 Task: Design a logo for a mobile fitness app.
Action: Mouse moved to (48, 127)
Screenshot: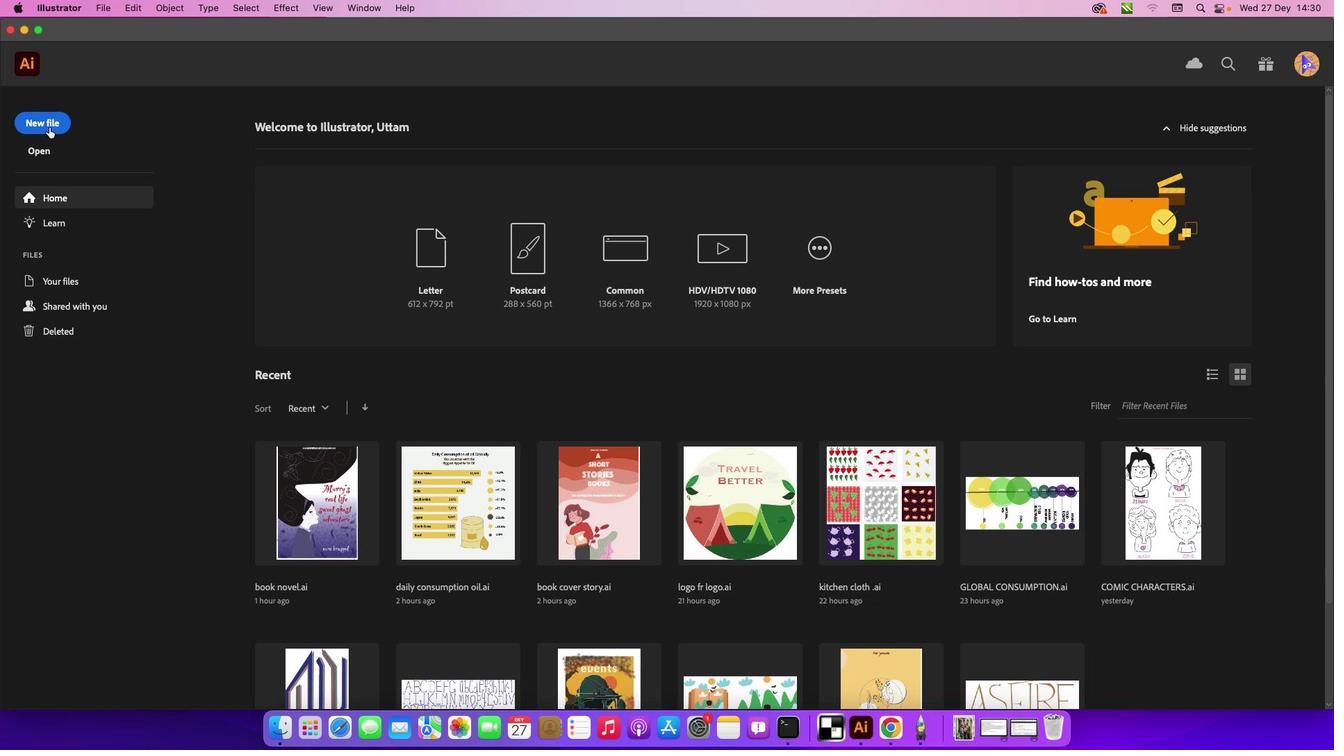 
Action: Mouse pressed left at (48, 127)
Screenshot: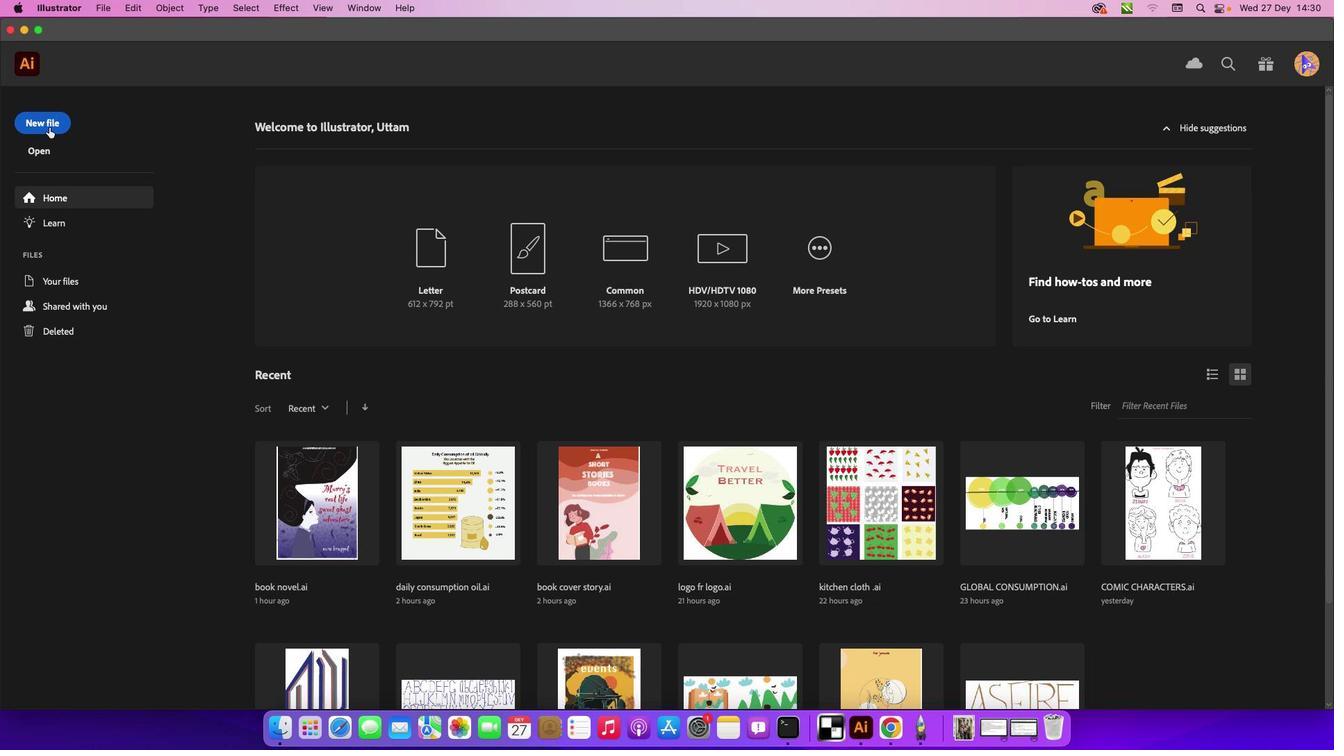 
Action: Mouse moved to (32, 120)
Screenshot: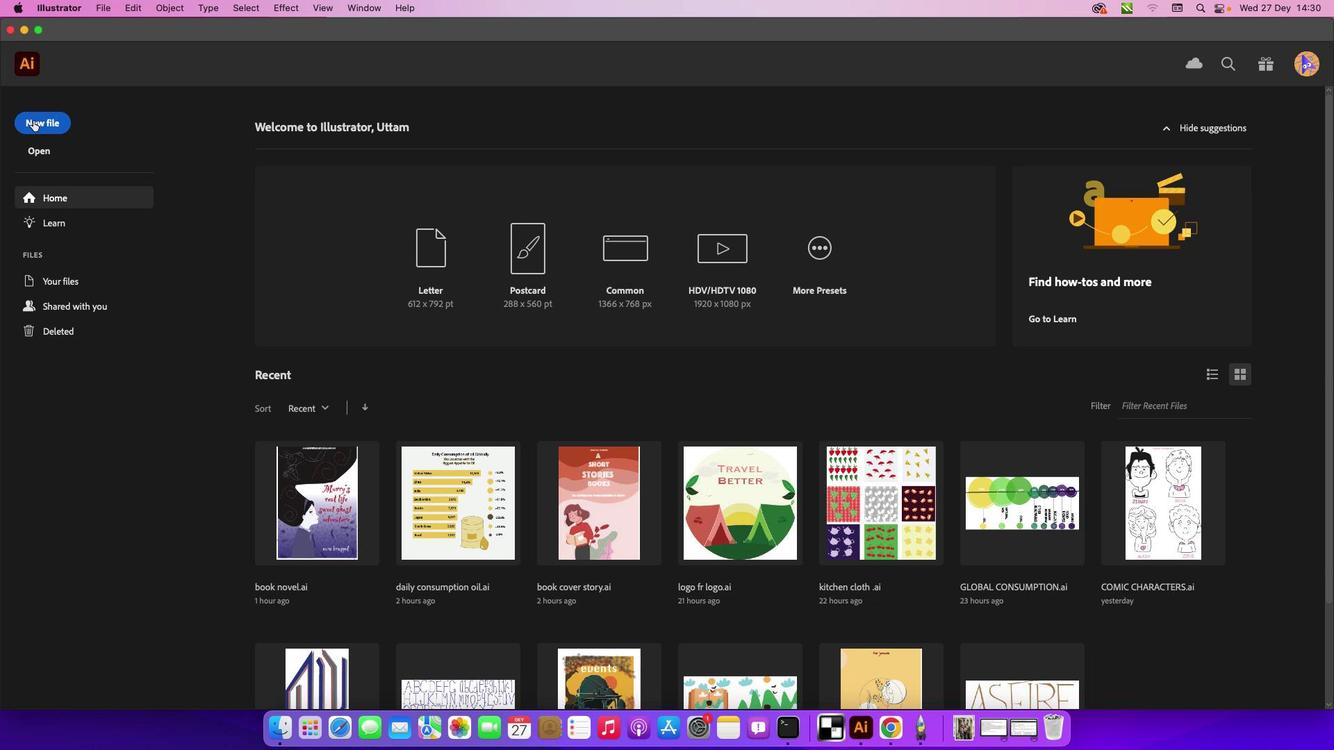 
Action: Mouse pressed left at (32, 120)
Screenshot: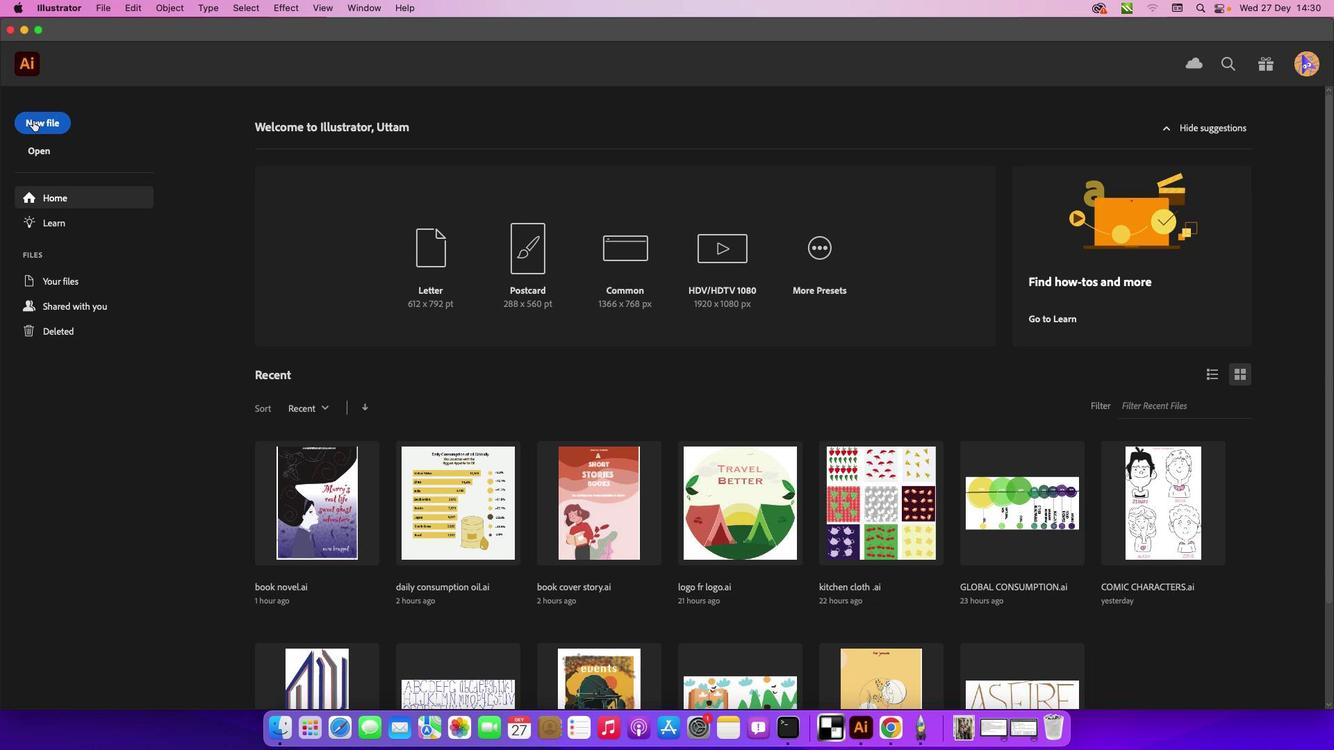 
Action: Mouse moved to (474, 284)
Screenshot: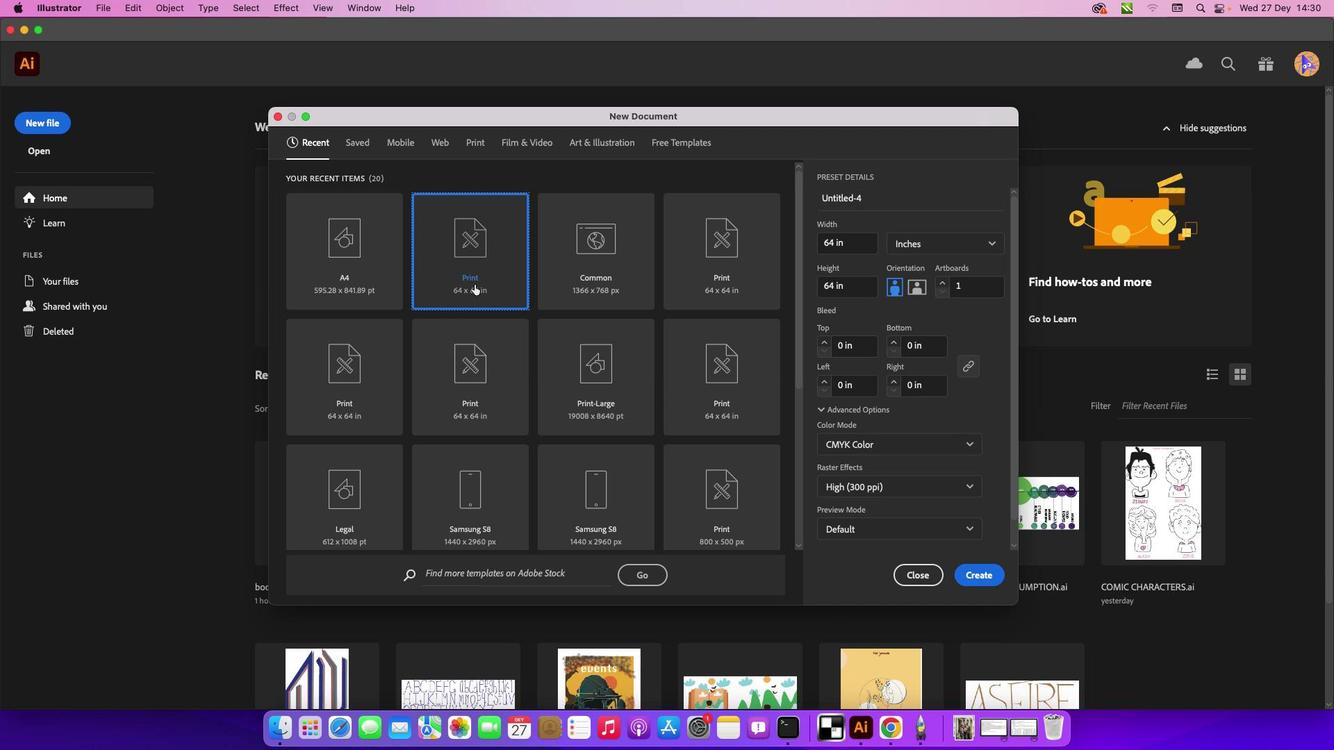 
Action: Mouse pressed left at (474, 284)
Screenshot: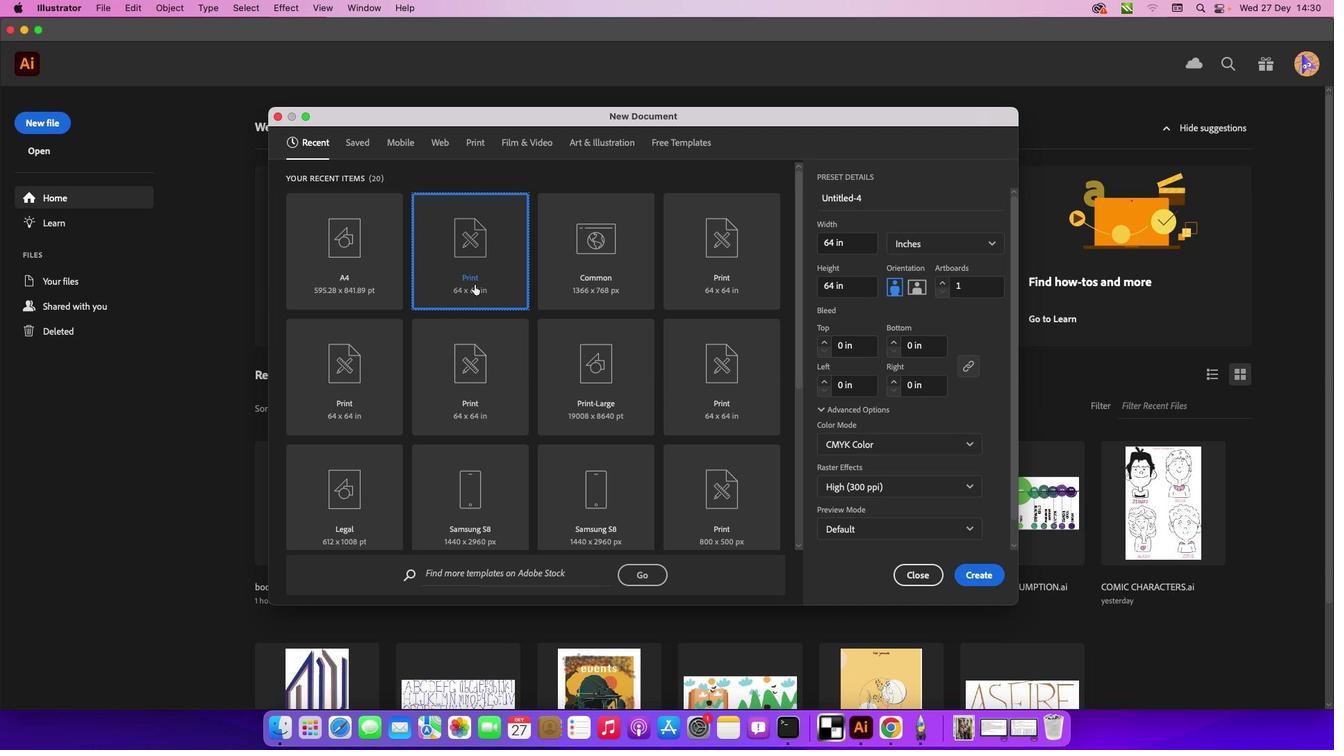 
Action: Mouse moved to (984, 574)
Screenshot: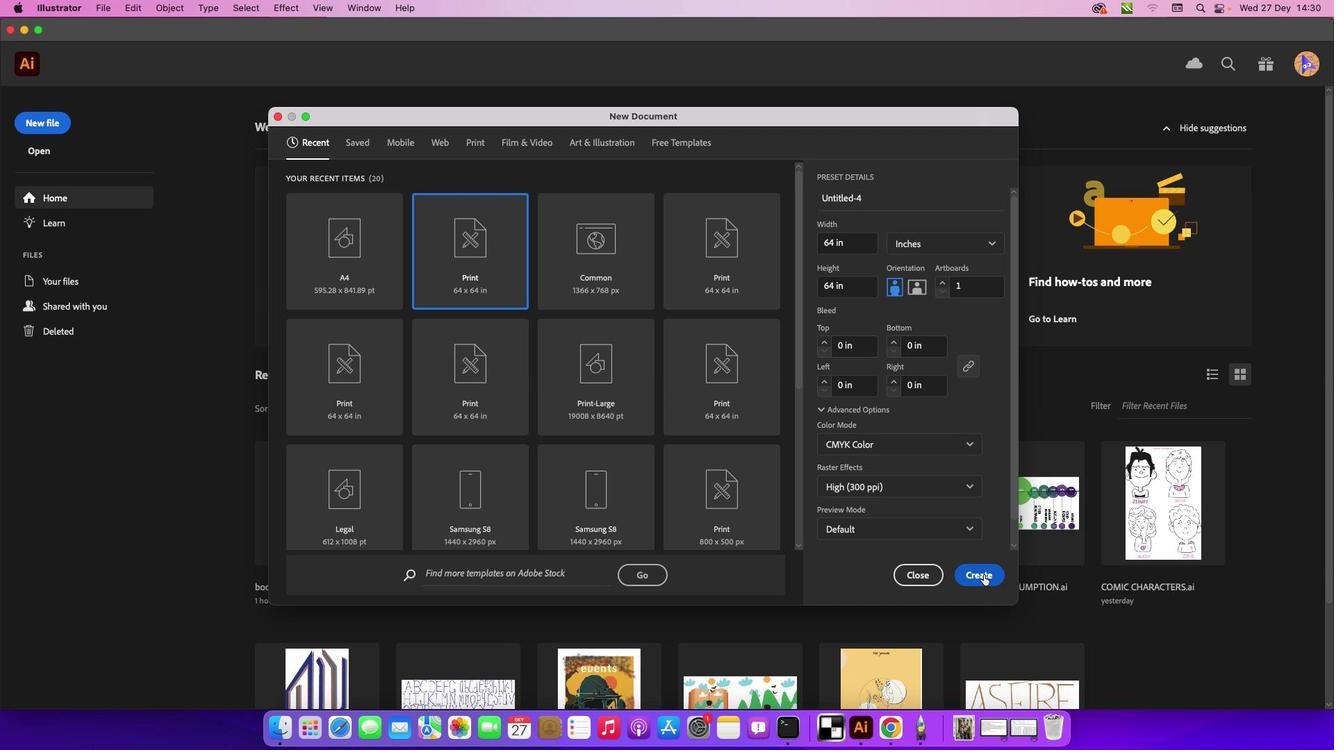 
Action: Mouse pressed left at (984, 574)
Screenshot: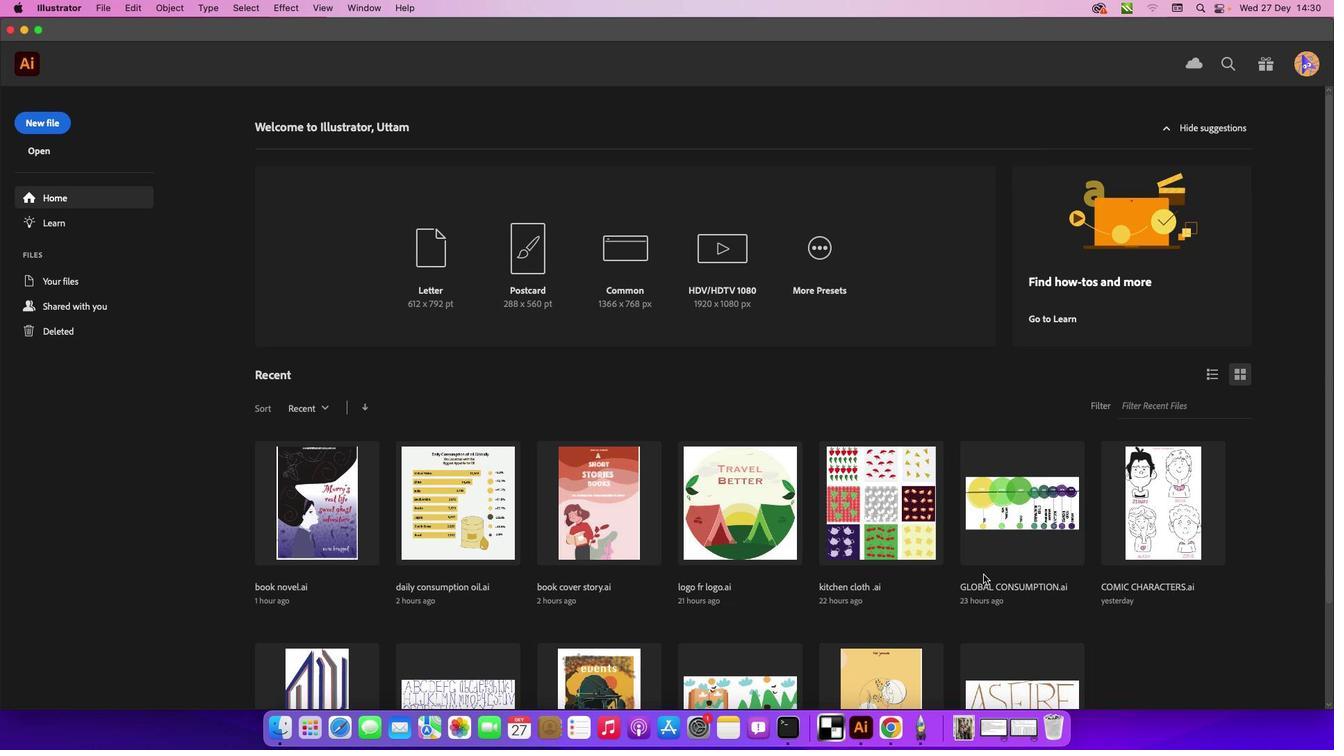 
Action: Mouse moved to (10, 155)
Screenshot: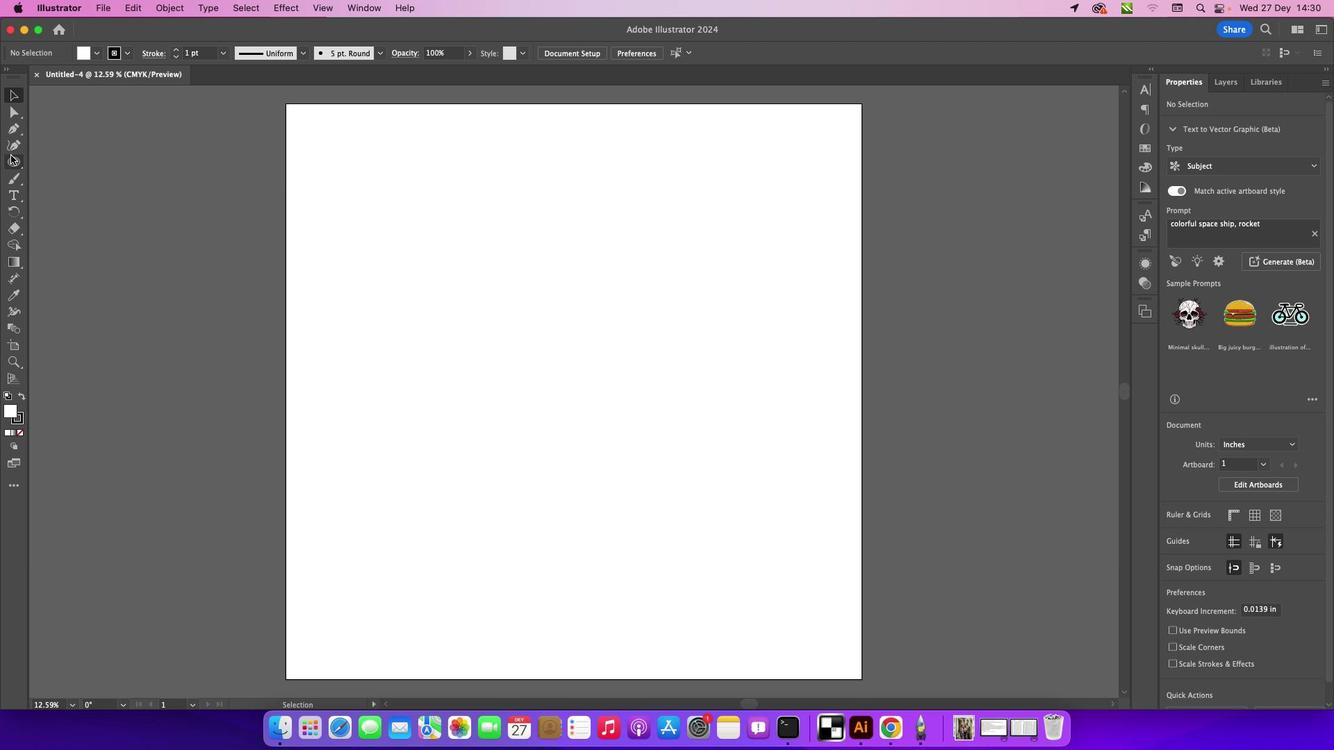 
Action: Mouse pressed left at (10, 155)
Screenshot: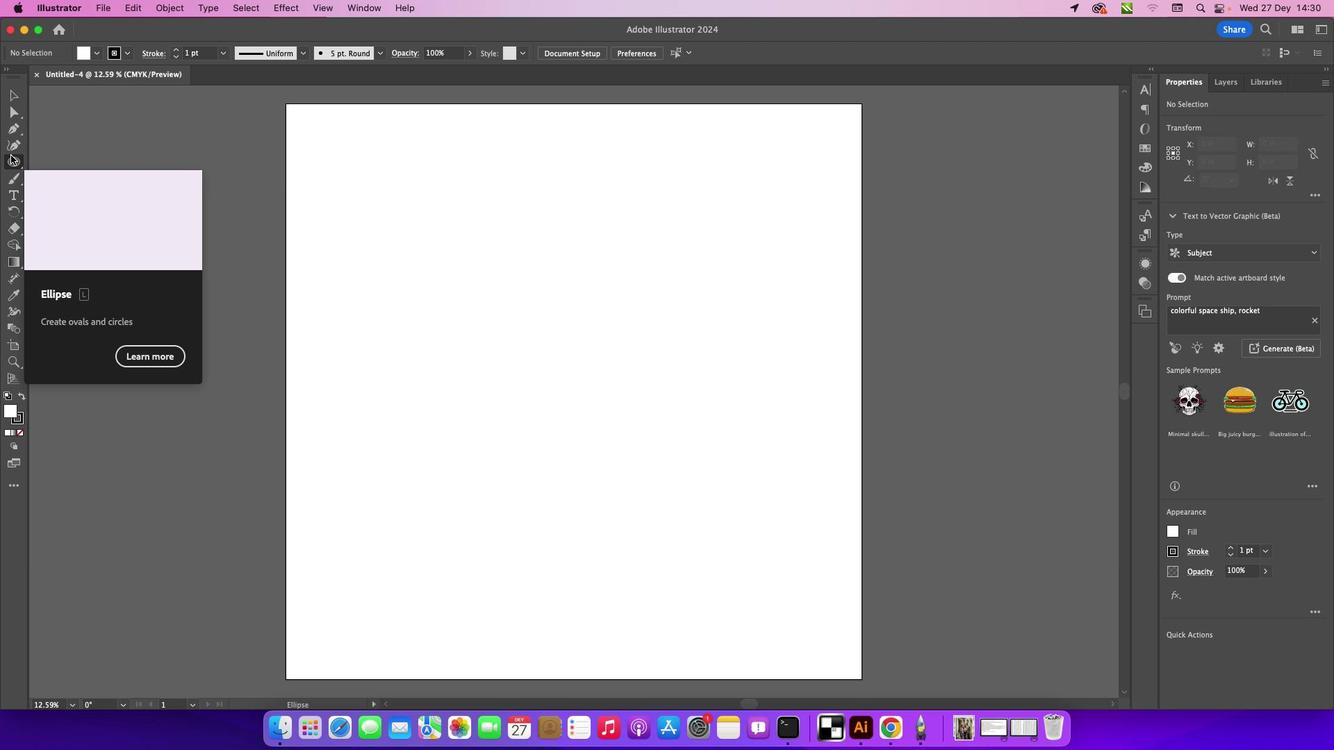 
Action: Mouse moved to (415, 565)
Screenshot: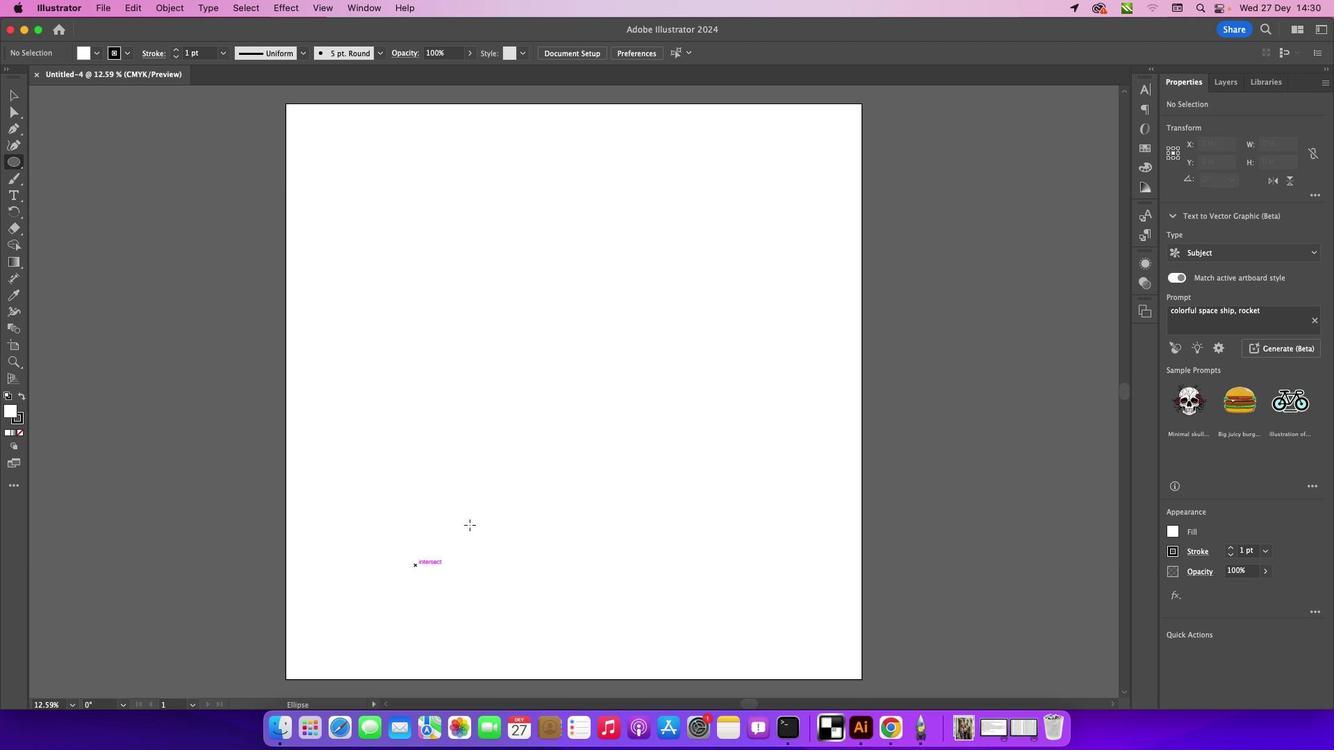 
Action: Mouse pressed left at (415, 565)
Screenshot: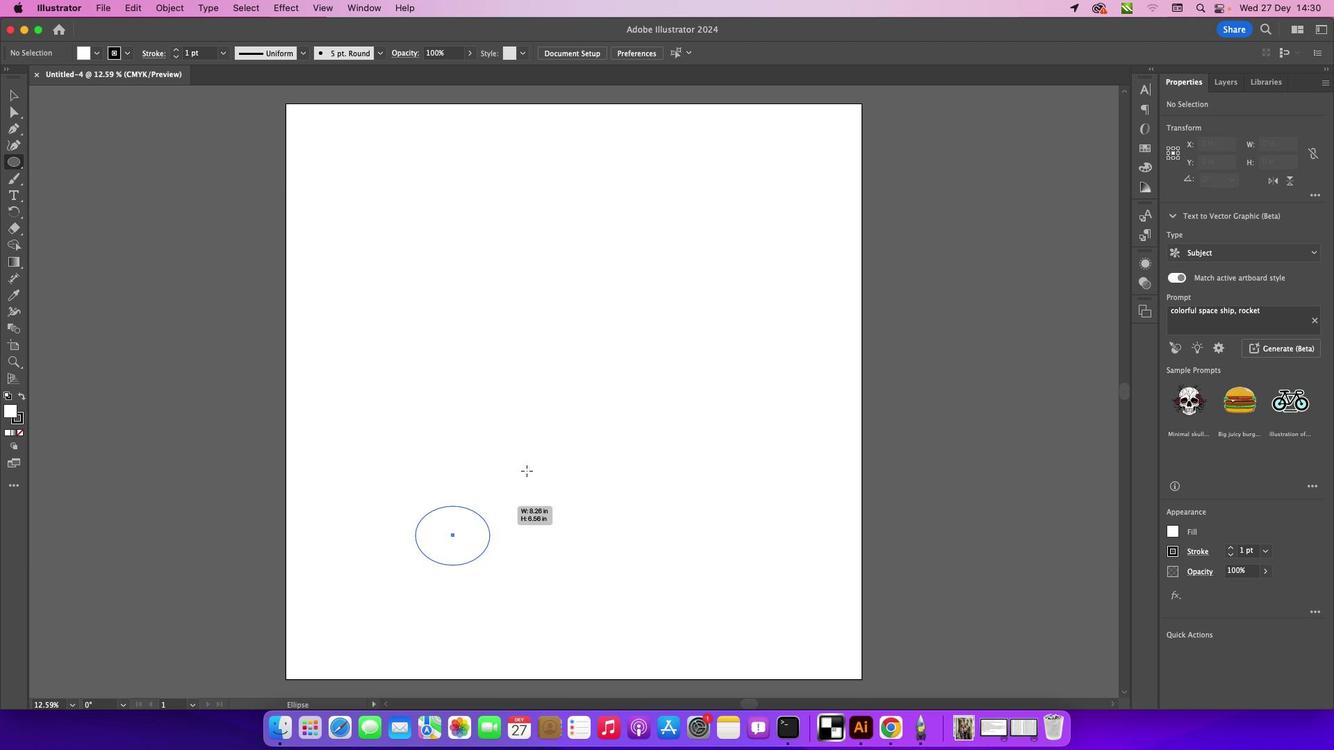 
Action: Mouse moved to (14, 99)
Screenshot: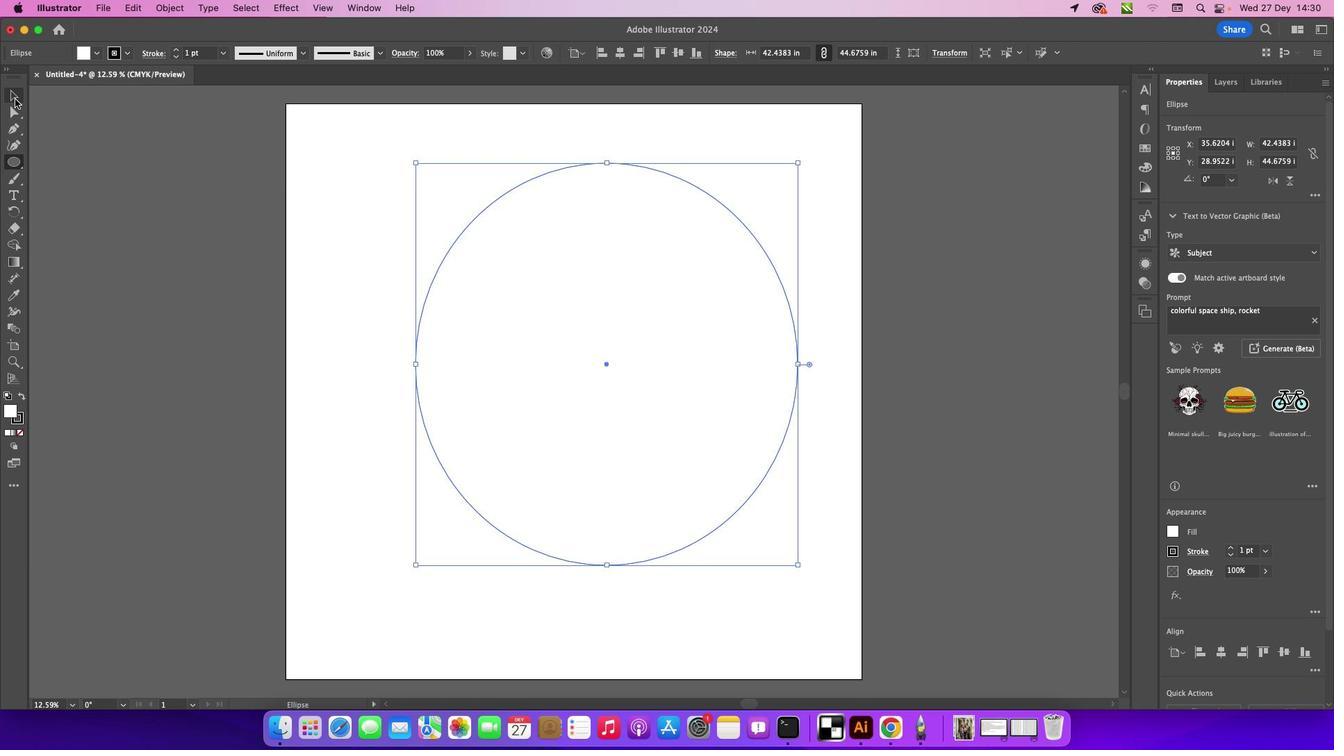 
Action: Mouse pressed left at (14, 99)
Screenshot: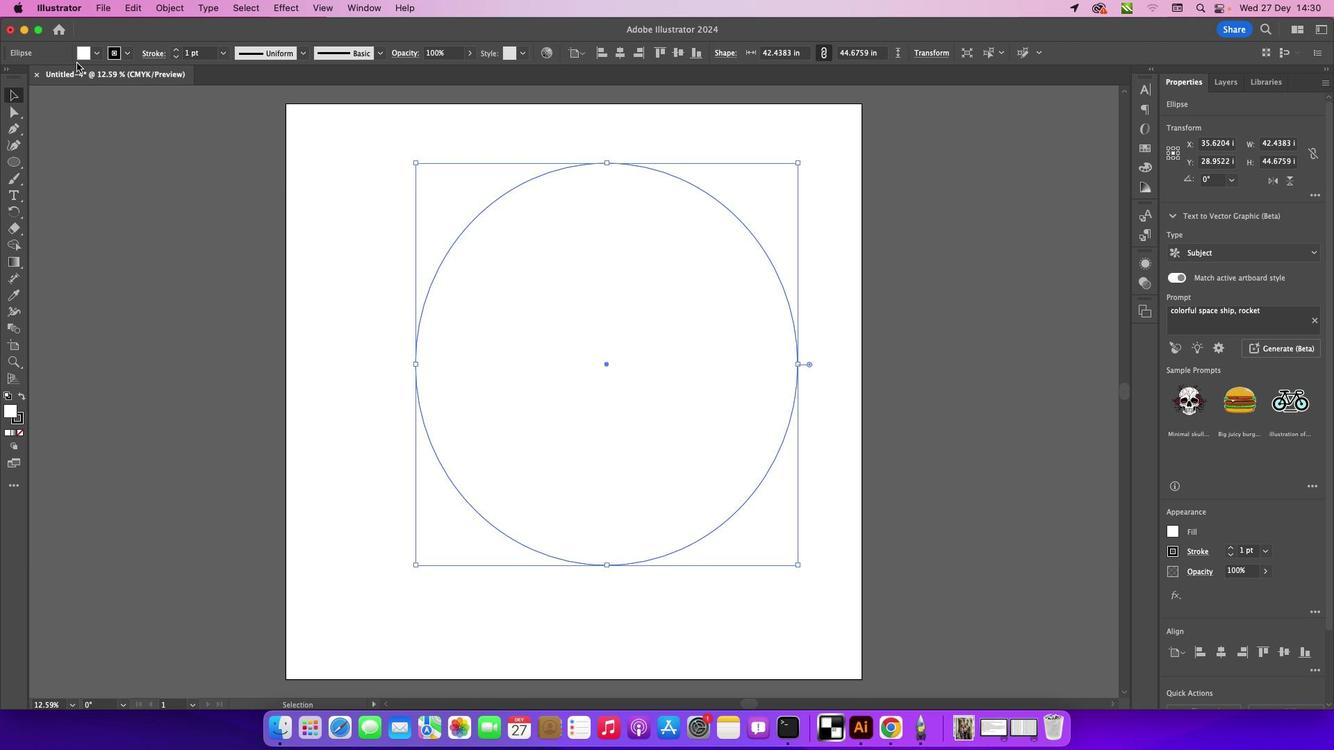 
Action: Mouse moved to (11, 433)
Screenshot: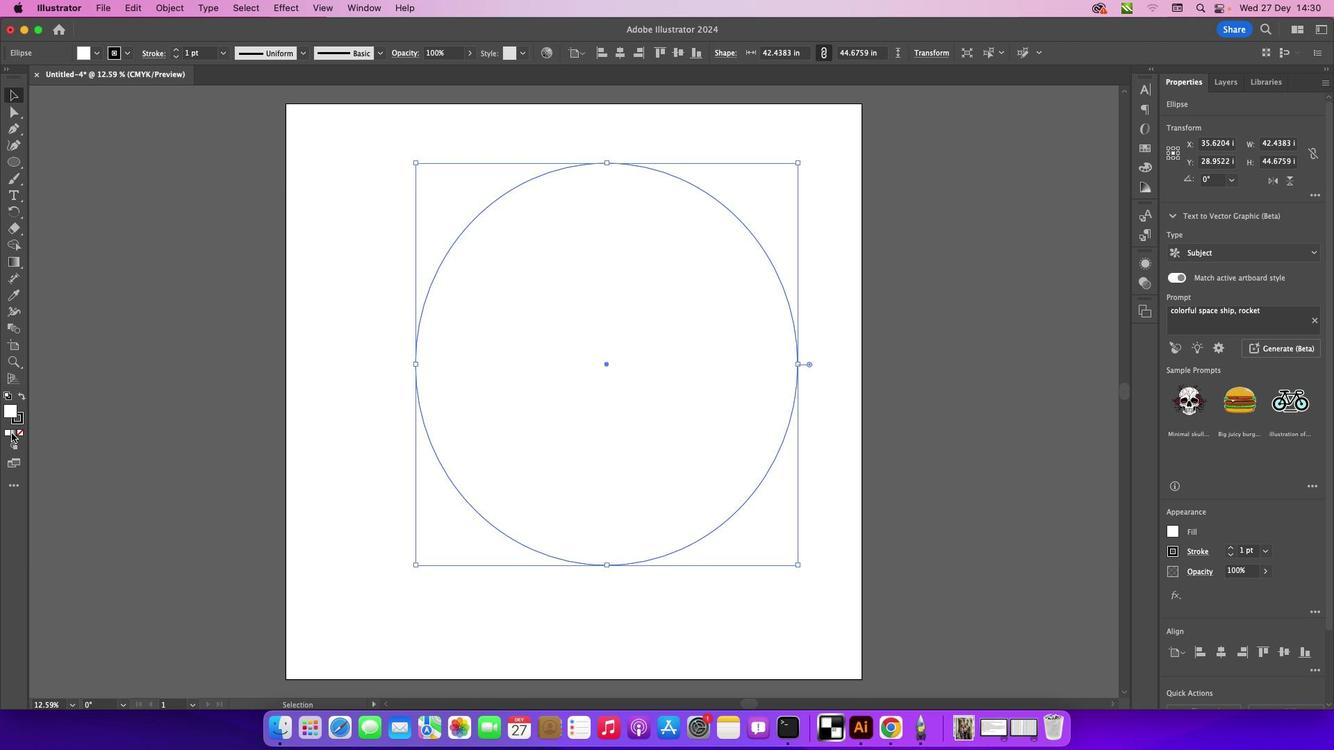 
Action: Mouse pressed left at (11, 433)
Screenshot: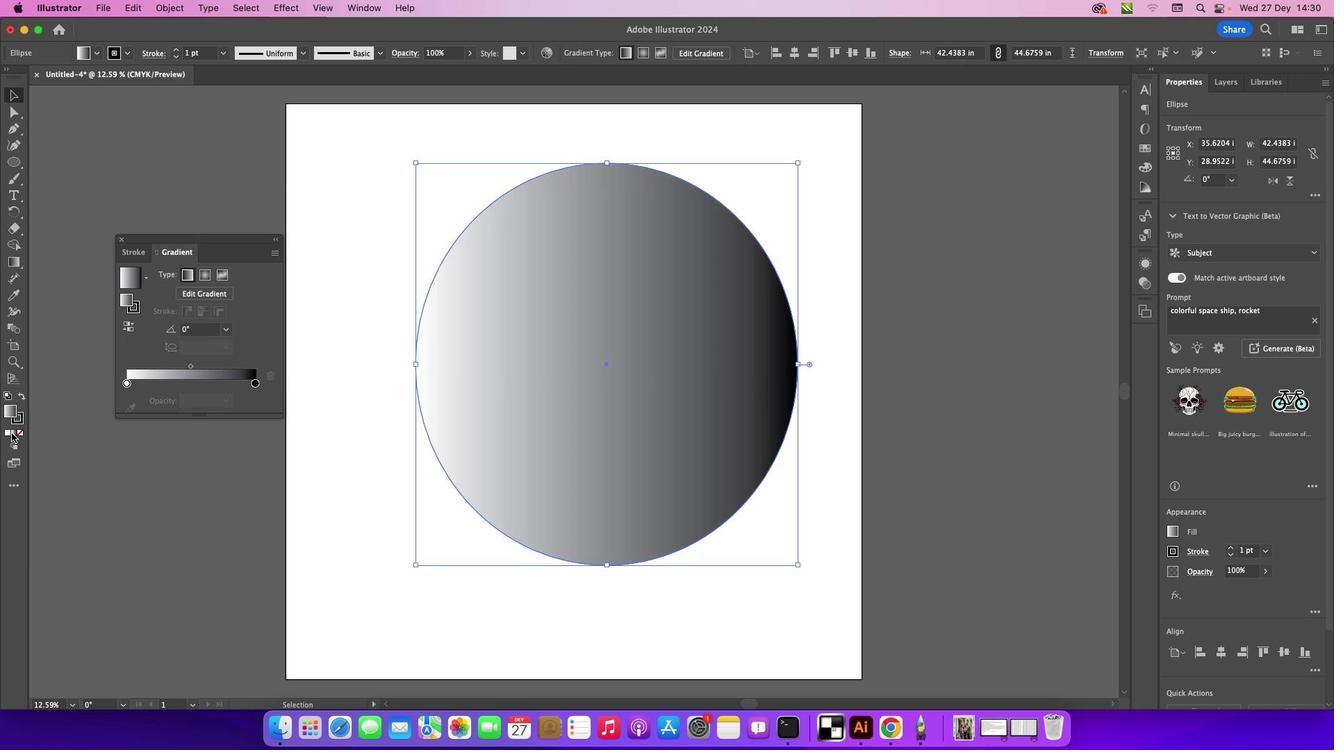
Action: Mouse moved to (126, 385)
Screenshot: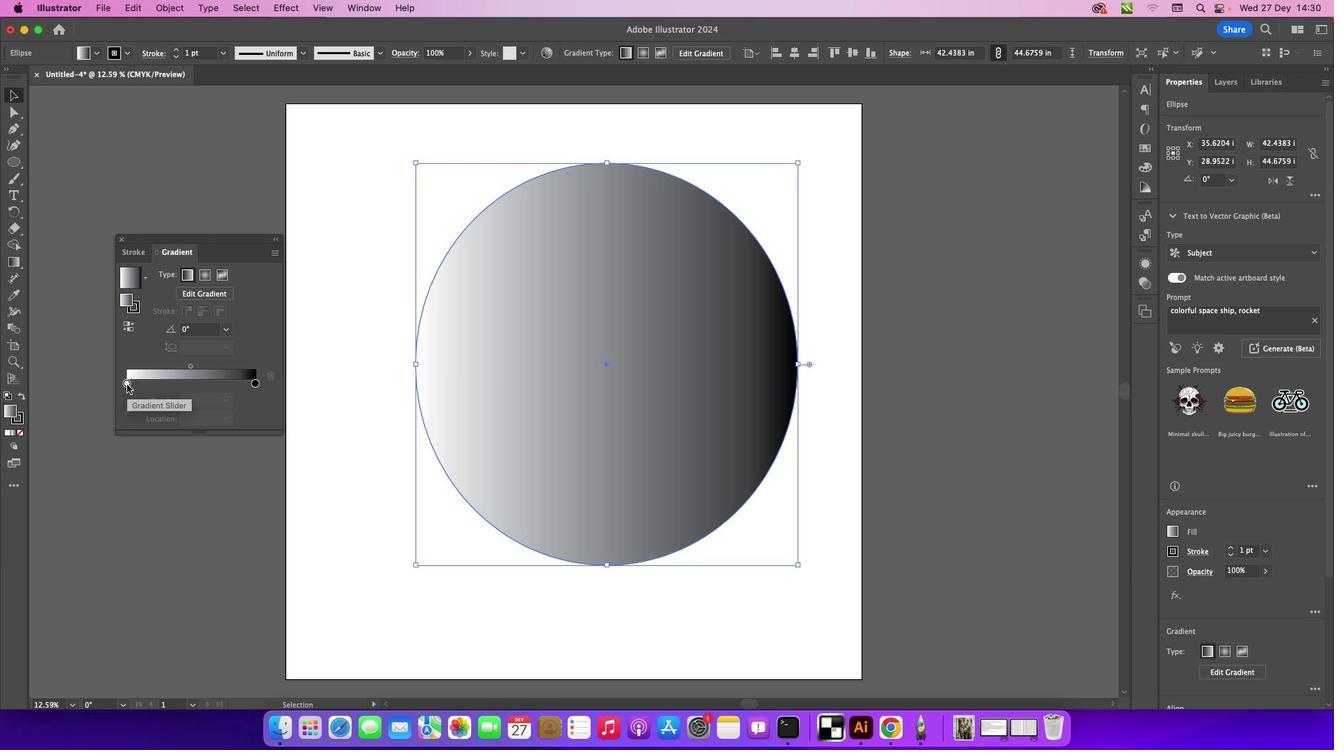 
Action: Mouse pressed left at (126, 385)
Screenshot: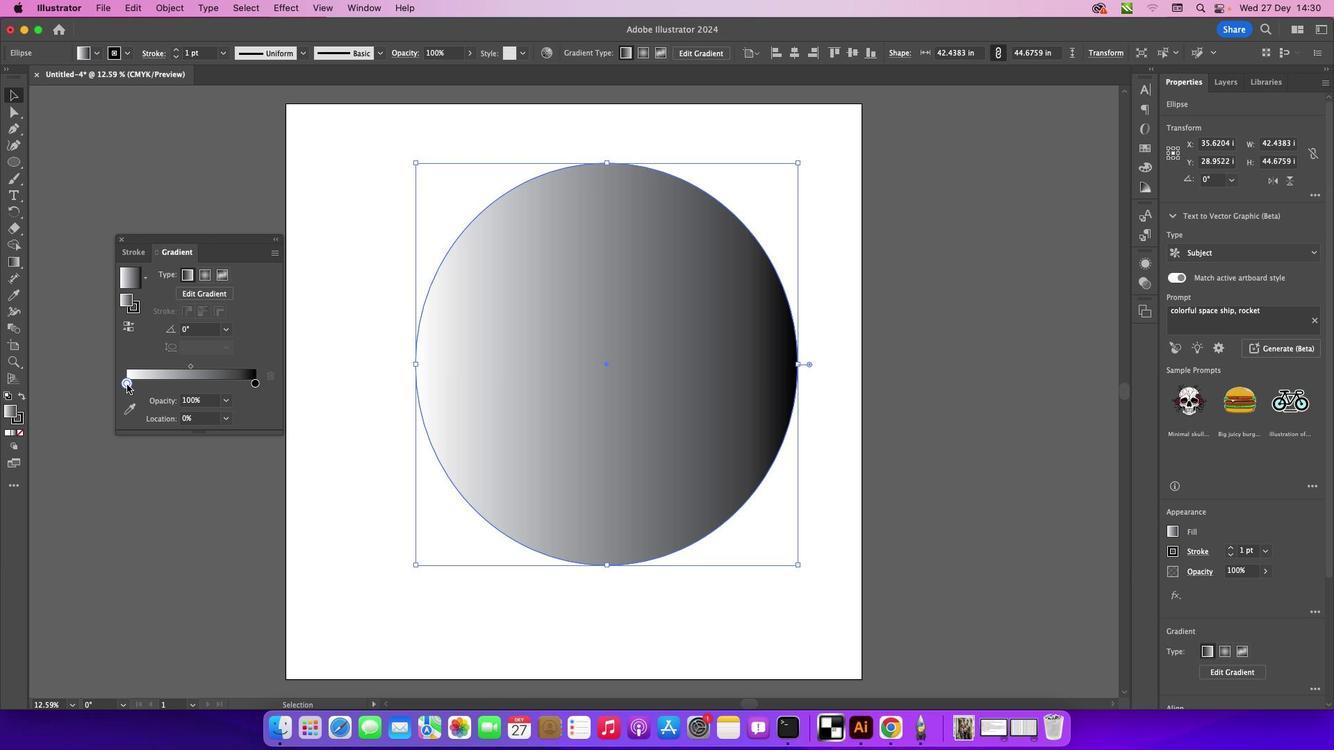 
Action: Mouse pressed left at (126, 385)
Screenshot: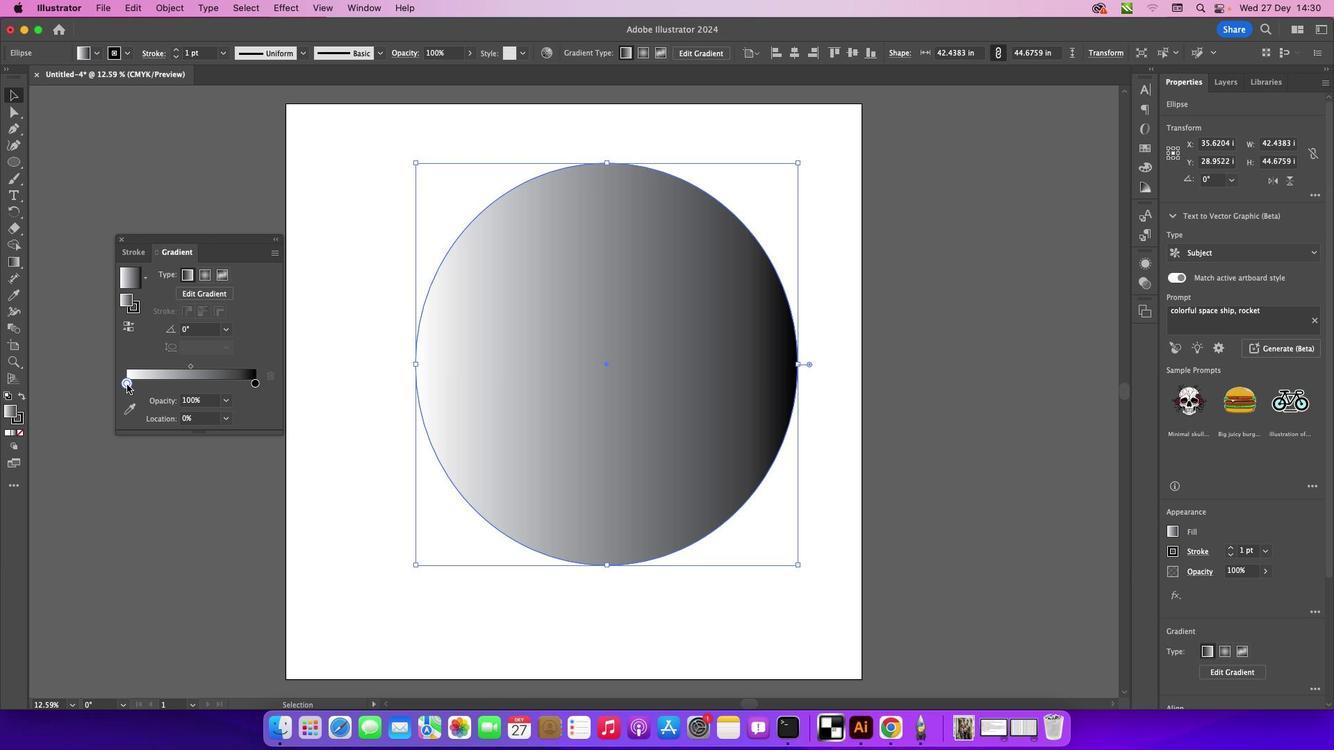 
Action: Mouse moved to (98, 524)
Screenshot: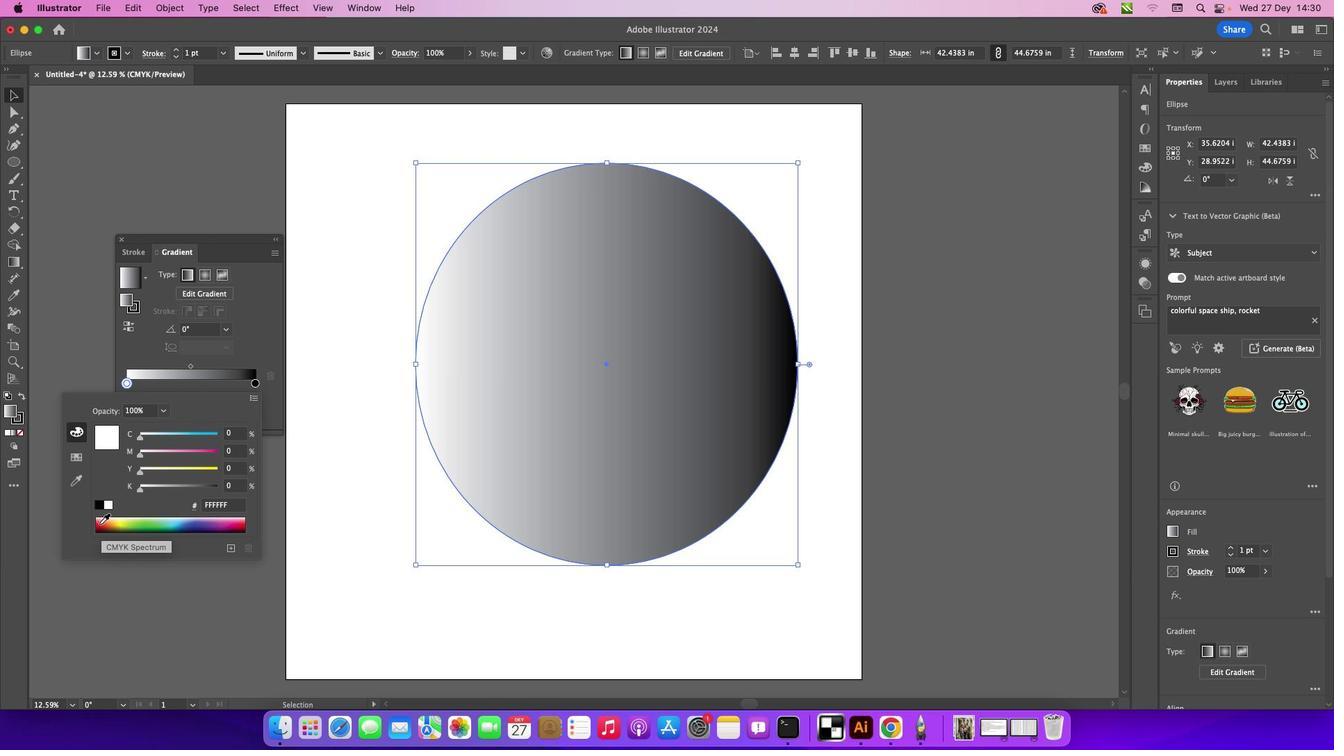 
Action: Mouse pressed left at (98, 524)
Screenshot: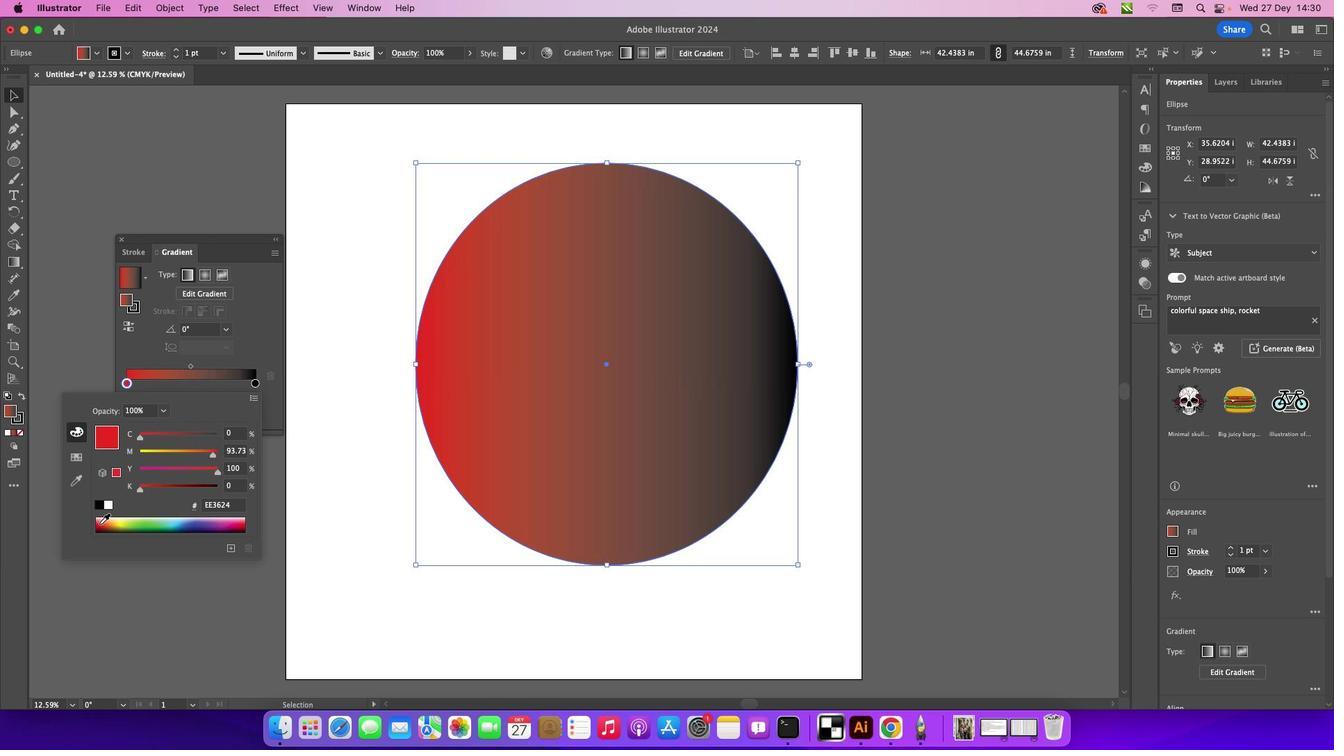 
Action: Mouse moved to (274, 348)
Screenshot: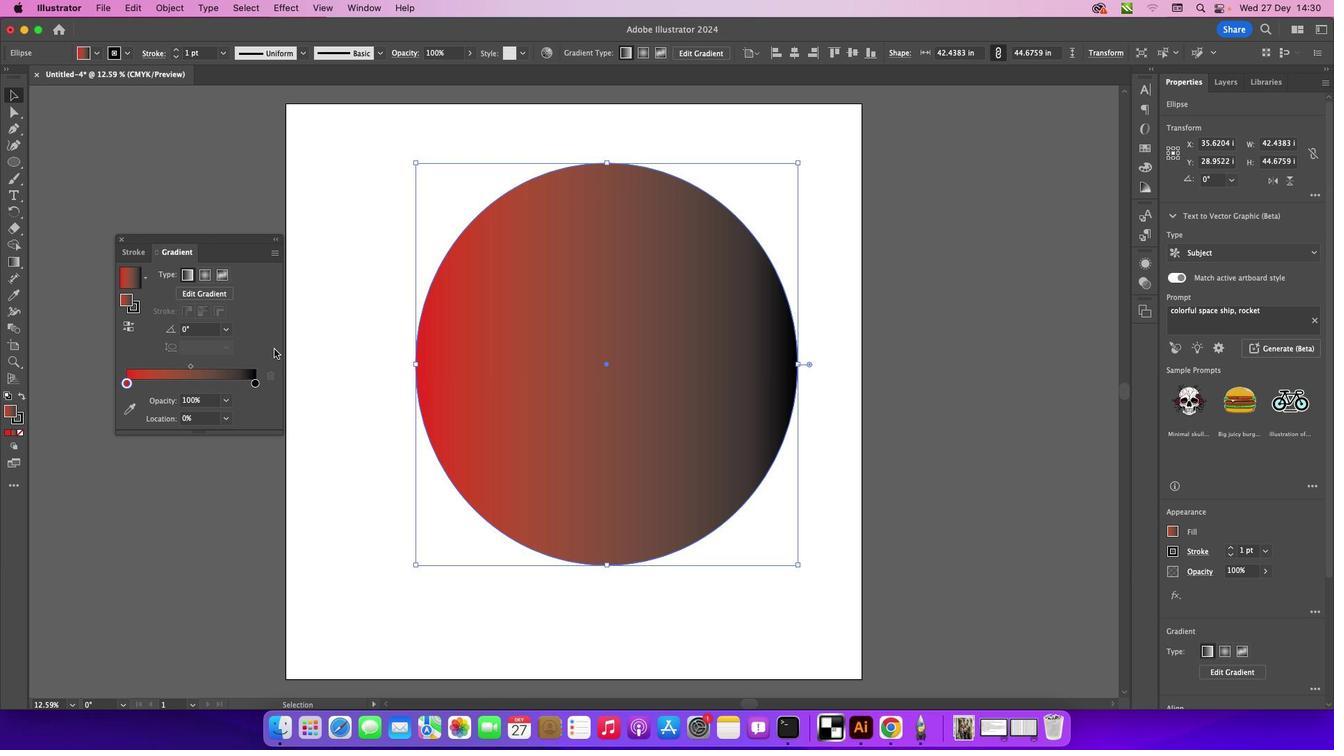 
Action: Mouse pressed left at (274, 348)
Screenshot: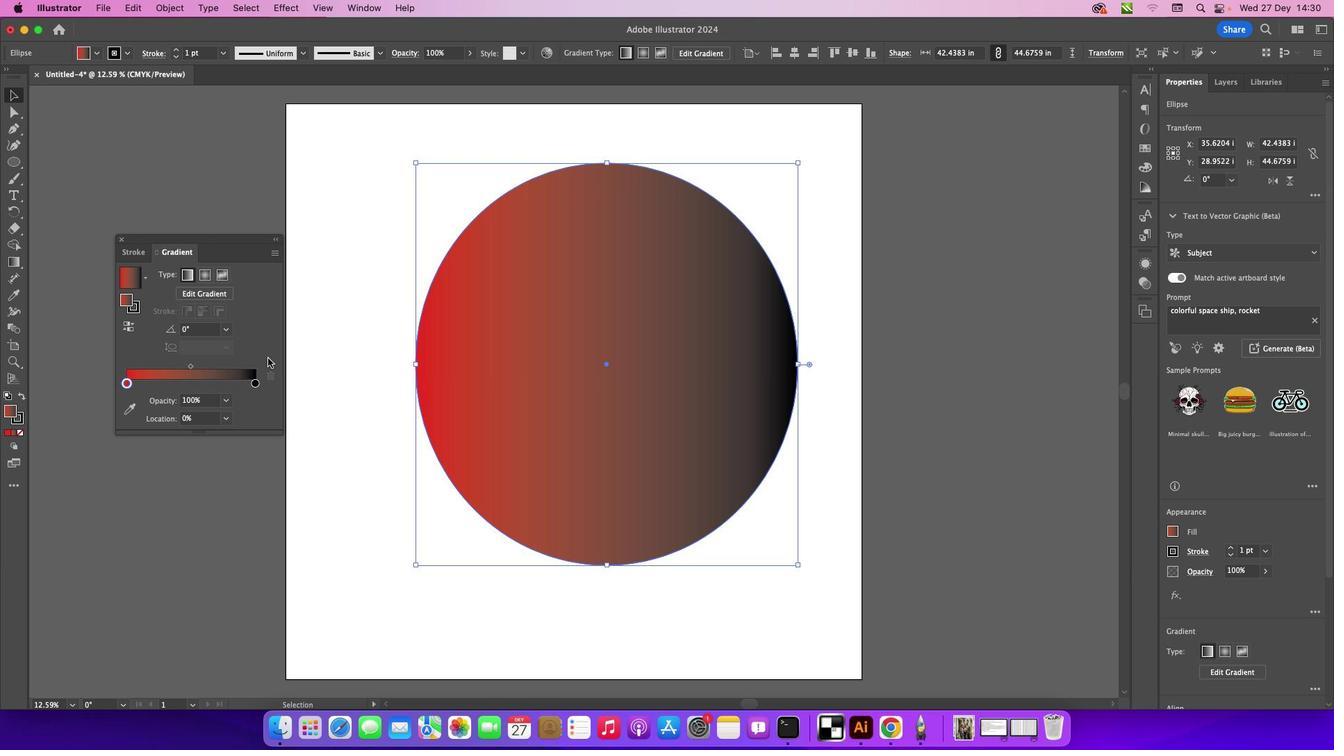 
Action: Mouse moved to (255, 382)
Screenshot: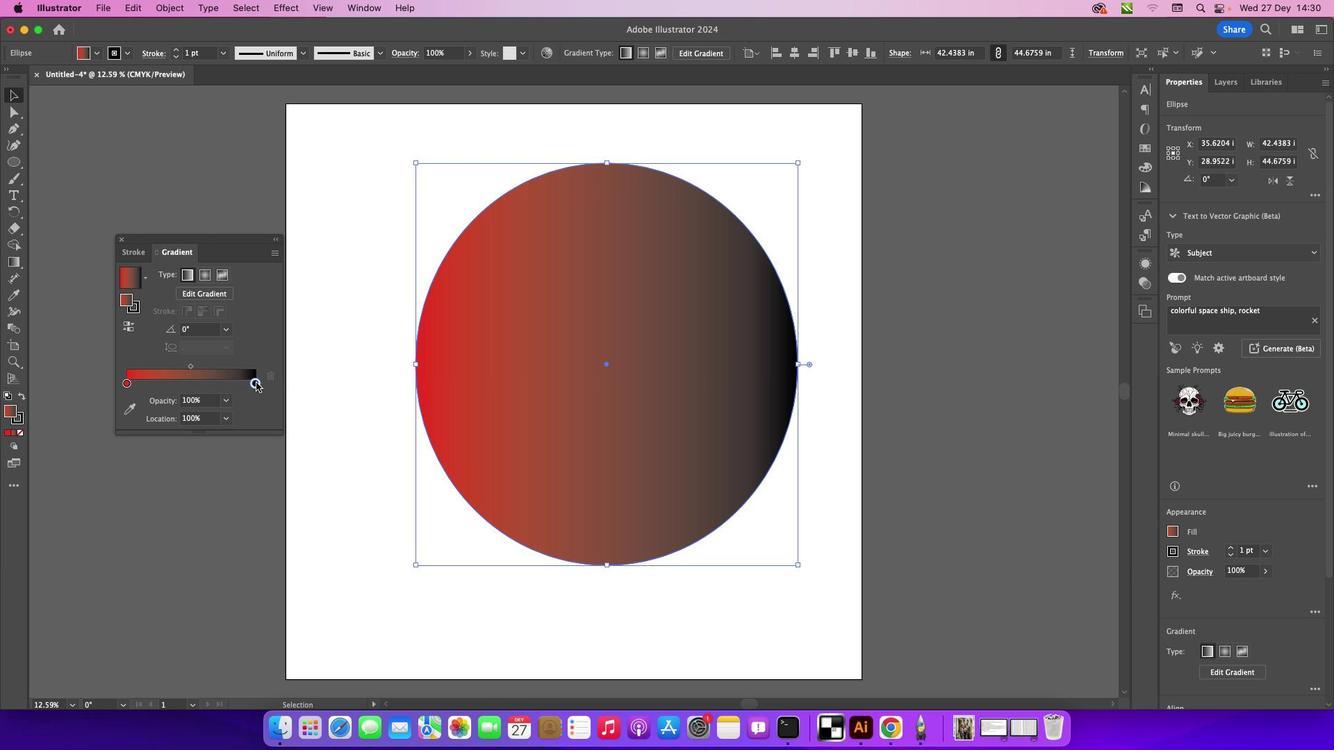 
Action: Mouse pressed left at (255, 382)
Screenshot: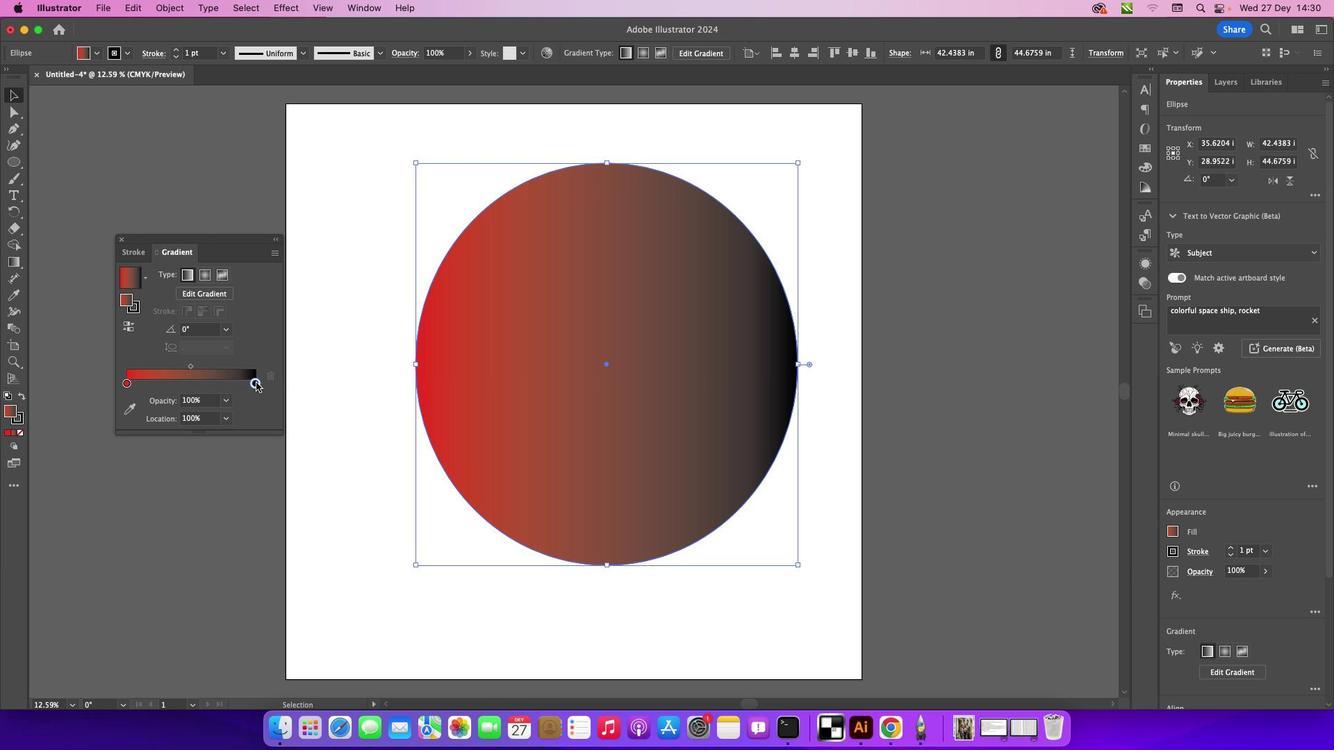 
Action: Mouse pressed left at (255, 382)
Screenshot: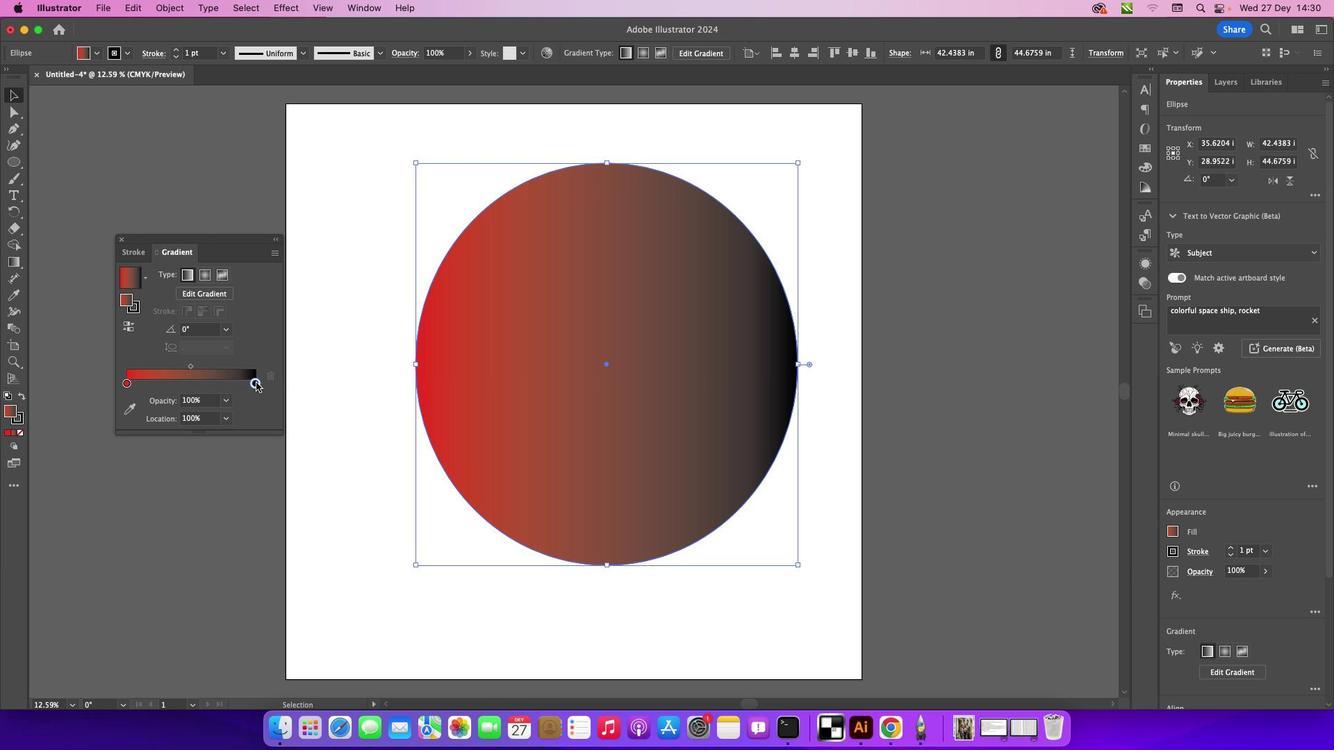 
Action: Mouse moved to (118, 524)
Screenshot: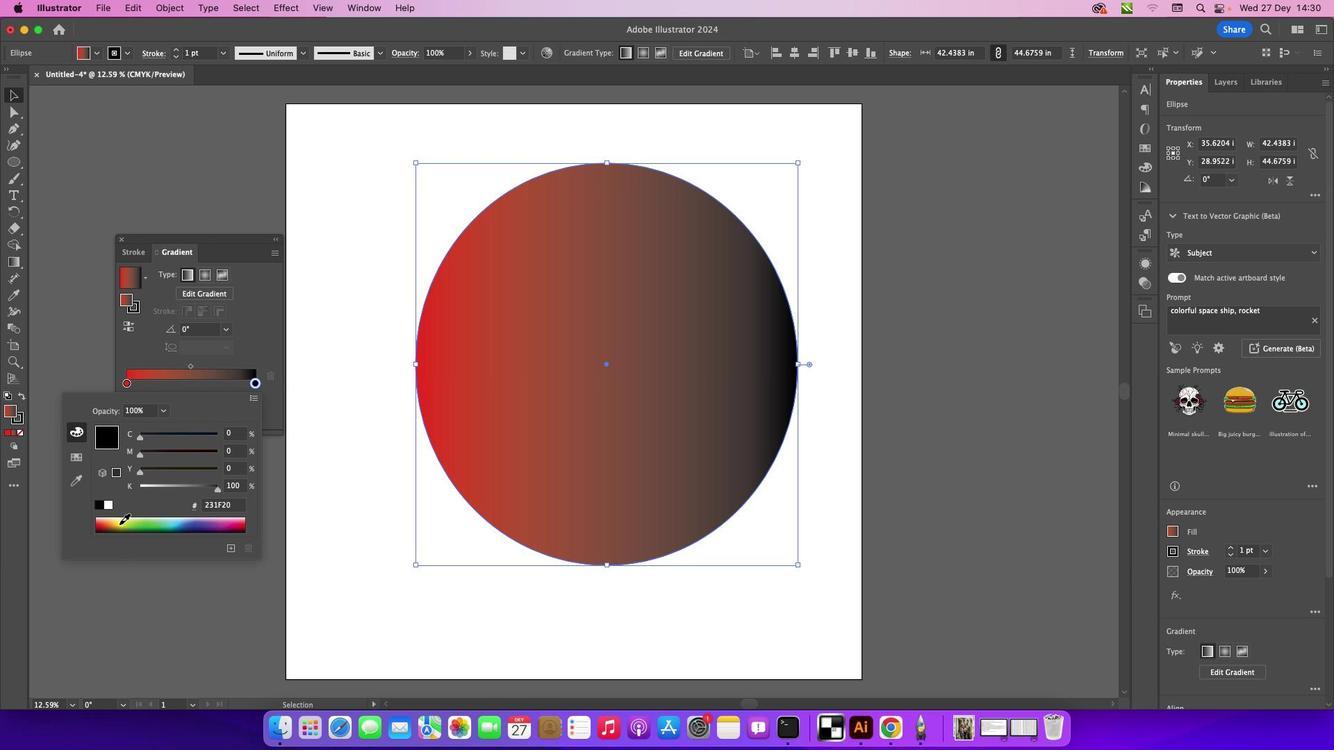 
Action: Mouse pressed left at (118, 524)
Screenshot: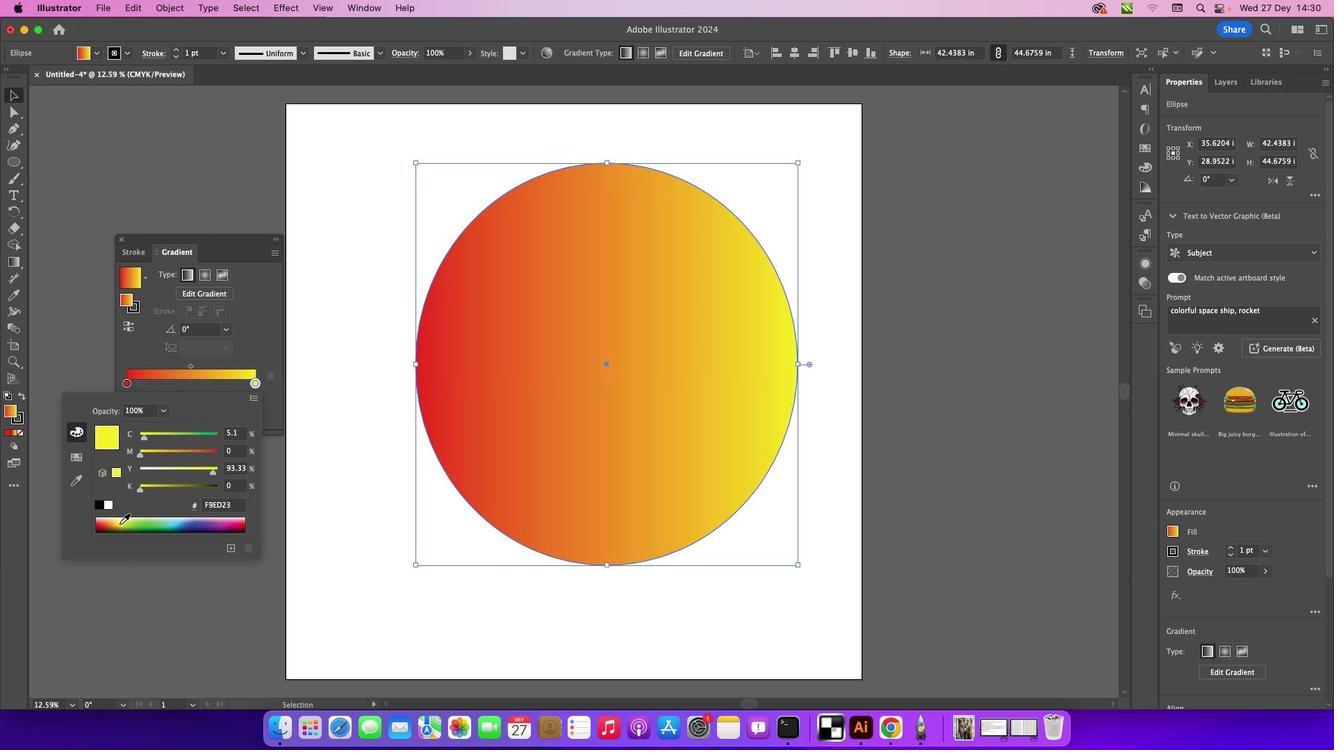 
Action: Mouse moved to (261, 318)
Screenshot: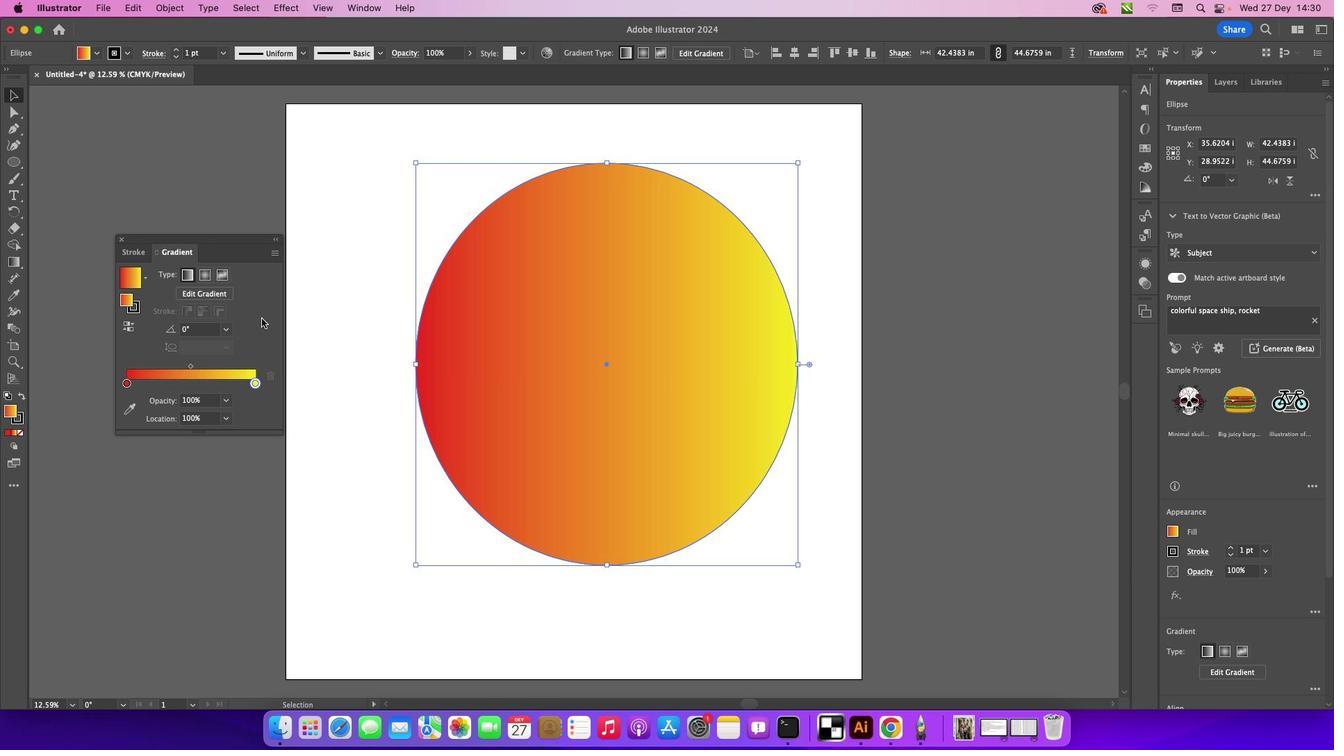 
Action: Mouse pressed left at (261, 318)
Screenshot: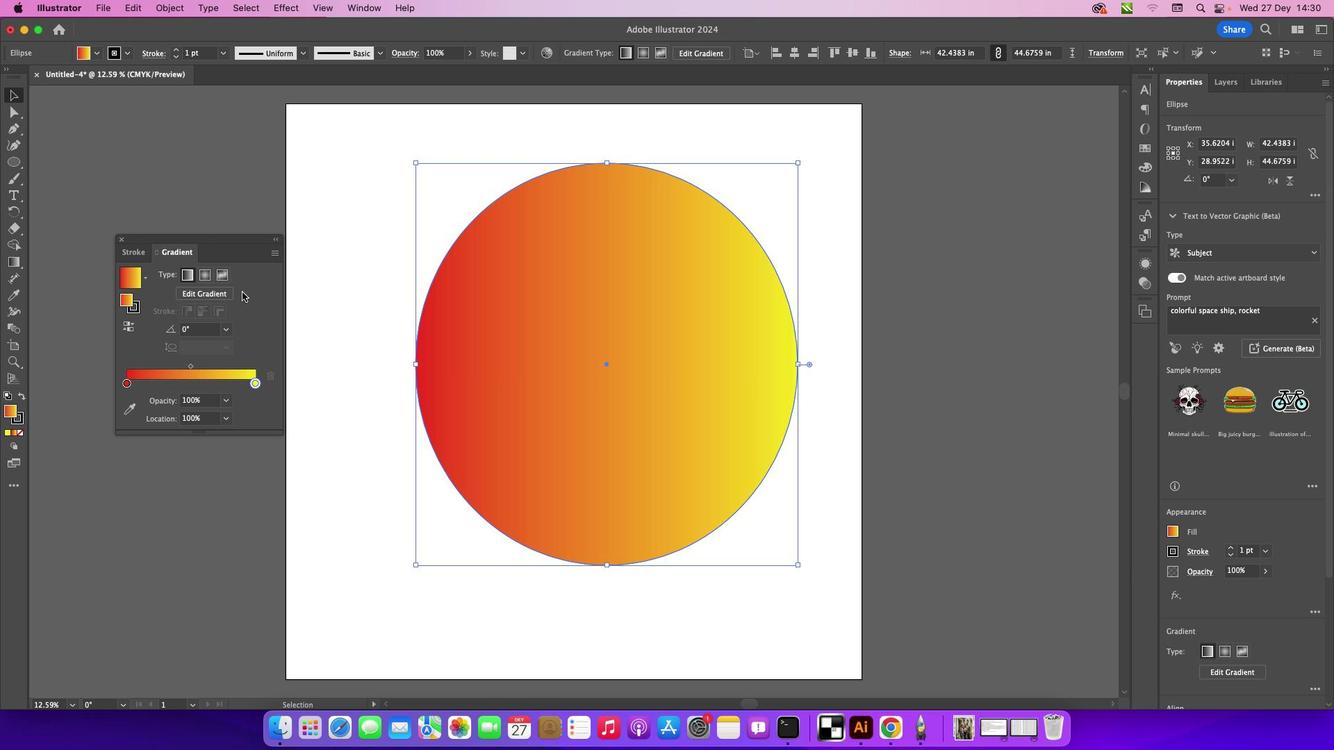
Action: Mouse moved to (202, 279)
Screenshot: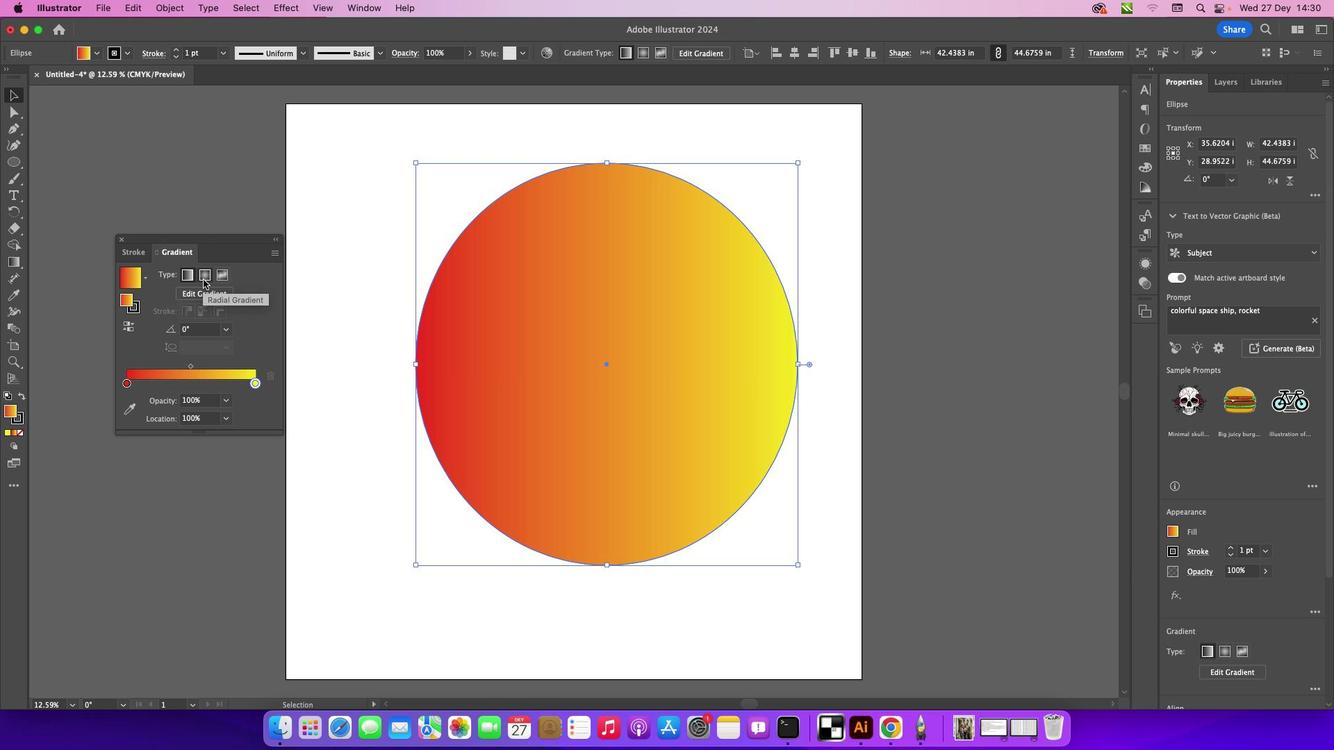 
Action: Mouse pressed left at (202, 279)
Screenshot: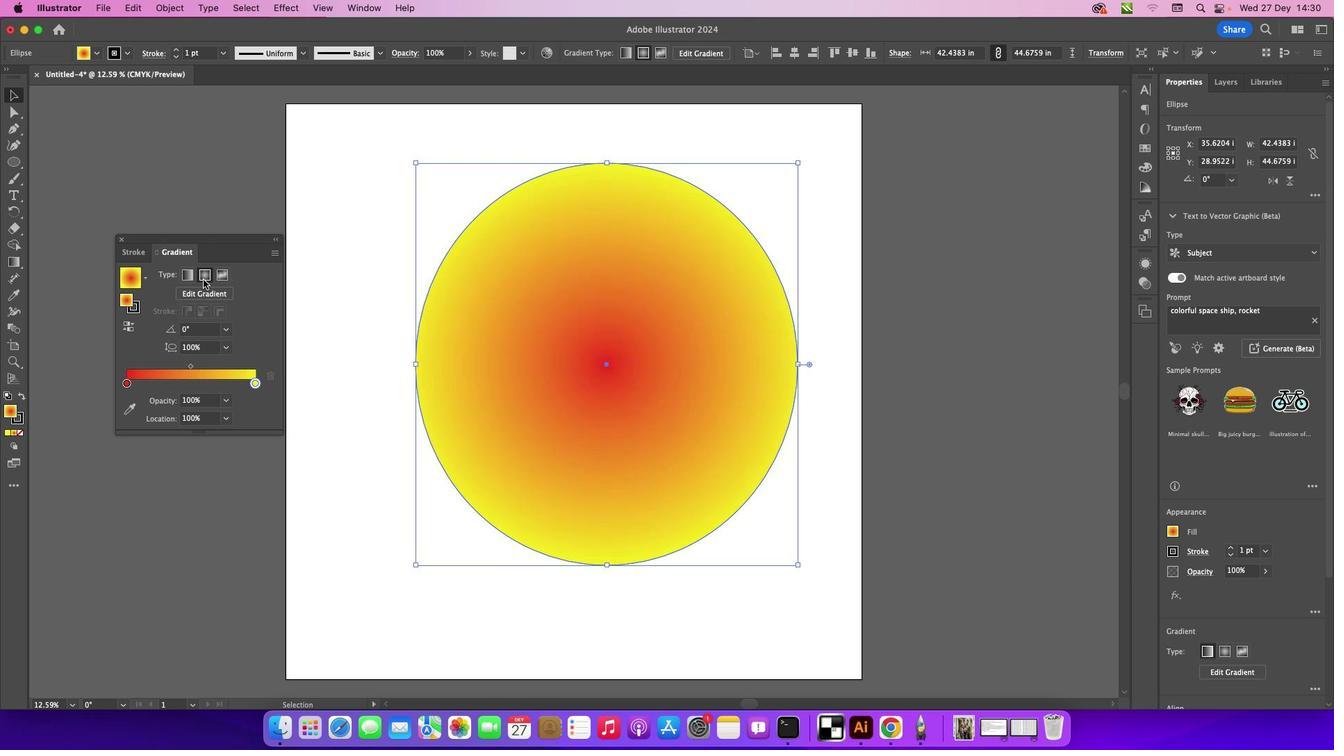 
Action: Mouse moved to (189, 276)
Screenshot: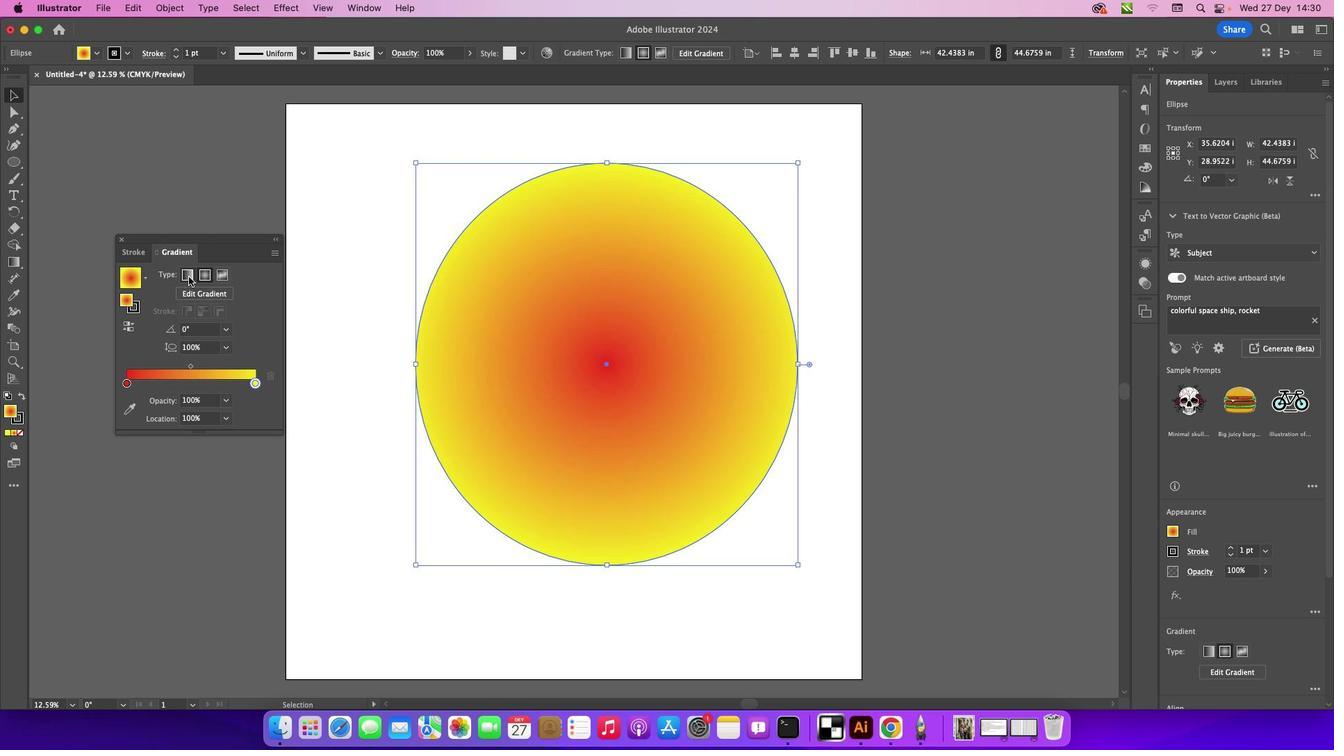 
Action: Mouse pressed left at (189, 276)
Screenshot: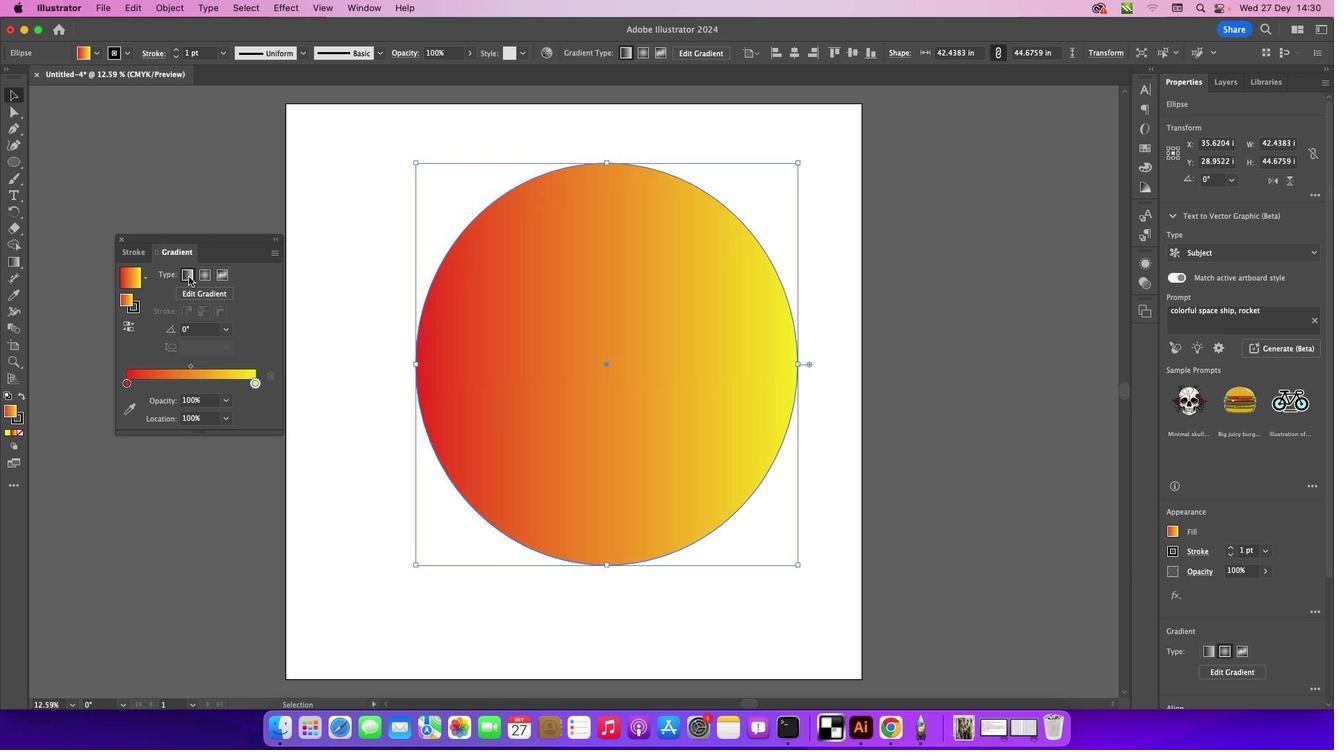 
Action: Mouse moved to (123, 241)
Screenshot: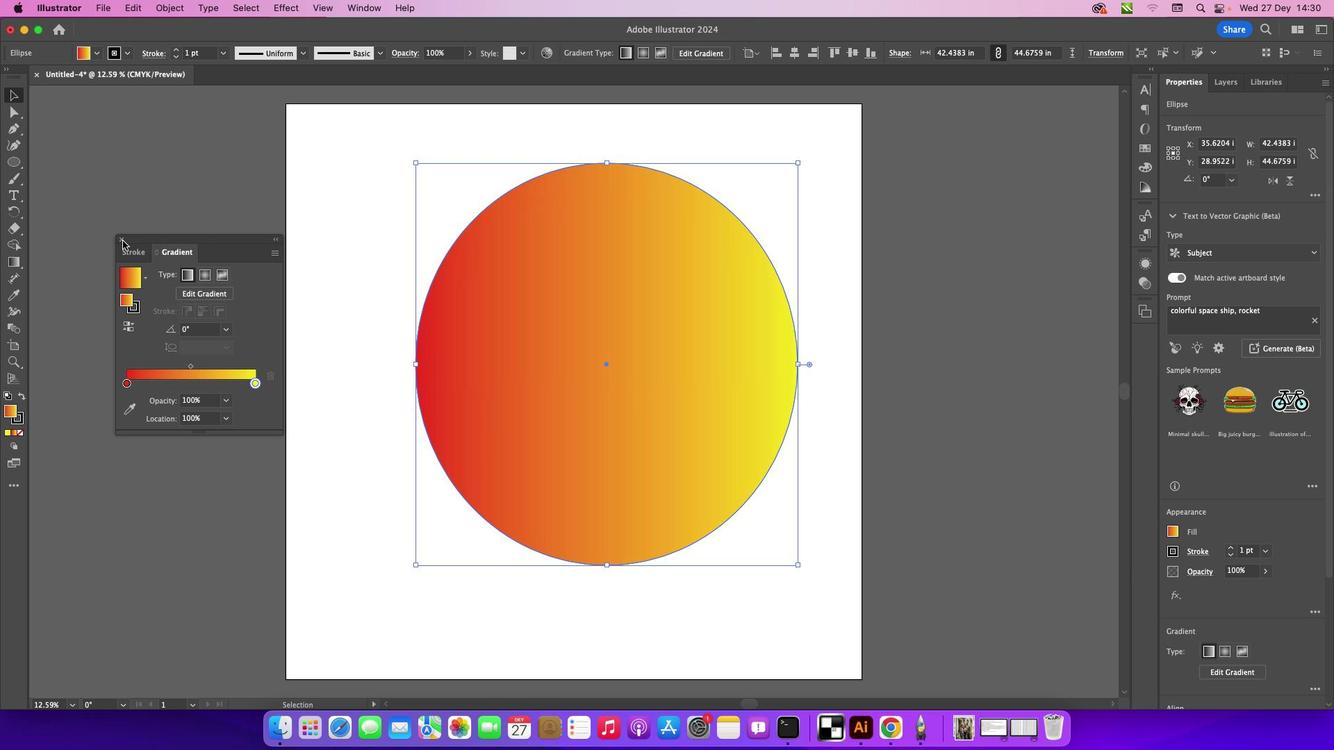 
Action: Mouse pressed left at (123, 241)
Screenshot: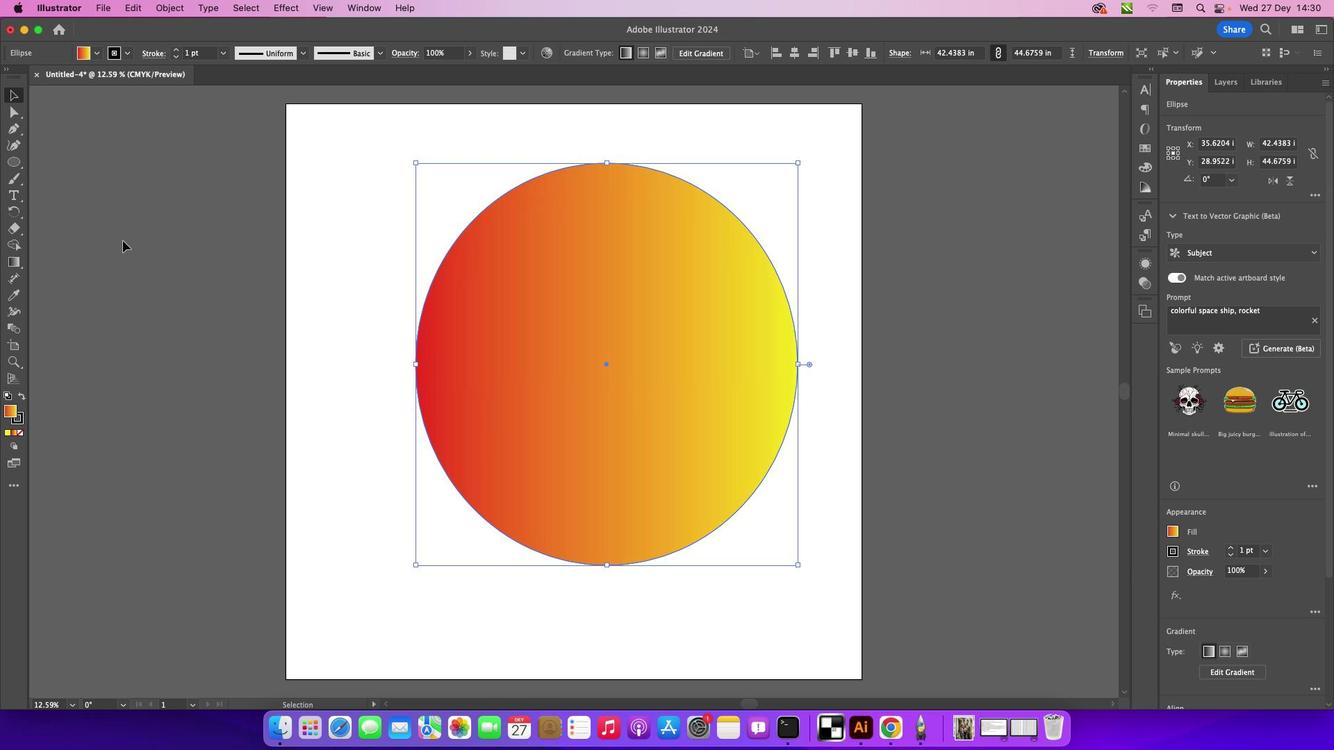 
Action: Mouse moved to (24, 396)
Screenshot: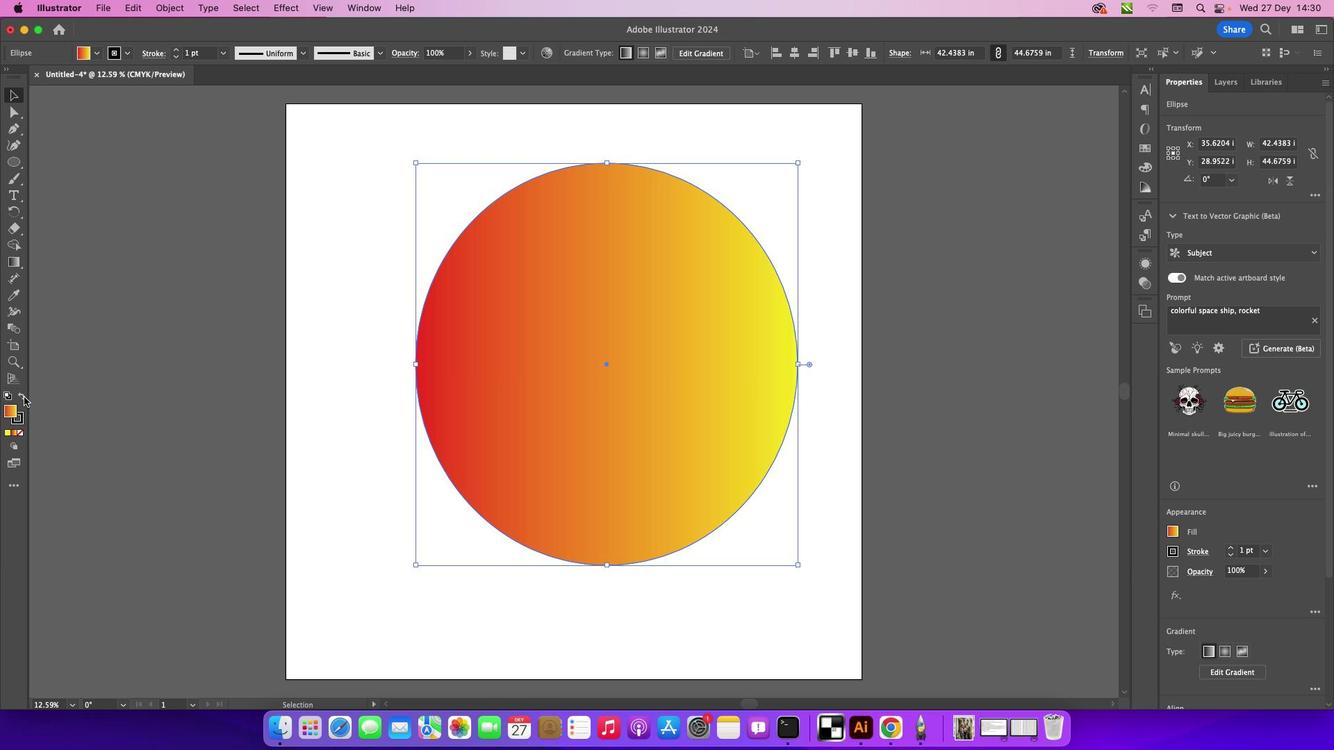 
Action: Mouse pressed left at (24, 396)
Screenshot: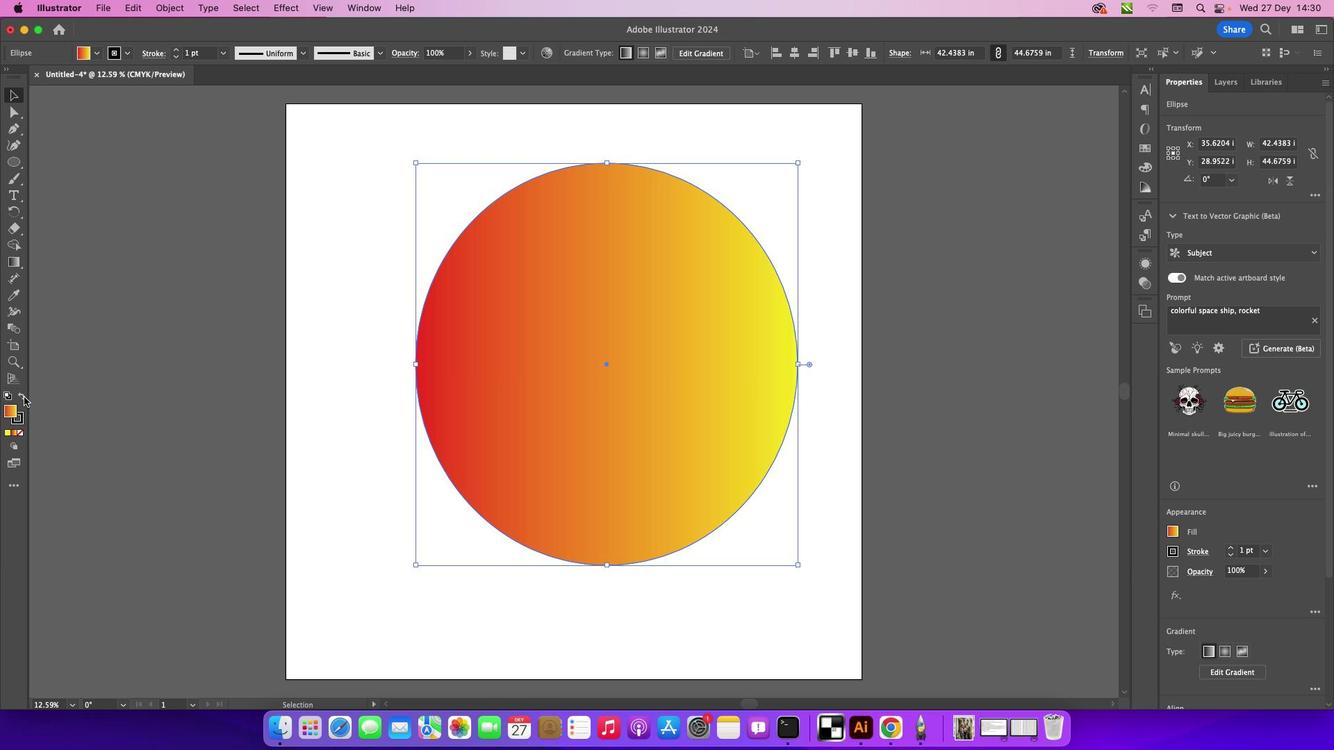 
Action: Mouse moved to (20, 397)
Screenshot: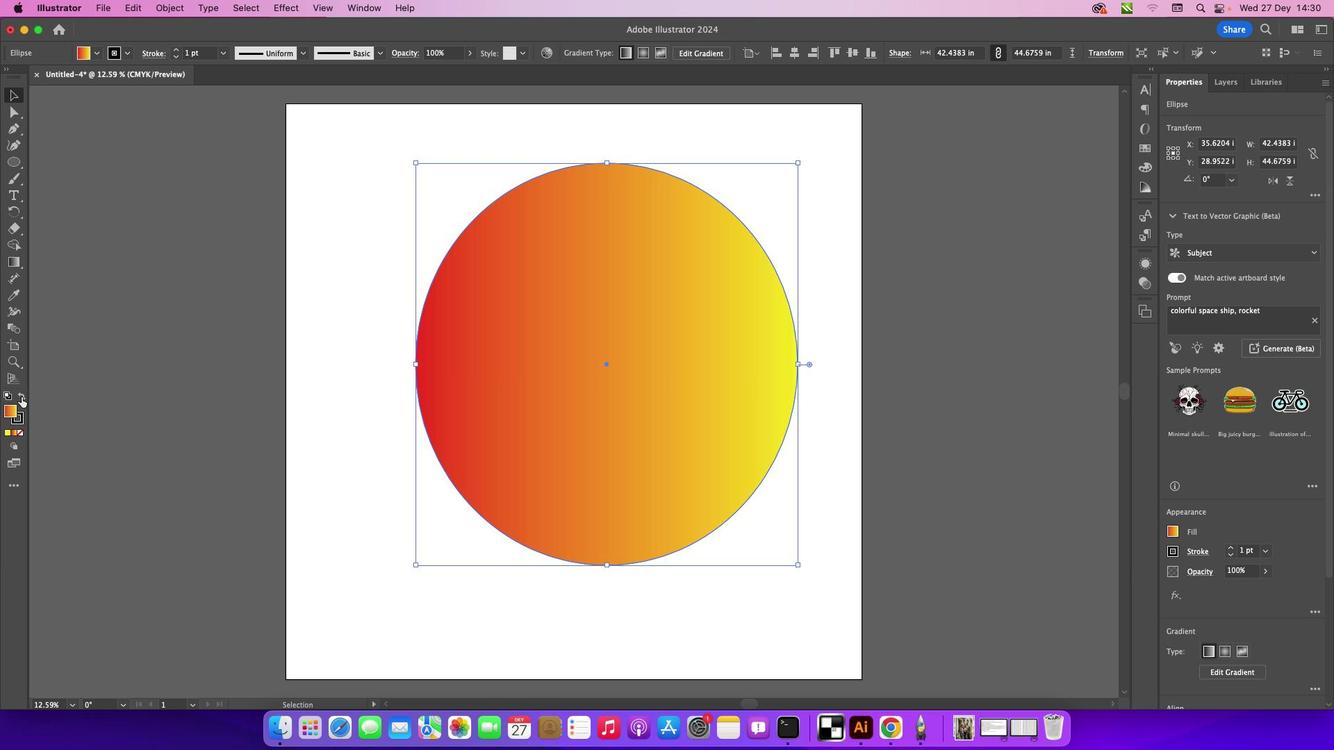 
Action: Mouse pressed left at (20, 397)
Screenshot: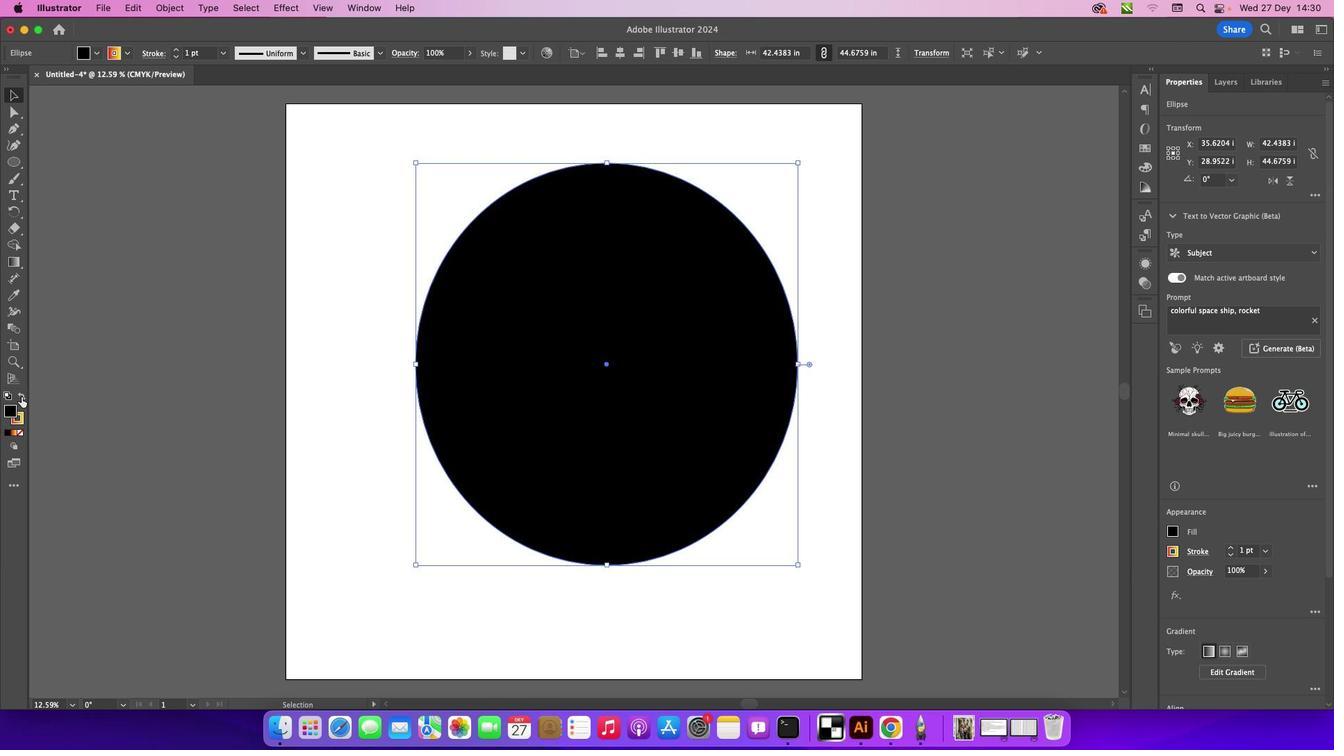 
Action: Mouse moved to (20, 433)
Screenshot: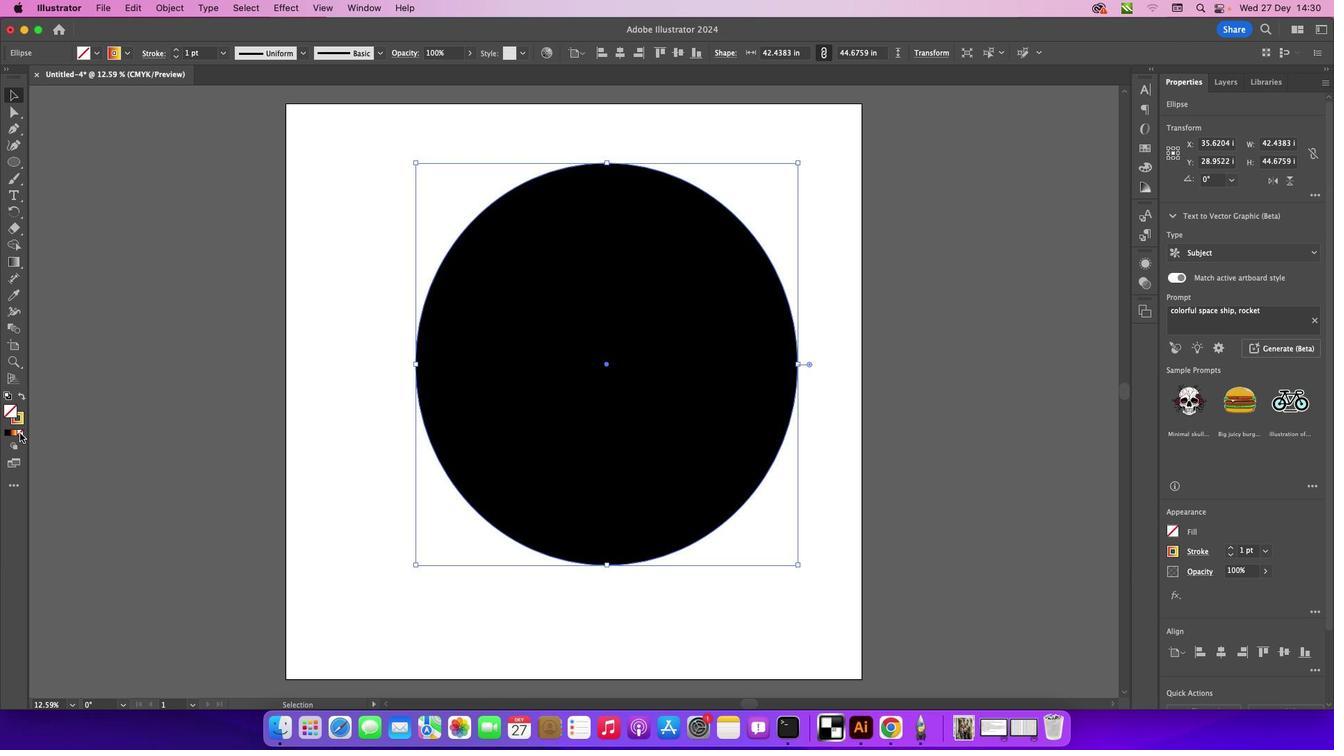 
Action: Mouse pressed left at (20, 433)
Screenshot: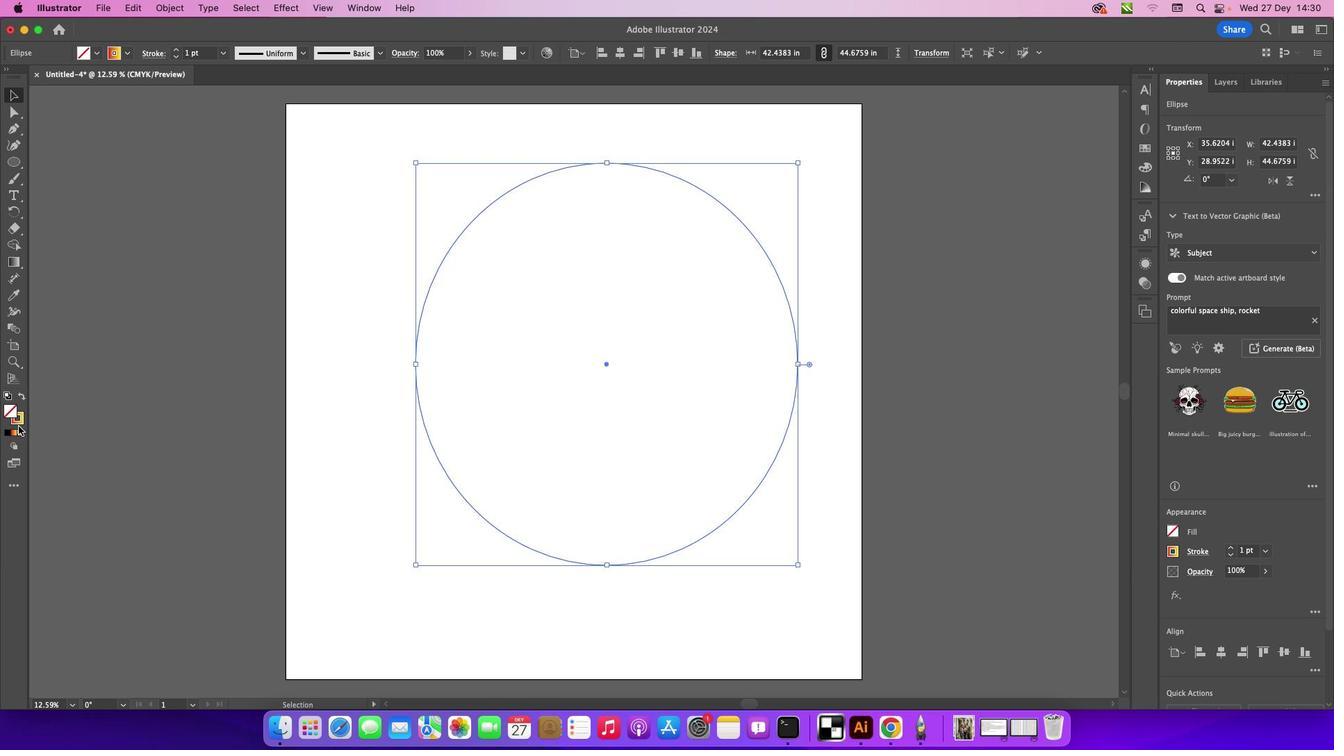 
Action: Mouse moved to (18, 419)
Screenshot: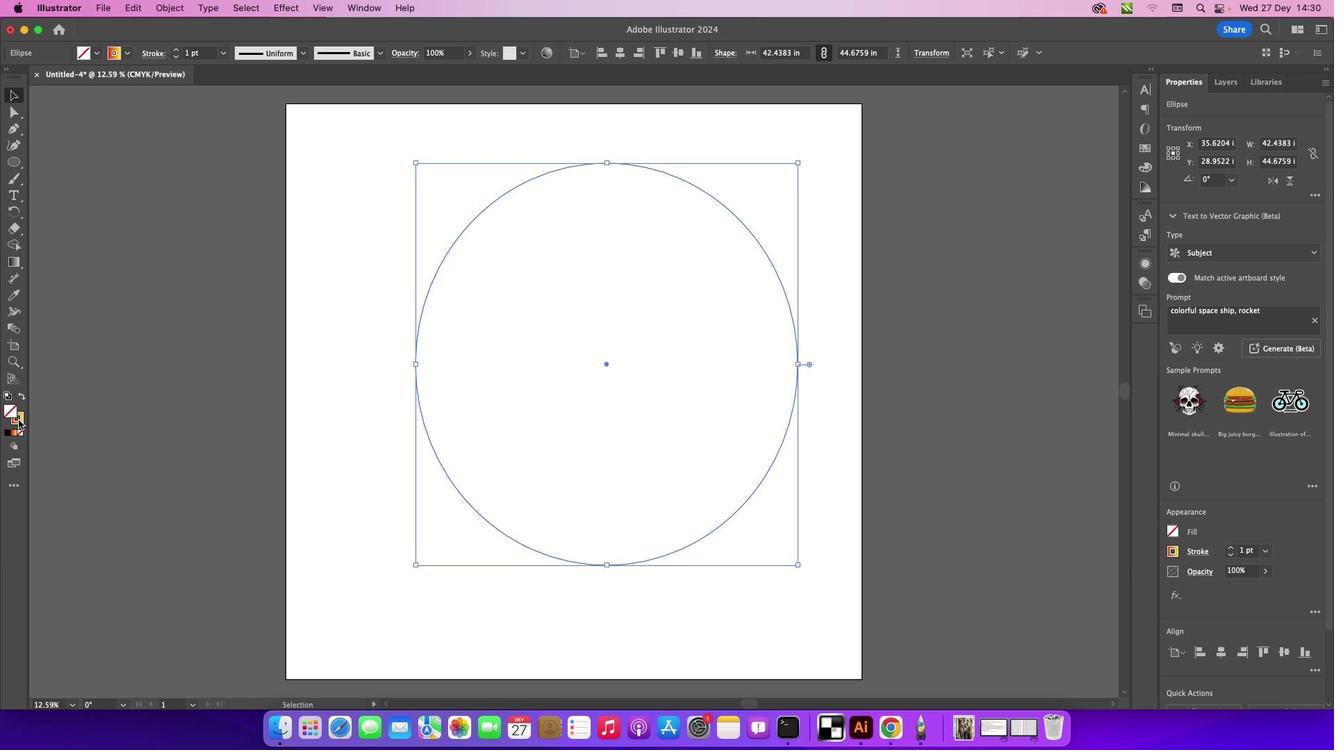 
Action: Mouse pressed left at (18, 419)
Screenshot: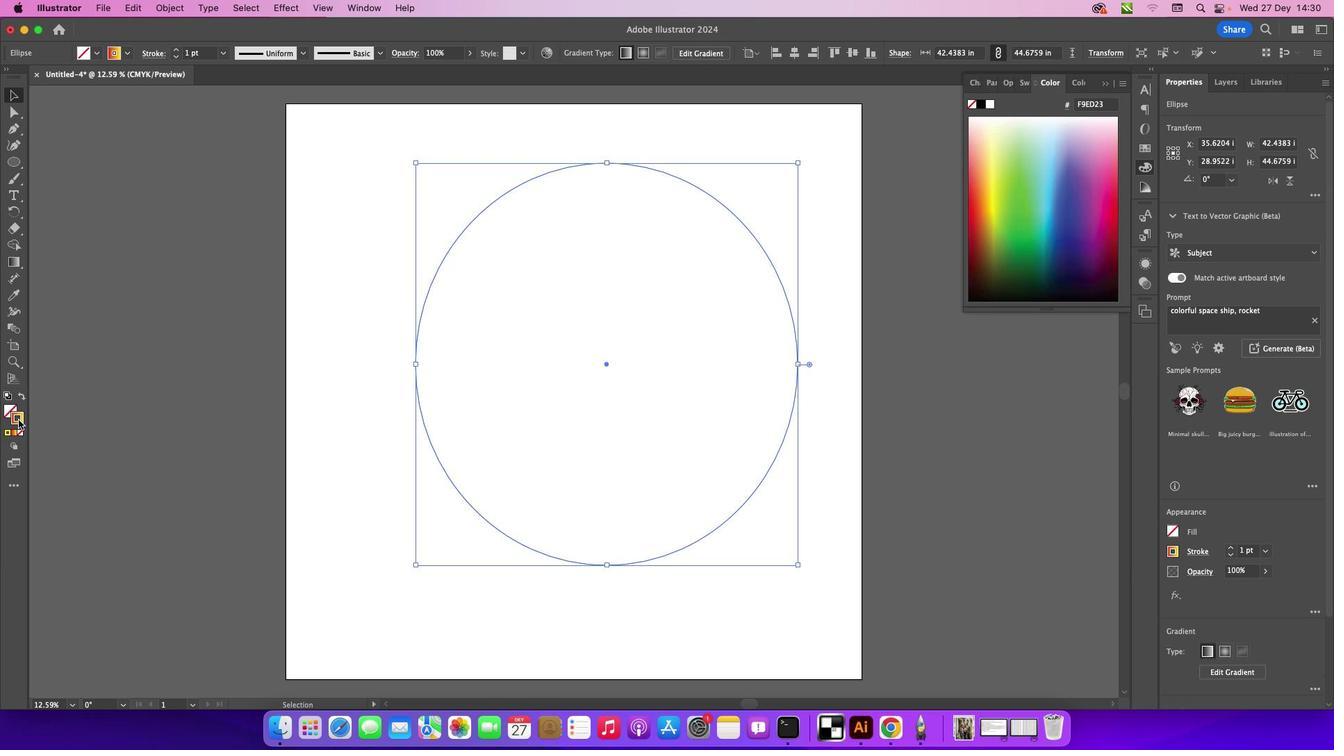 
Action: Mouse moved to (202, 159)
Screenshot: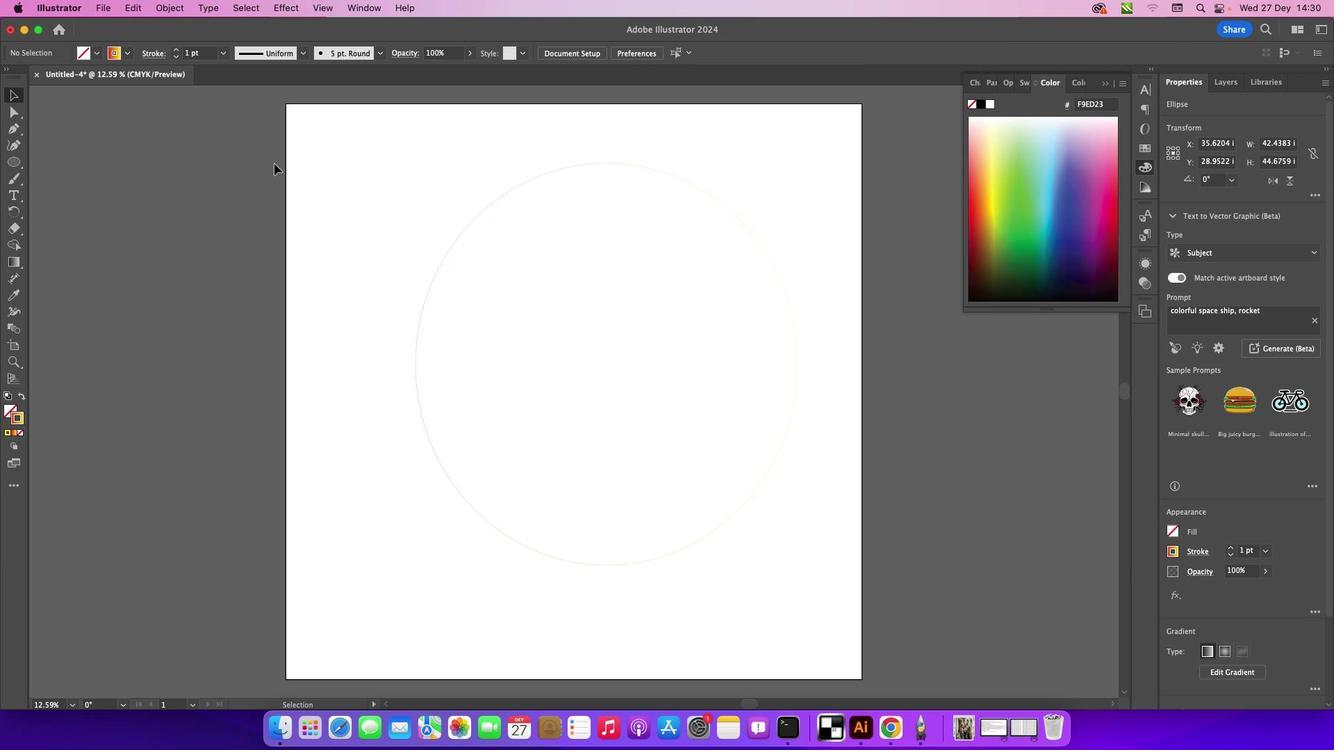 
Action: Mouse pressed left at (202, 159)
Screenshot: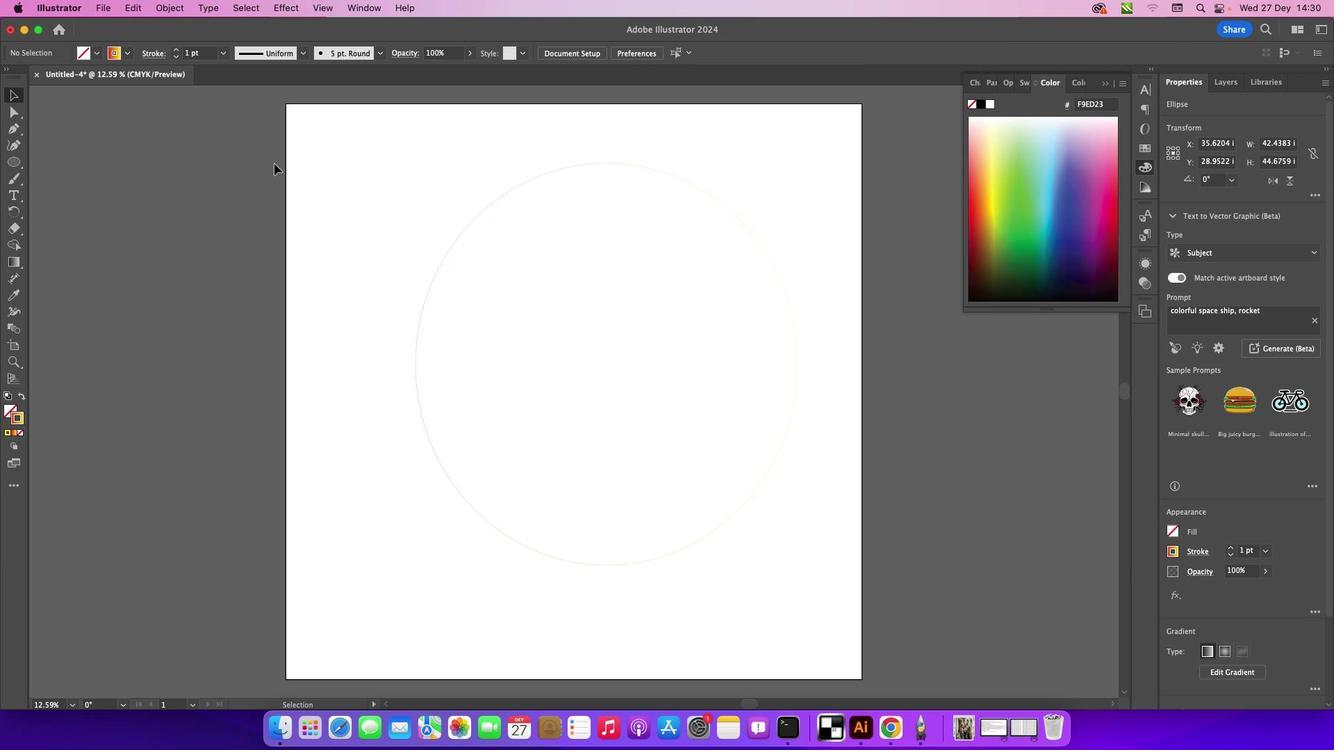 
Action: Mouse moved to (1103, 87)
Screenshot: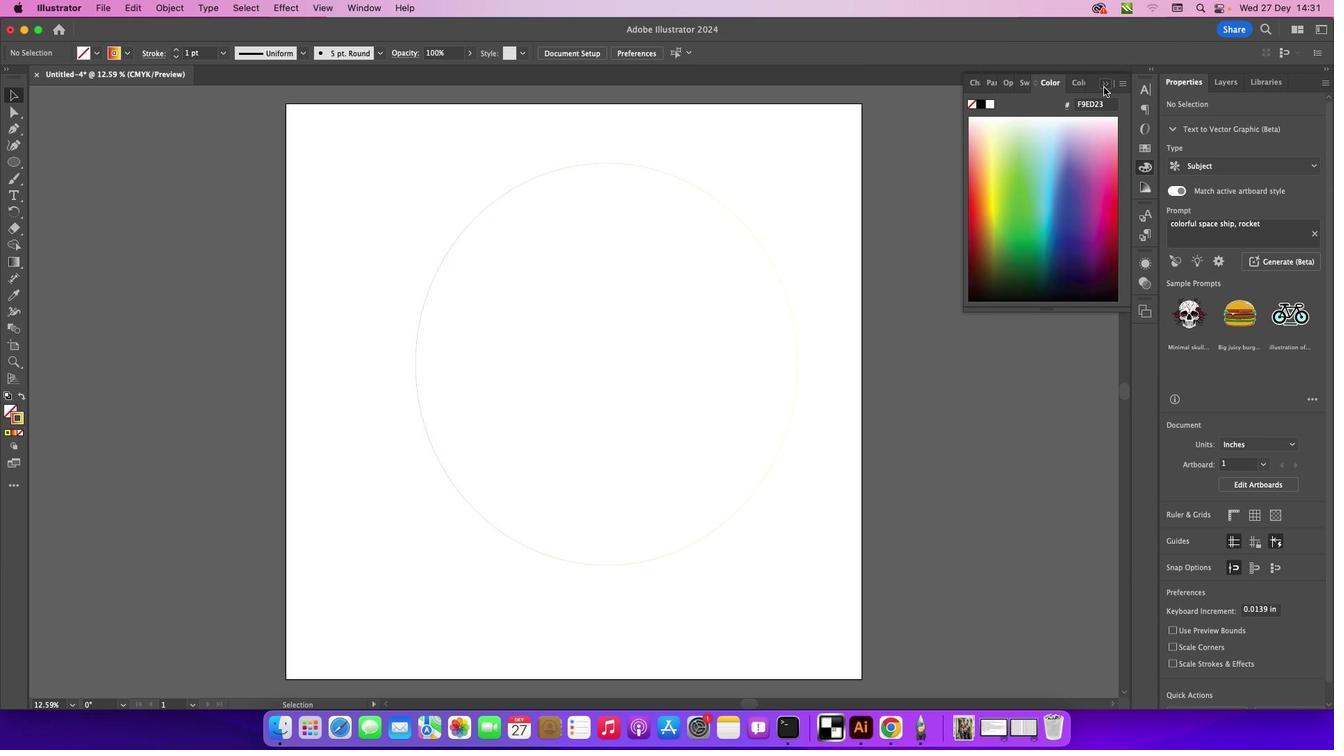 
Action: Mouse pressed left at (1103, 87)
Screenshot: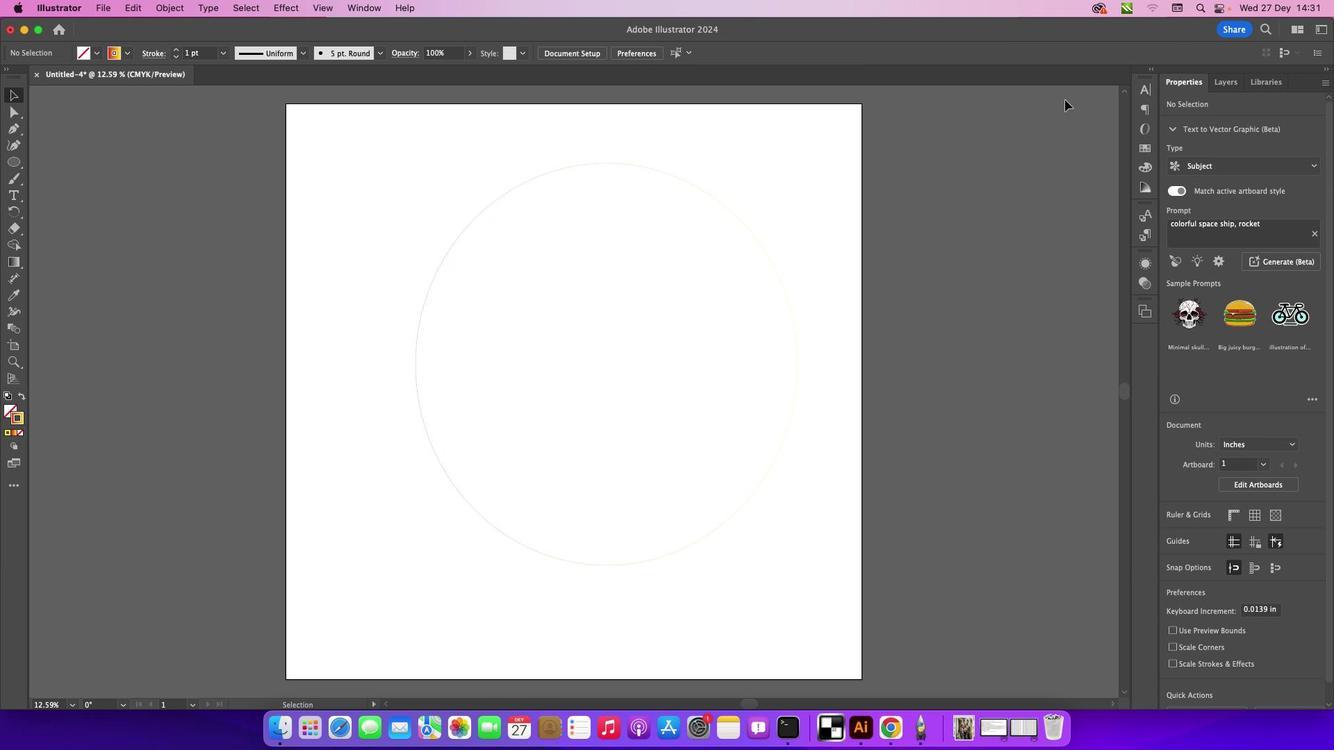 
Action: Mouse moved to (617, 162)
Screenshot: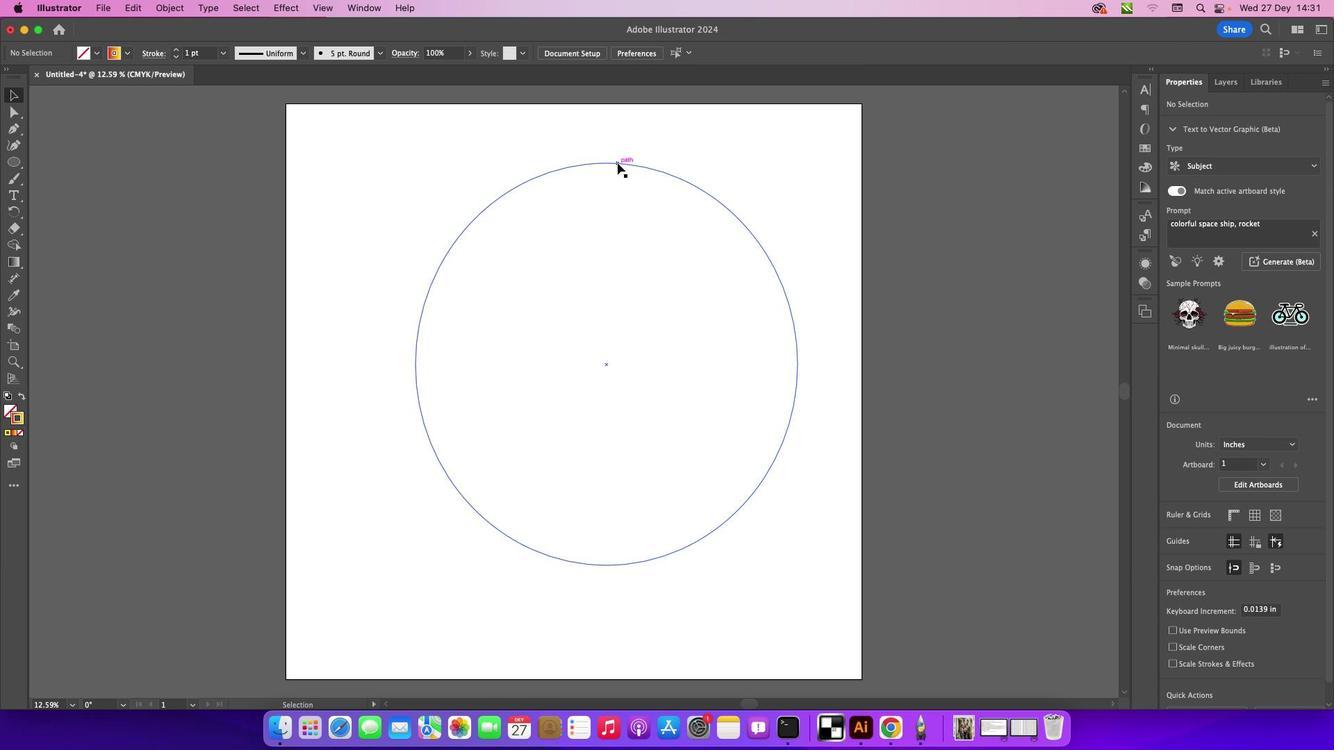 
Action: Mouse pressed left at (617, 162)
Screenshot: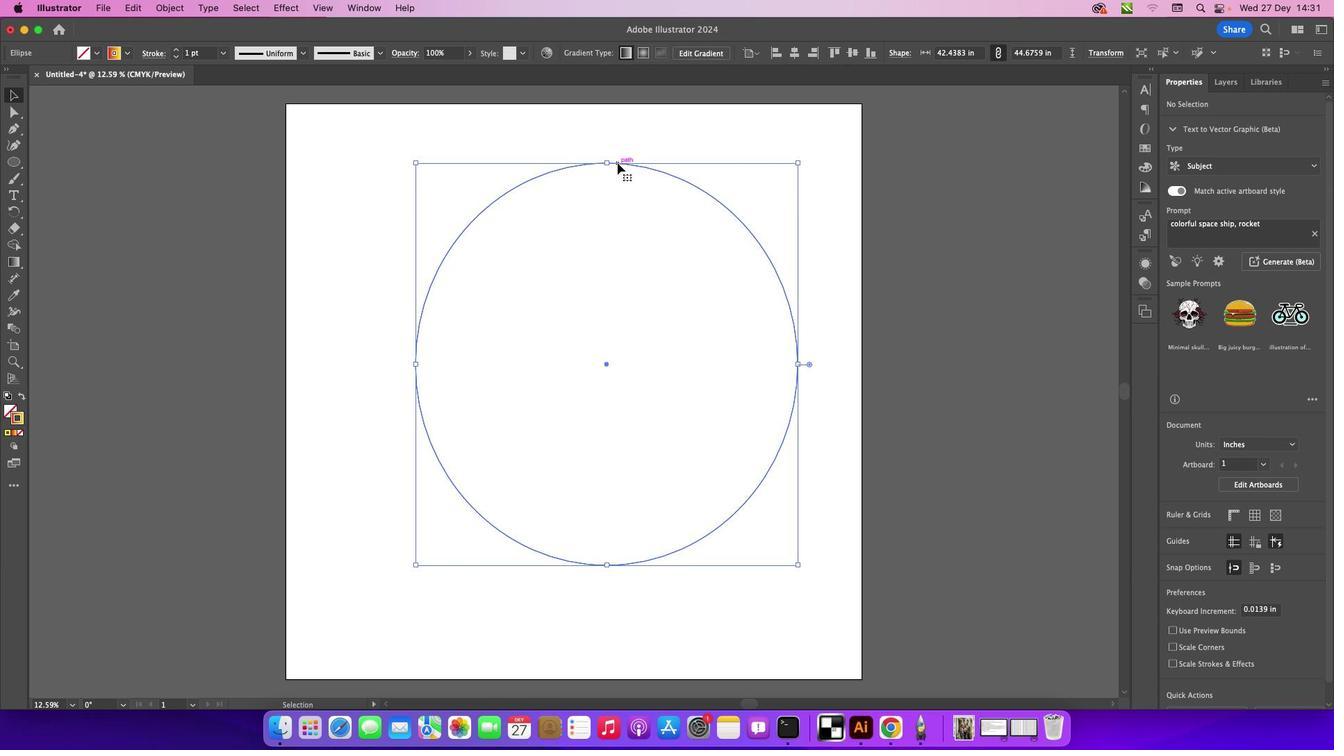 
Action: Mouse moved to (222, 50)
Screenshot: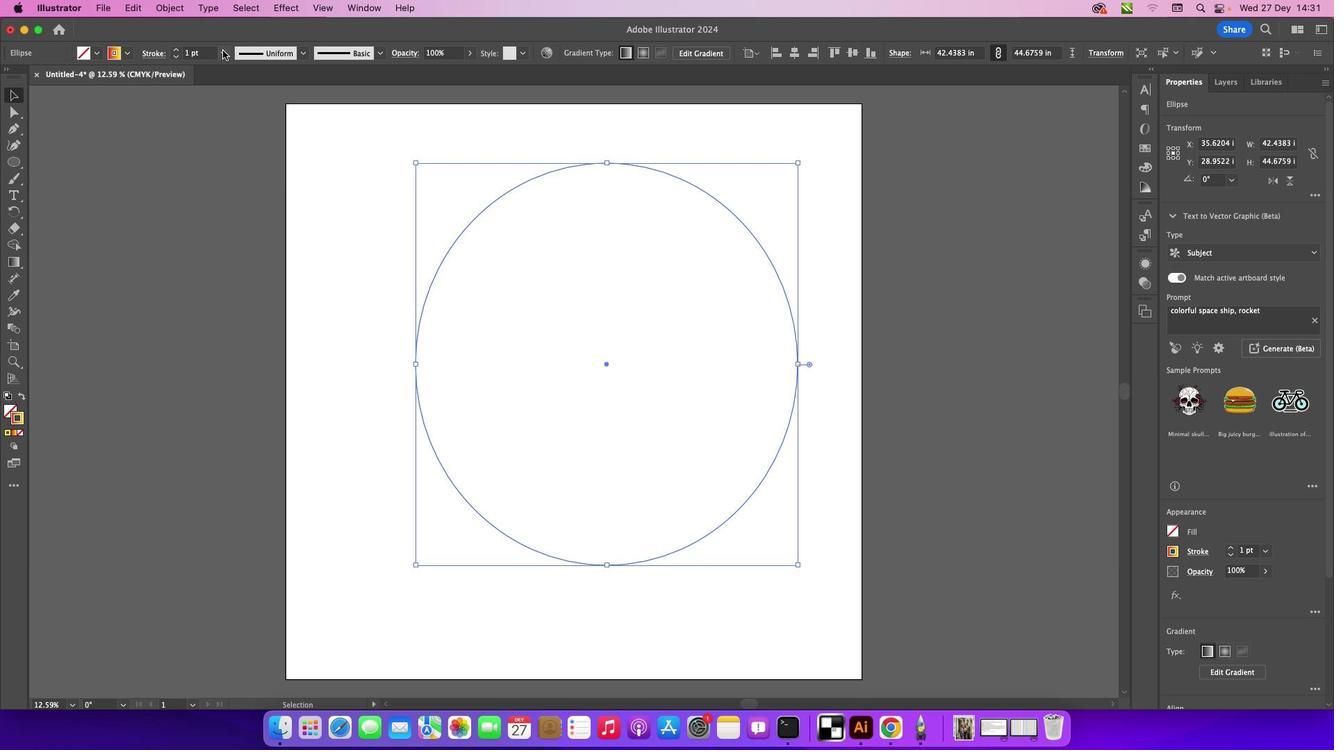 
Action: Mouse pressed left at (222, 50)
Screenshot: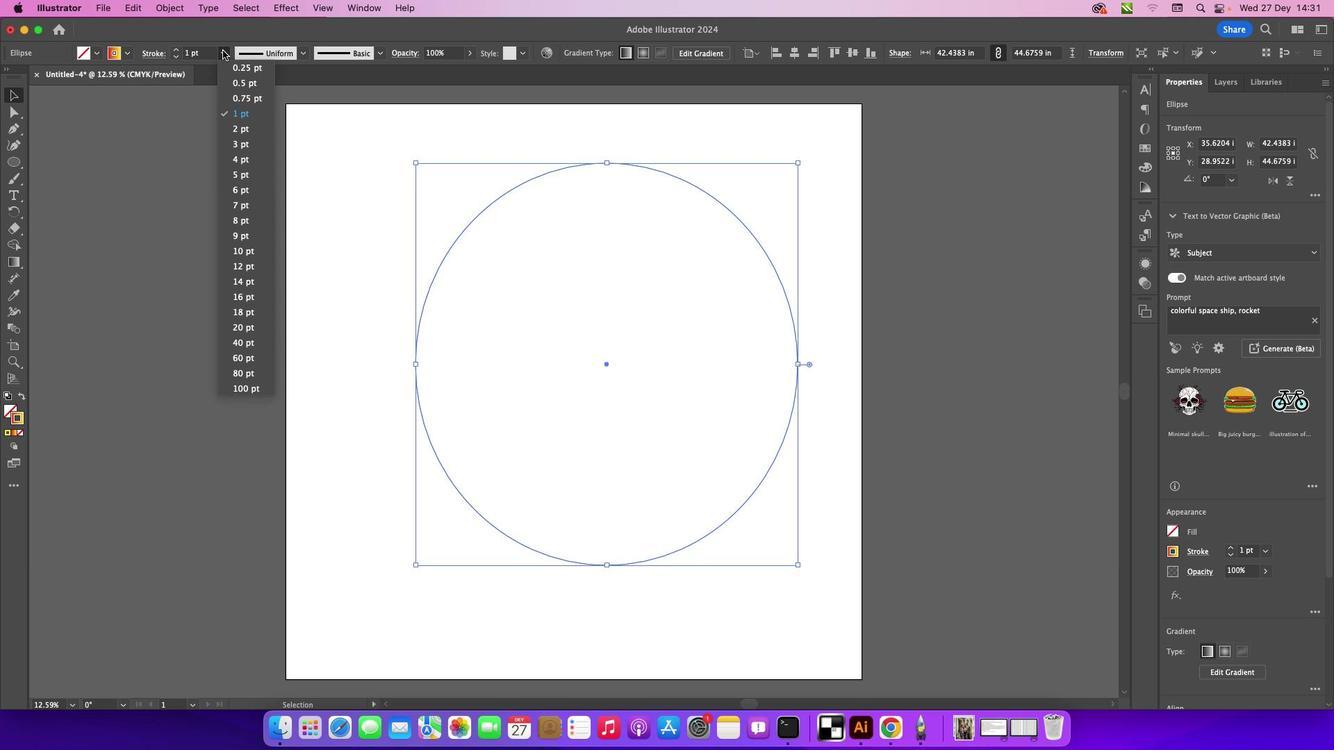 
Action: Mouse moved to (253, 251)
Screenshot: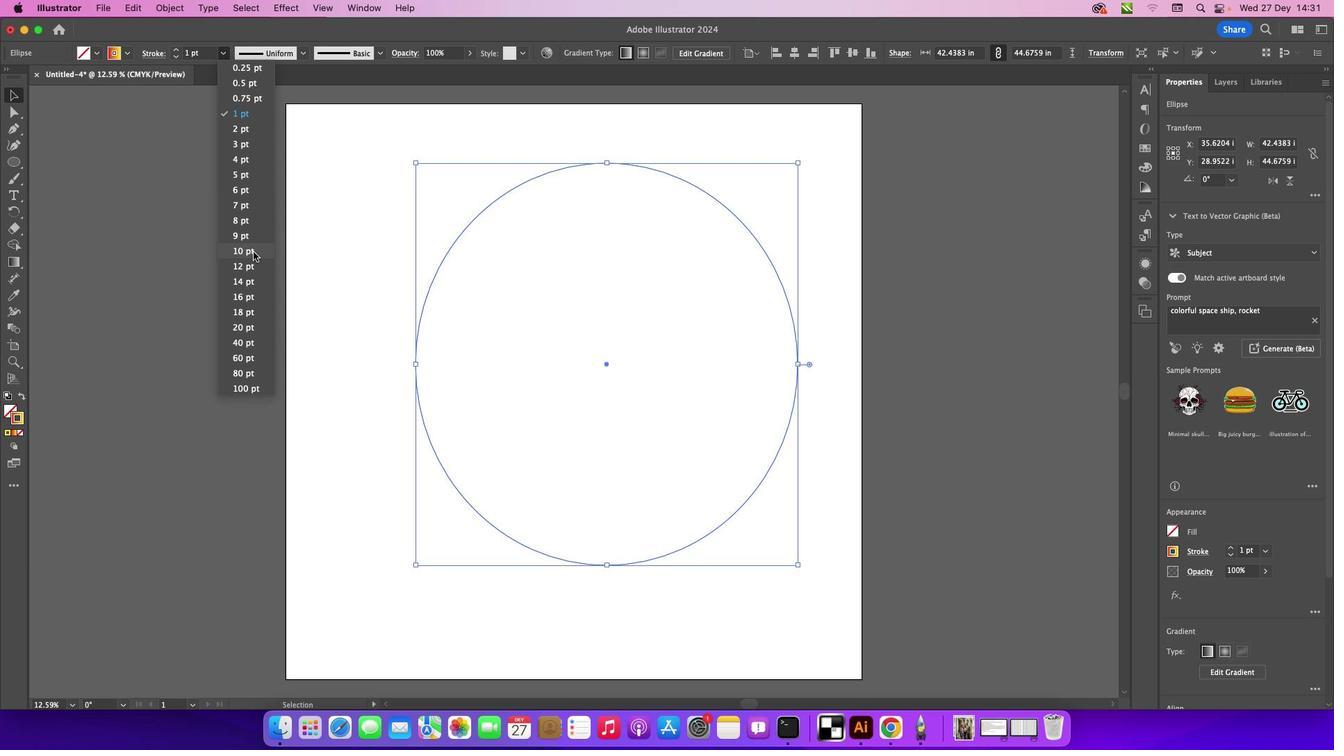 
Action: Mouse pressed left at (253, 251)
Screenshot: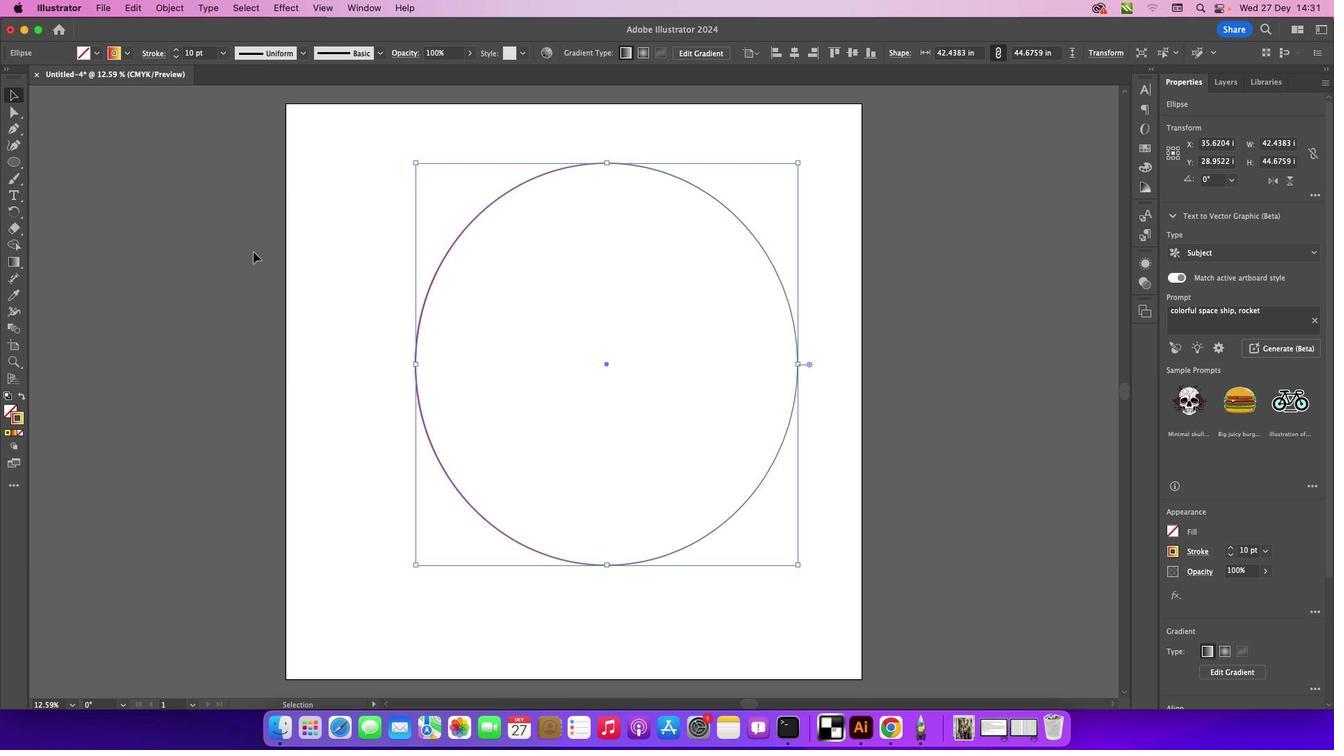 
Action: Mouse moved to (224, 52)
Screenshot: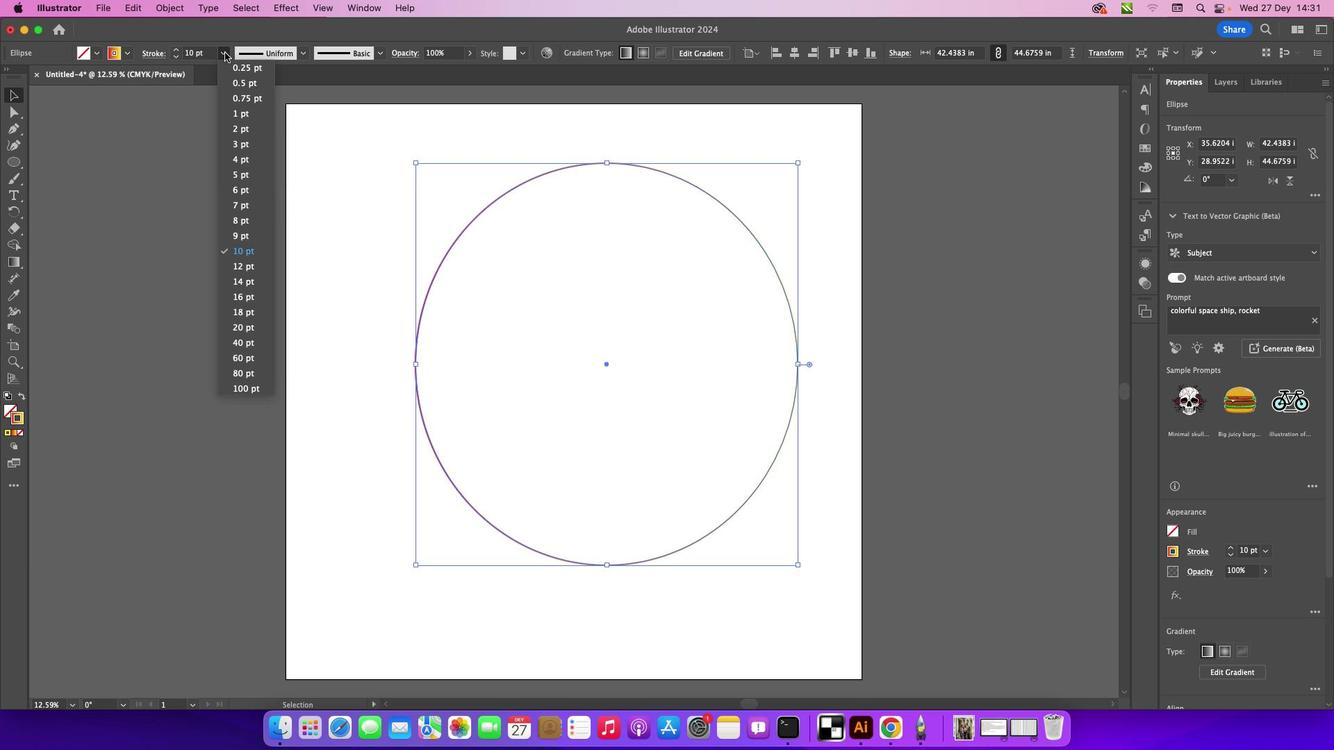 
Action: Mouse pressed left at (224, 52)
Screenshot: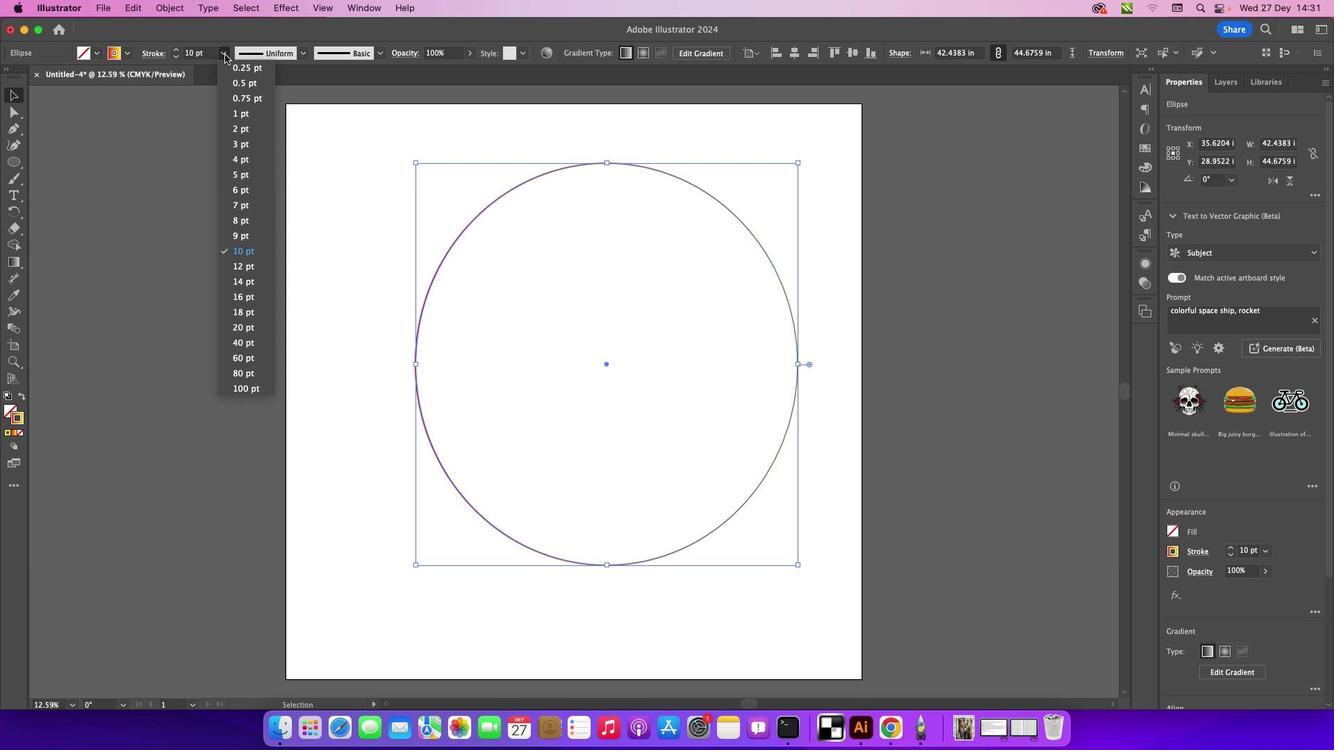 
Action: Mouse moved to (230, 331)
Screenshot: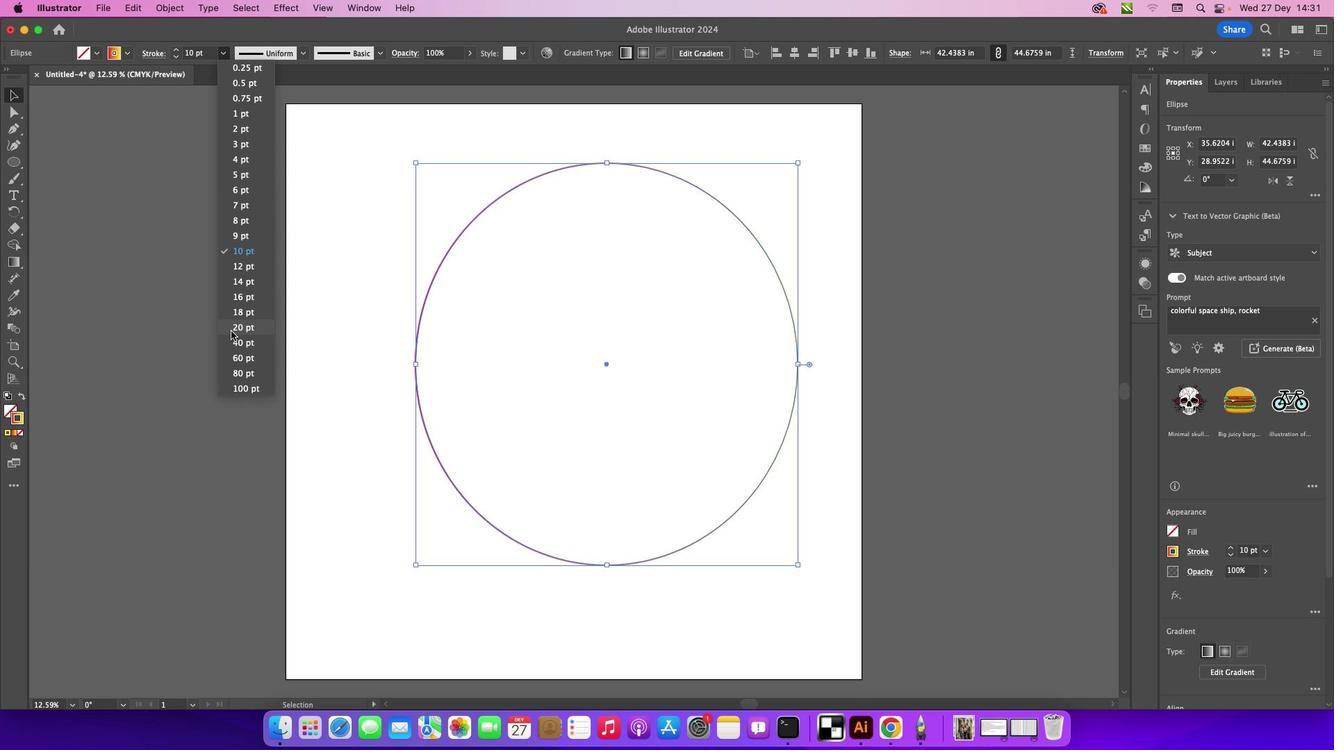 
Action: Mouse pressed left at (230, 331)
Screenshot: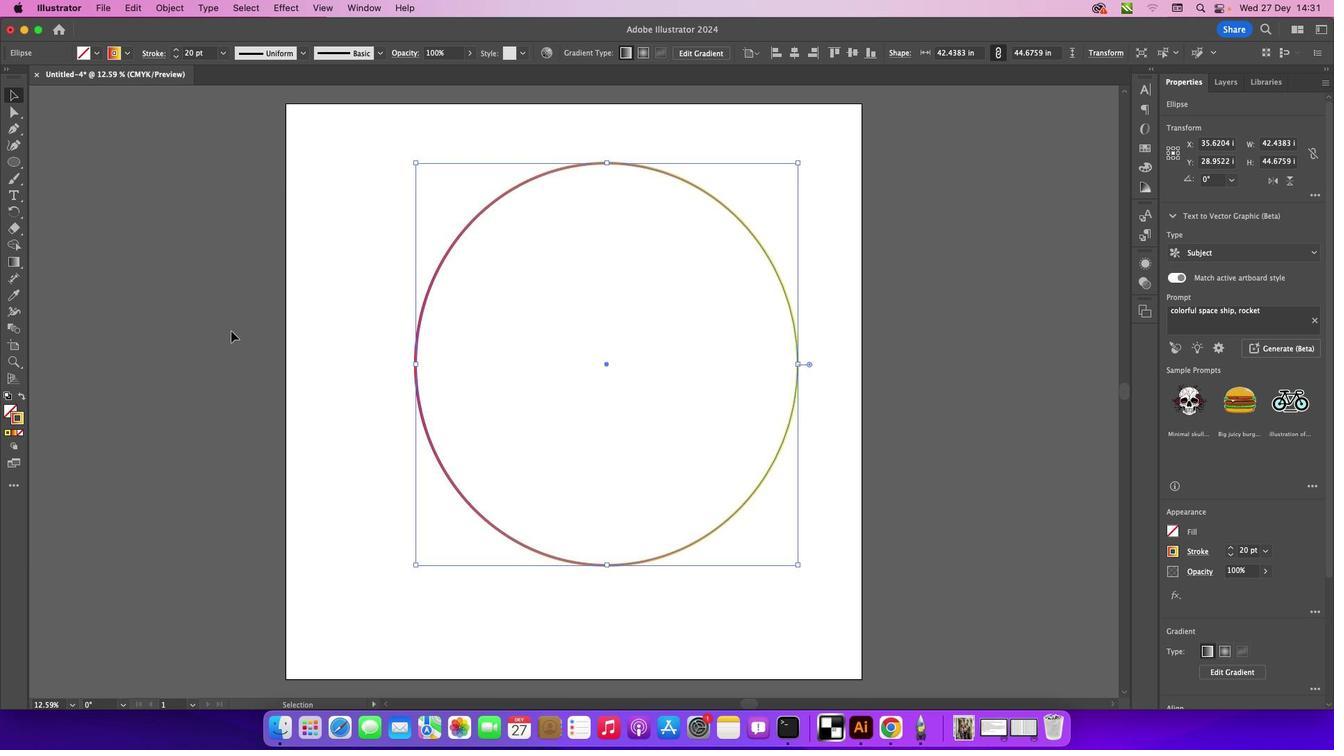 
Action: Mouse moved to (186, 281)
Screenshot: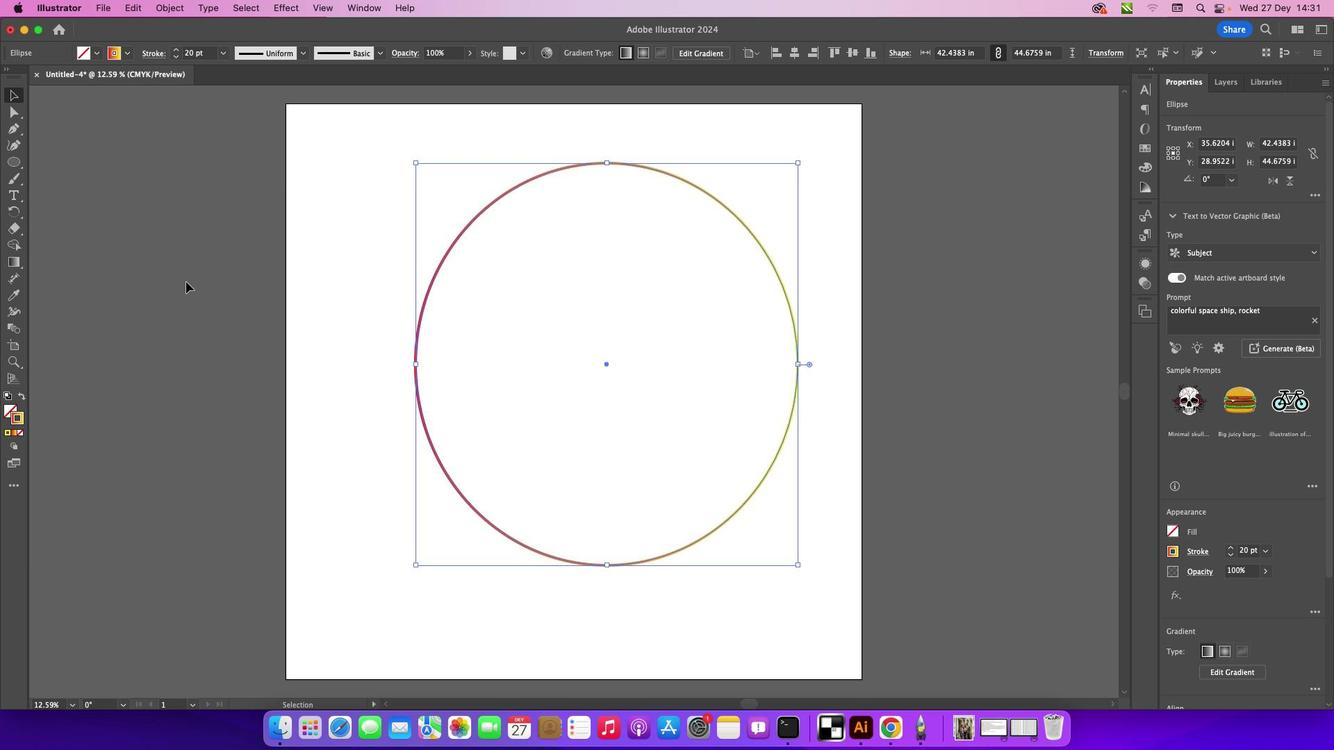 
Action: Mouse pressed left at (186, 281)
Screenshot: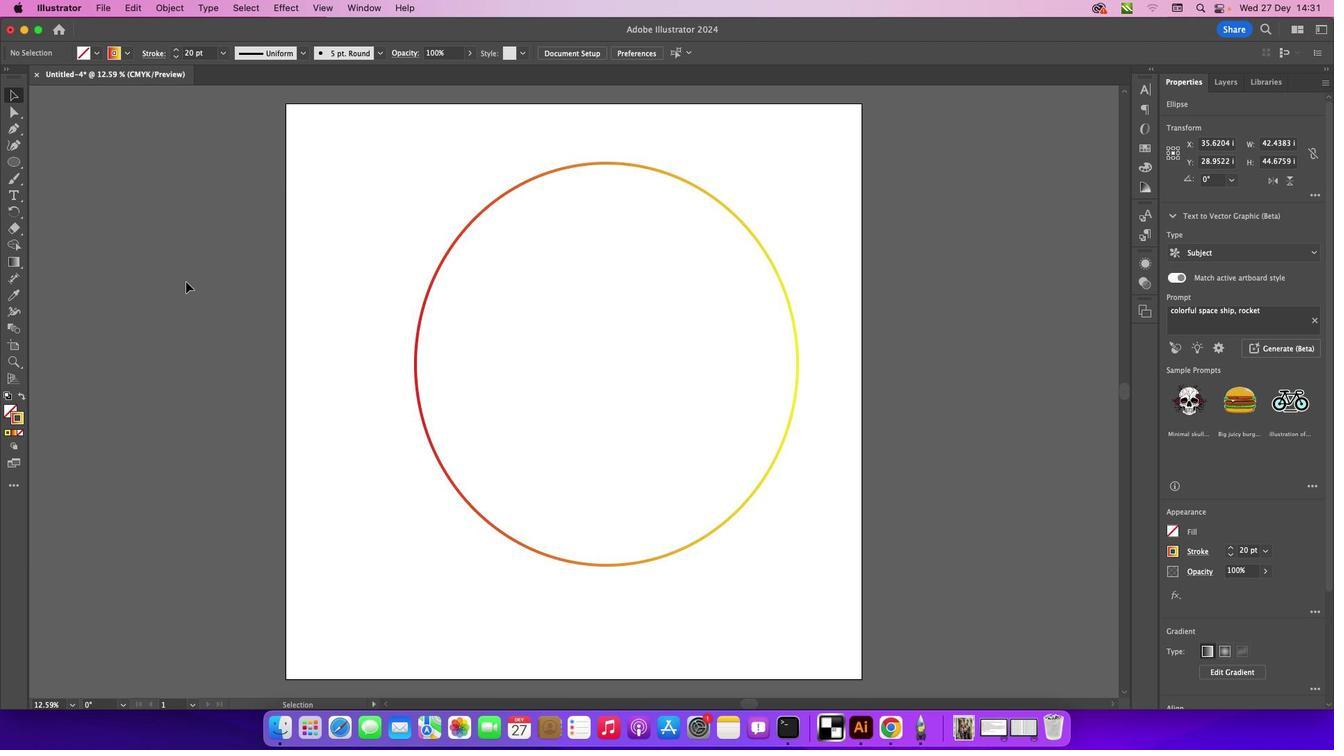
Action: Mouse moved to (750, 232)
Screenshot: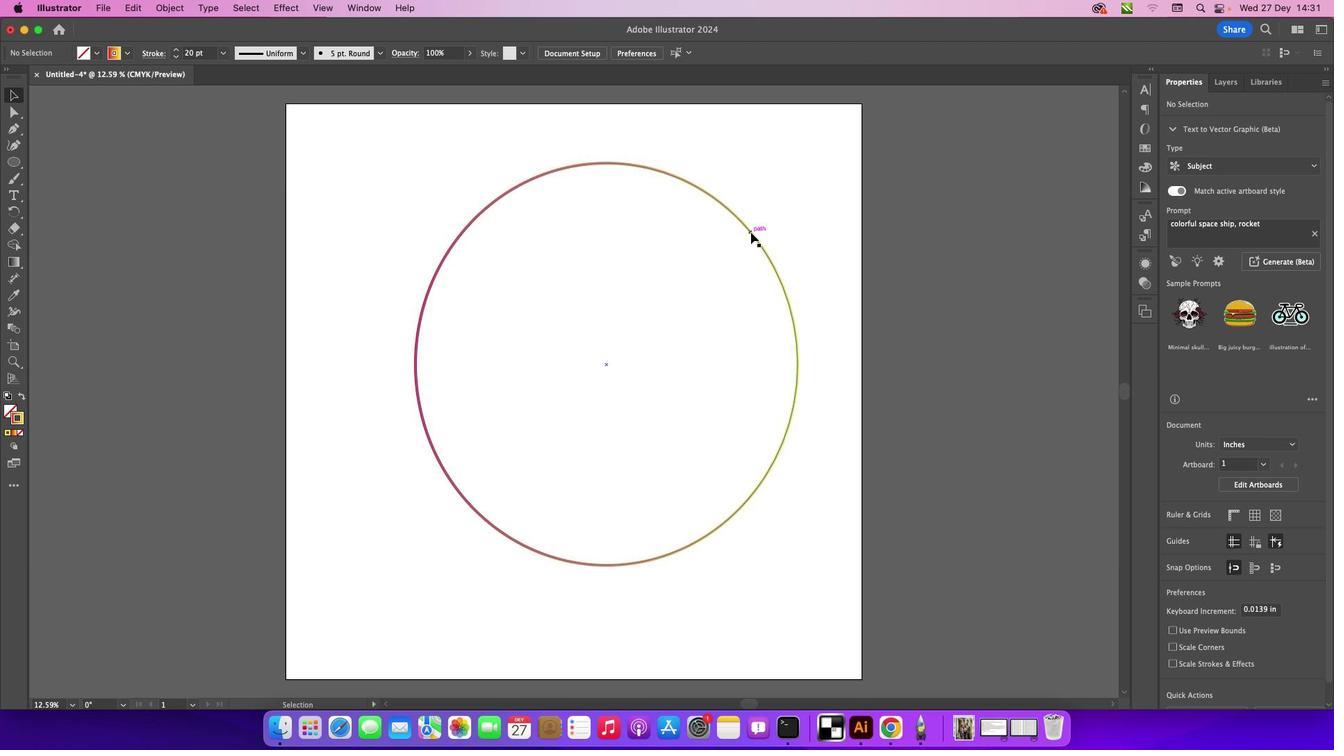 
Action: Mouse pressed left at (750, 232)
Screenshot: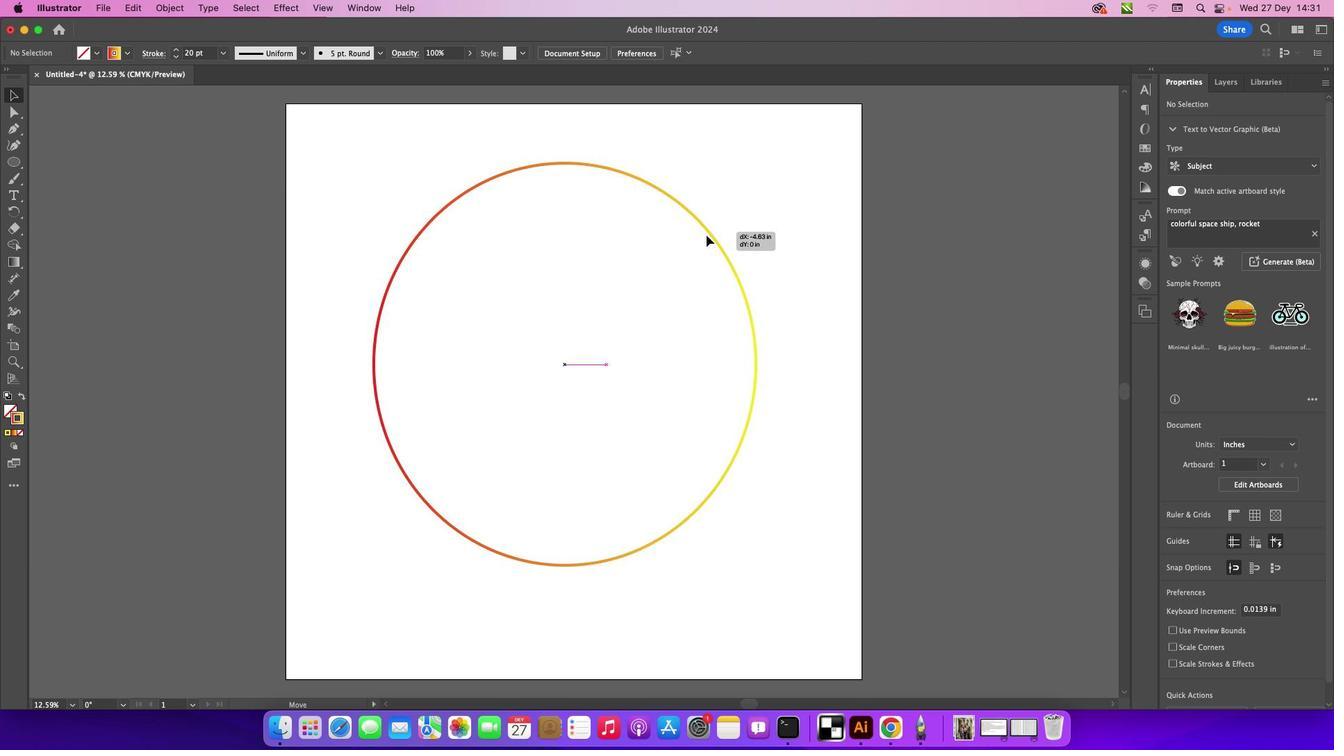 
Action: Mouse moved to (222, 50)
Screenshot: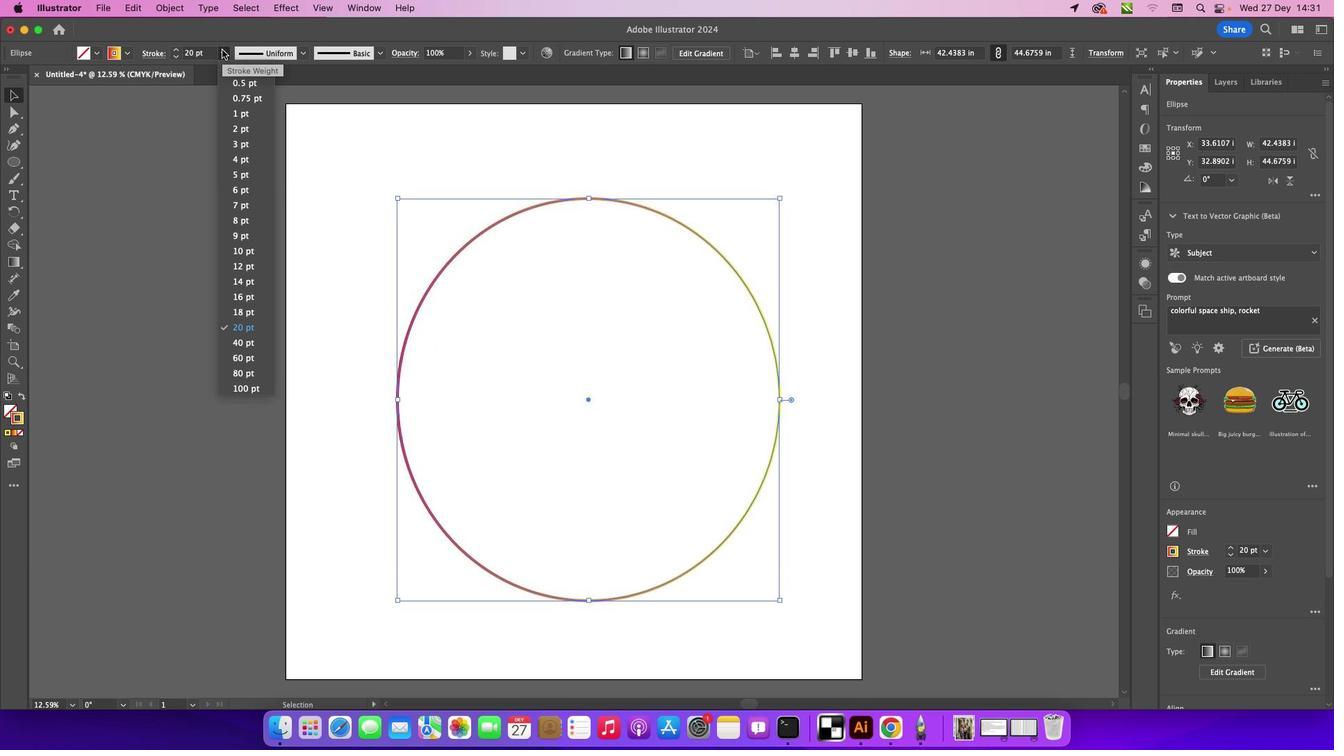 
Action: Mouse pressed left at (222, 50)
Screenshot: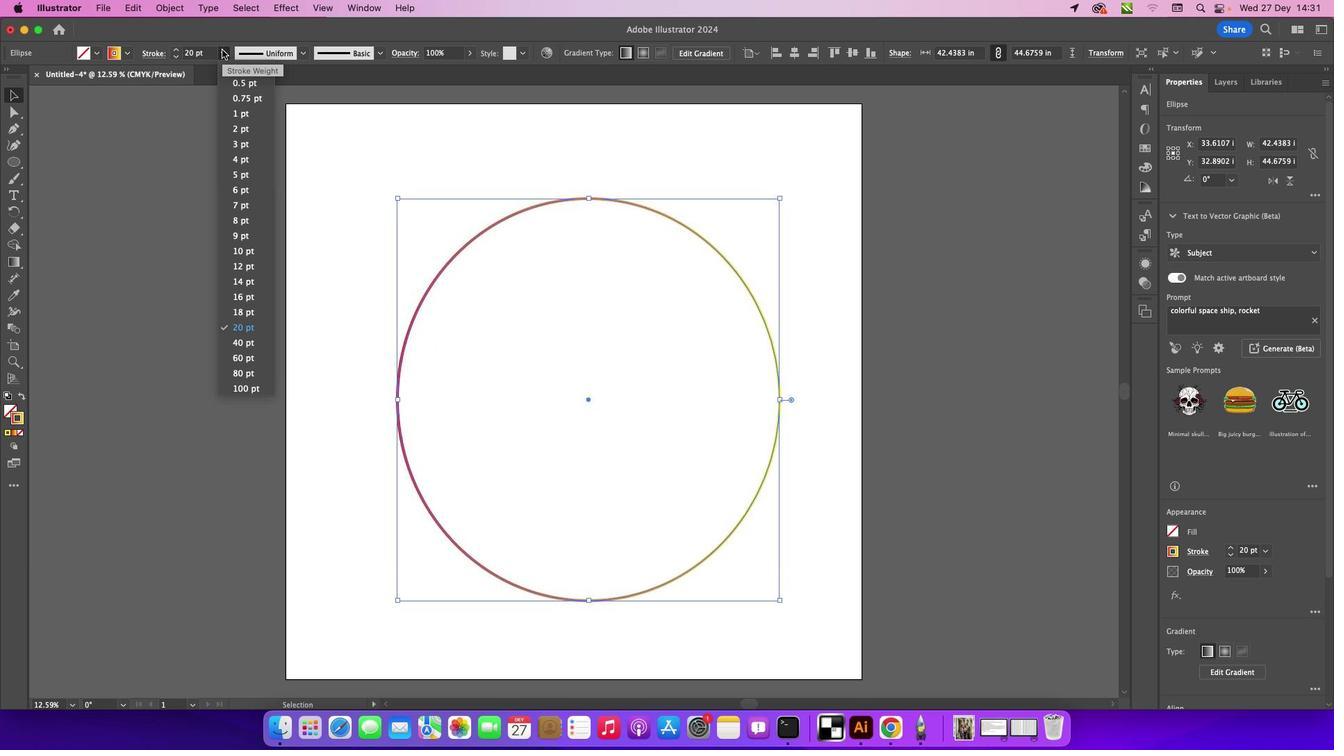 
Action: Mouse moved to (251, 344)
Screenshot: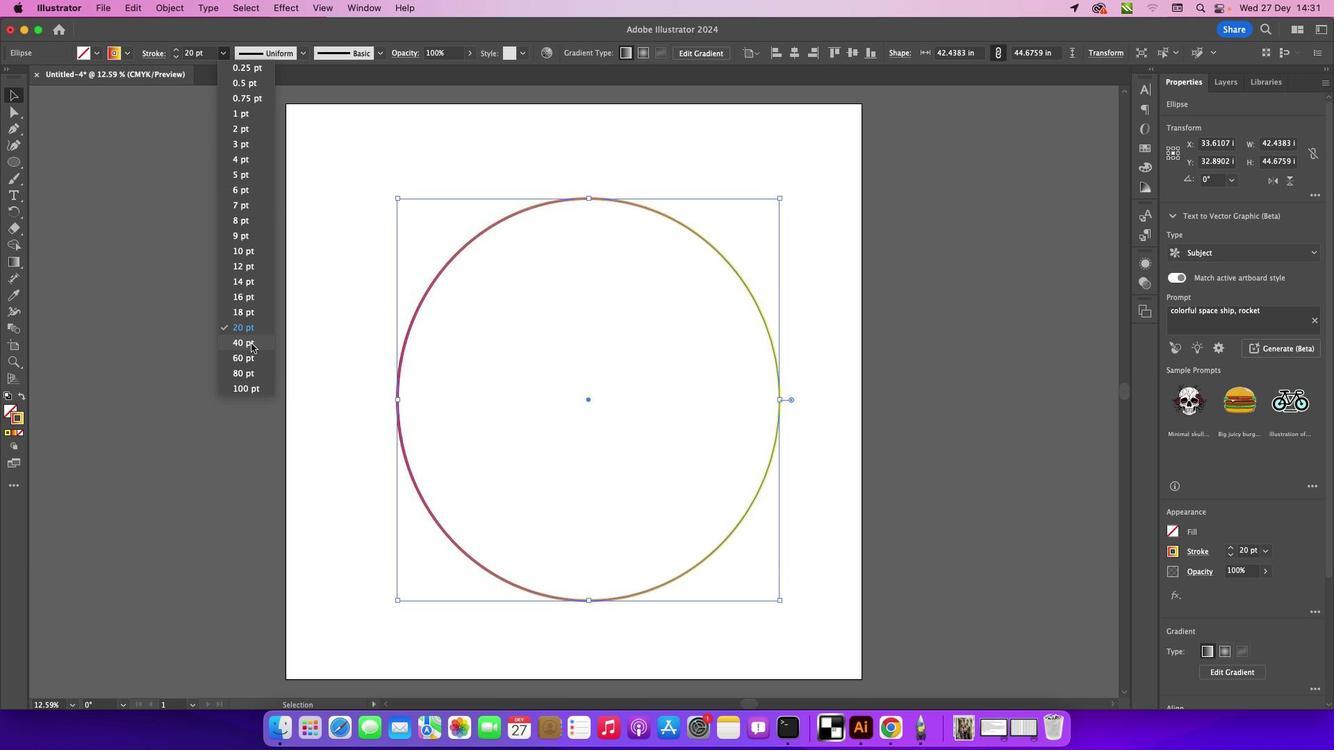 
Action: Mouse pressed left at (251, 344)
Screenshot: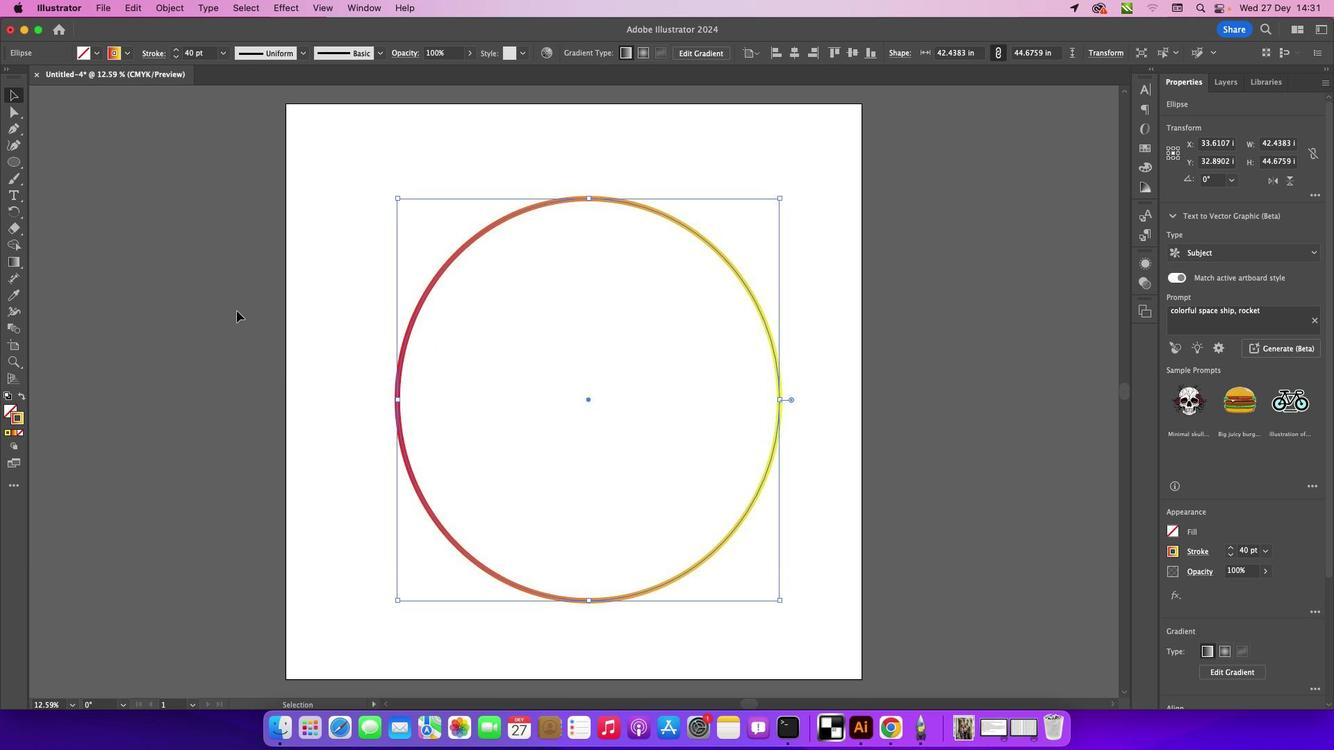 
Action: Mouse moved to (193, 243)
Screenshot: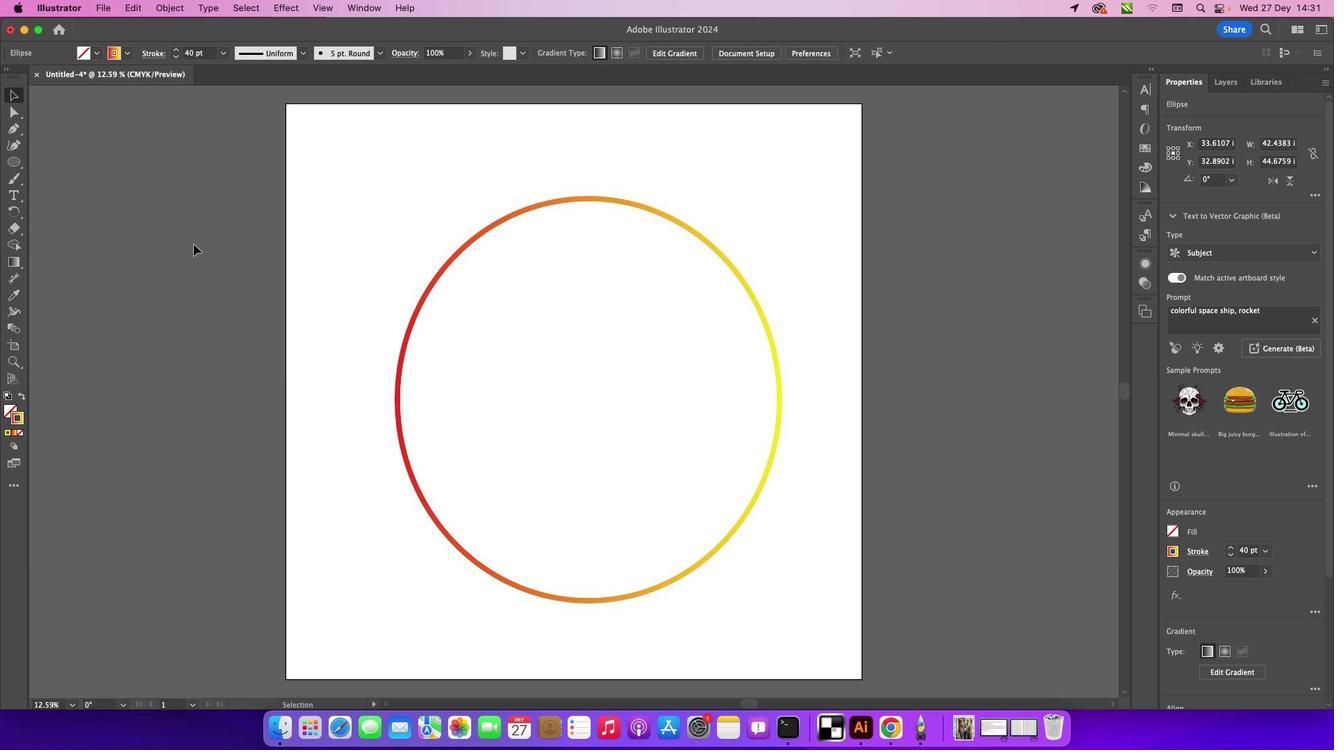 
Action: Mouse pressed left at (193, 243)
Screenshot: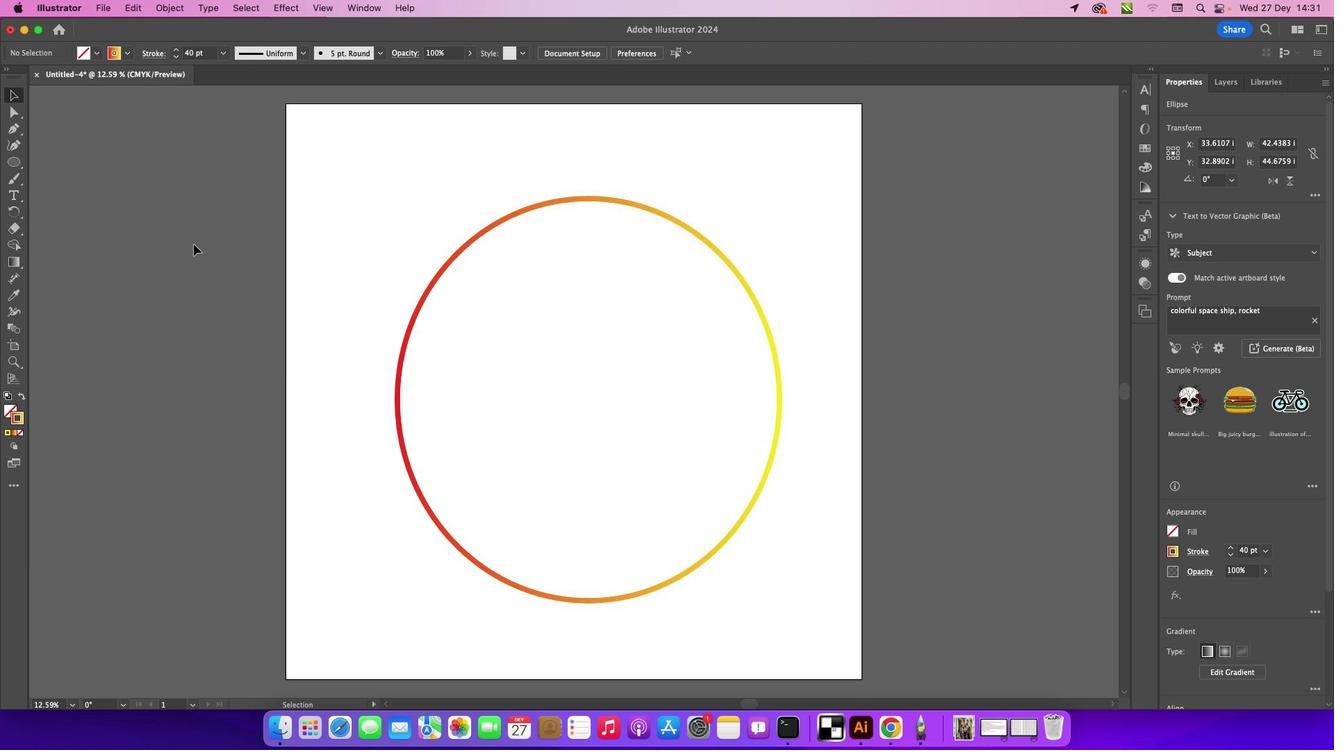 
Action: Mouse moved to (702, 239)
Screenshot: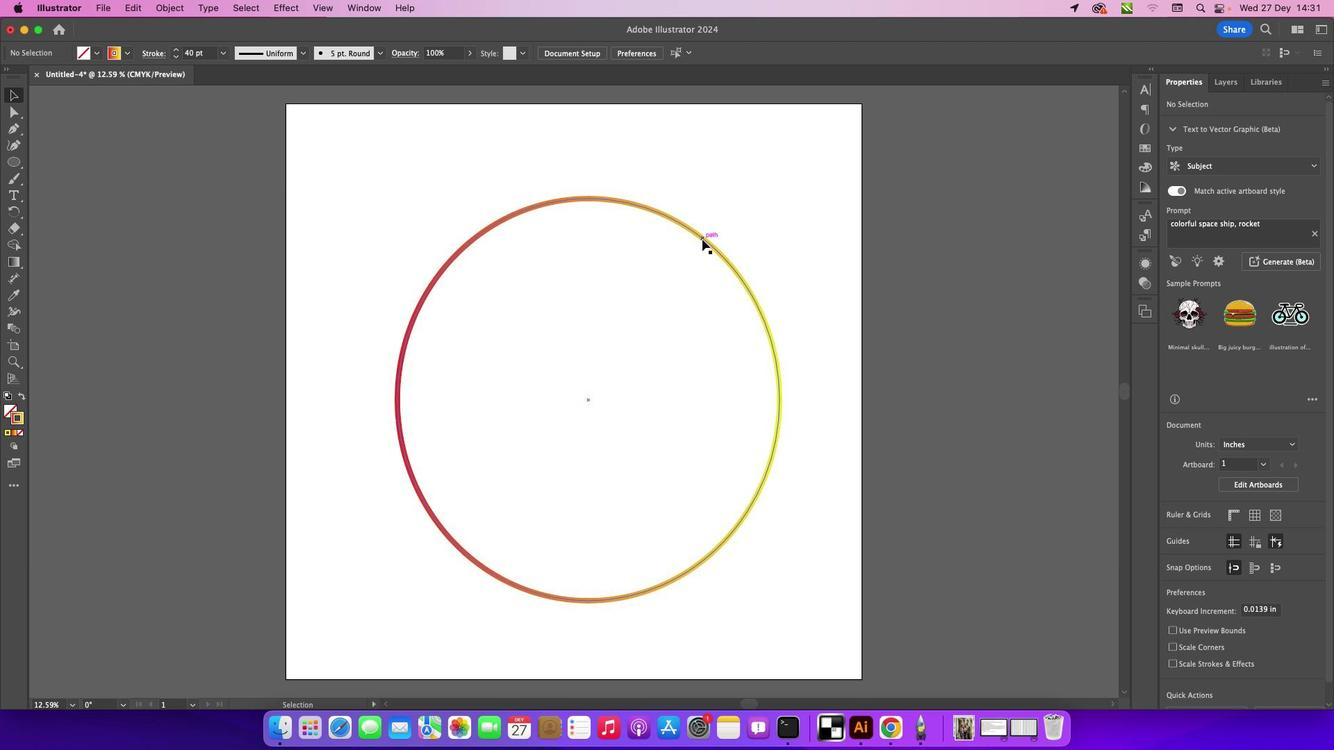 
Action: Mouse pressed left at (702, 239)
Screenshot: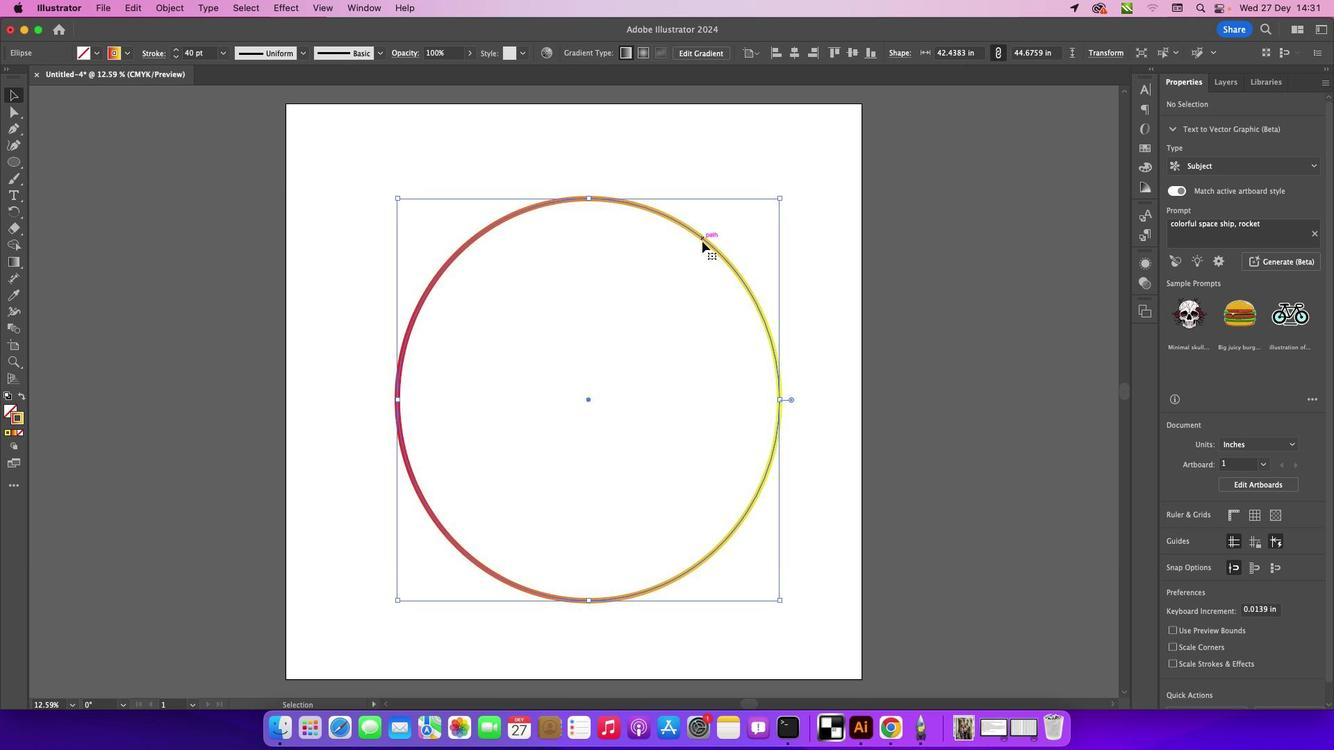 
Action: Mouse moved to (785, 191)
Screenshot: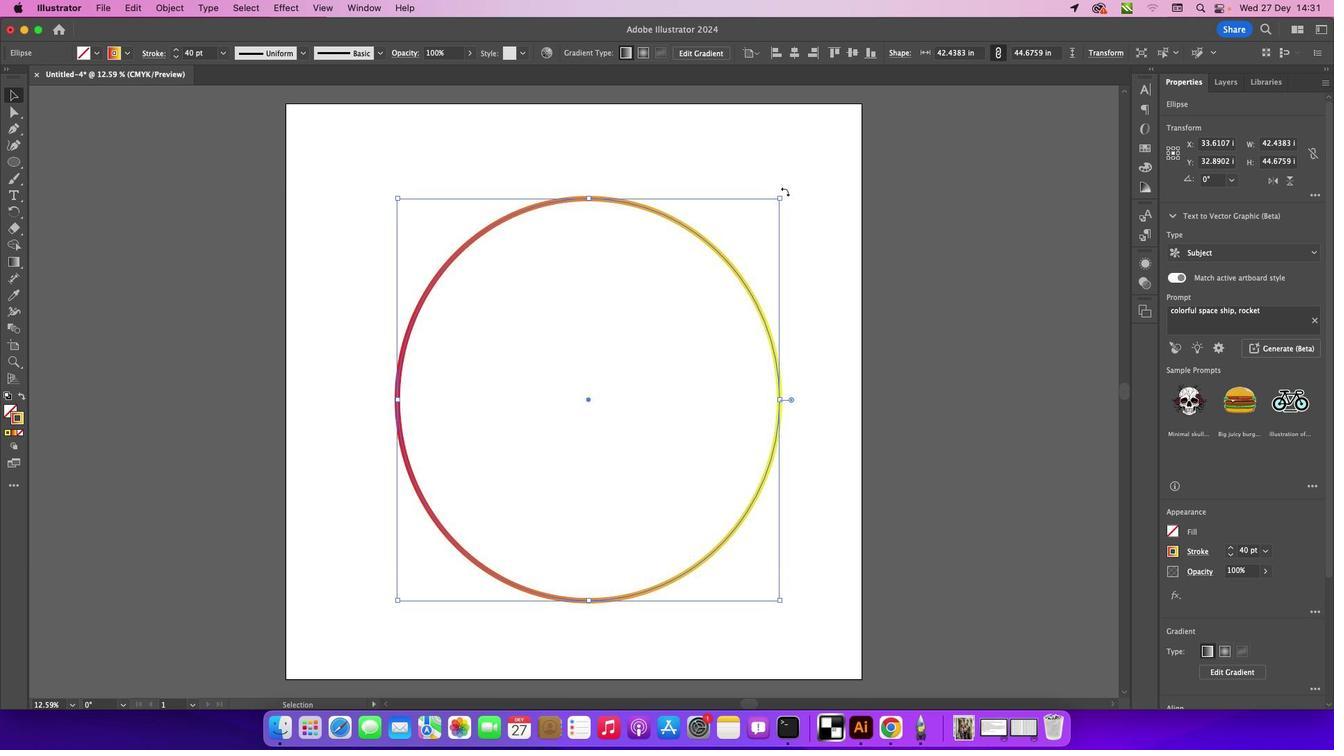 
Action: Mouse pressed left at (785, 191)
Screenshot: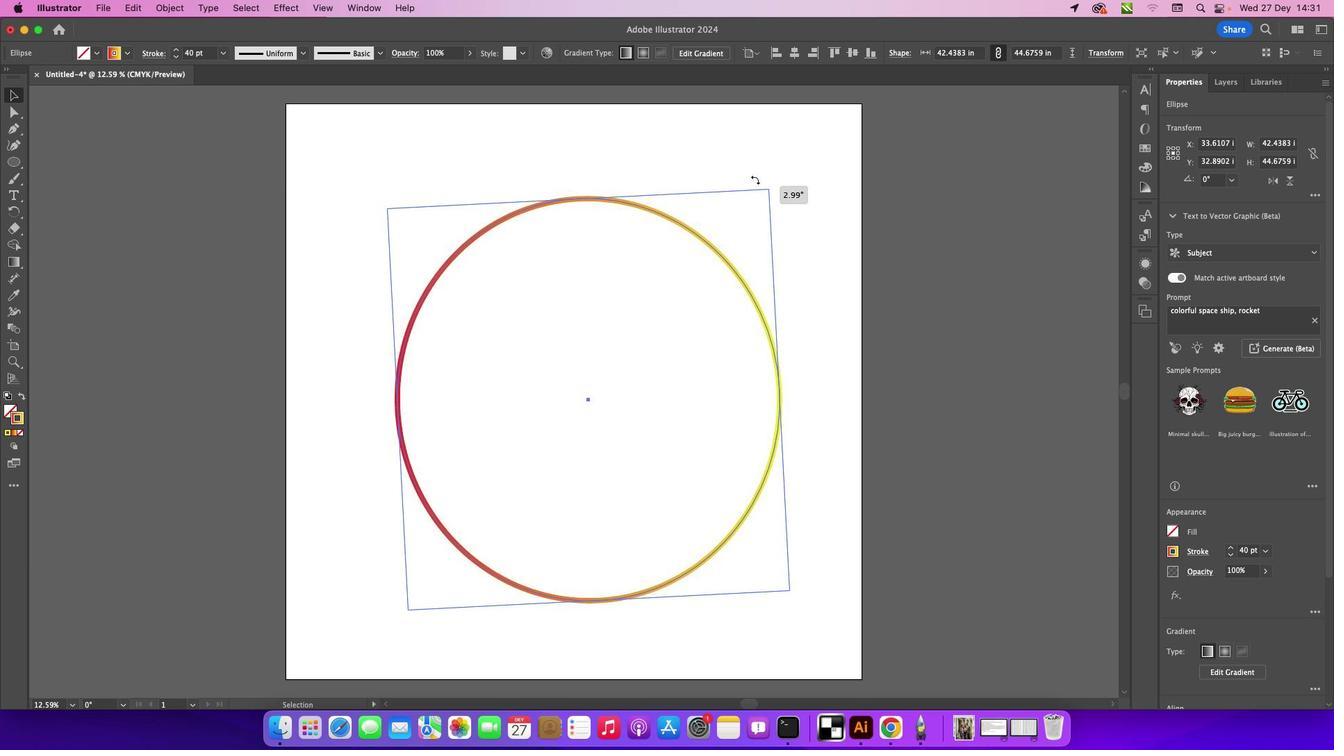 
Action: Mouse moved to (829, 184)
Screenshot: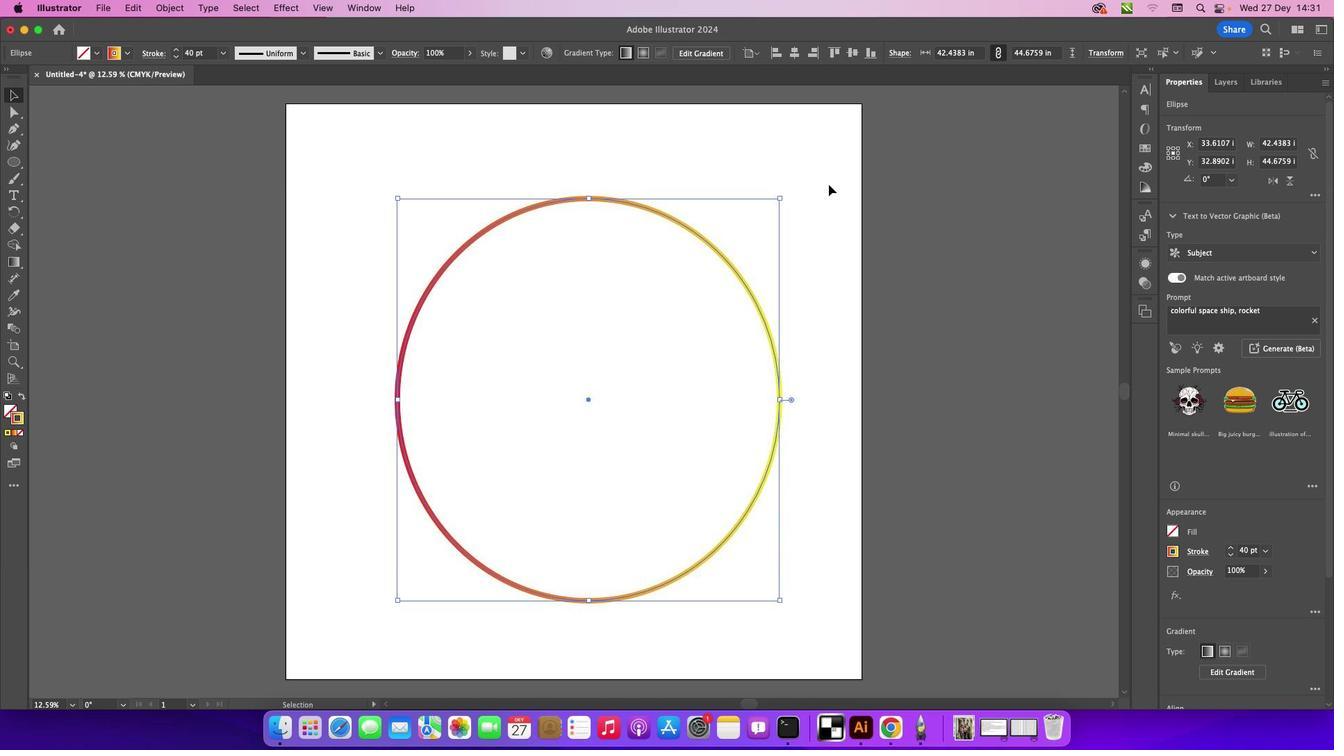
Action: Mouse pressed left at (829, 184)
Screenshot: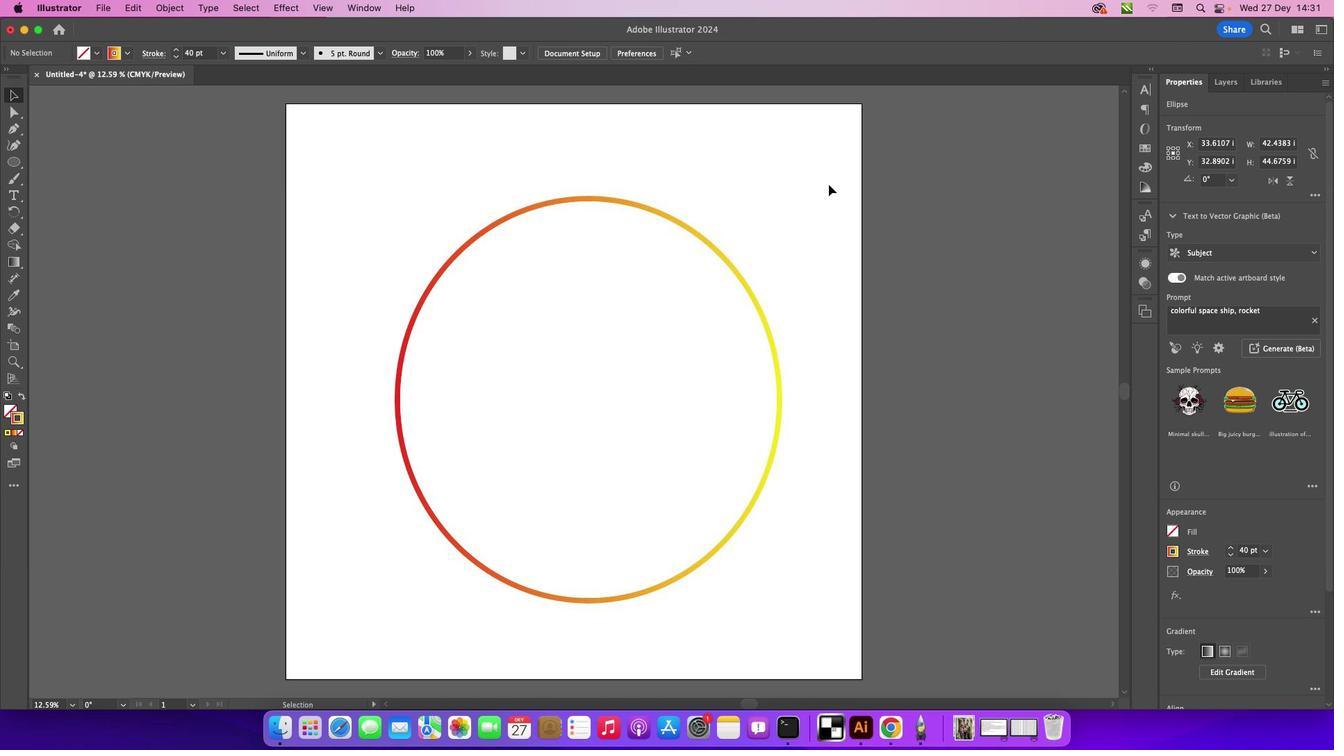 
Action: Mouse moved to (18, 163)
Screenshot: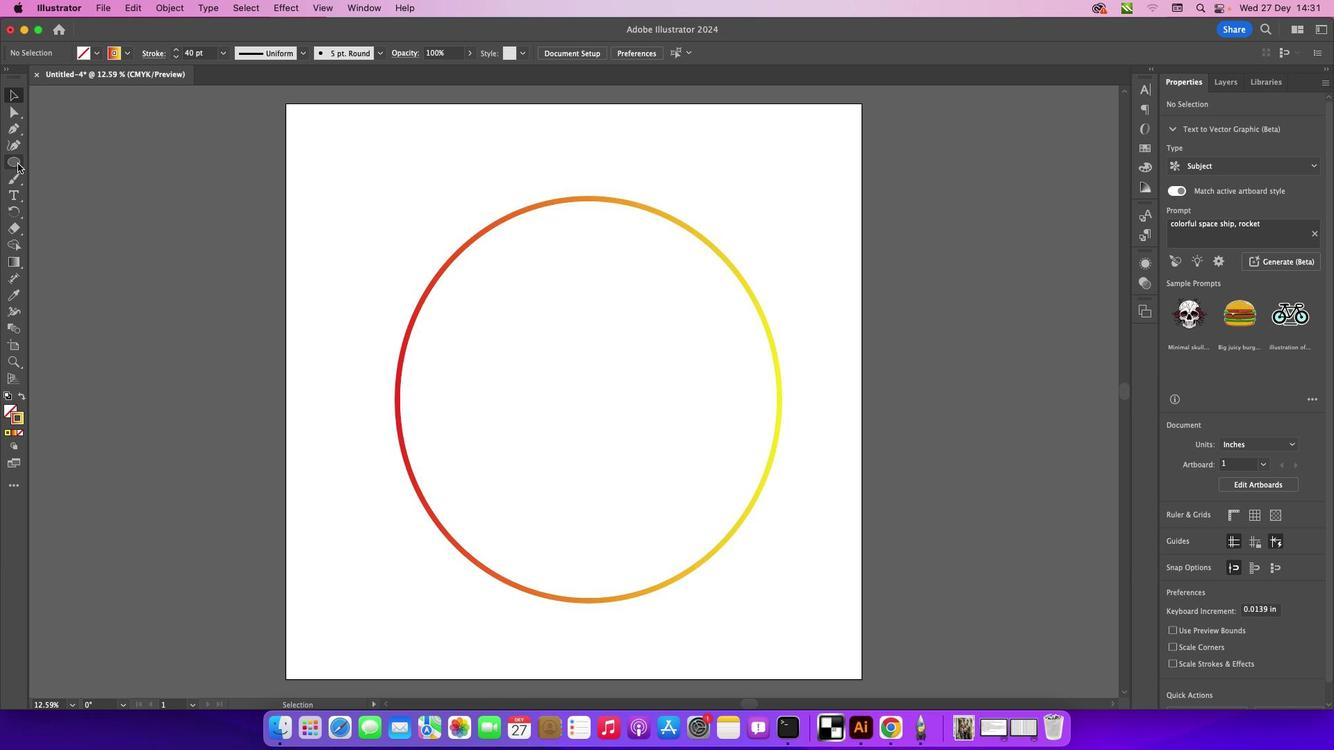 
Action: Mouse pressed left at (18, 163)
Screenshot: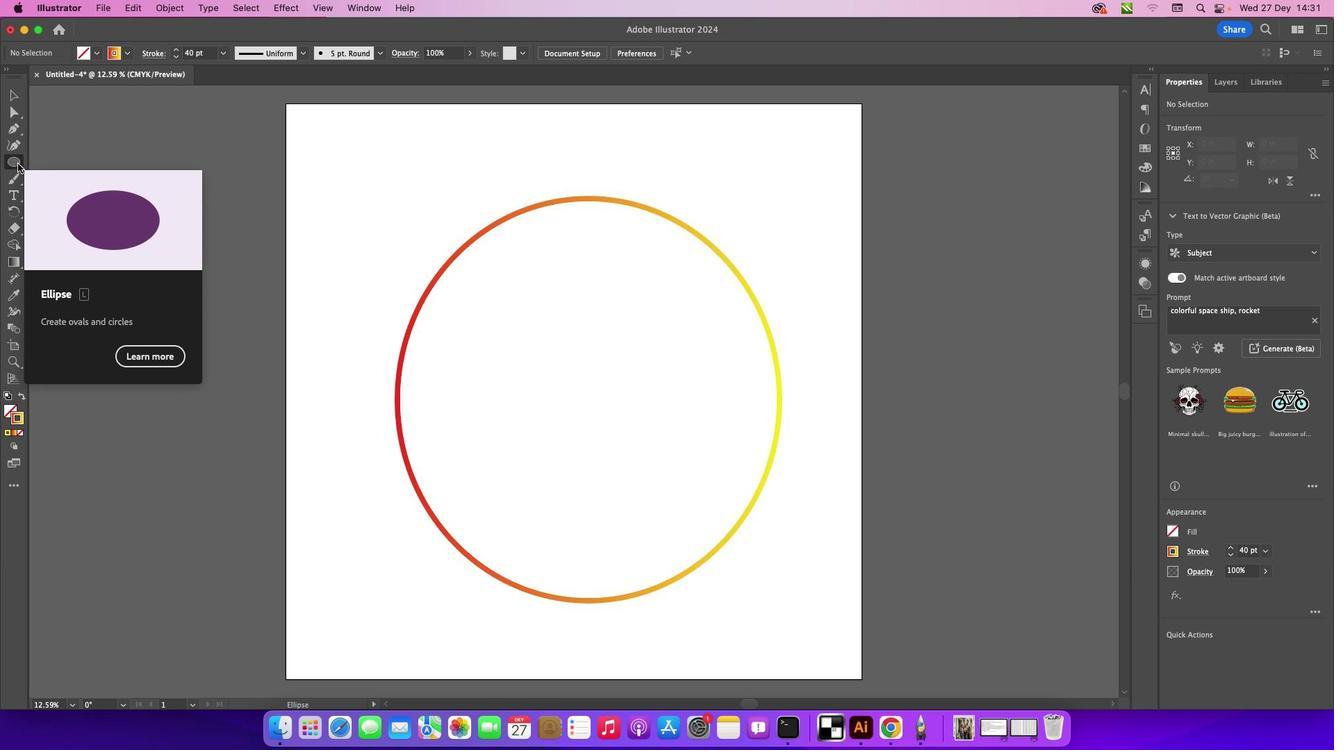 
Action: Mouse moved to (98, 225)
Screenshot: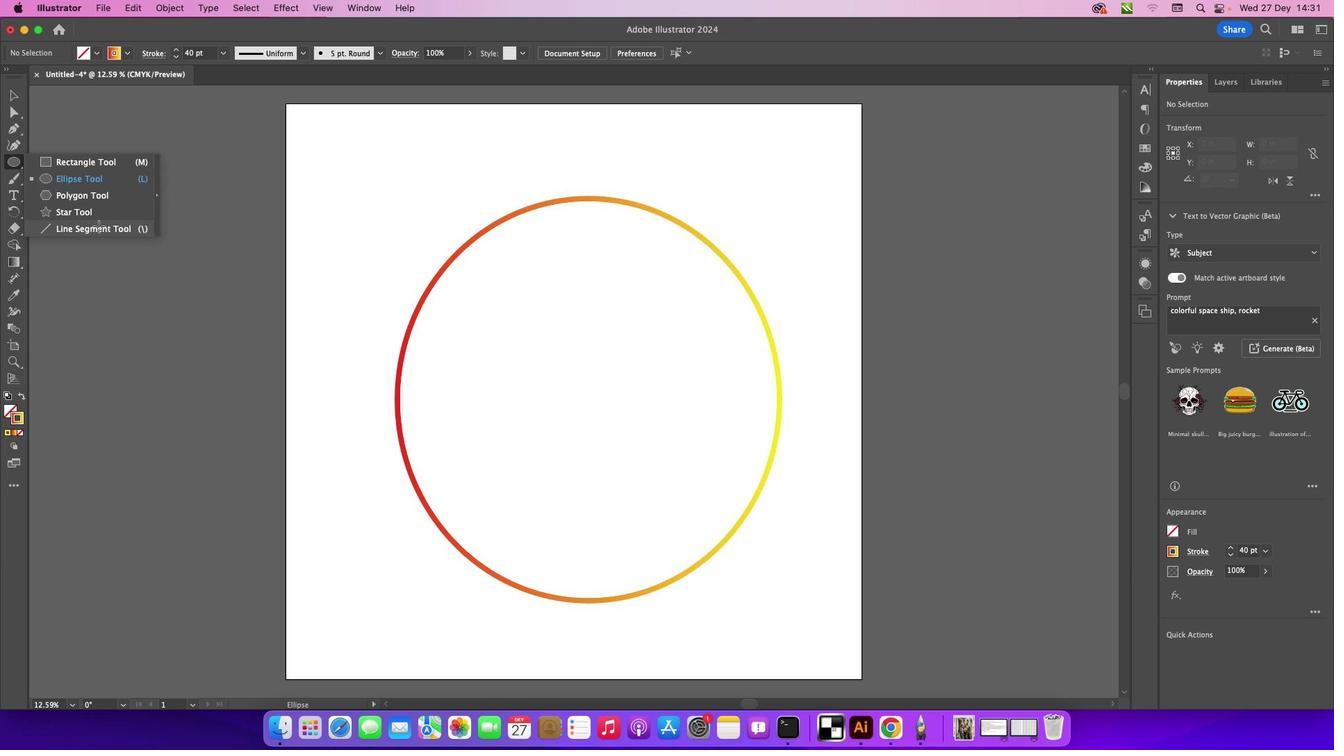 
Action: Mouse pressed left at (98, 225)
Screenshot: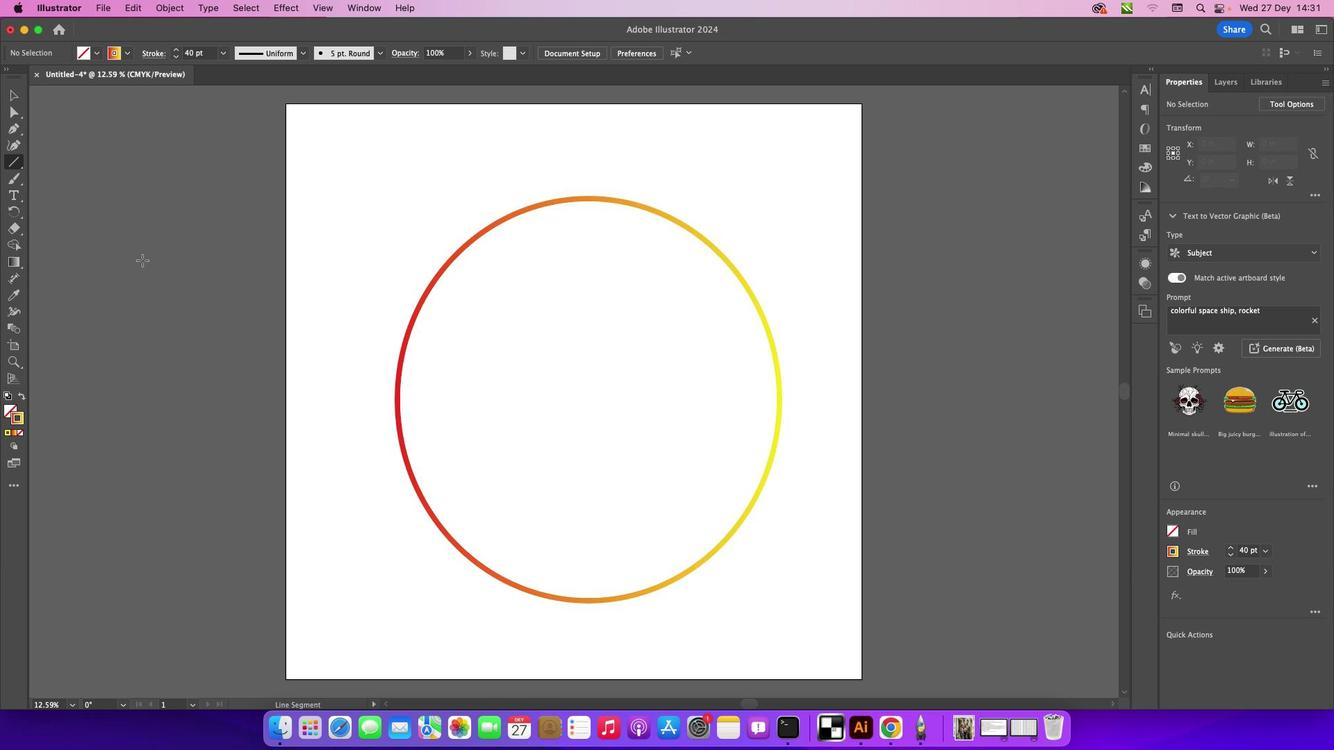 
Action: Mouse moved to (476, 407)
Screenshot: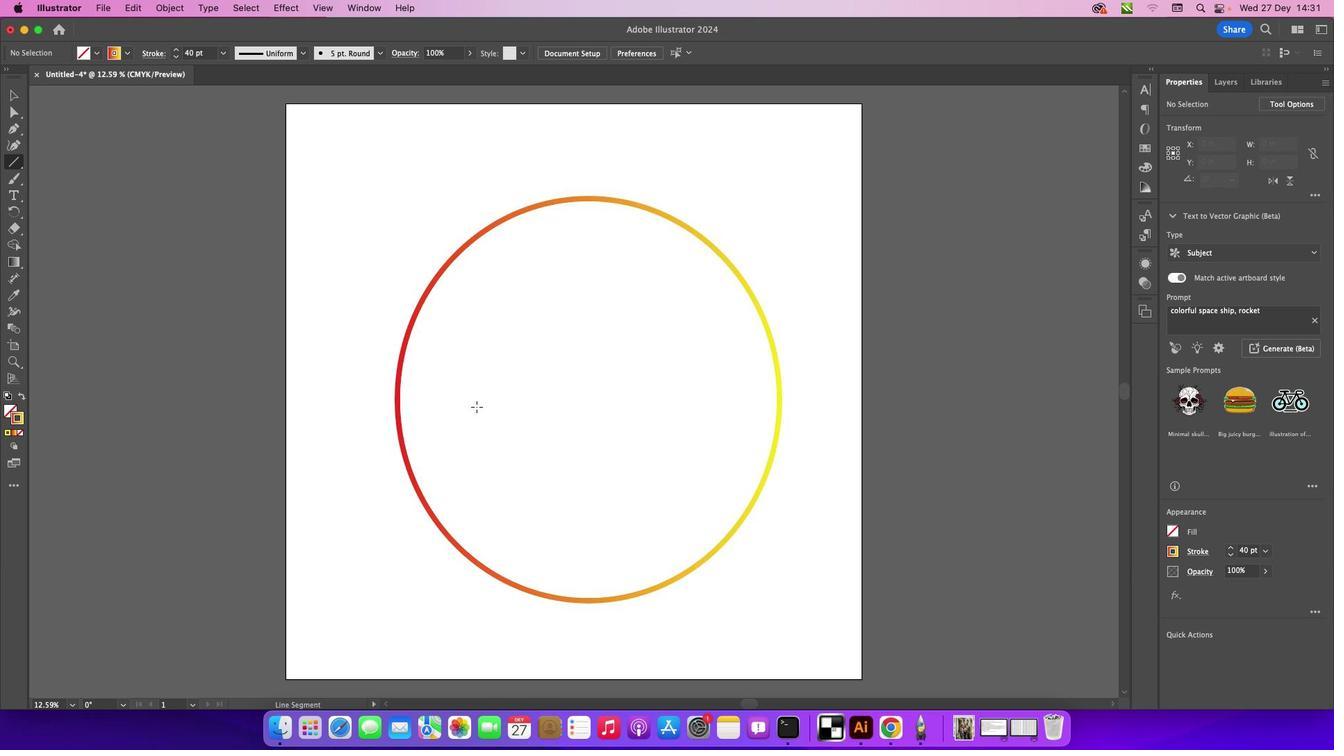 
Action: Mouse pressed left at (476, 407)
Screenshot: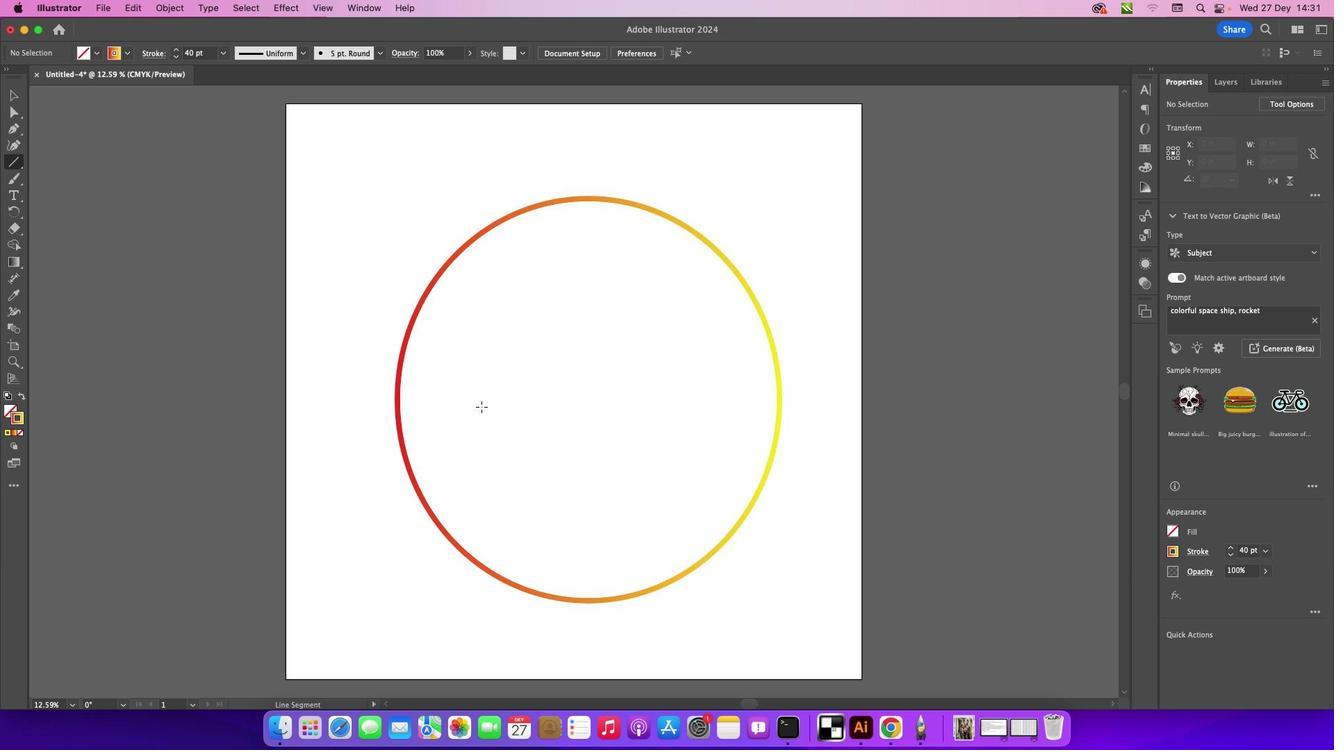 
Action: Mouse moved to (12, 97)
Screenshot: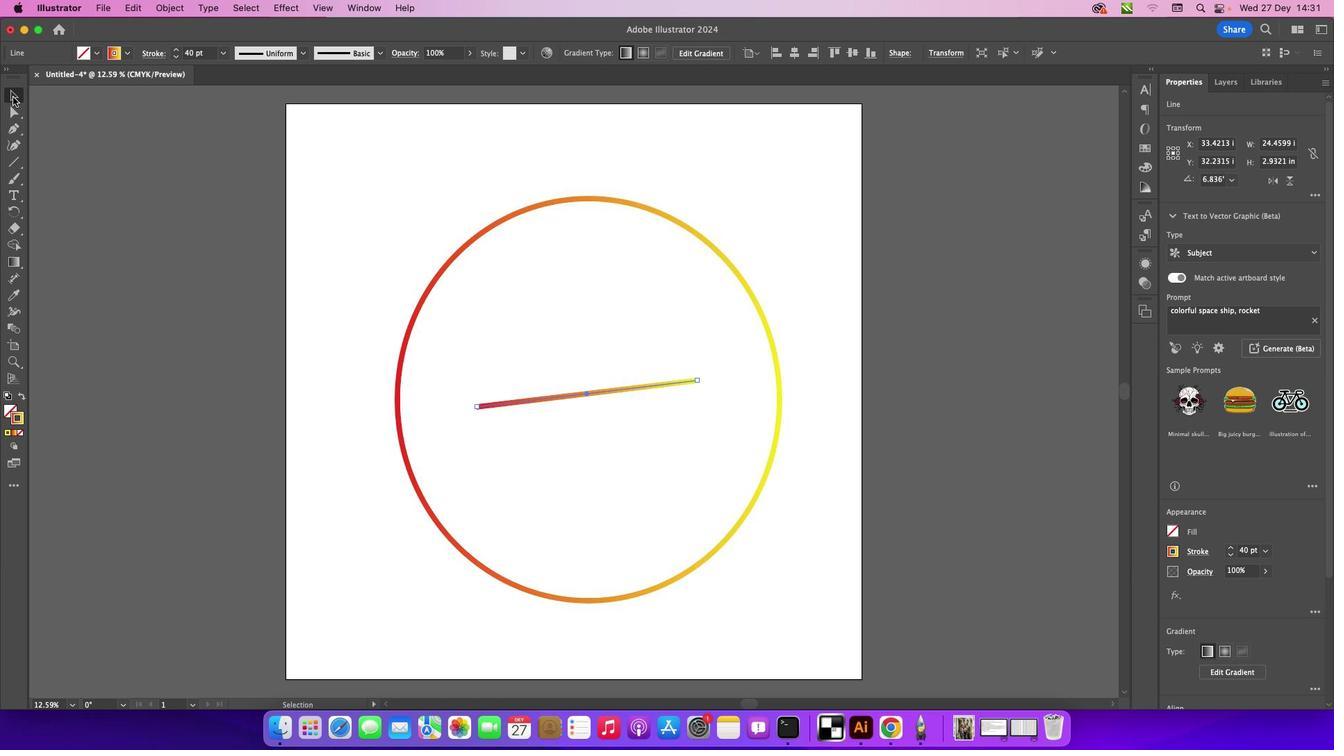 
Action: Mouse pressed left at (12, 97)
Screenshot: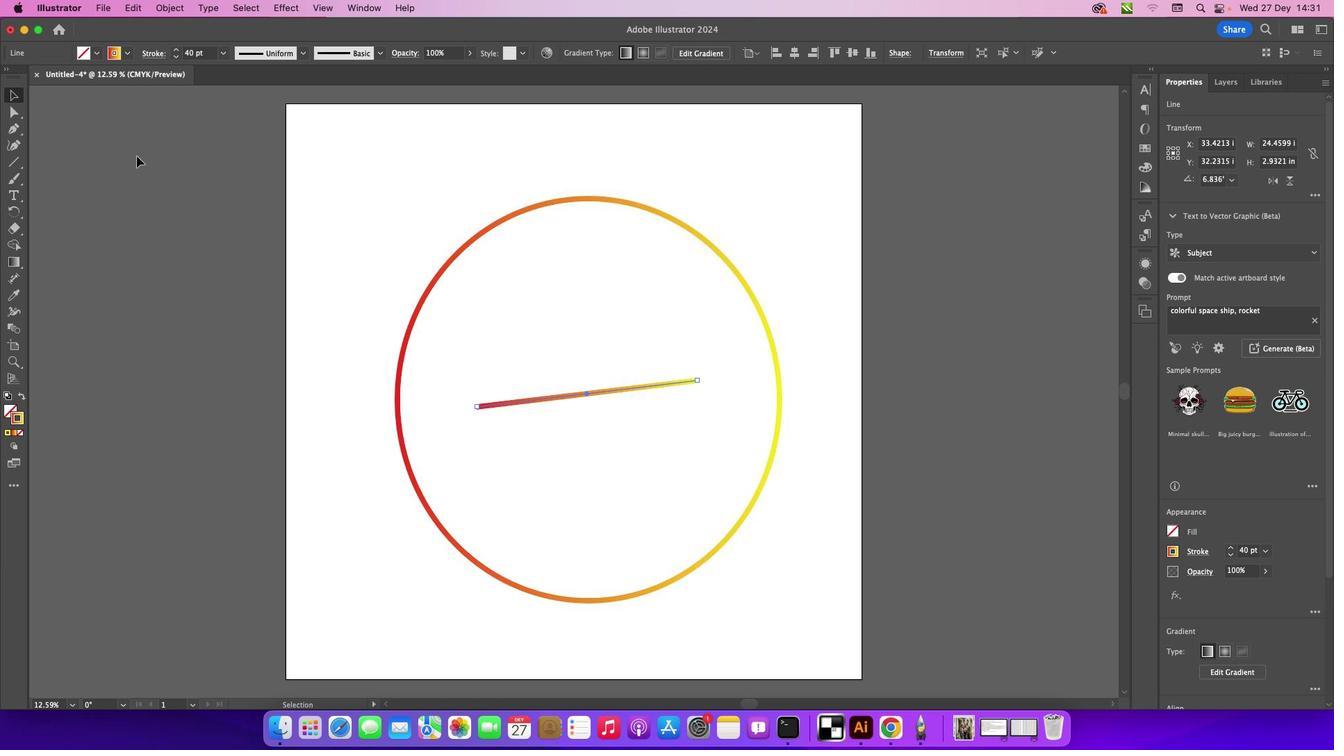 
Action: Mouse moved to (141, 159)
Screenshot: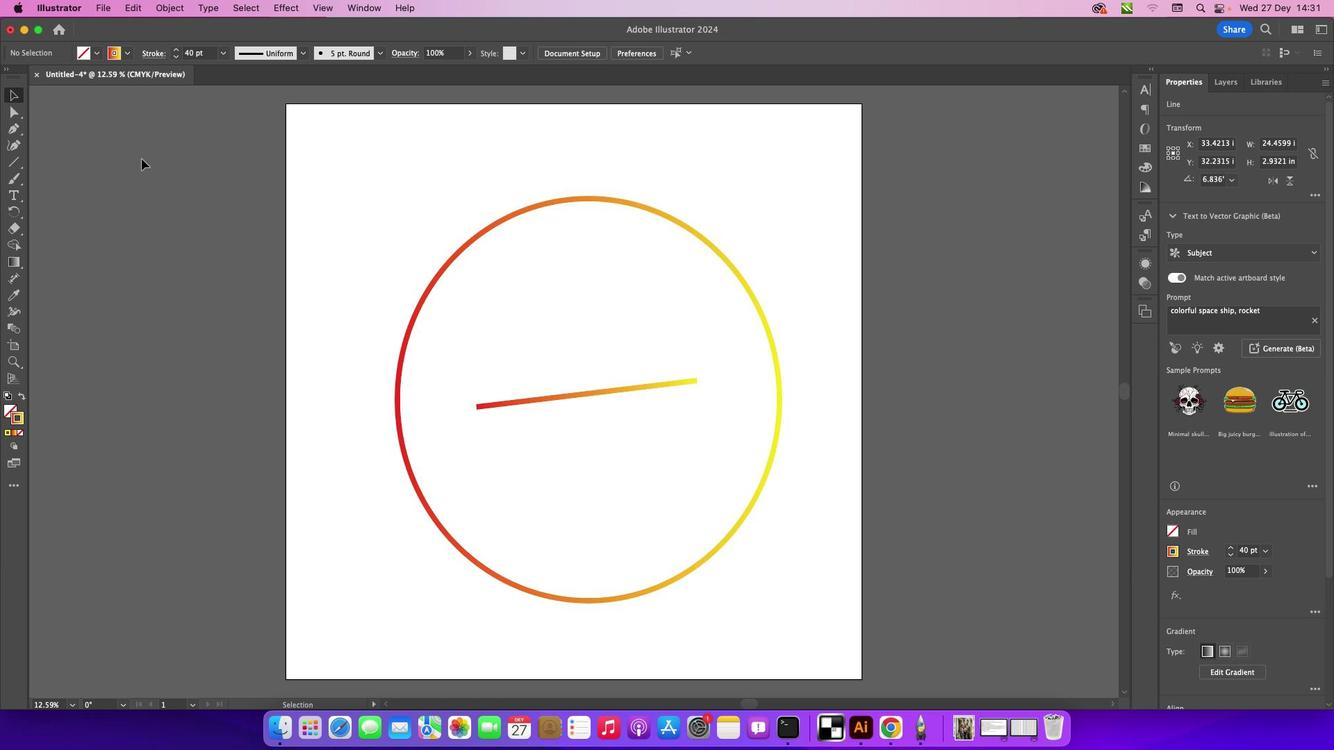
Action: Mouse pressed left at (141, 159)
Screenshot: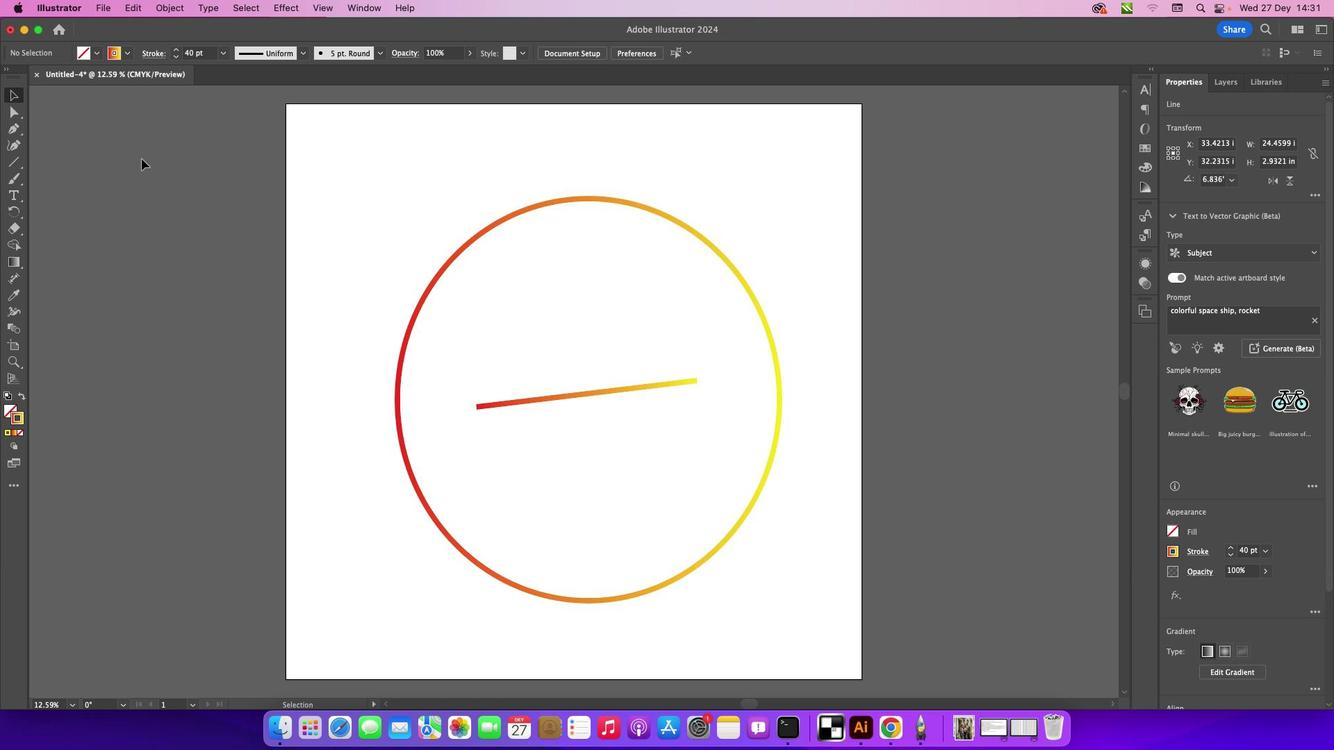 
Action: Mouse moved to (606, 392)
Screenshot: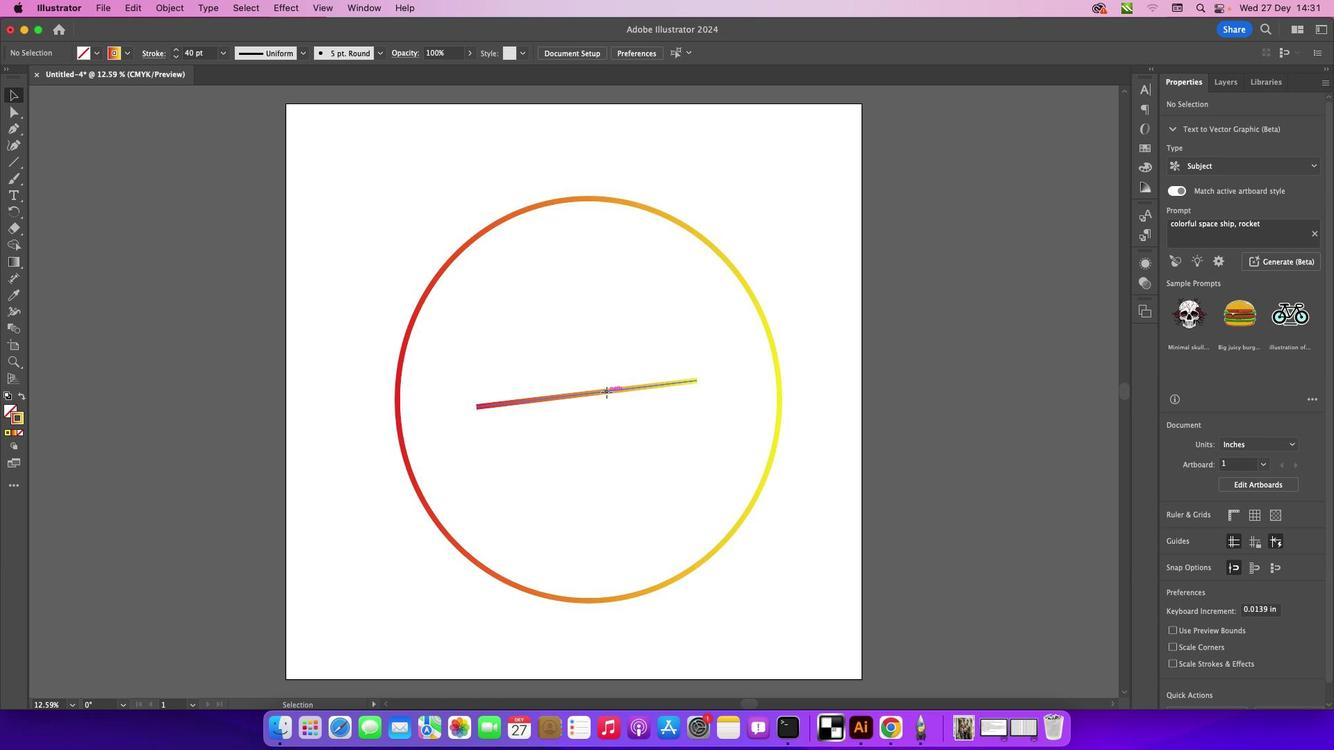 
Action: Mouse pressed left at (606, 392)
Screenshot: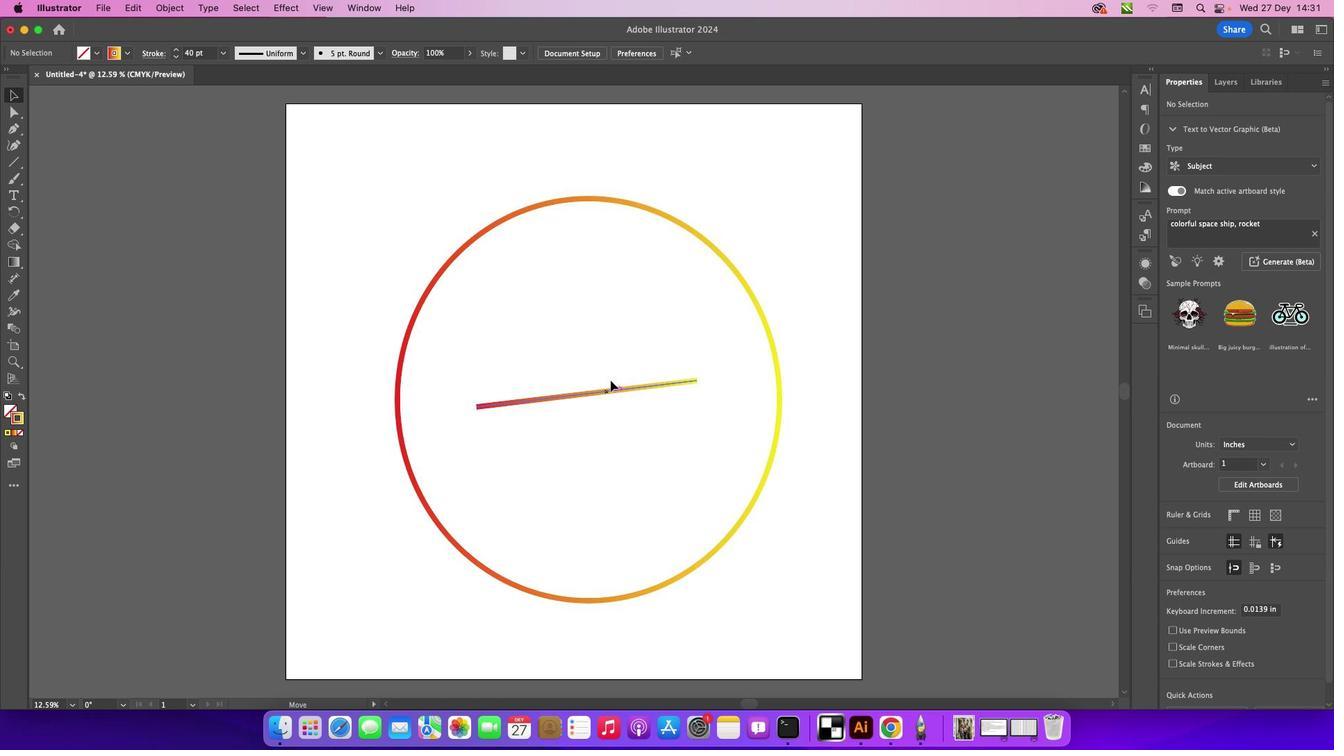
Action: Mouse moved to (255, 266)
Screenshot: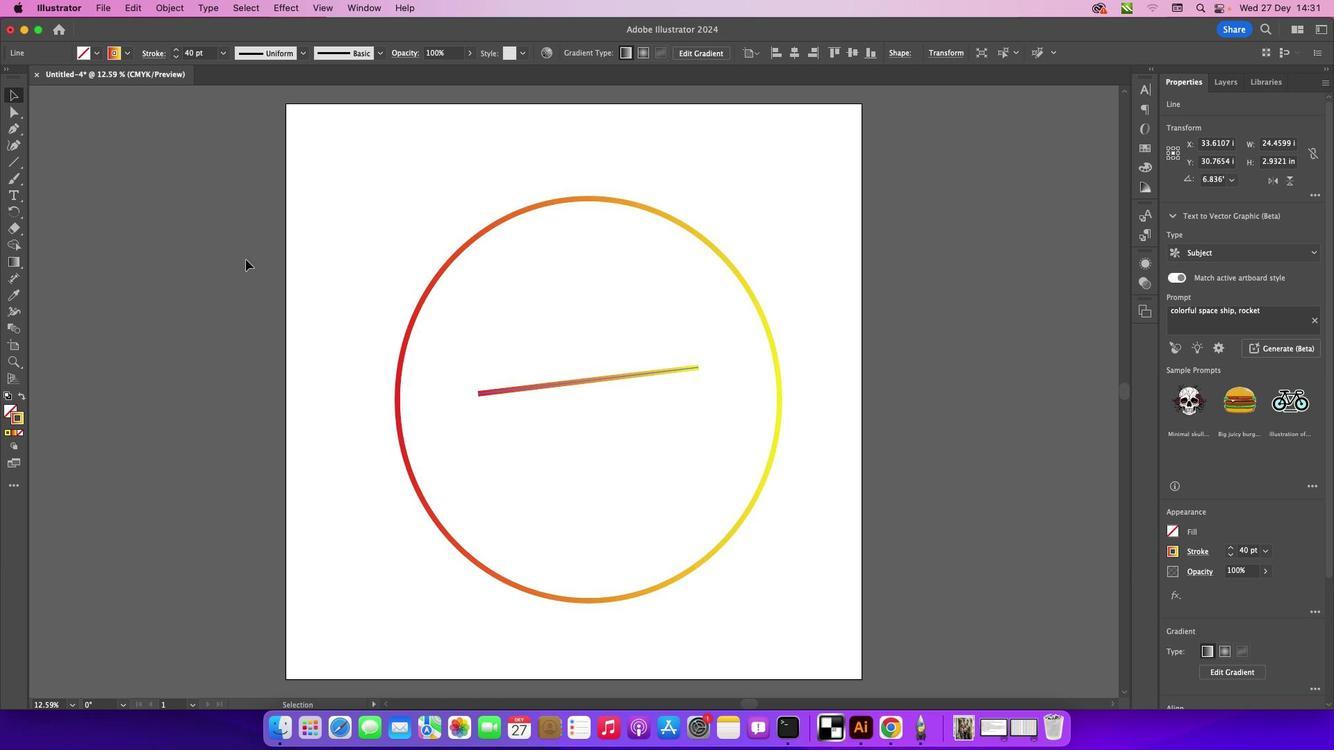 
Action: Mouse pressed left at (255, 266)
Screenshot: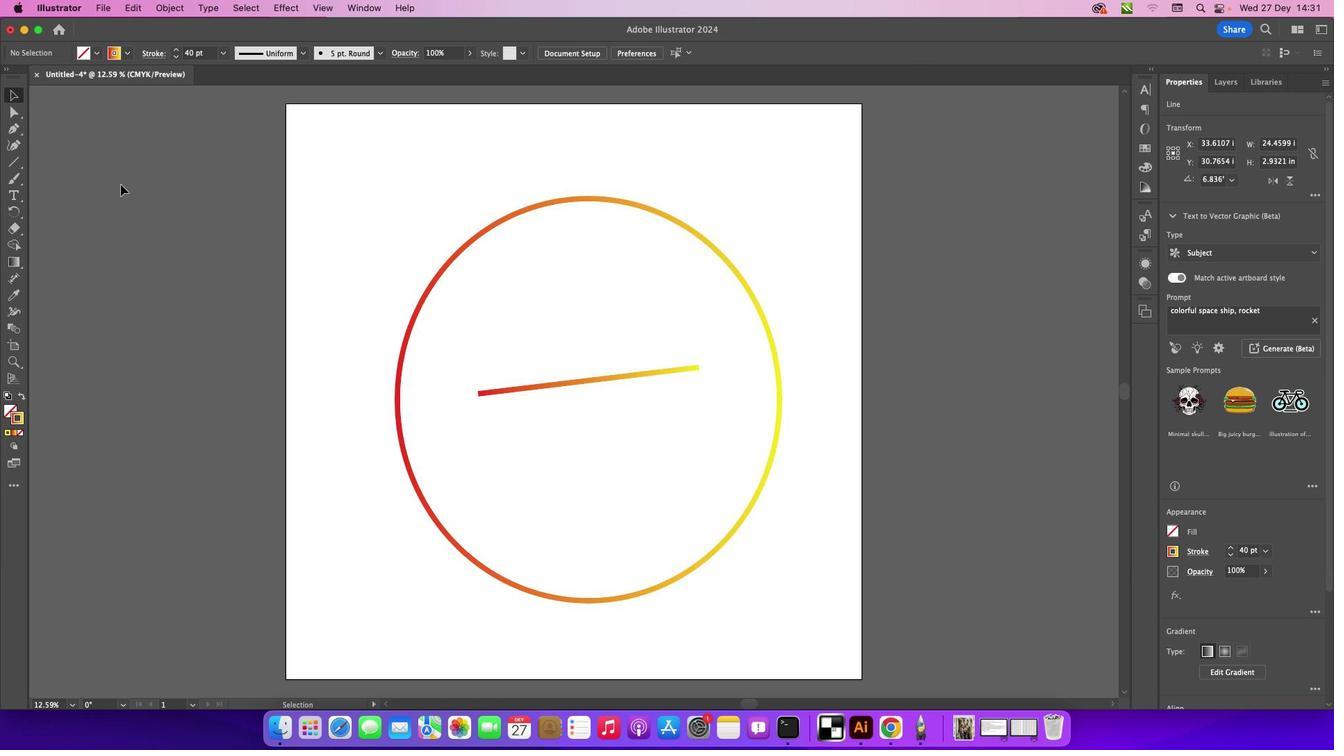 
Action: Mouse moved to (17, 159)
Screenshot: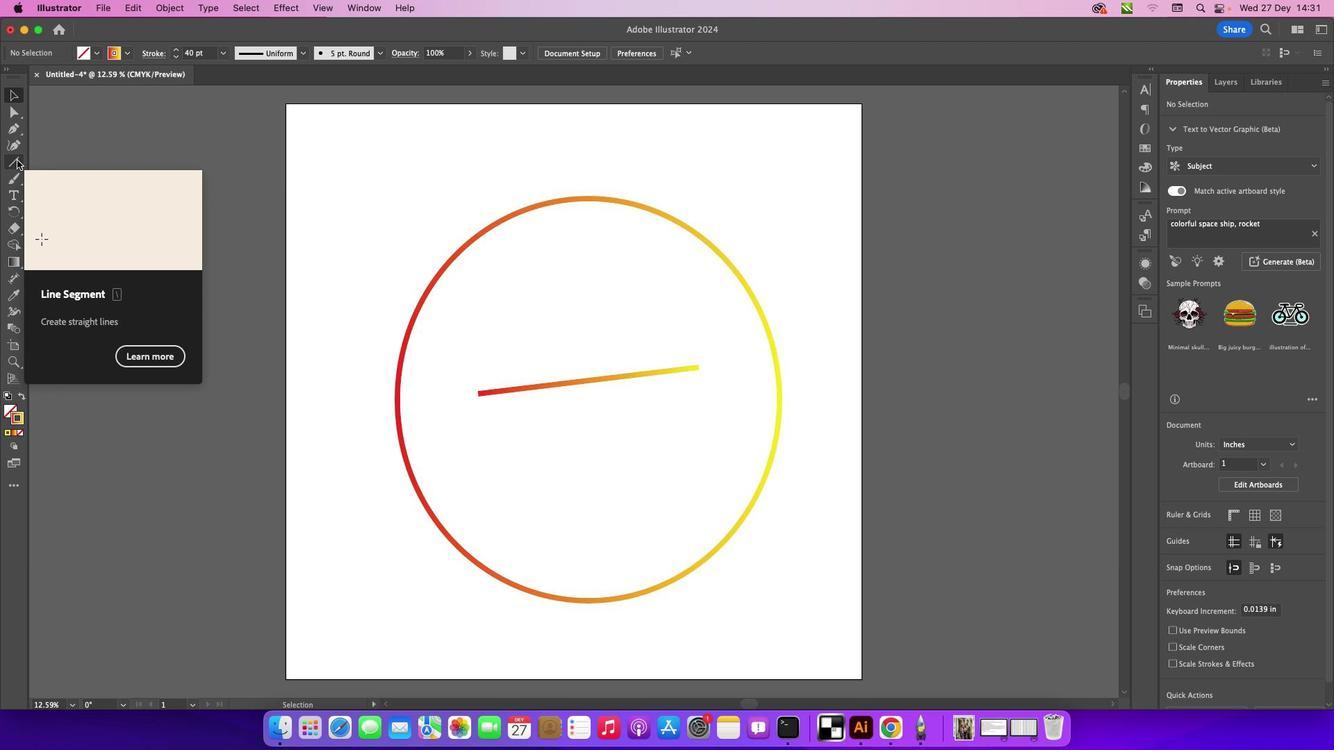 
Action: Mouse pressed left at (17, 159)
Screenshot: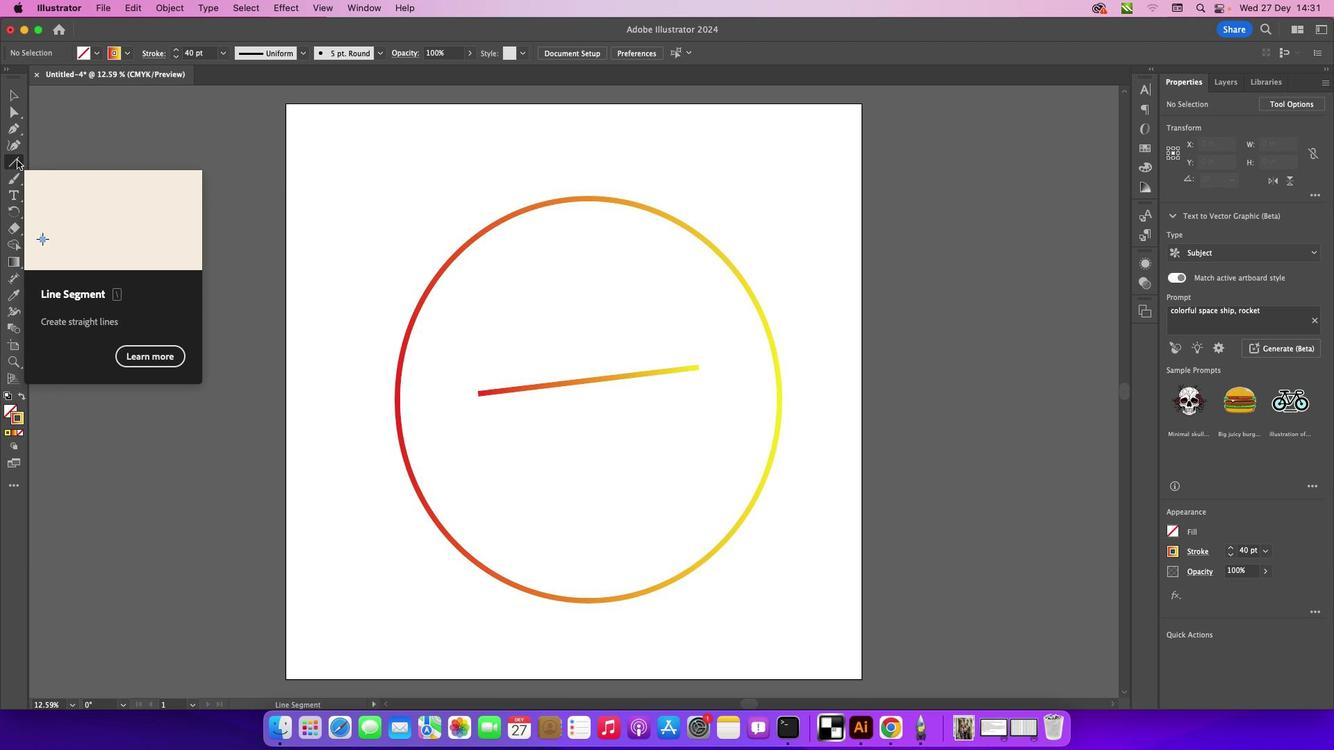 
Action: Mouse moved to (51, 165)
Screenshot: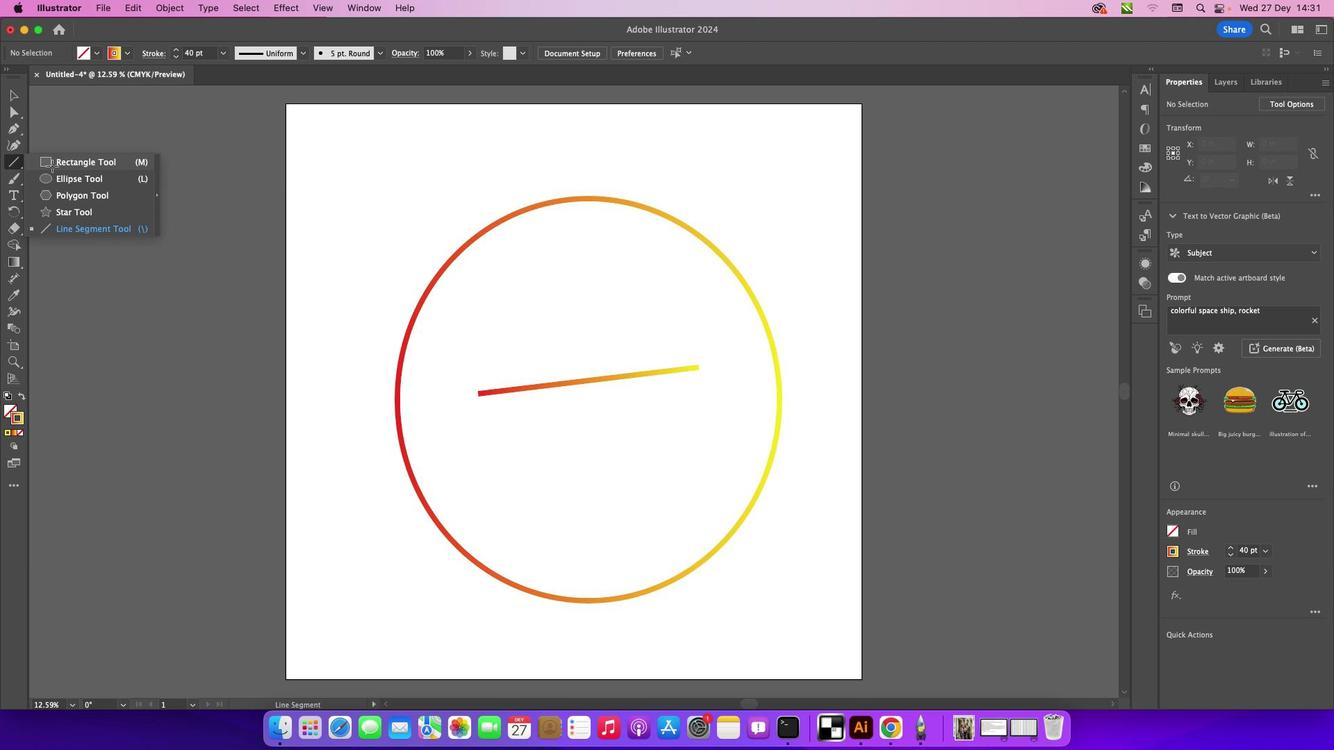 
Action: Mouse pressed left at (51, 165)
Screenshot: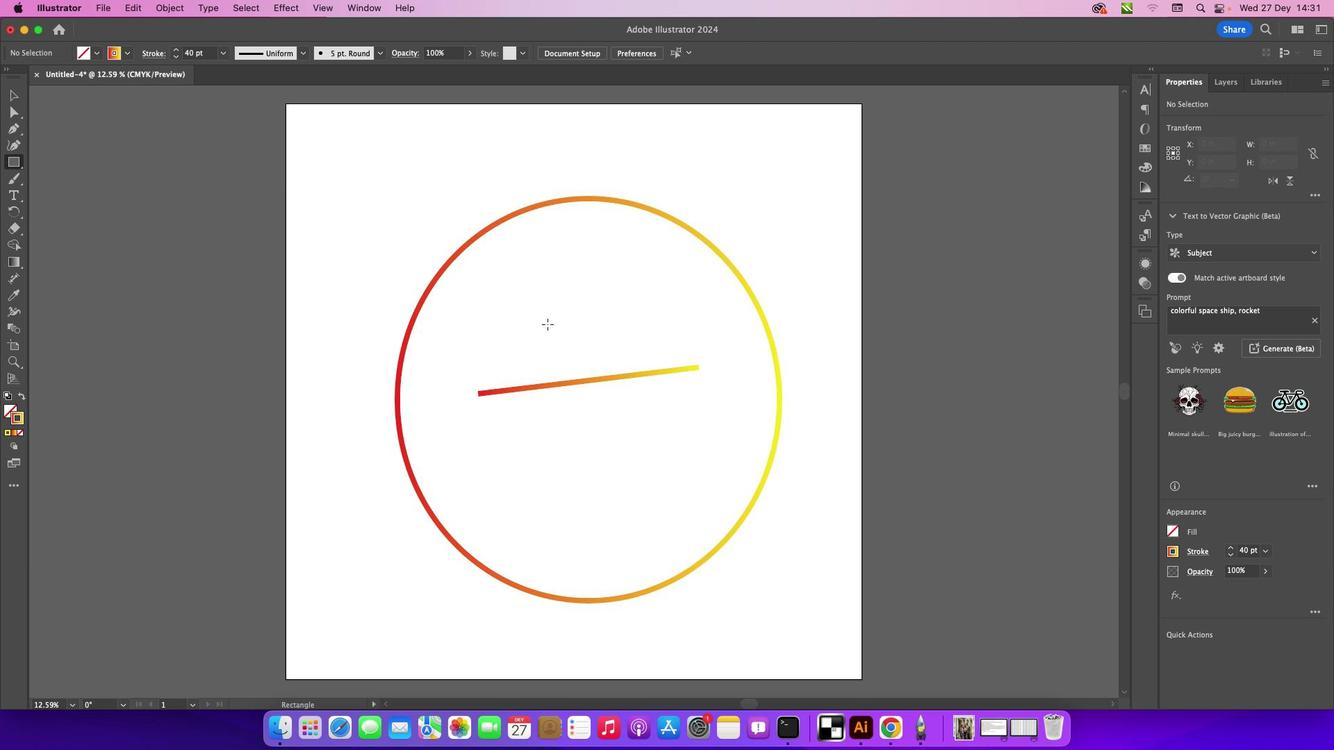 
Action: Mouse moved to (699, 293)
Screenshot: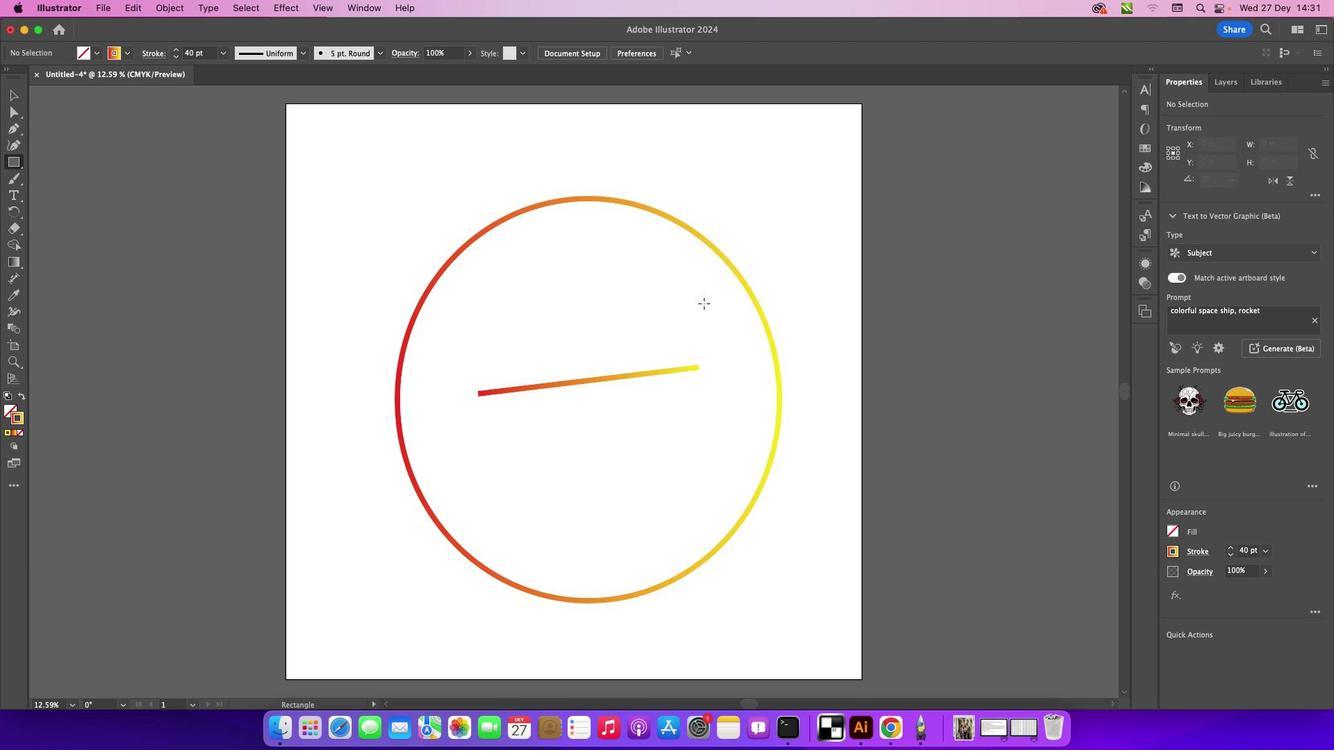 
Action: Mouse pressed left at (699, 293)
Screenshot: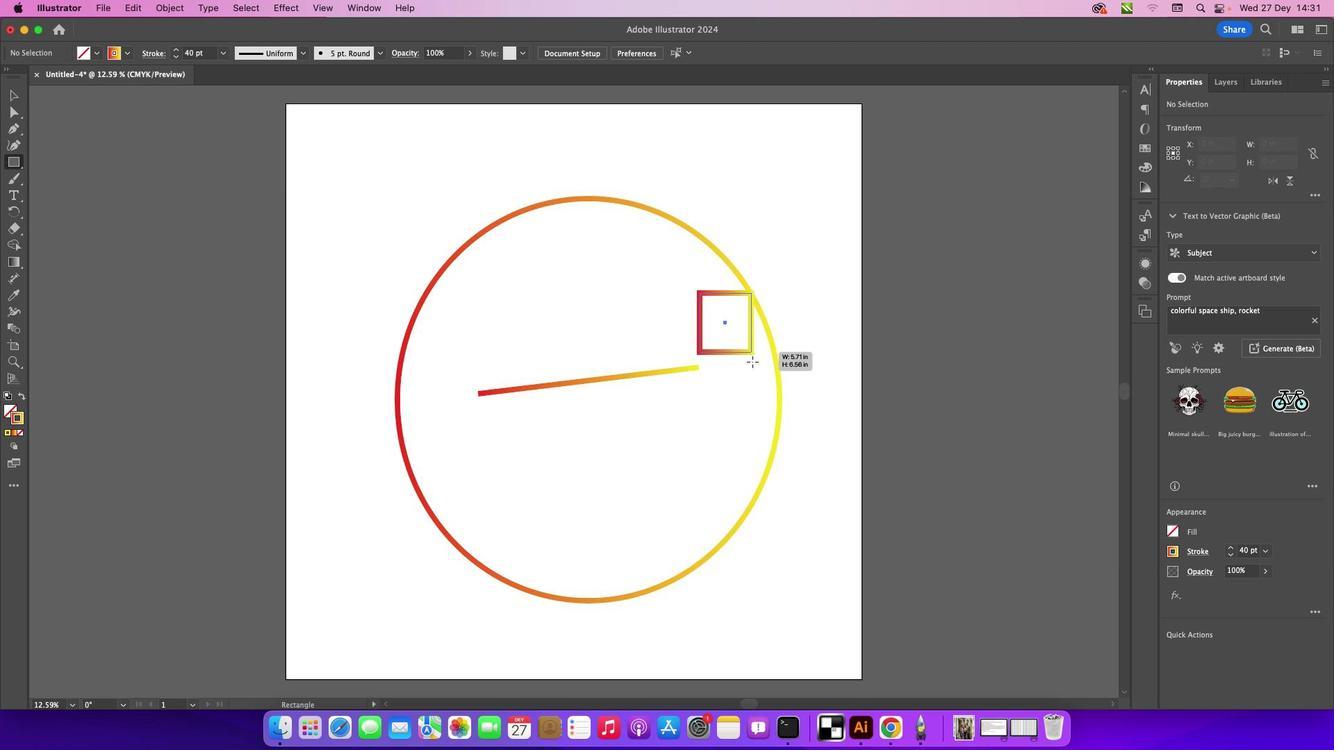 
Action: Mouse moved to (708, 303)
Screenshot: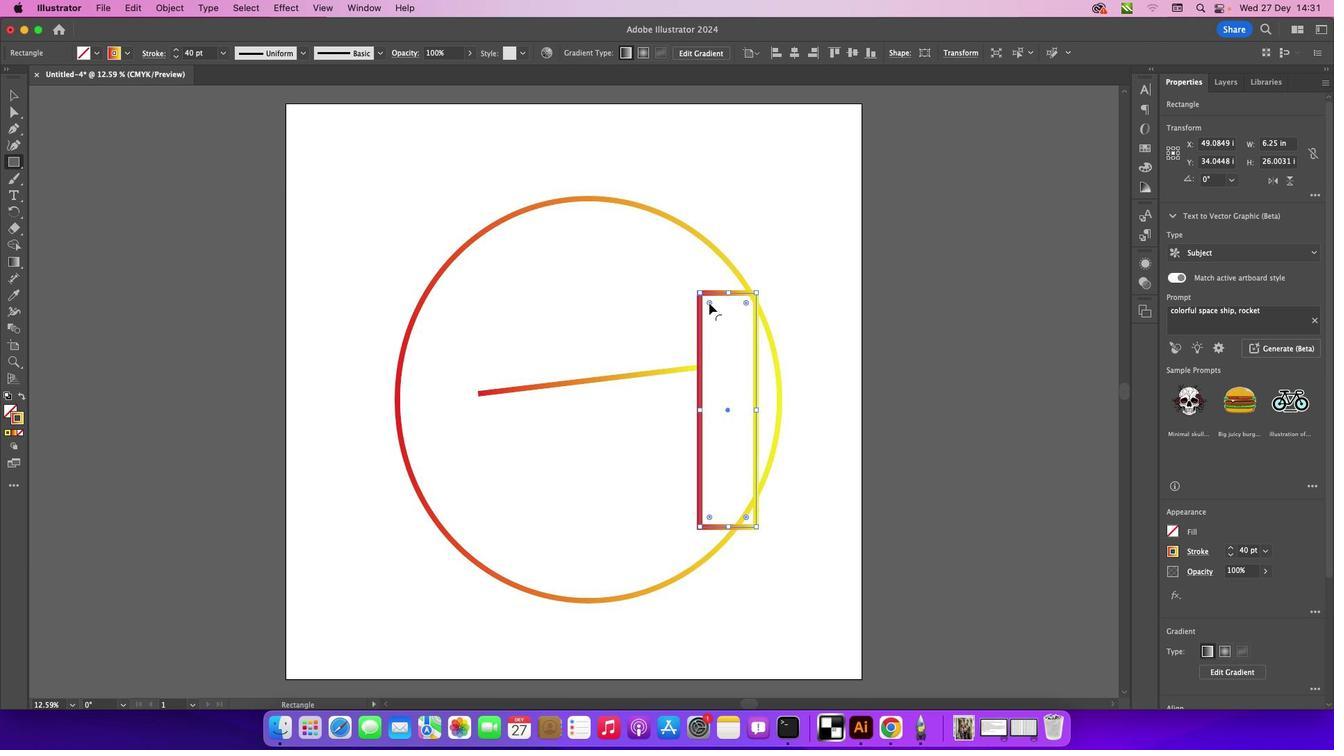 
Action: Mouse pressed left at (708, 303)
Screenshot: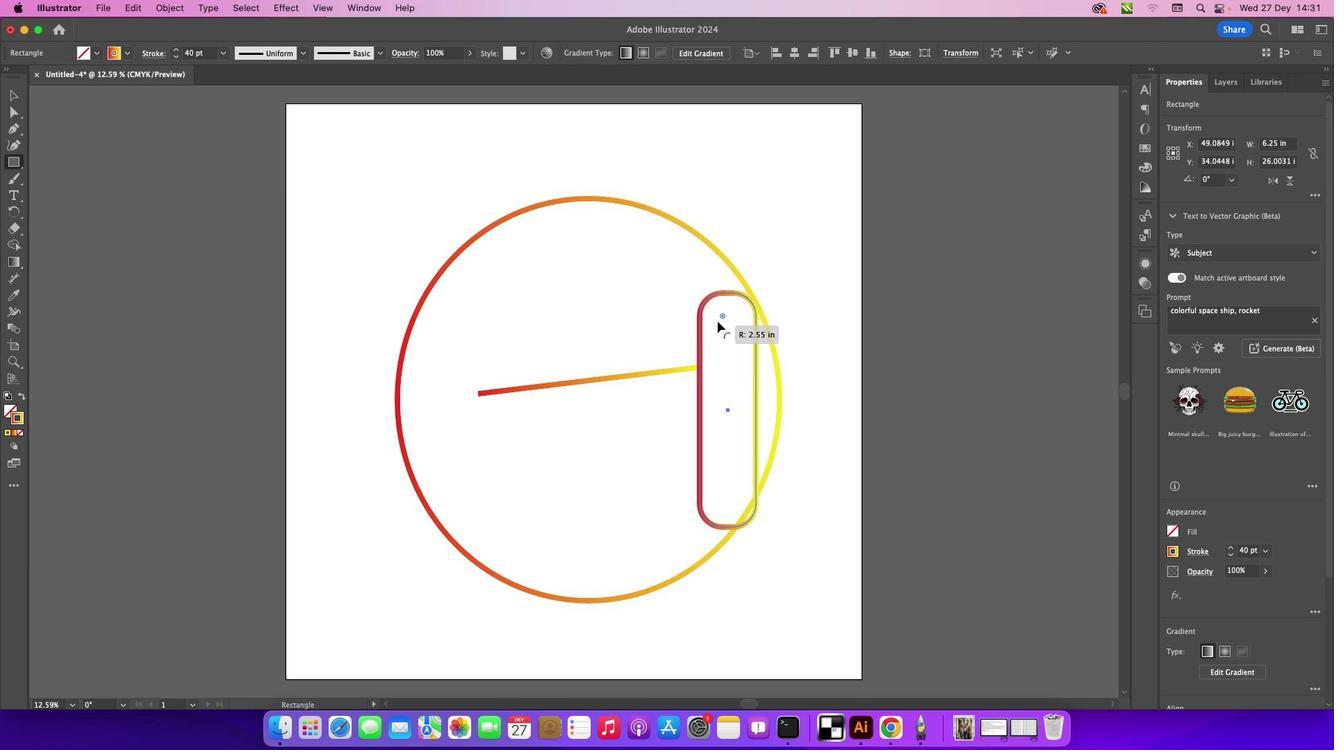 
Action: Mouse moved to (763, 288)
Screenshot: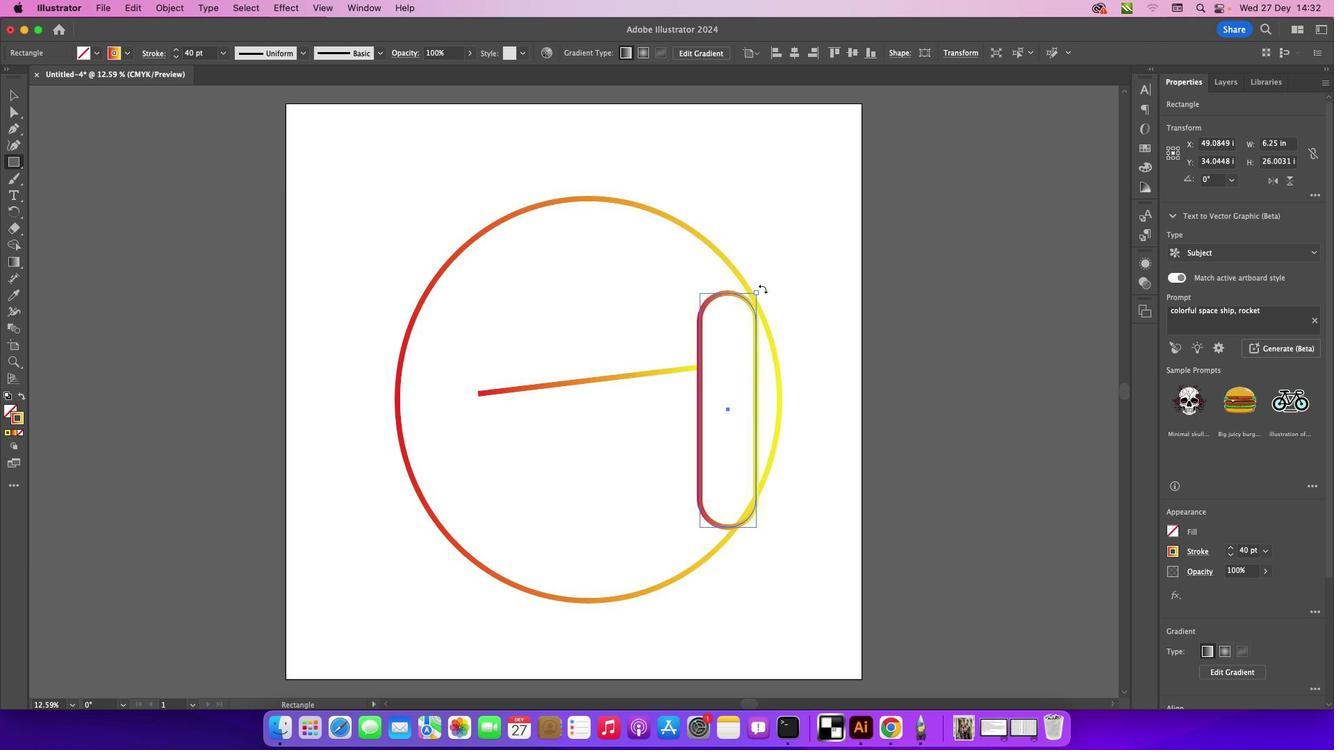 
Action: Mouse pressed left at (763, 288)
Screenshot: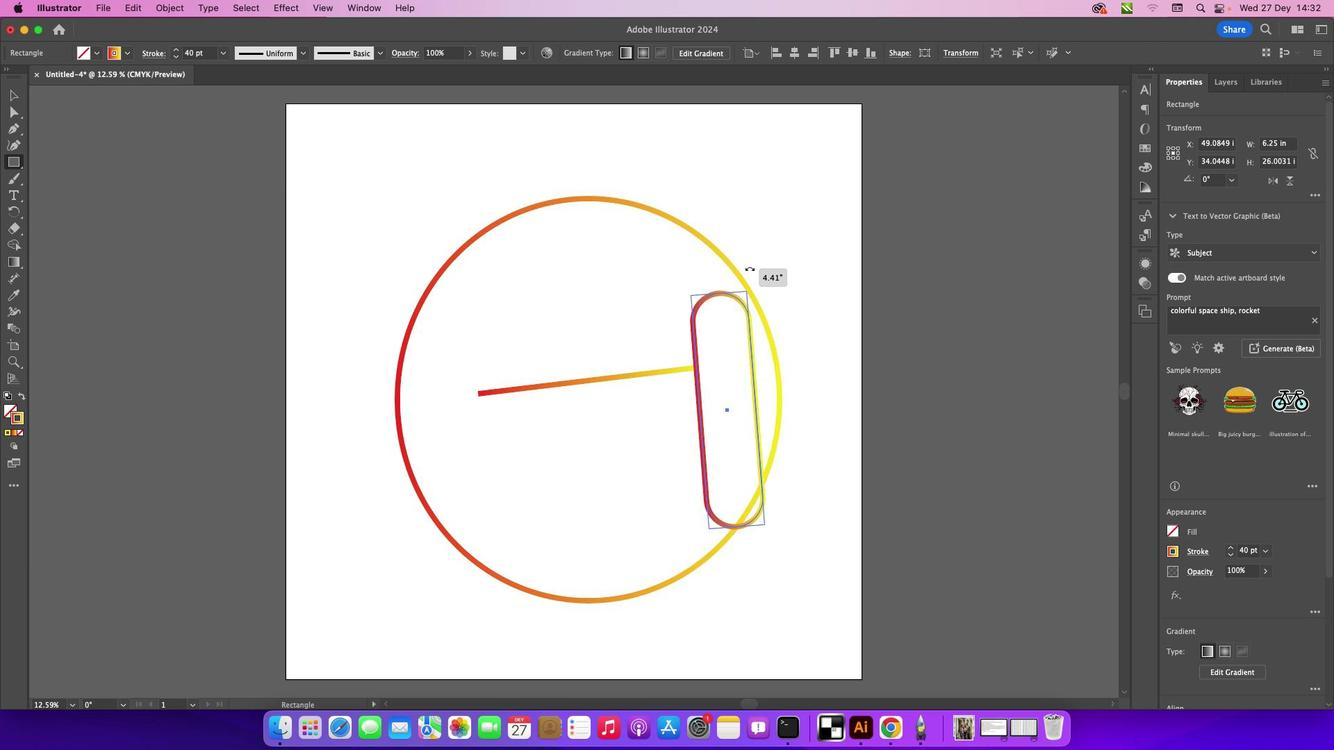 
Action: Mouse moved to (6, 101)
Screenshot: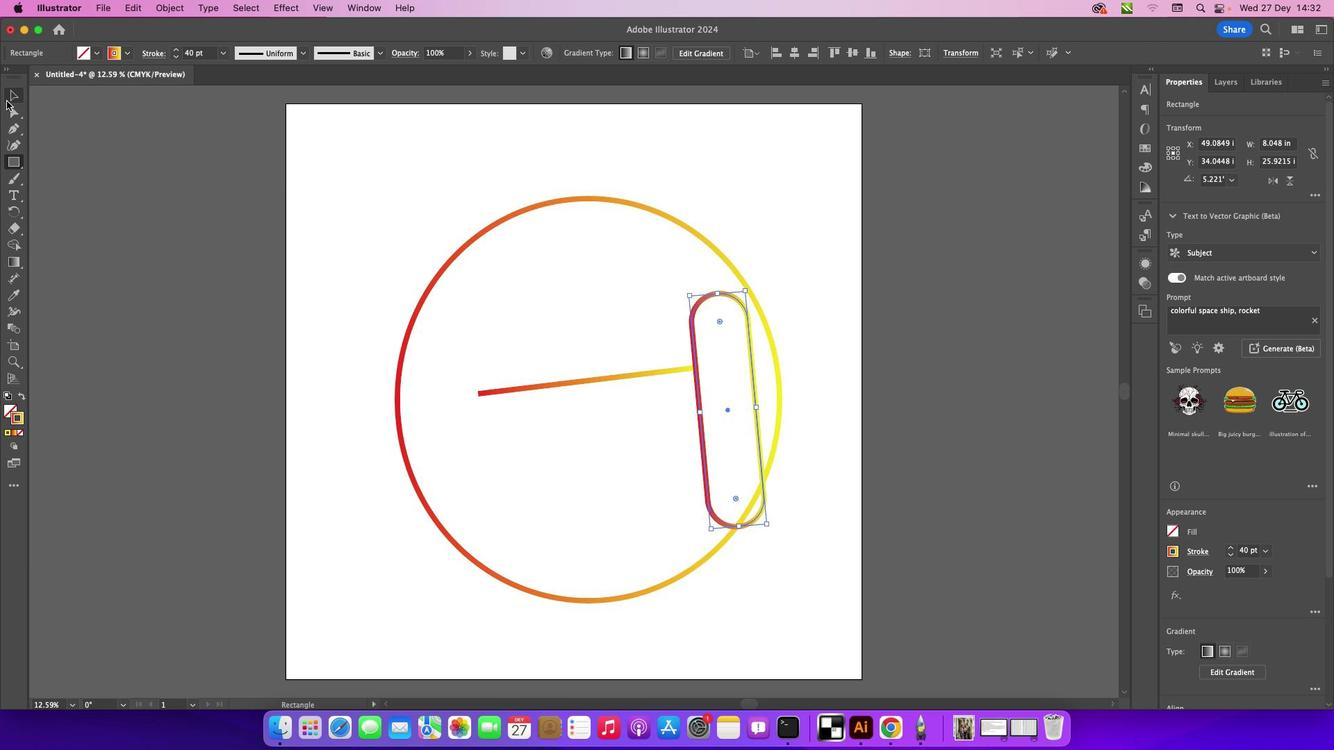 
Action: Mouse pressed left at (6, 101)
Screenshot: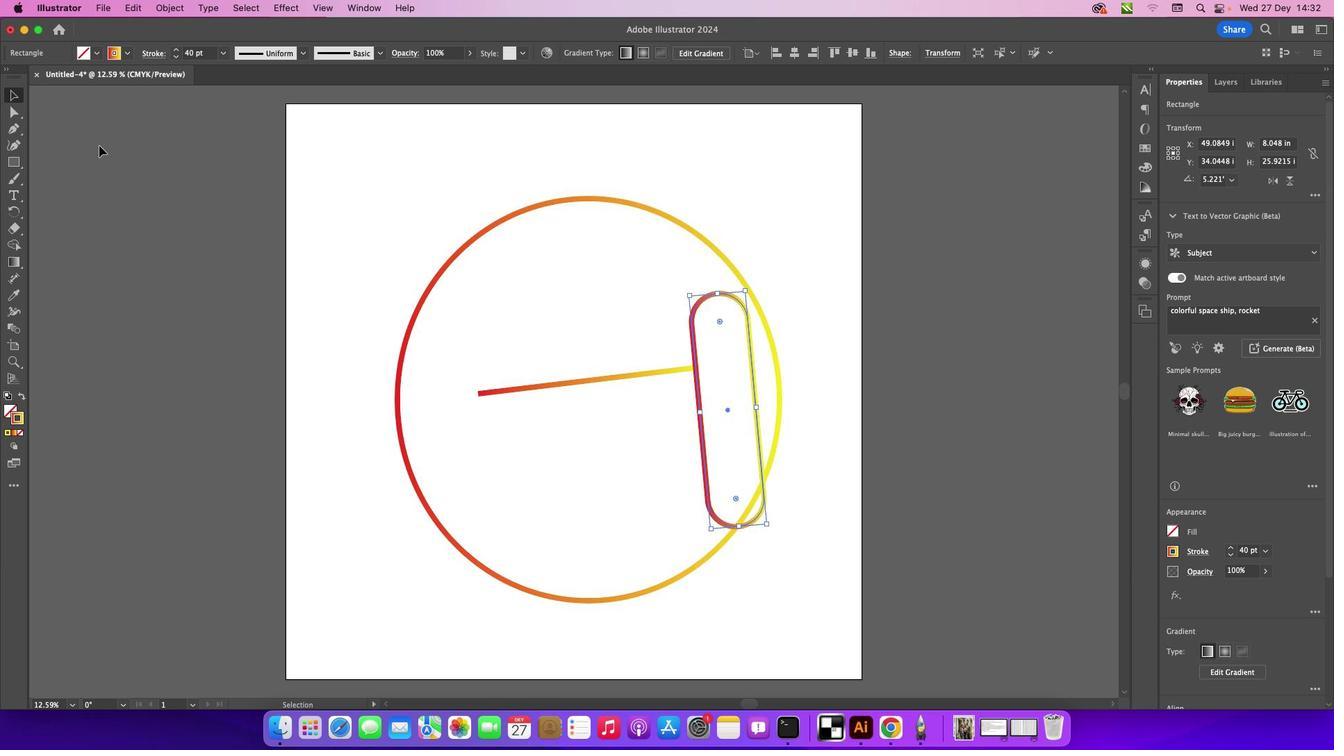
Action: Mouse moved to (98, 145)
Screenshot: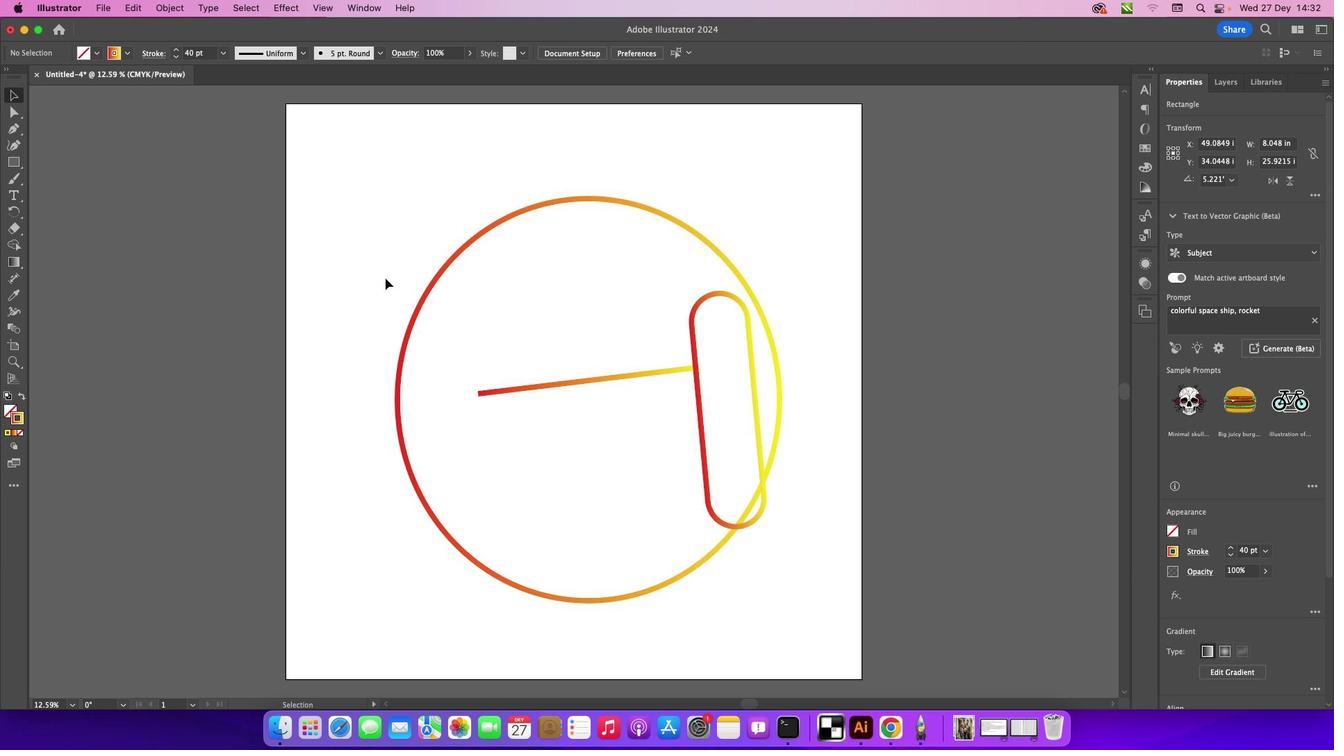 
Action: Mouse pressed left at (98, 145)
Screenshot: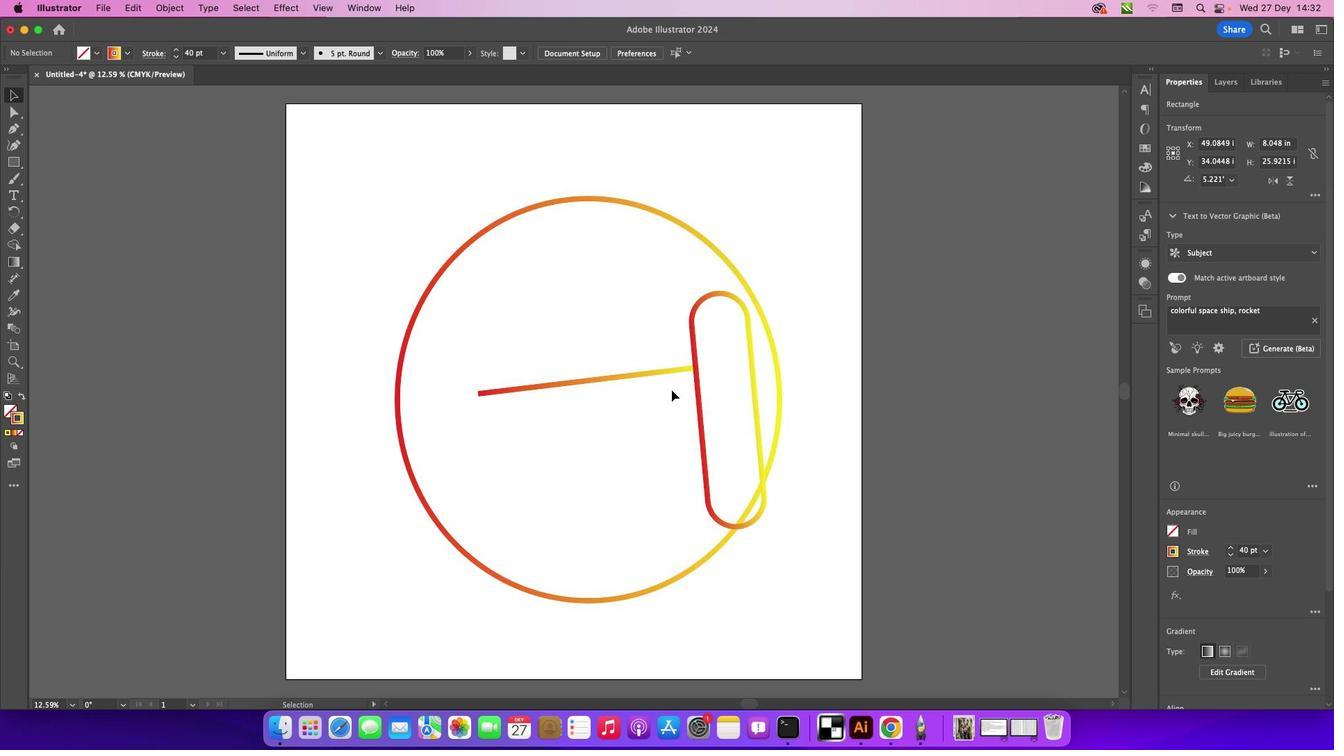 
Action: Mouse moved to (756, 405)
Screenshot: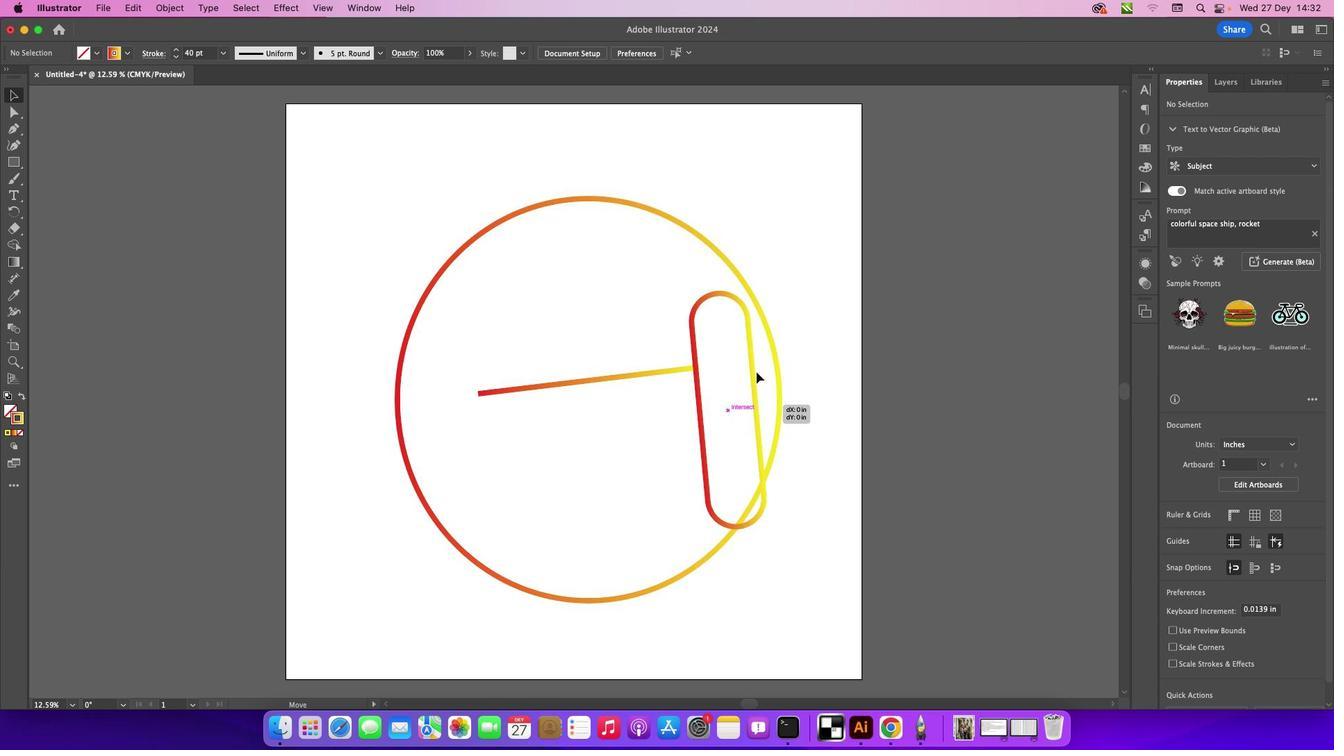 
Action: Mouse pressed left at (756, 405)
Screenshot: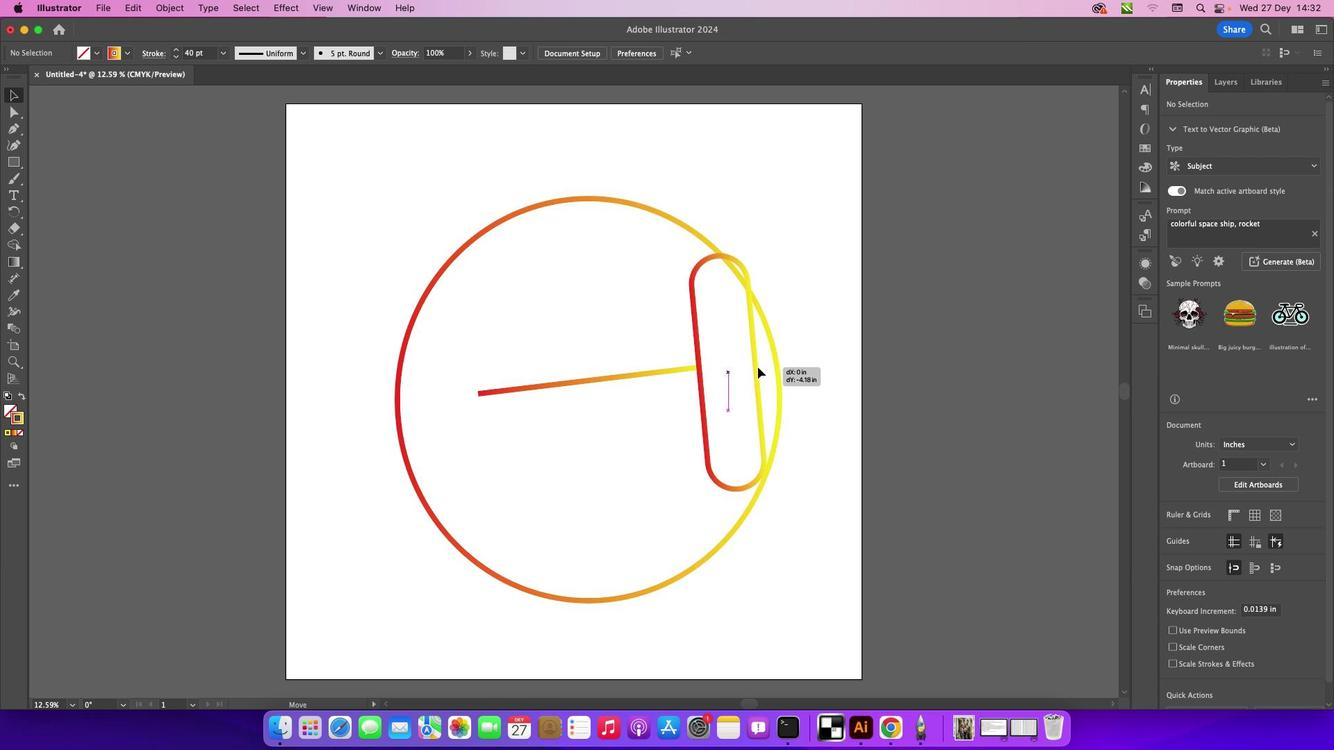
Action: Mouse moved to (761, 240)
Screenshot: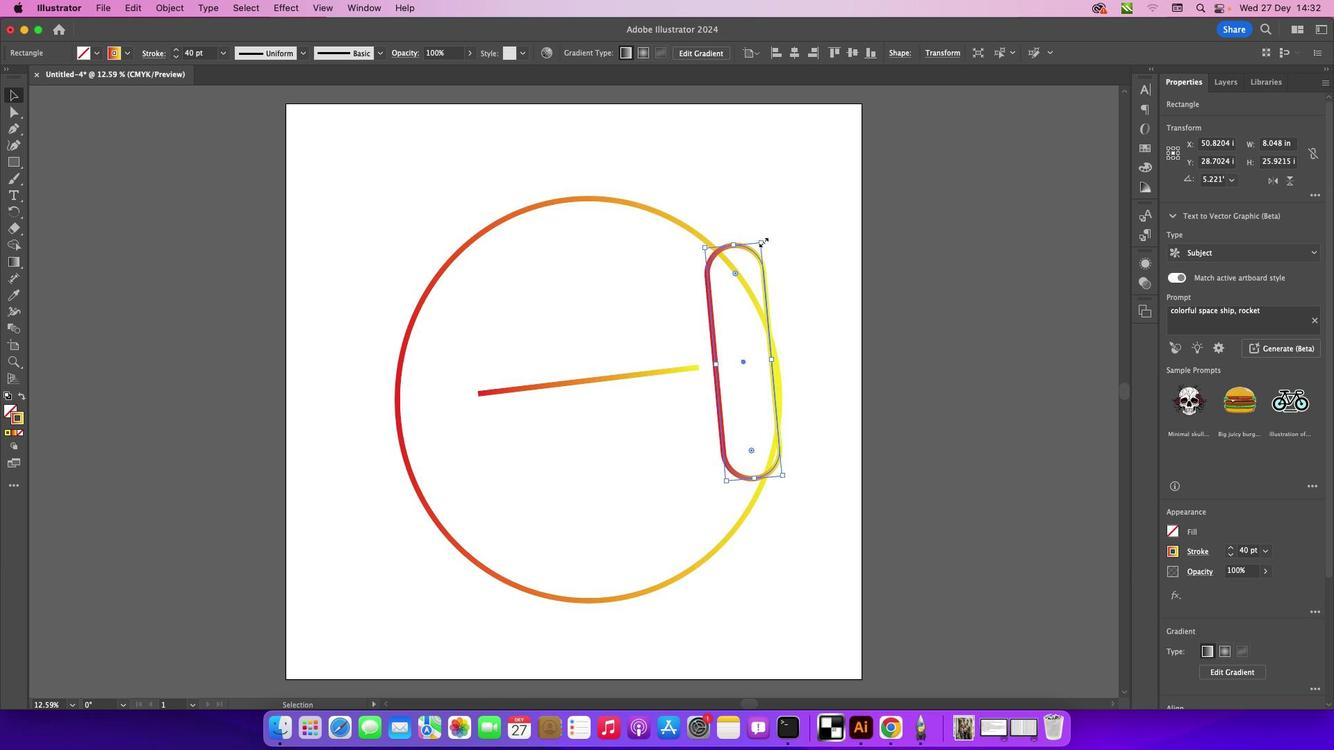 
Action: Key pressed Key.shift
Screenshot: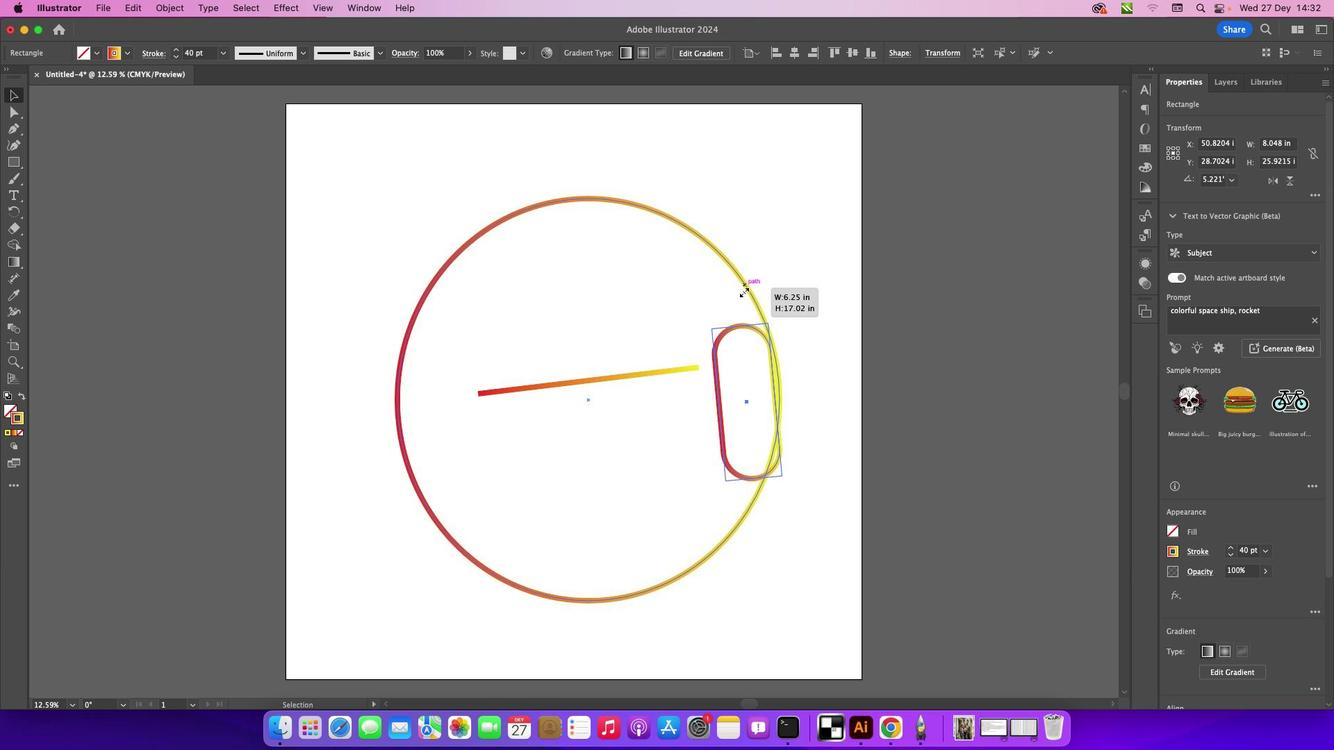 
Action: Mouse pressed left at (761, 240)
Screenshot: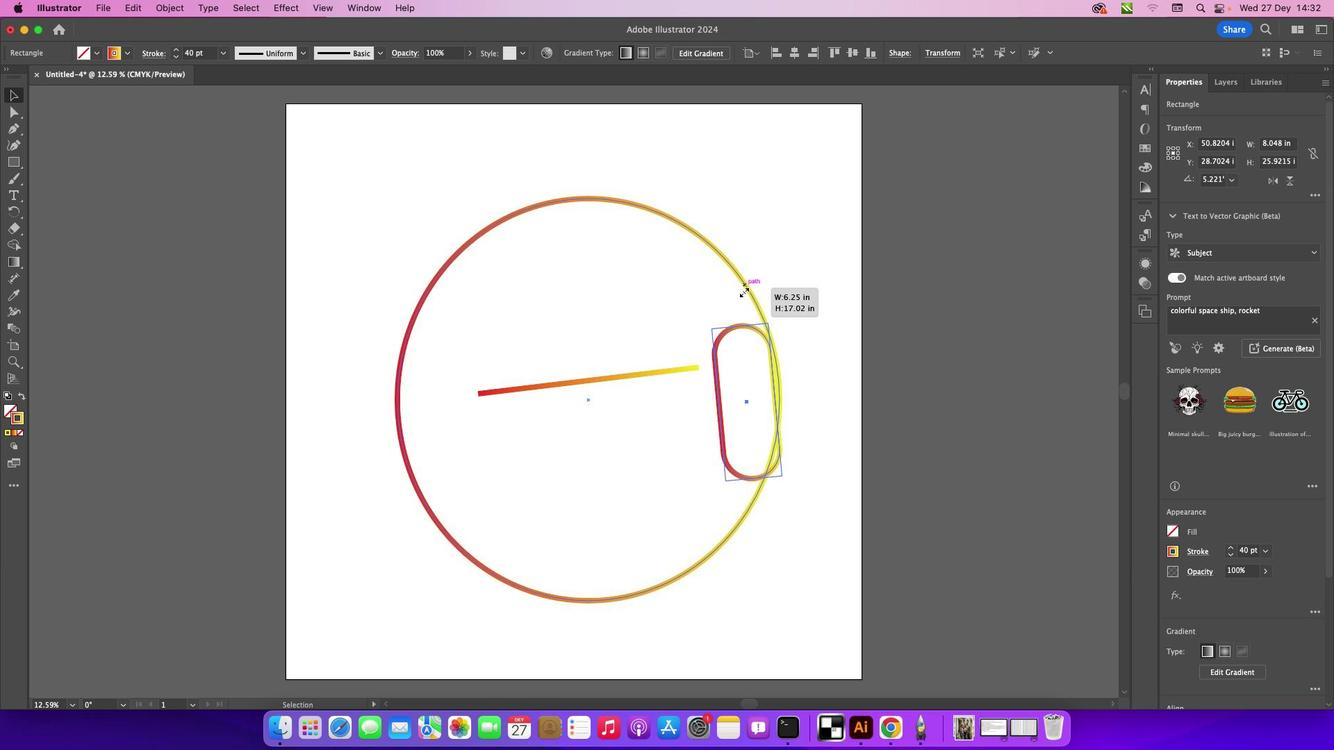 
Action: Mouse moved to (906, 242)
Screenshot: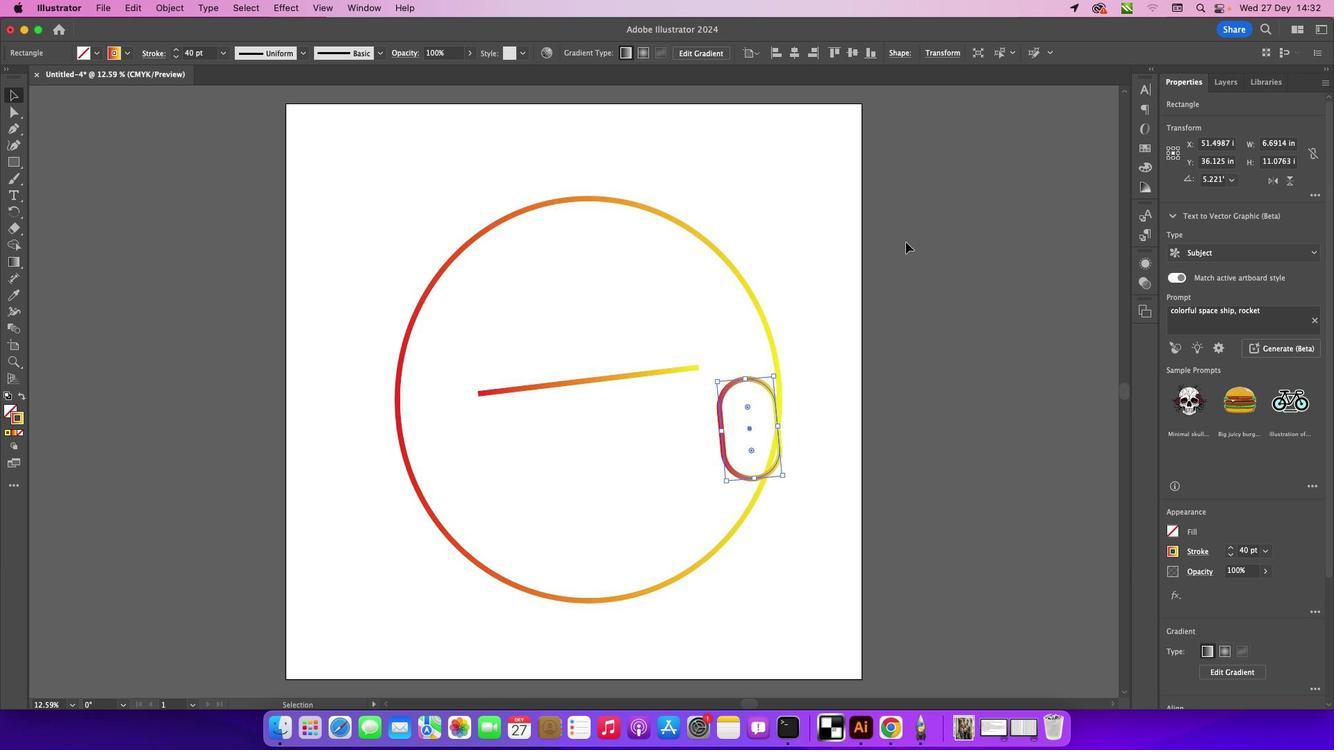 
Action: Key pressed Key.delete
Screenshot: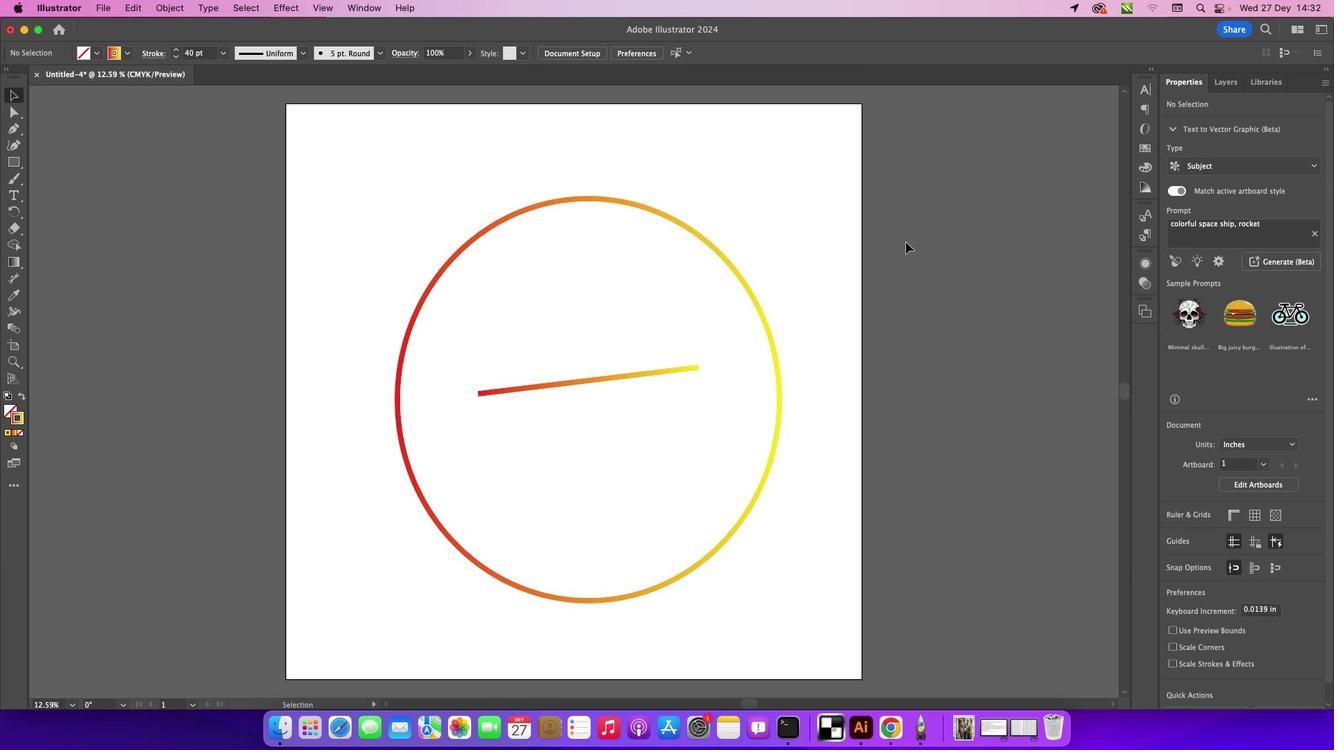 
Action: Mouse moved to (17, 128)
Screenshot: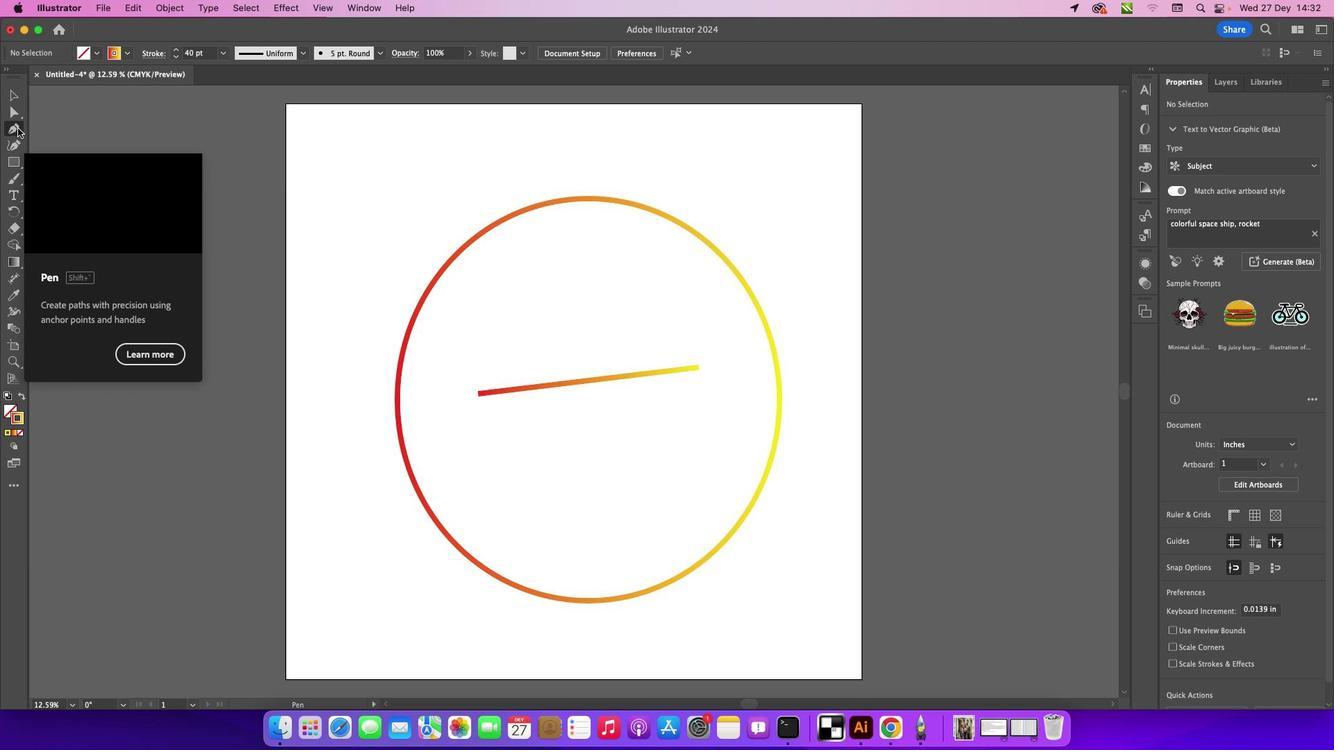 
Action: Mouse pressed left at (17, 128)
Screenshot: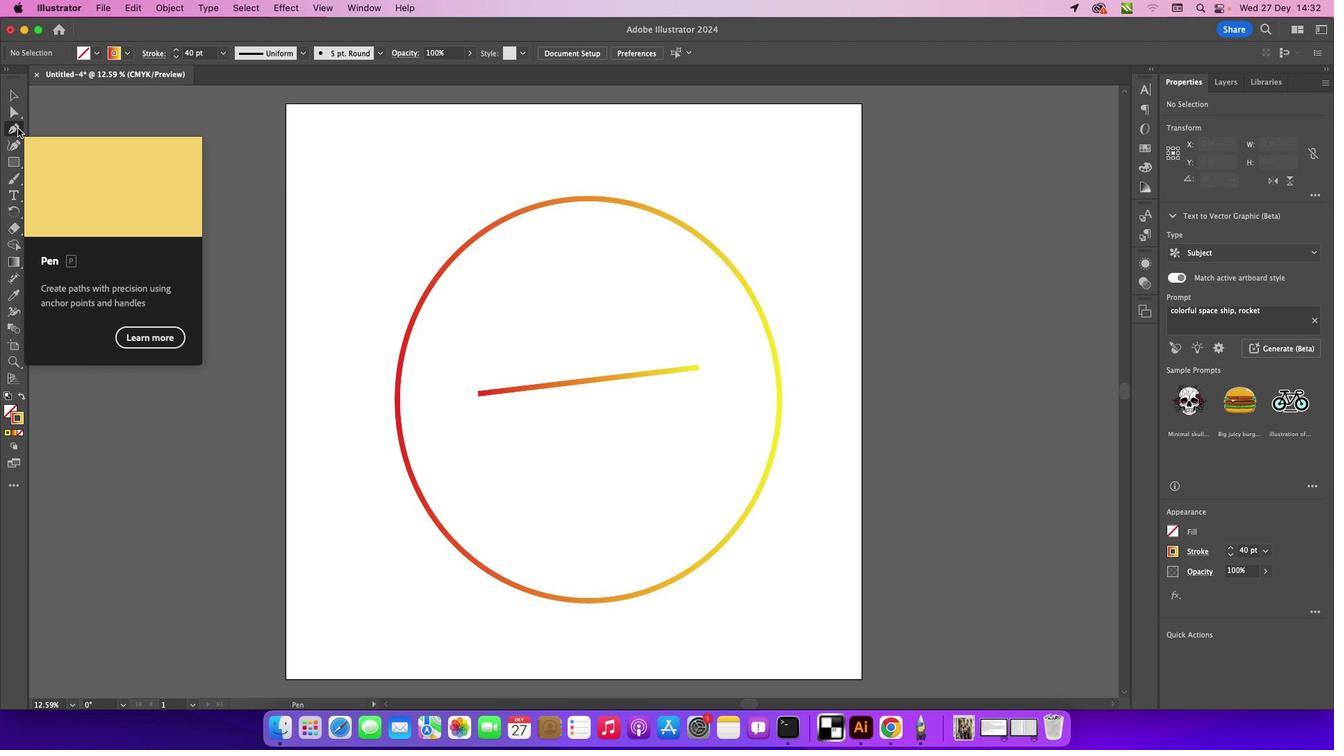 
Action: Mouse moved to (679, 310)
Screenshot: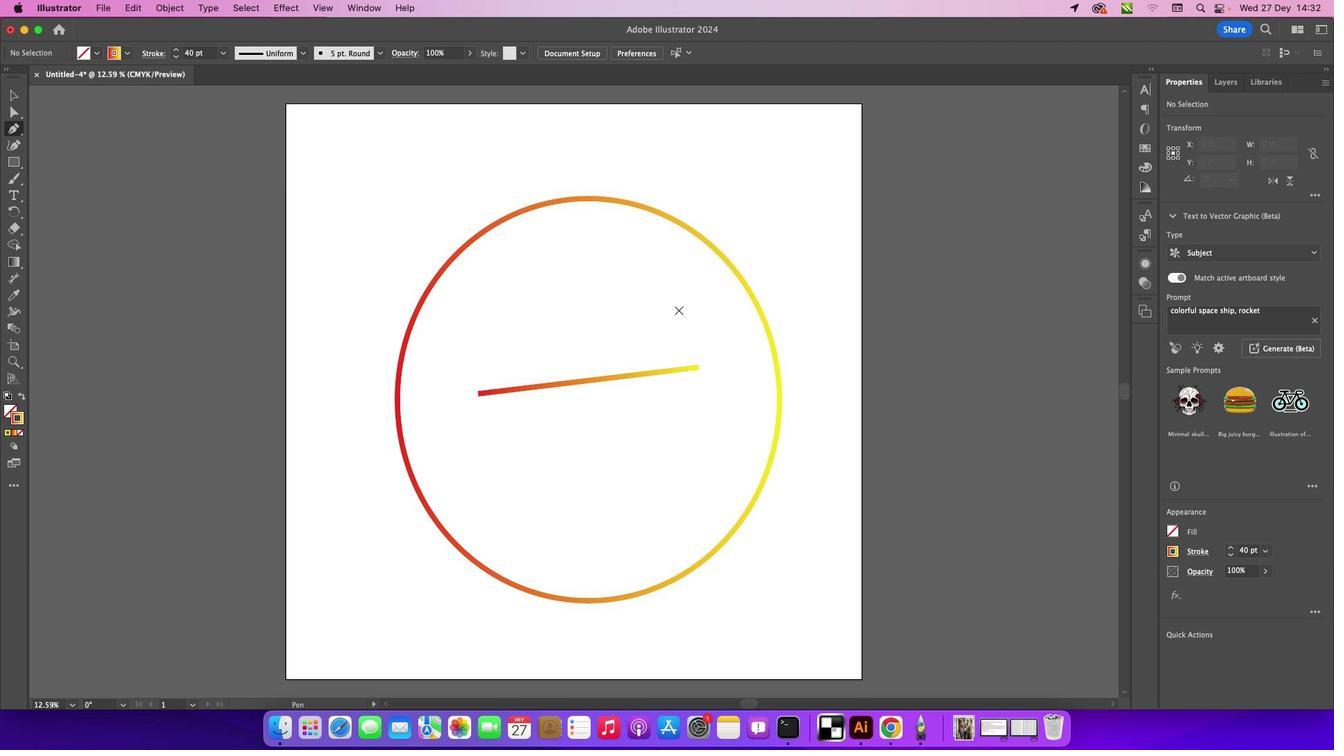 
Action: Key pressed Key.caps_lock
Screenshot: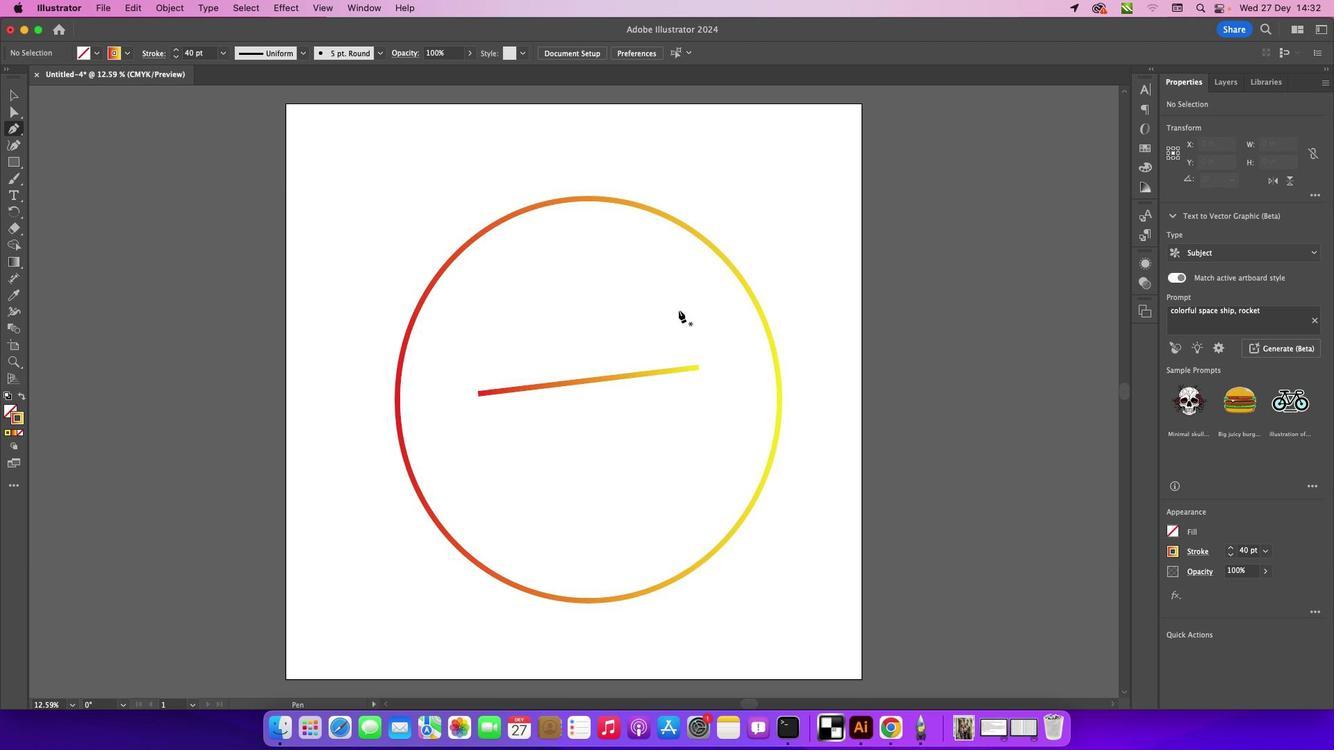 
Action: Mouse moved to (699, 298)
Screenshot: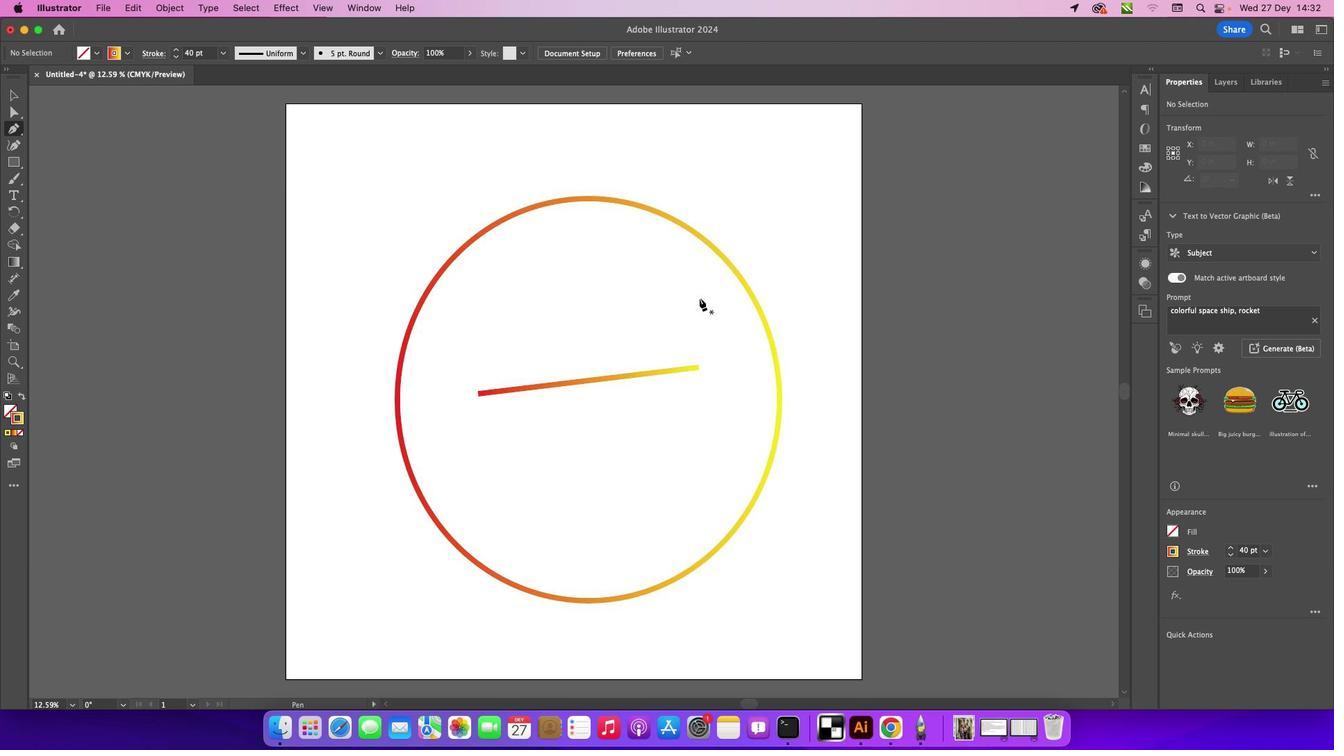 
Action: Mouse pressed left at (699, 298)
Screenshot: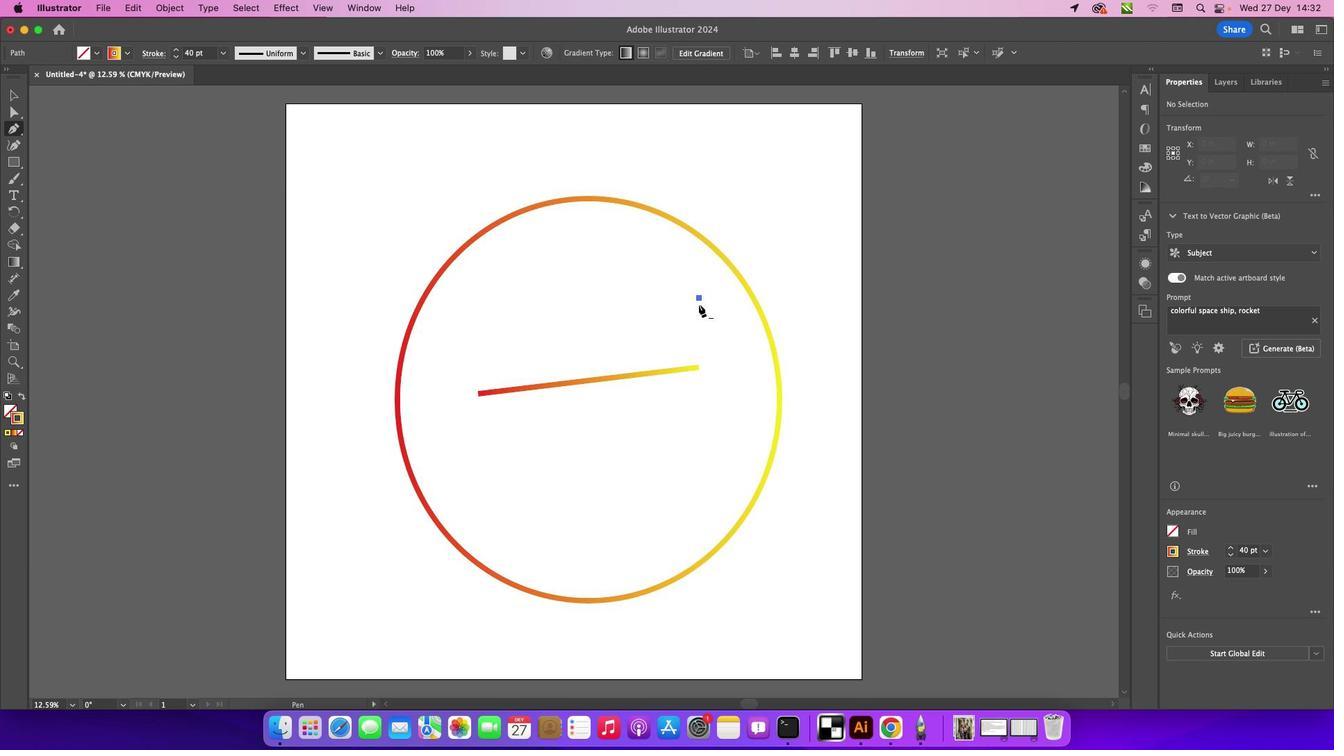 
Action: Mouse moved to (720, 449)
Screenshot: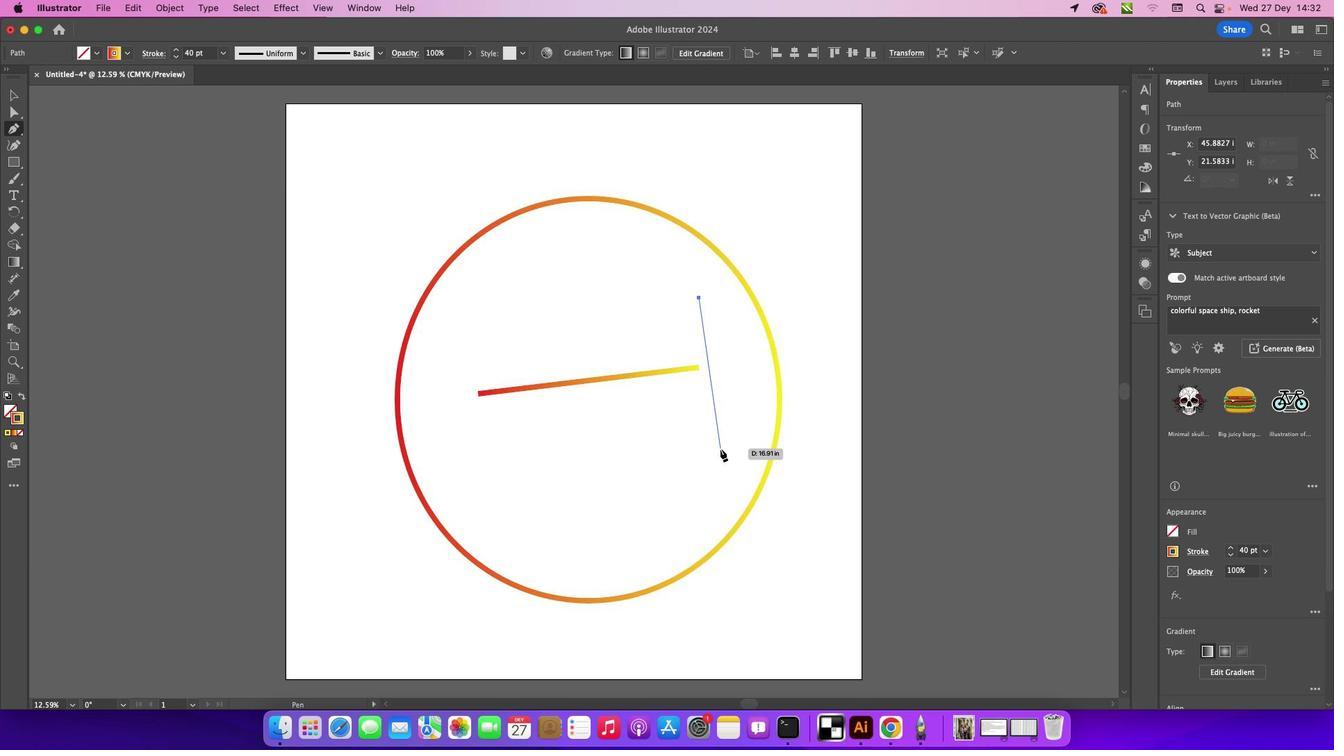 
Action: Mouse pressed left at (720, 449)
Screenshot: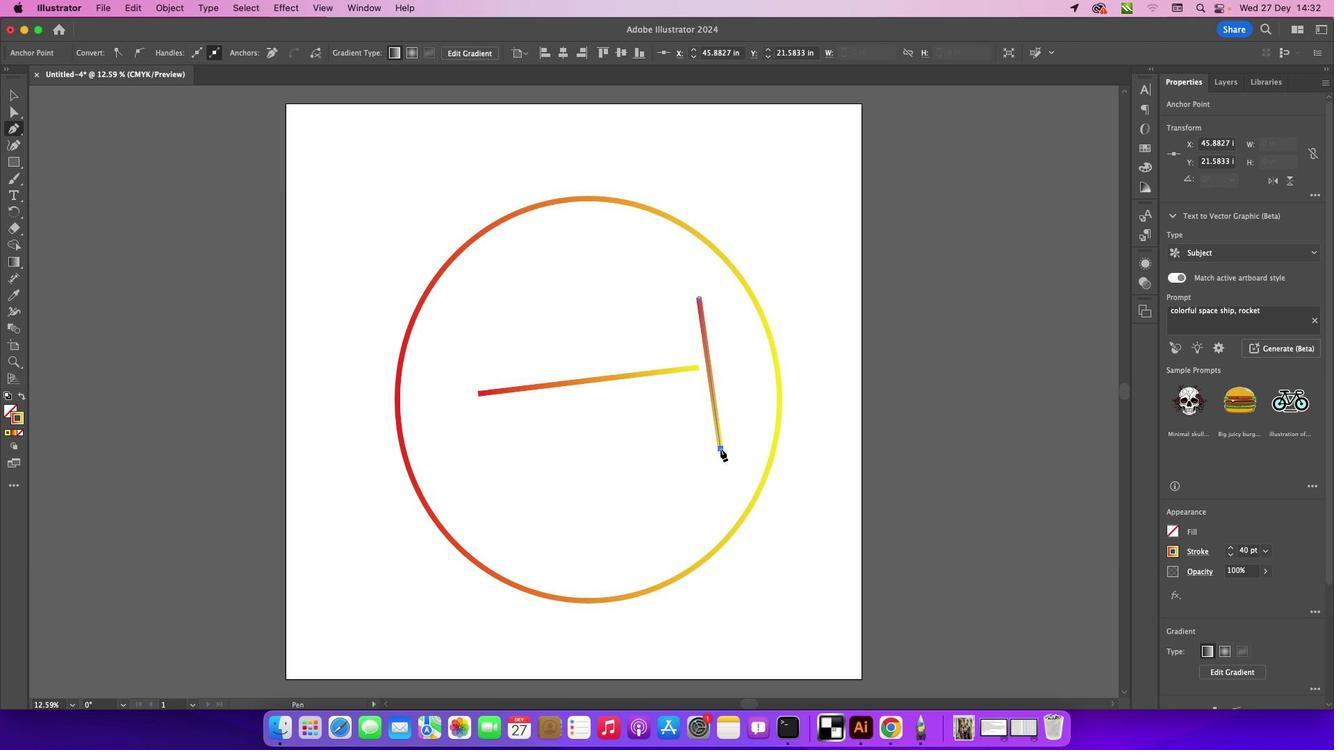 
Action: Mouse moved to (736, 448)
Screenshot: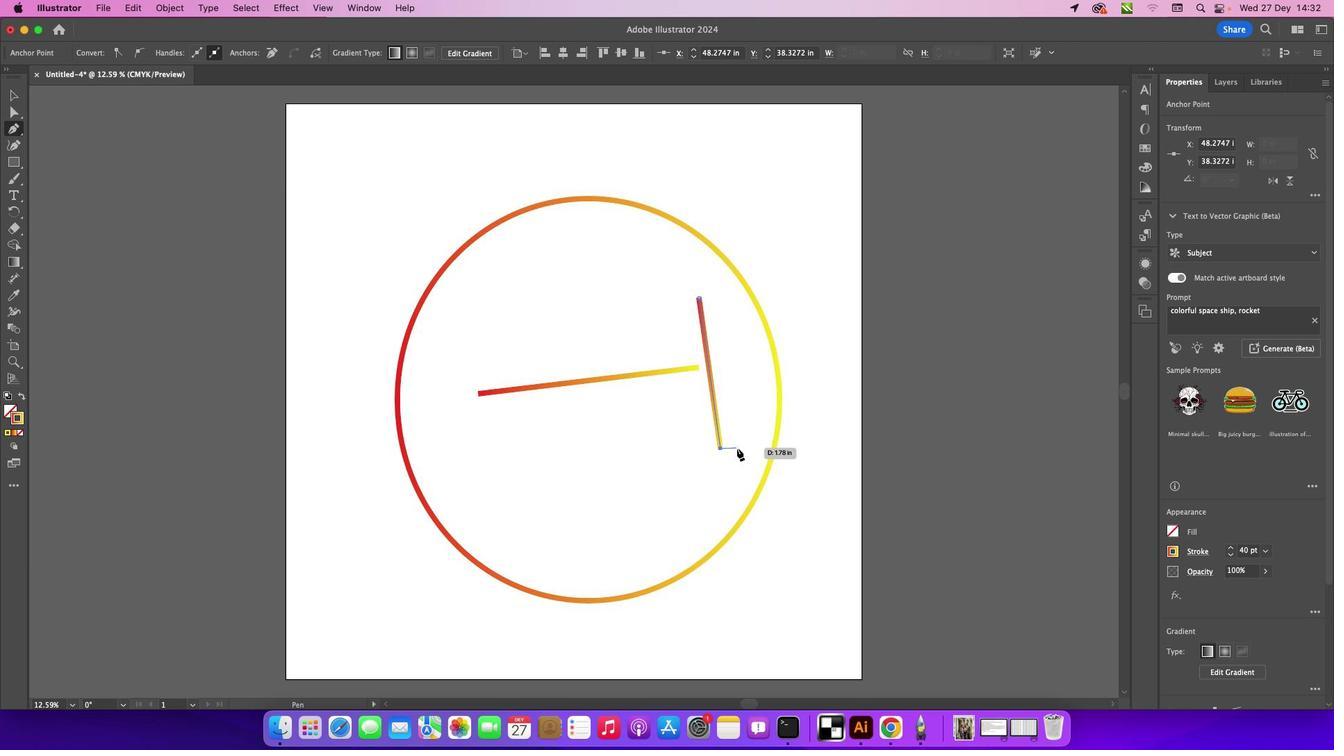 
Action: Mouse pressed left at (736, 448)
Screenshot: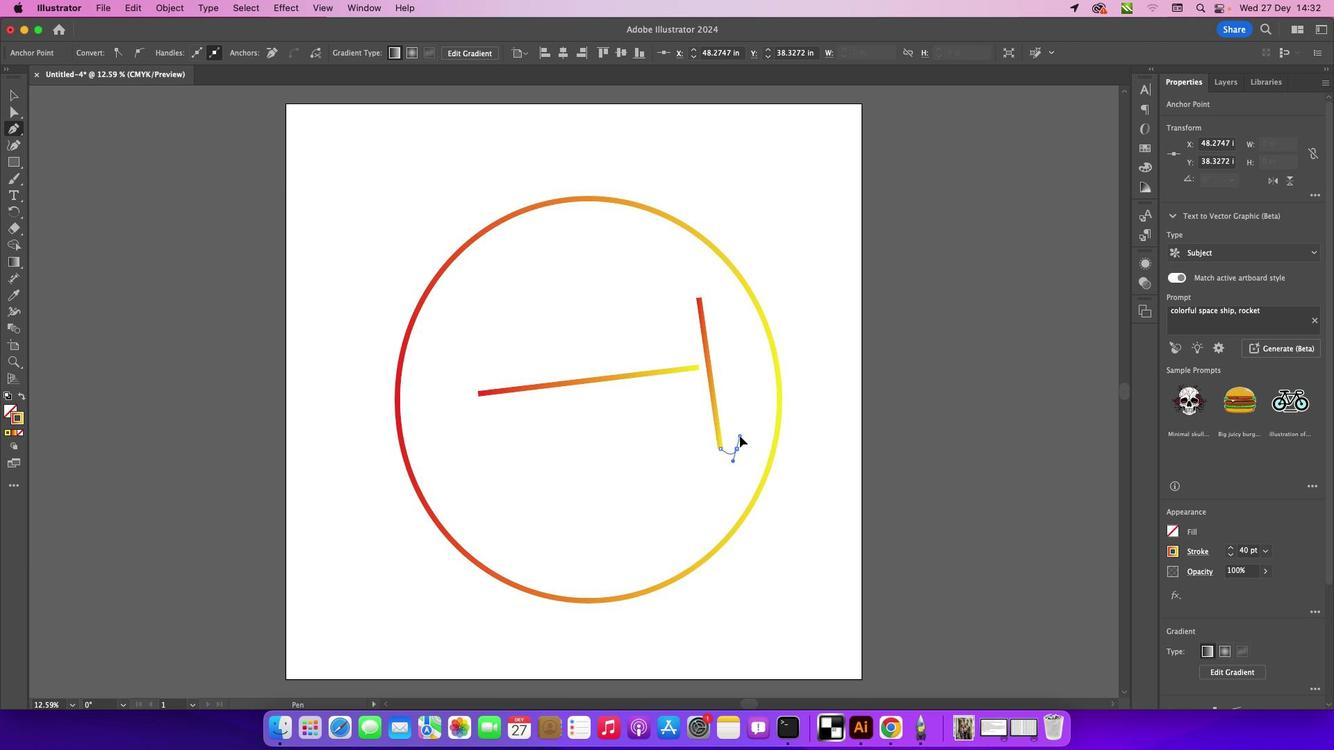 
Action: Mouse moved to (736, 448)
Screenshot: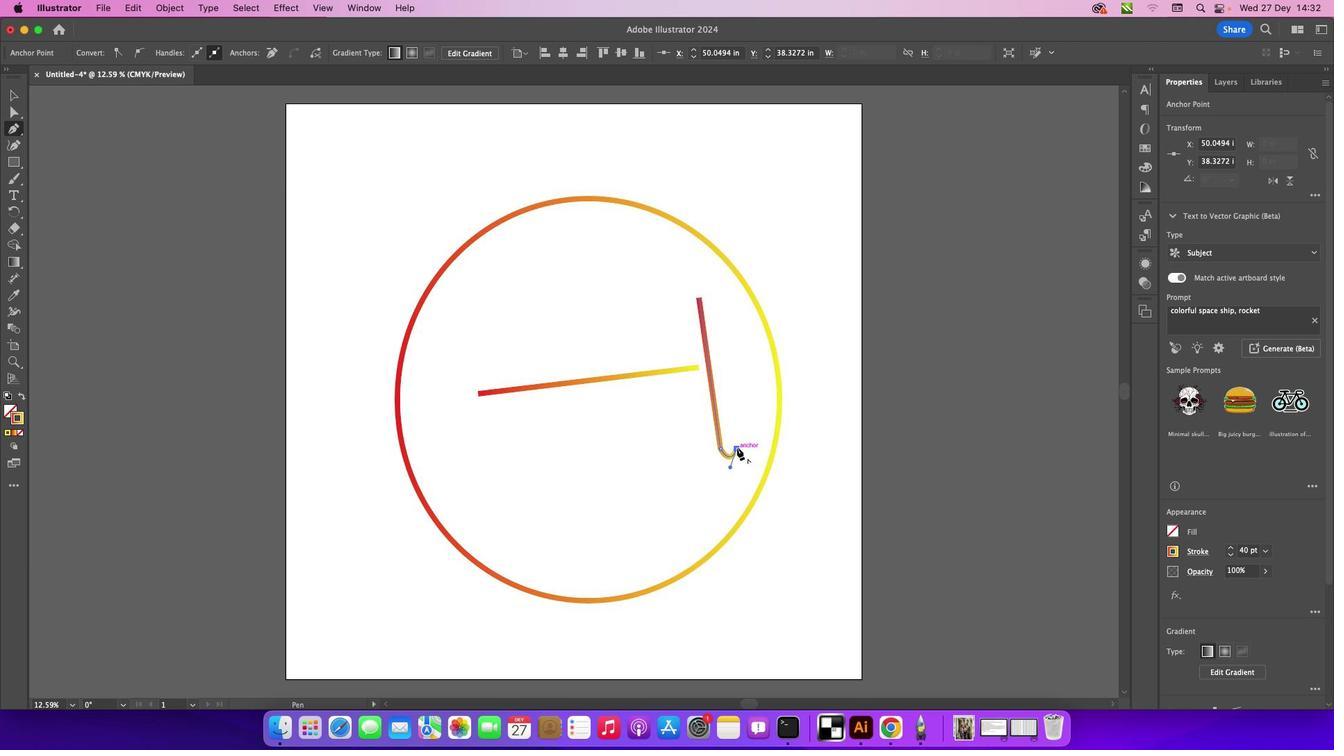 
Action: Mouse pressed left at (736, 448)
Screenshot: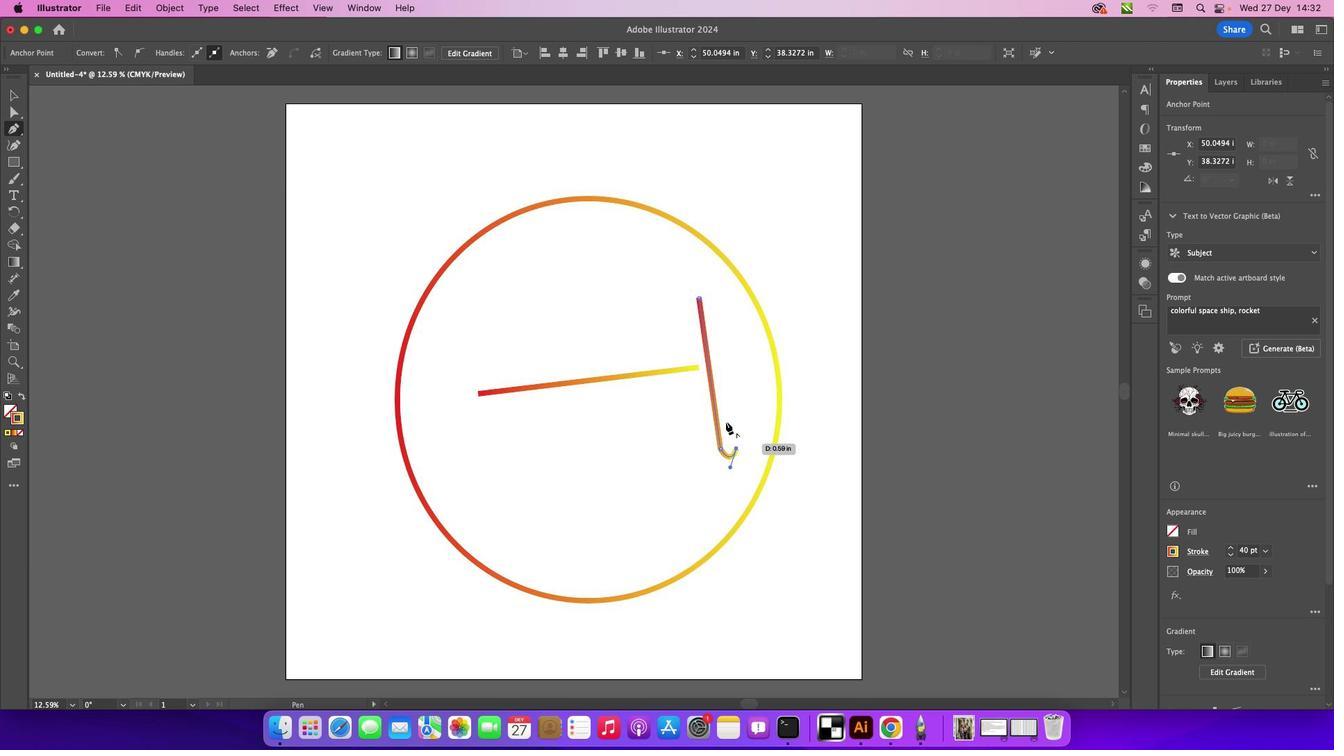 
Action: Mouse moved to (713, 295)
Screenshot: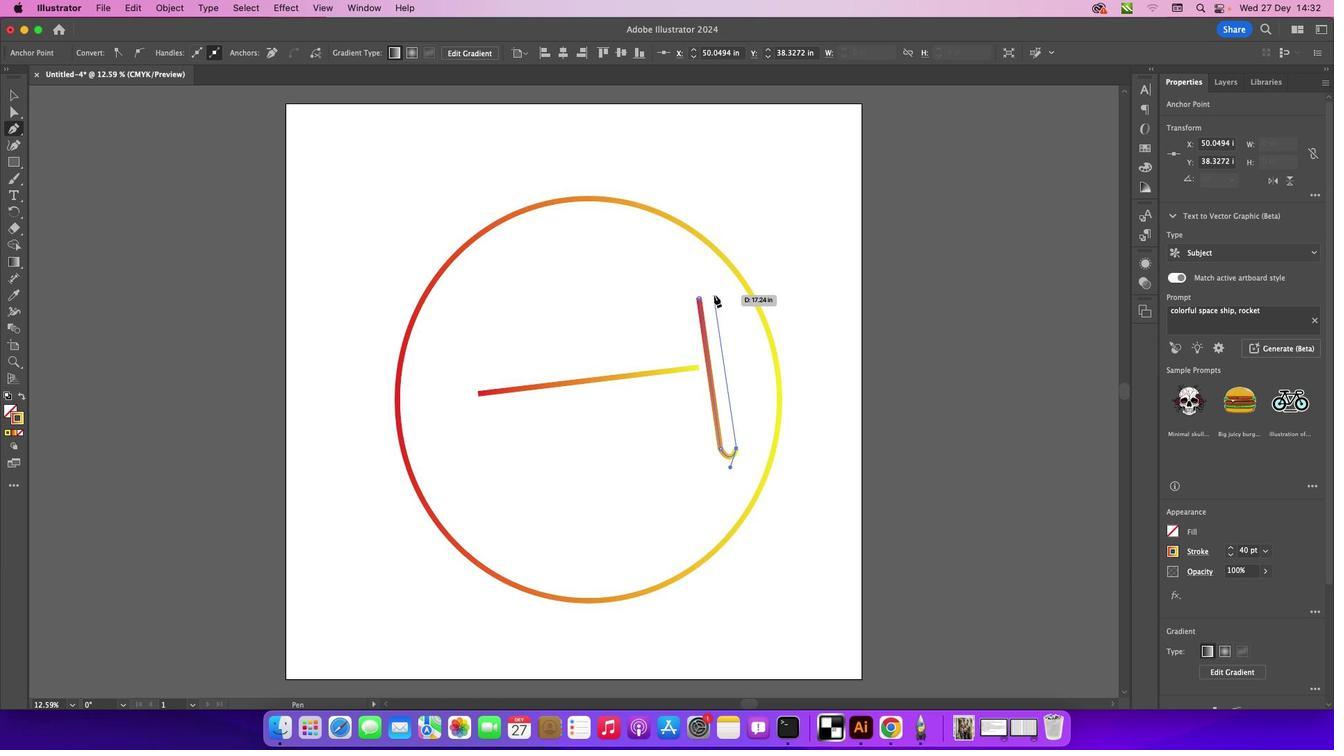 
Action: Mouse pressed left at (713, 295)
Screenshot: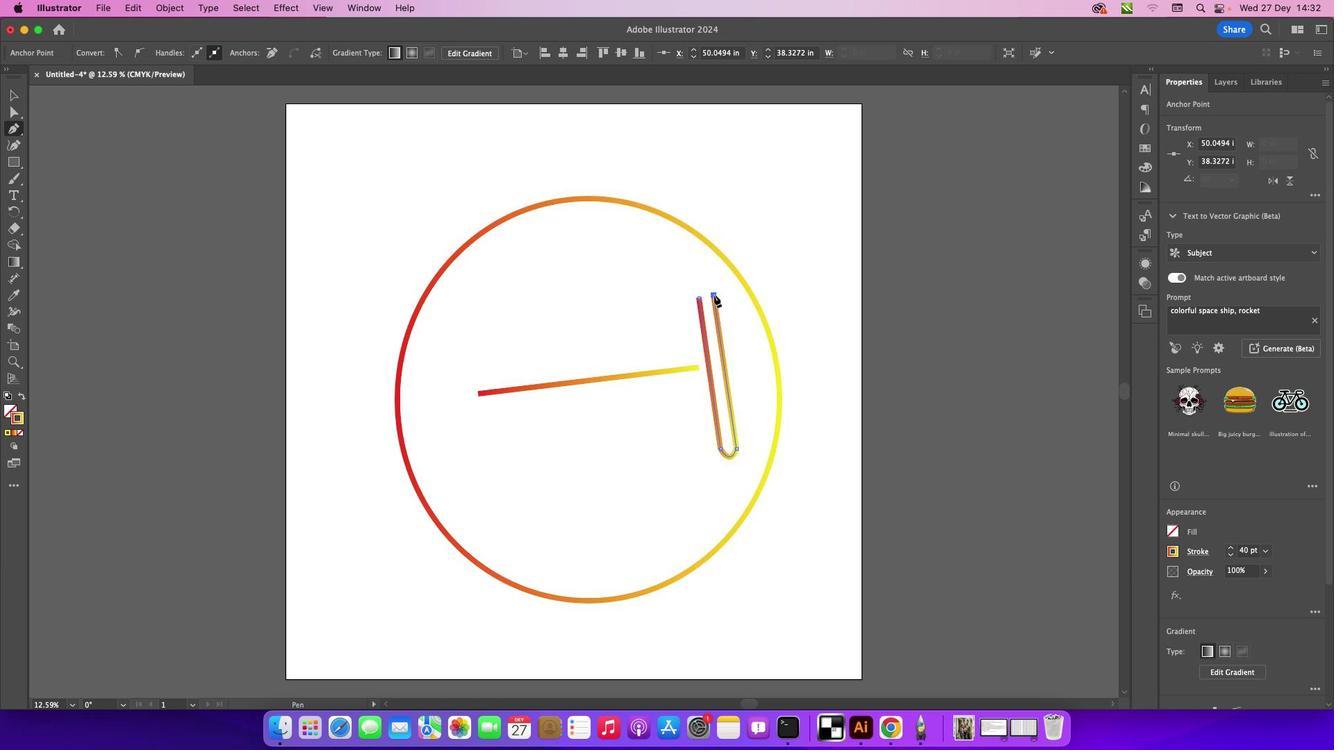 
Action: Mouse moved to (699, 298)
Screenshot: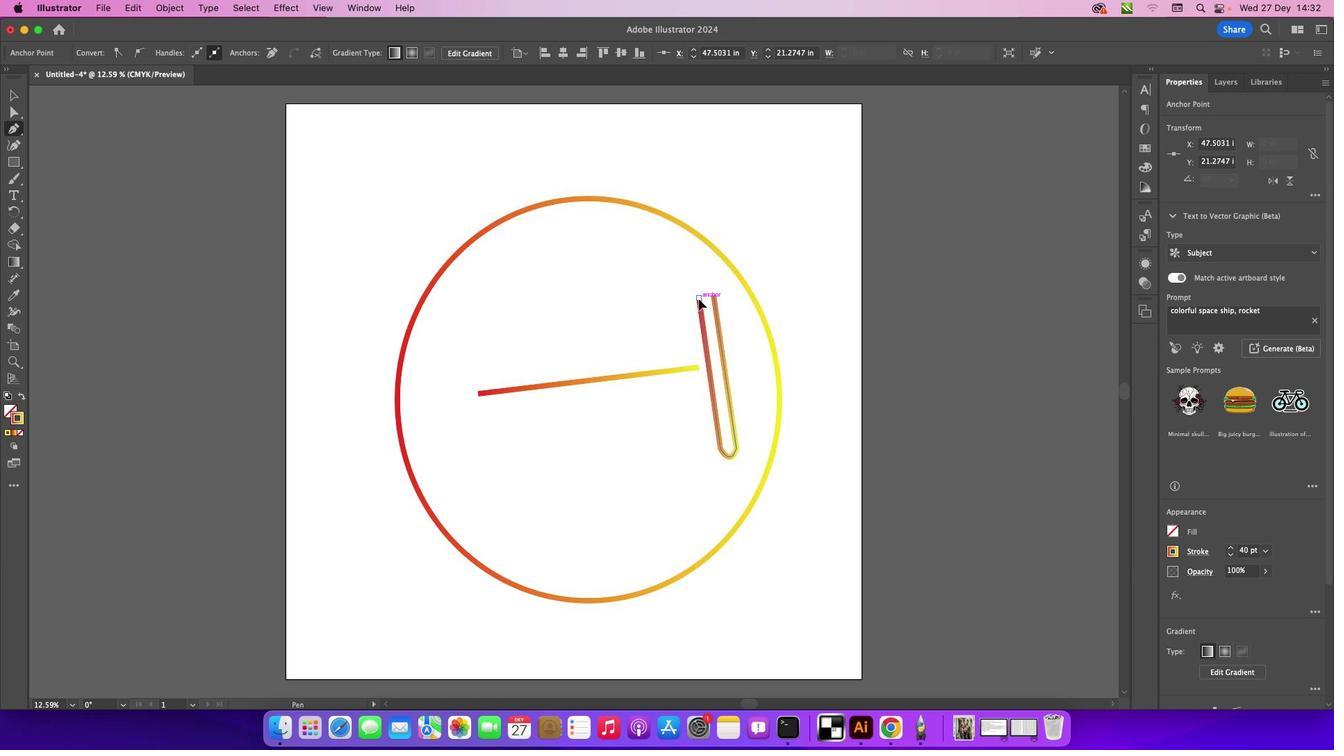 
Action: Mouse pressed left at (699, 298)
Screenshot: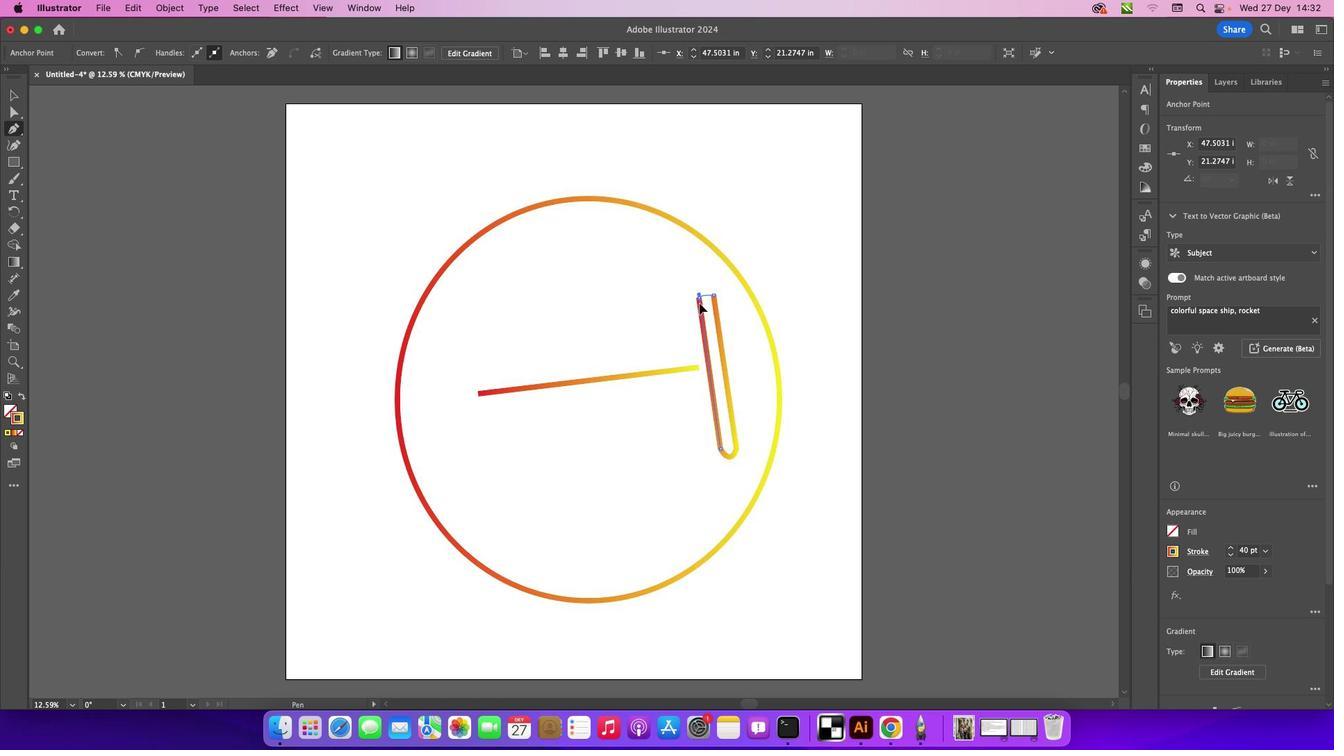 
Action: Mouse moved to (15, 99)
Screenshot: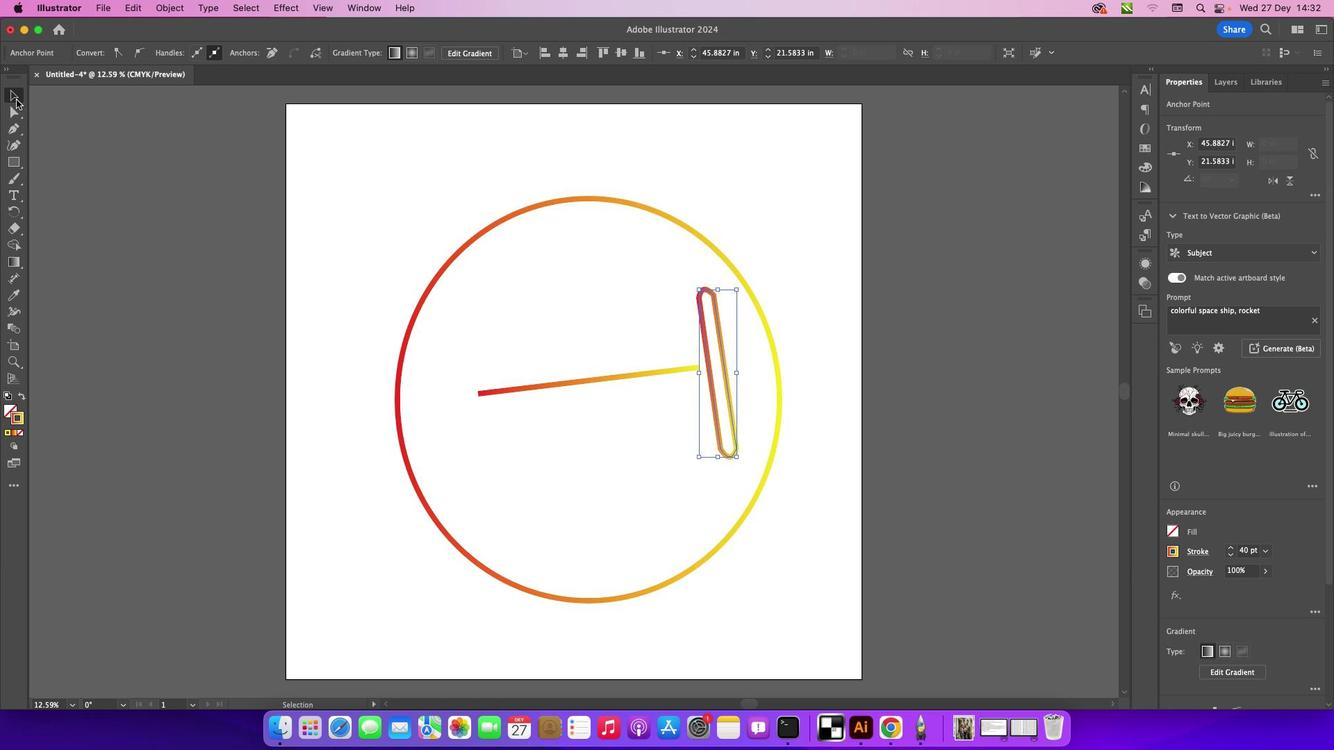 
Action: Mouse pressed left at (15, 99)
Screenshot: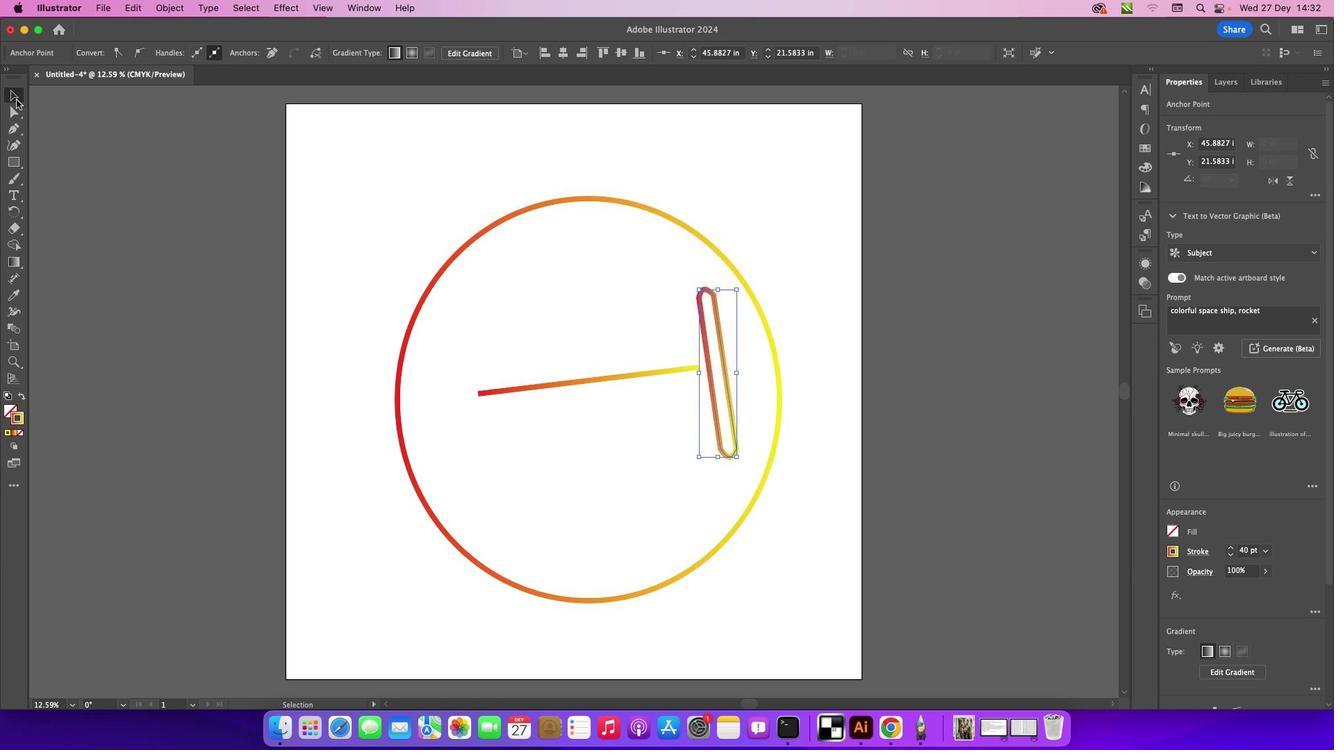 
Action: Mouse moved to (19, 397)
Screenshot: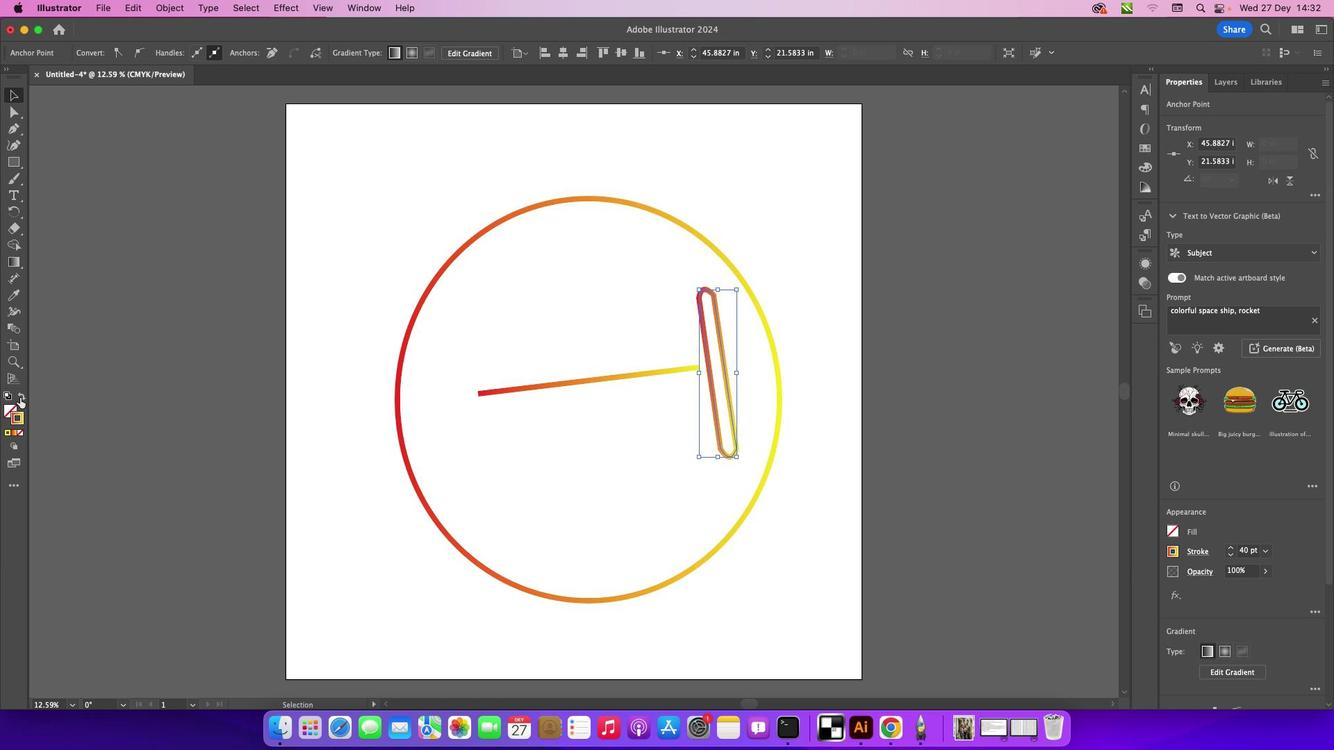 
Action: Mouse pressed left at (19, 397)
Screenshot: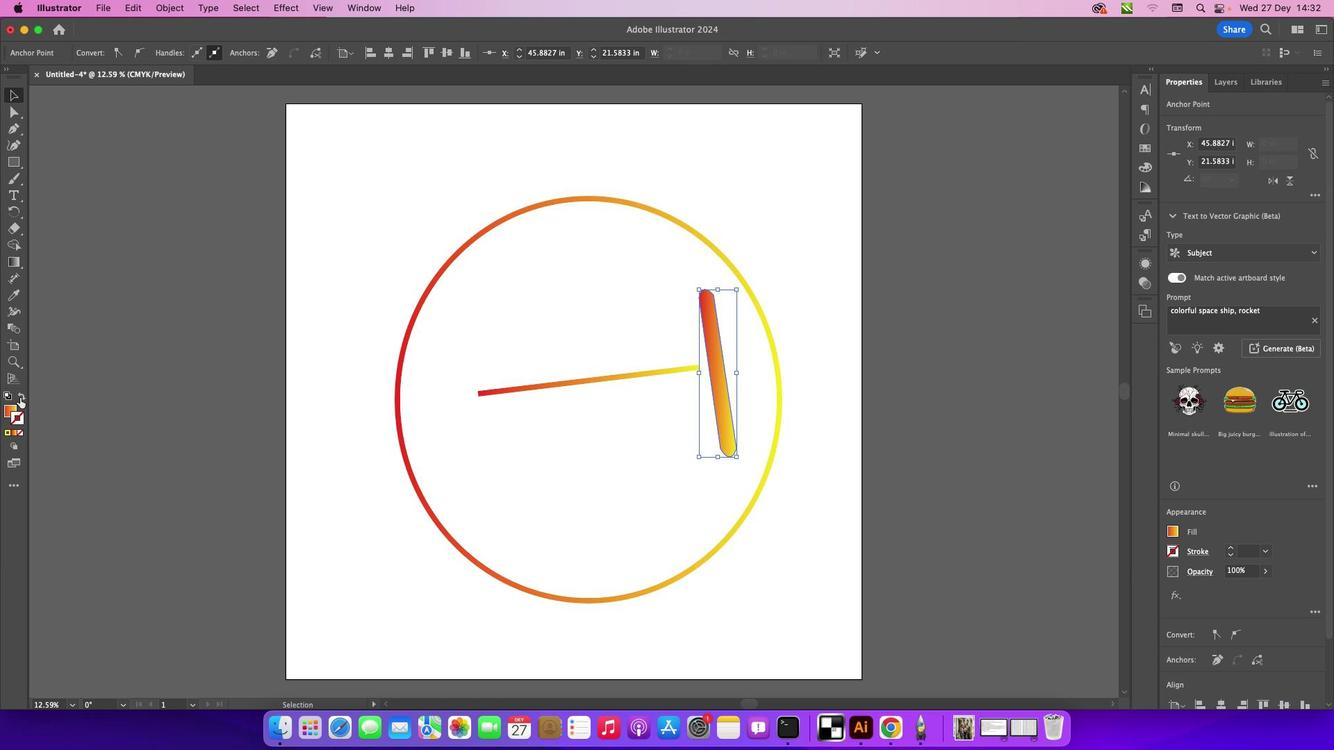 
Action: Mouse moved to (145, 168)
Screenshot: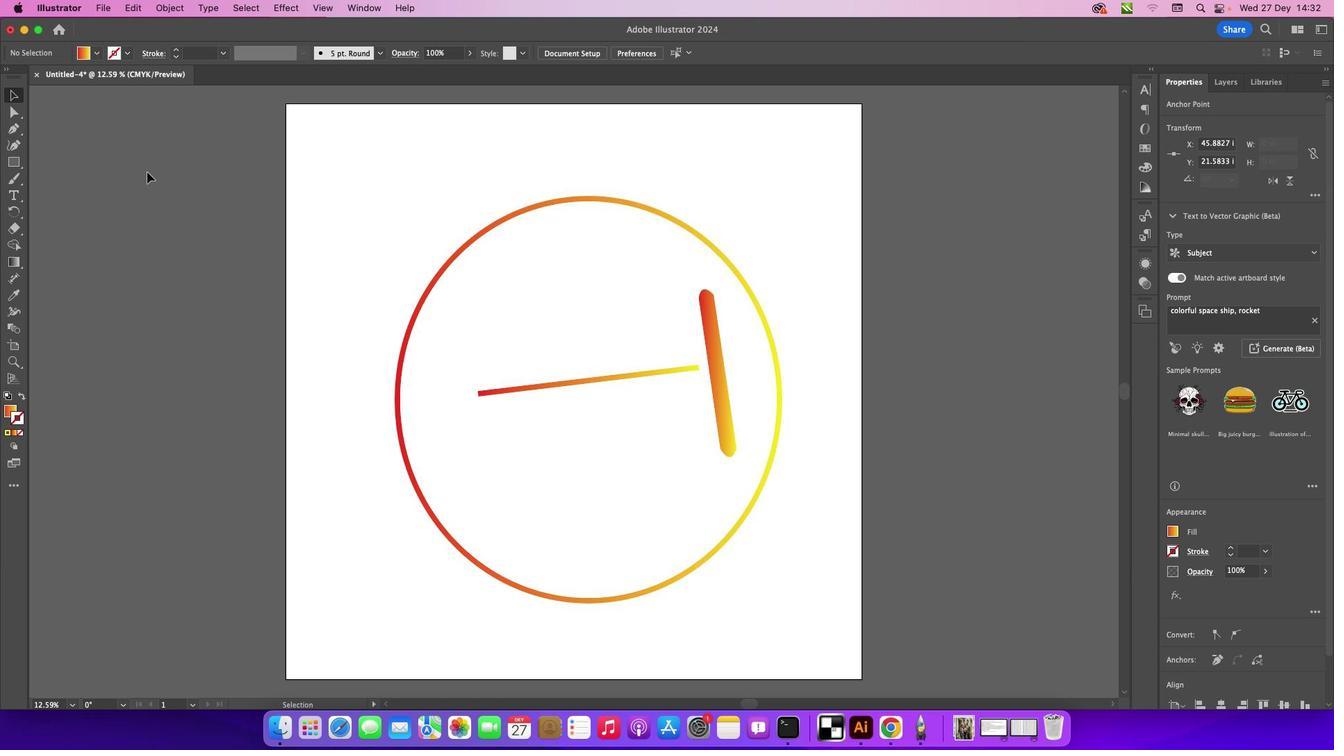 
Action: Mouse pressed left at (145, 168)
Screenshot: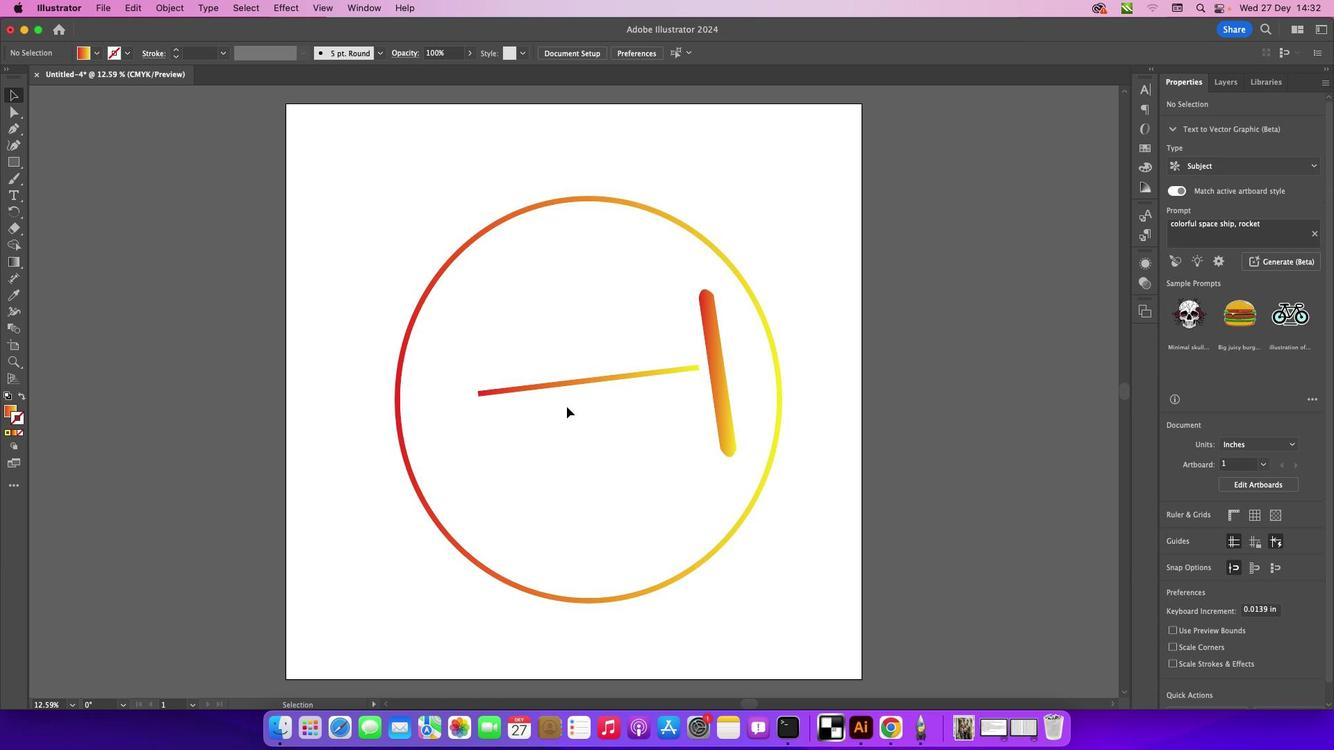
Action: Mouse moved to (725, 434)
Screenshot: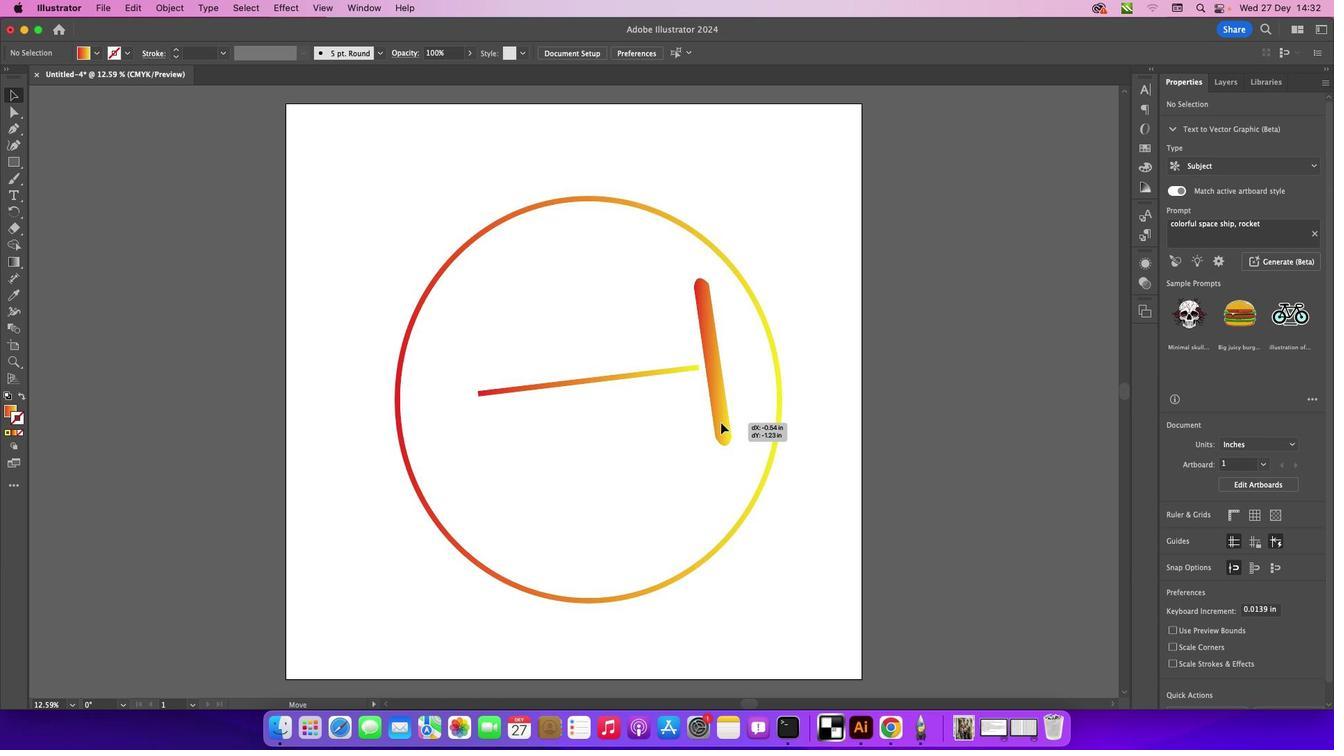 
Action: Mouse pressed left at (725, 434)
Screenshot: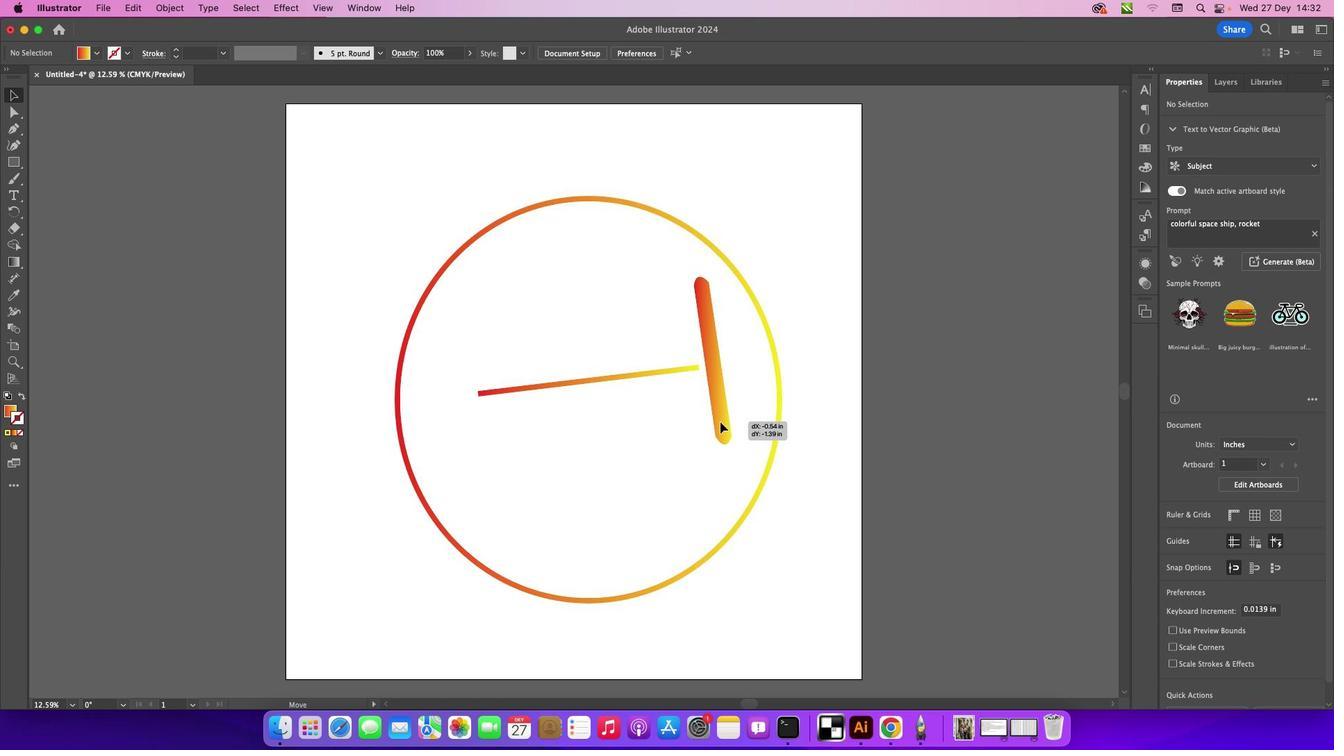 
Action: Mouse moved to (717, 382)
Screenshot: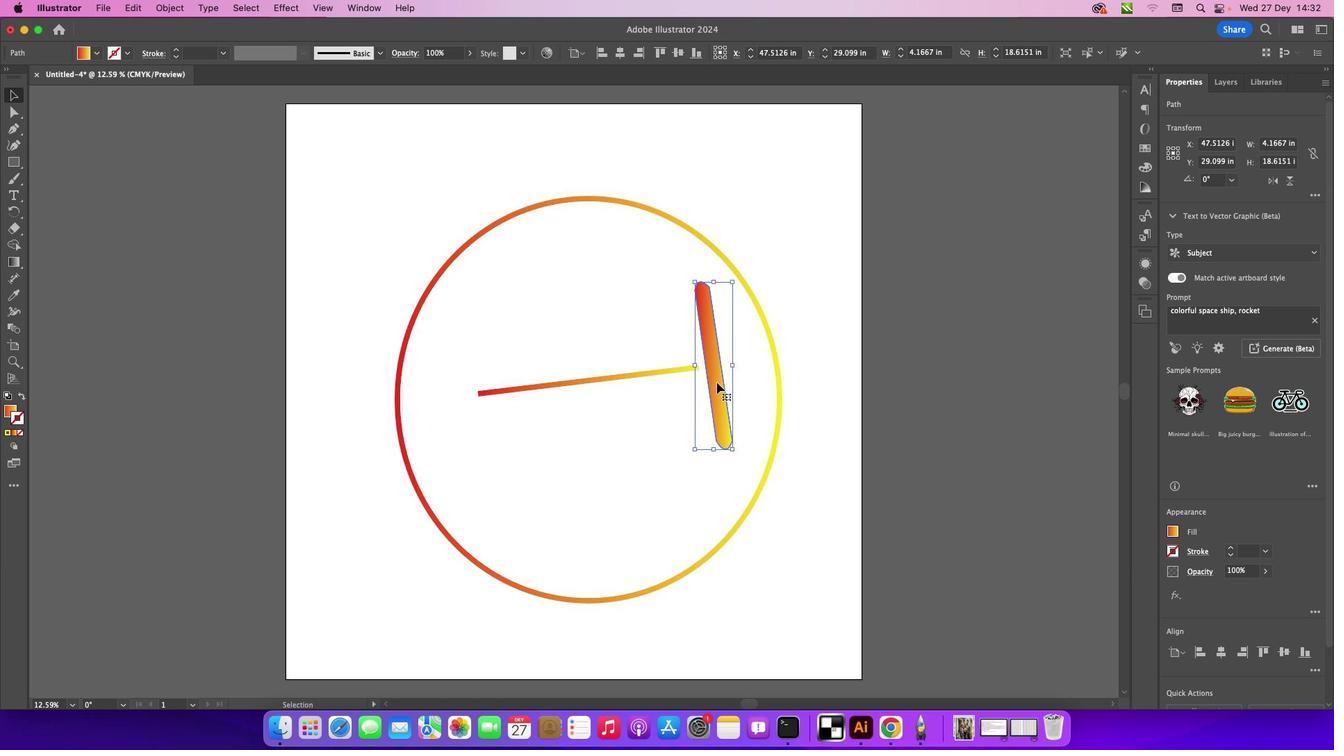 
Action: Mouse pressed left at (717, 382)
Screenshot: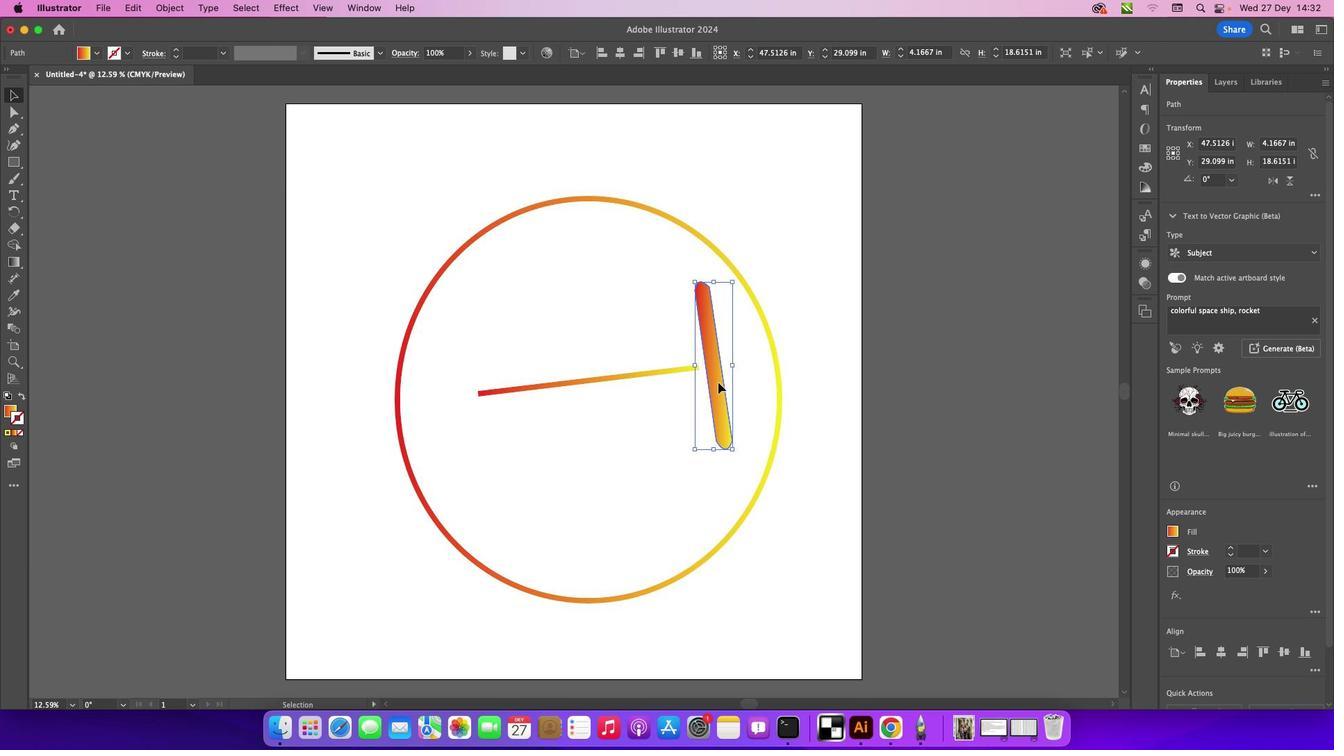 
Action: Key pressed Key.alt
Screenshot: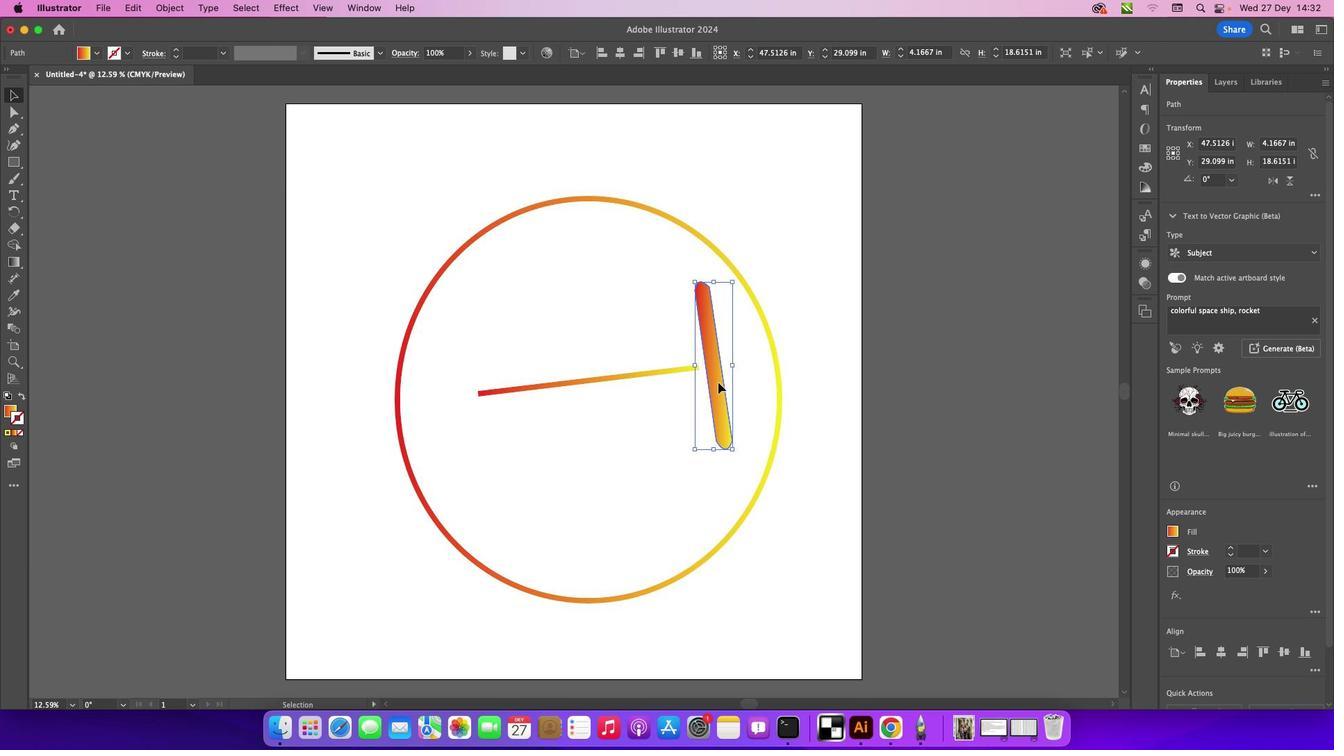 
Action: Mouse moved to (760, 270)
Screenshot: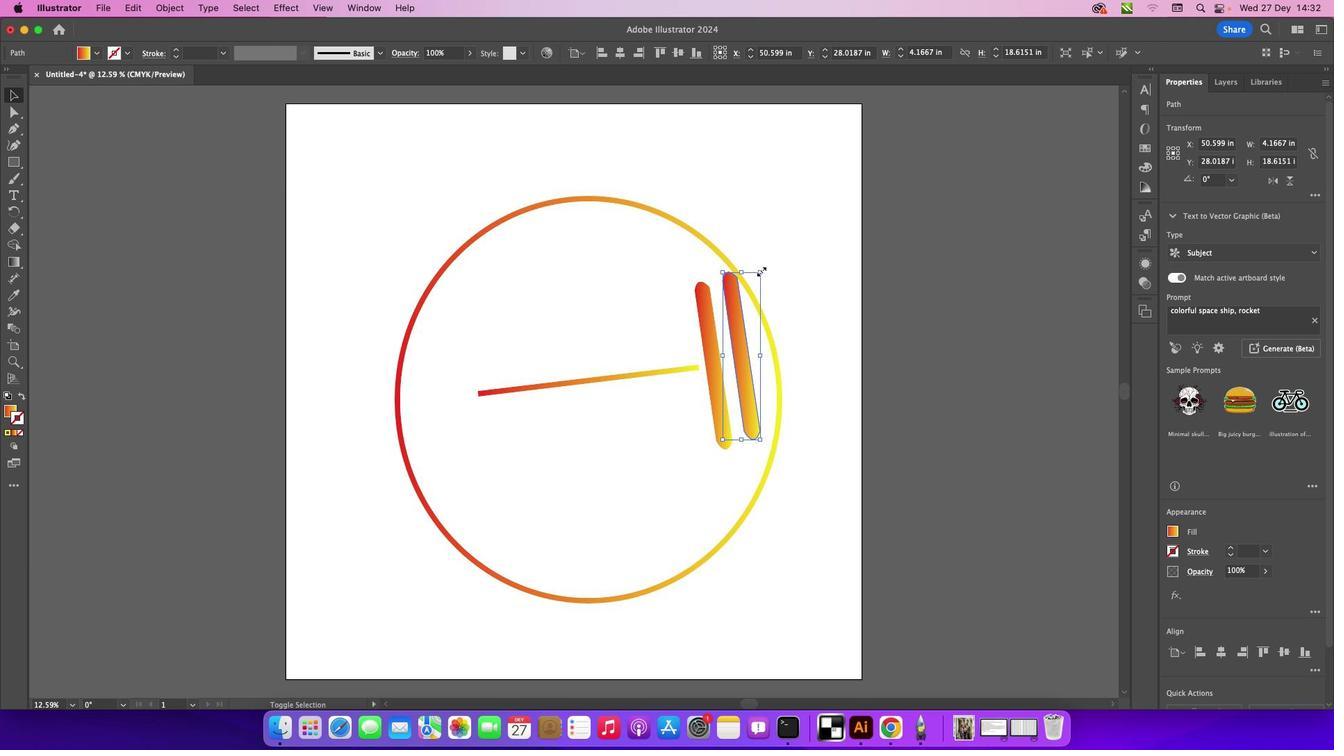 
Action: Key pressed Key.shift
Screenshot: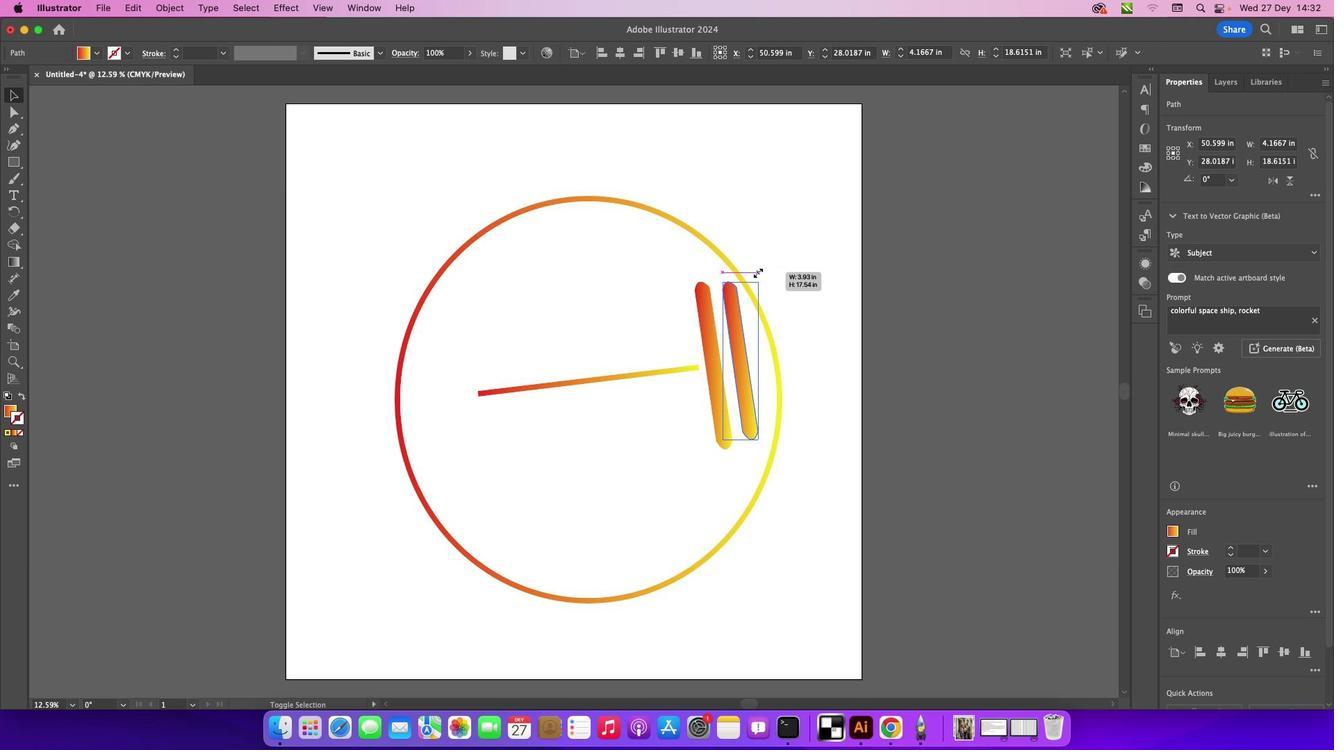 
Action: Mouse pressed left at (760, 270)
Screenshot: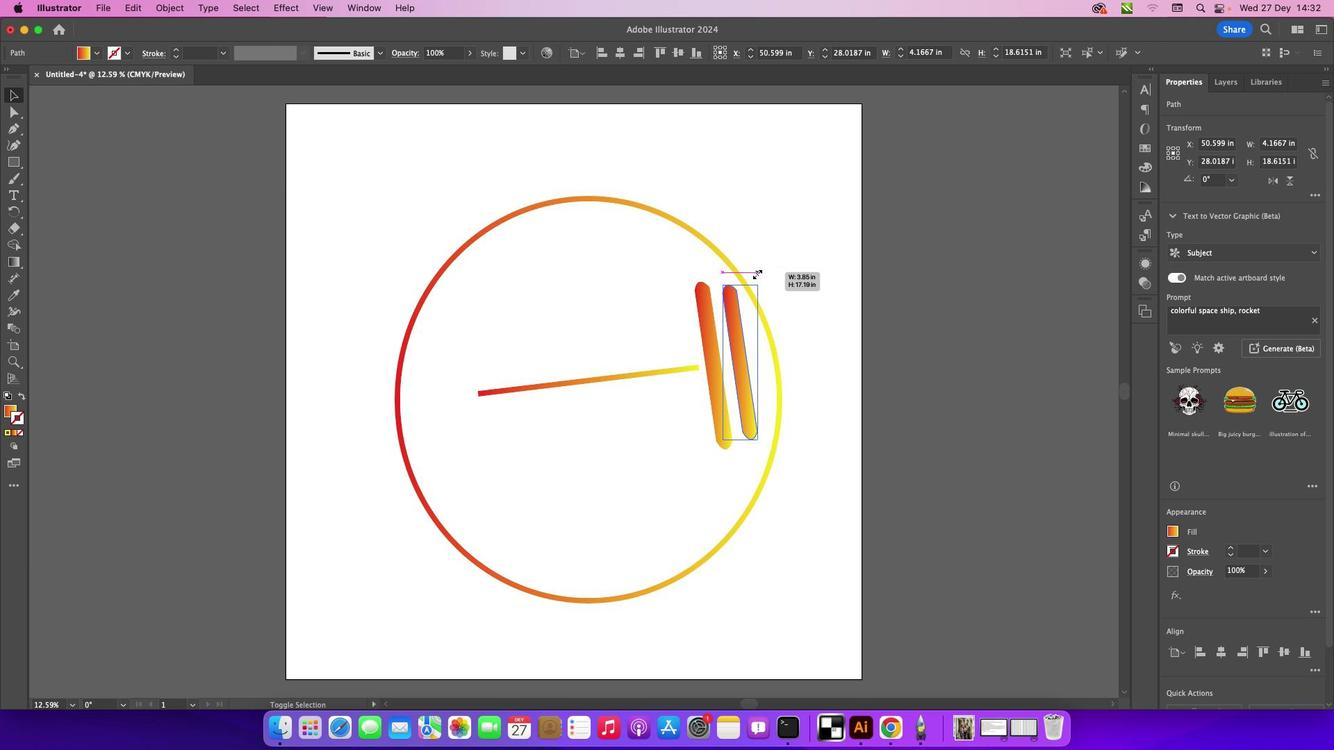 
Action: Mouse moved to (778, 274)
Screenshot: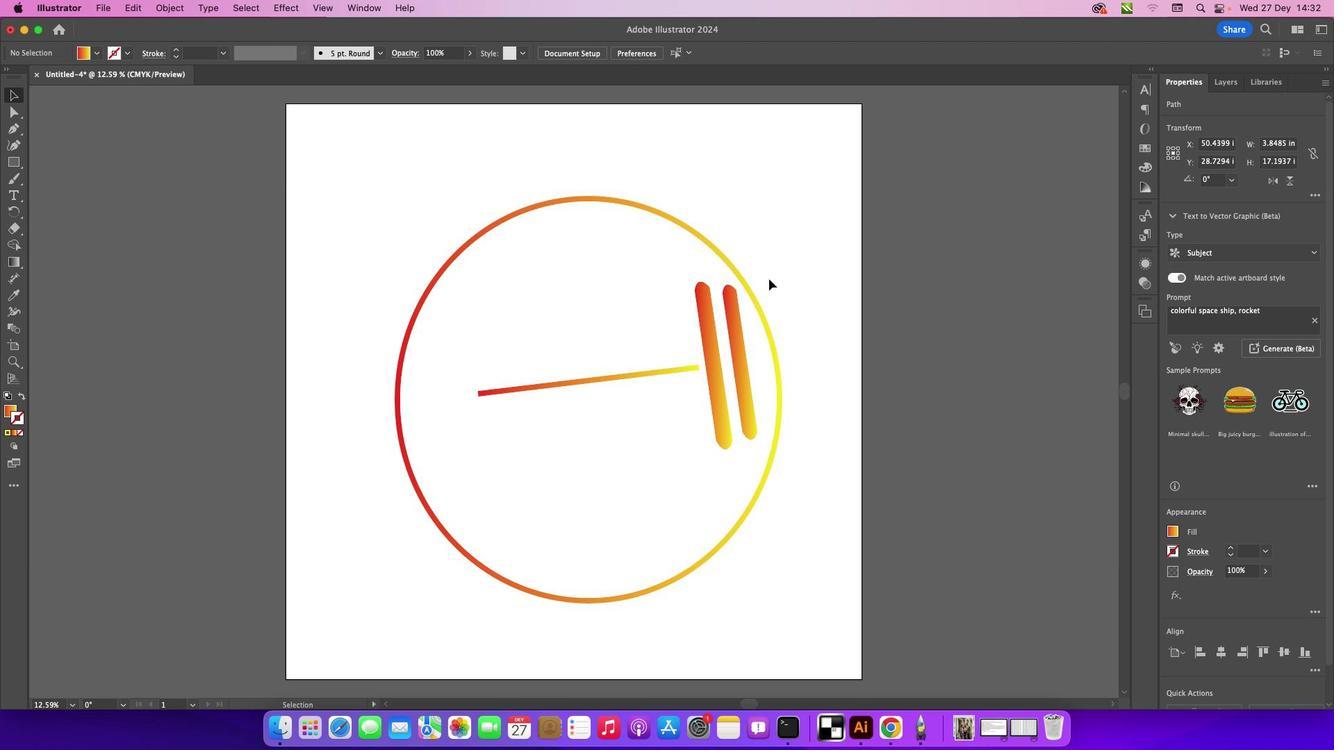 
Action: Mouse pressed left at (778, 274)
Screenshot: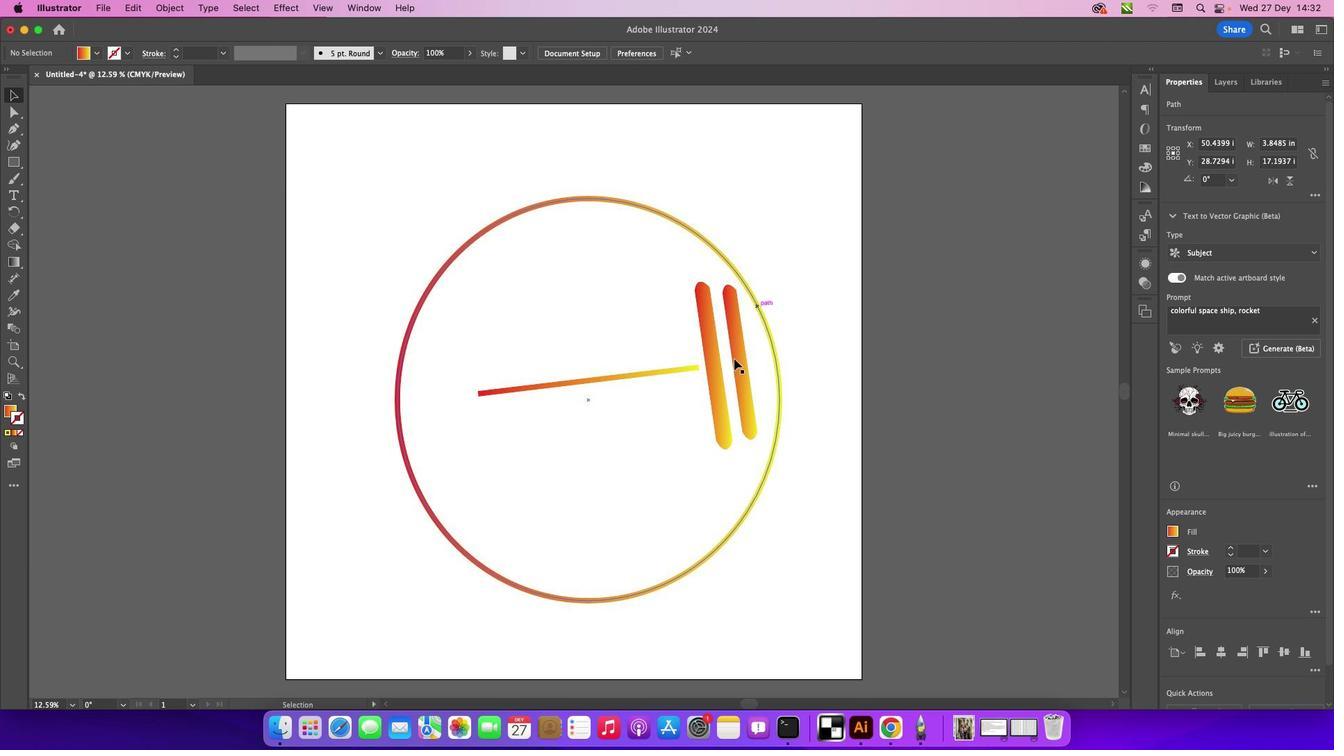 
Action: Mouse moved to (739, 370)
Screenshot: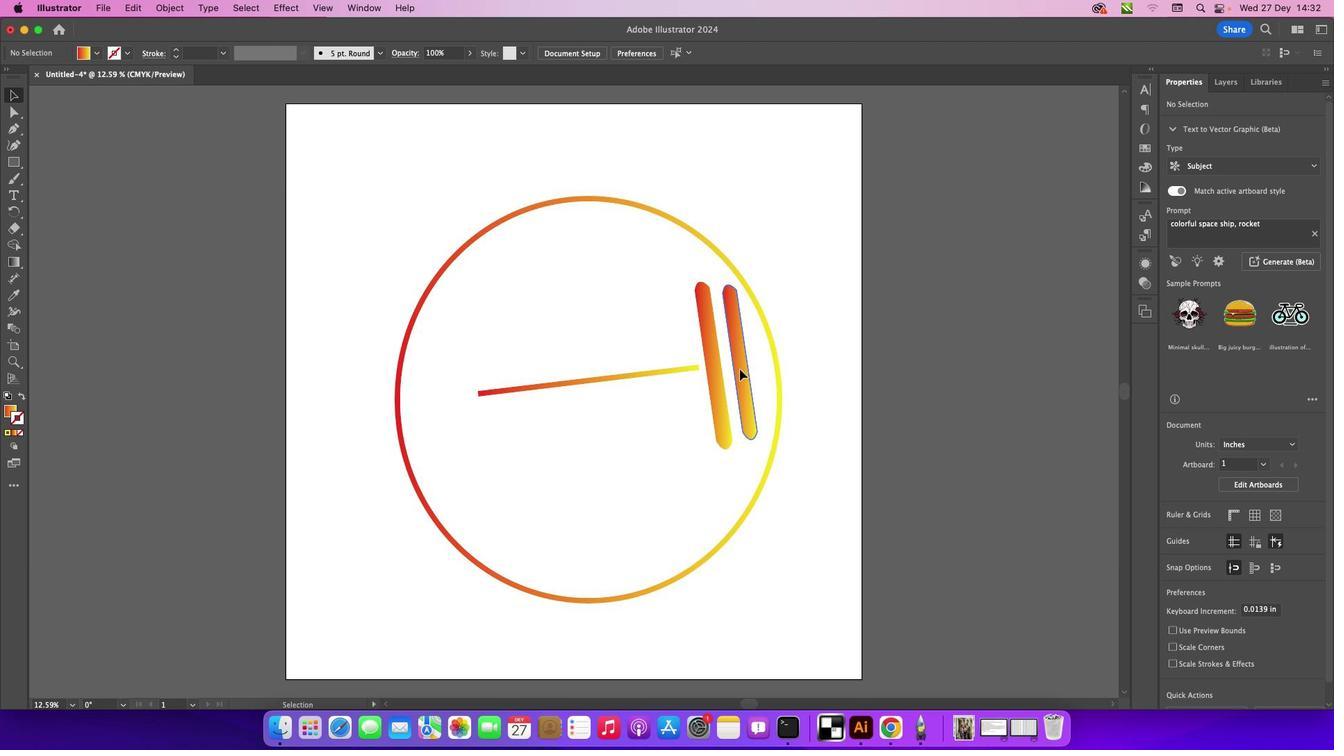 
Action: Mouse pressed left at (739, 370)
Screenshot: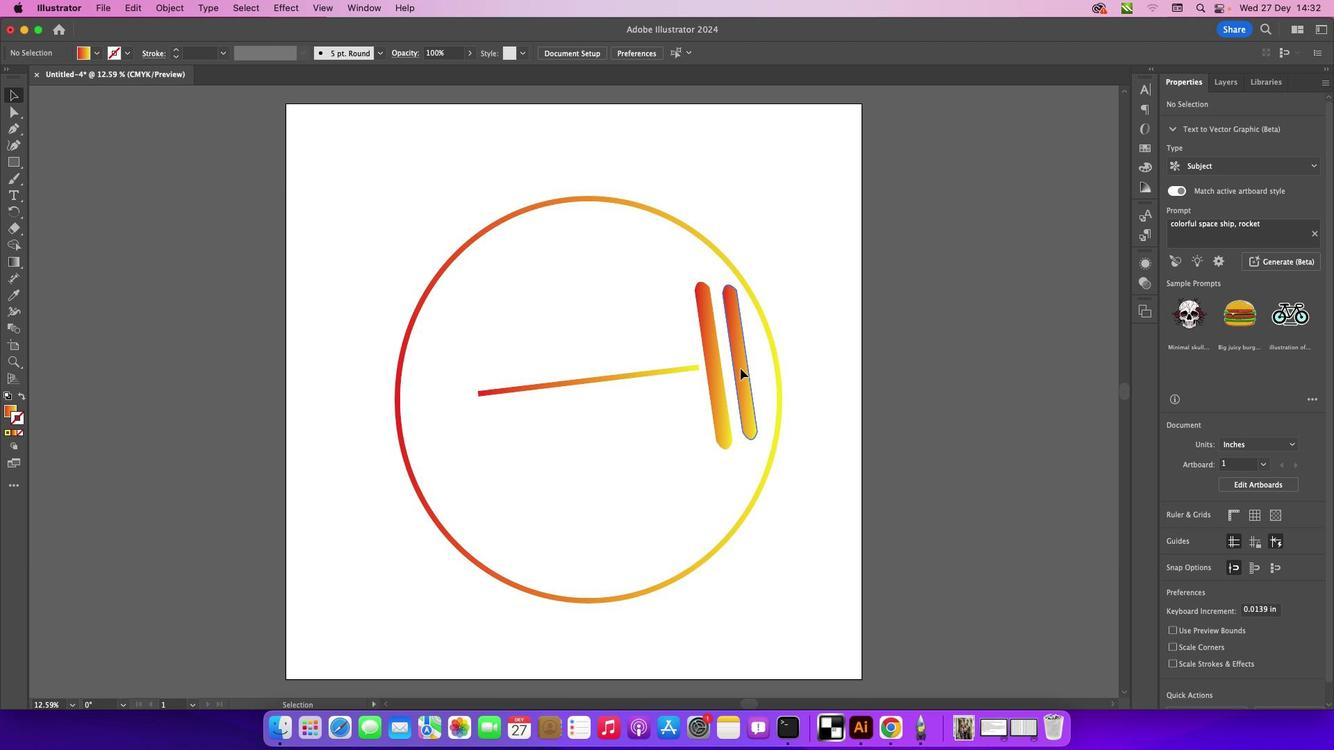 
Action: Mouse moved to (756, 283)
Screenshot: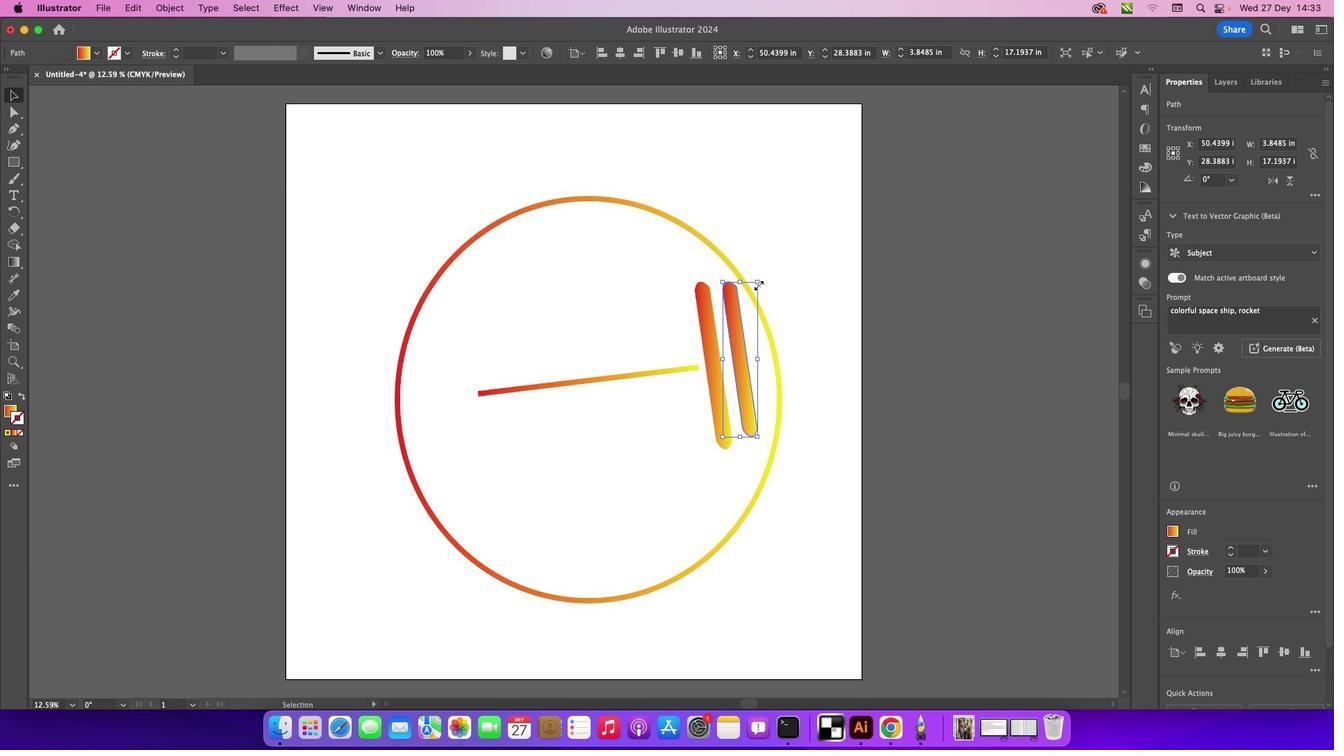
Action: Key pressed Key.shift
Screenshot: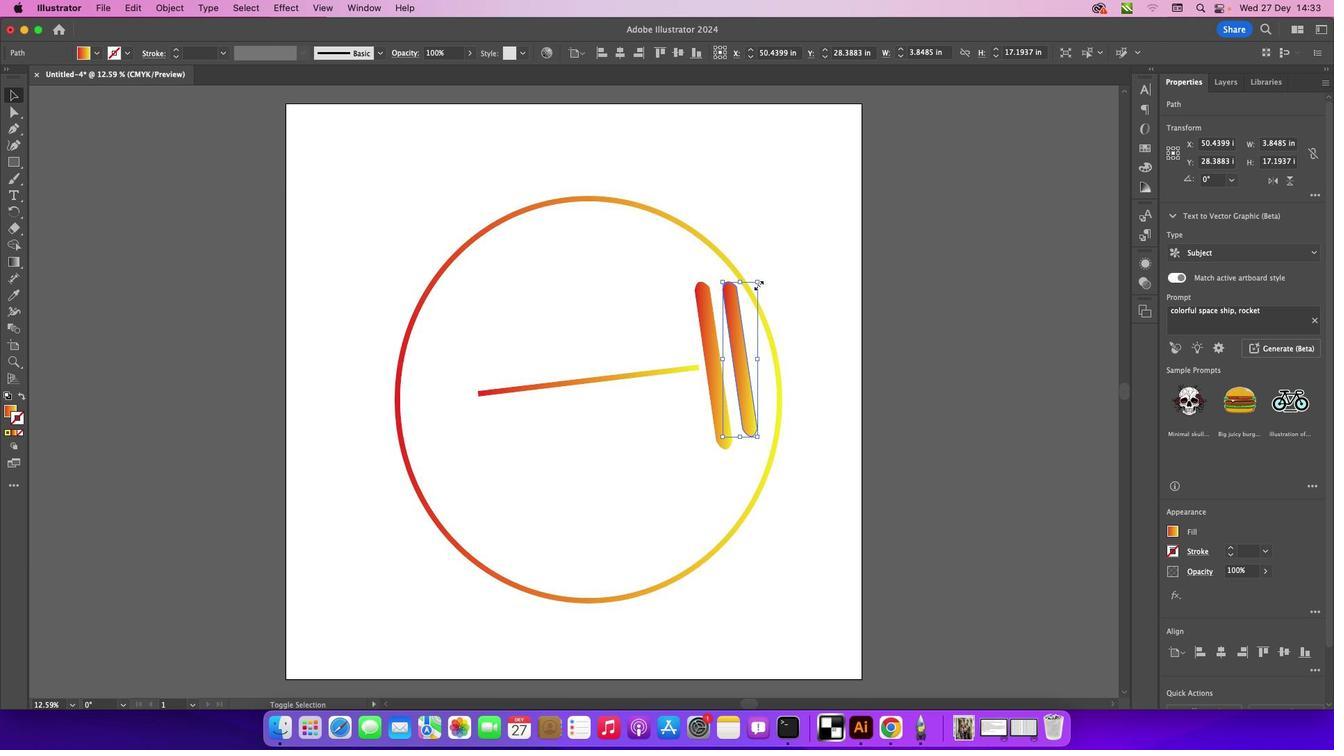 
Action: Mouse pressed left at (756, 283)
Screenshot: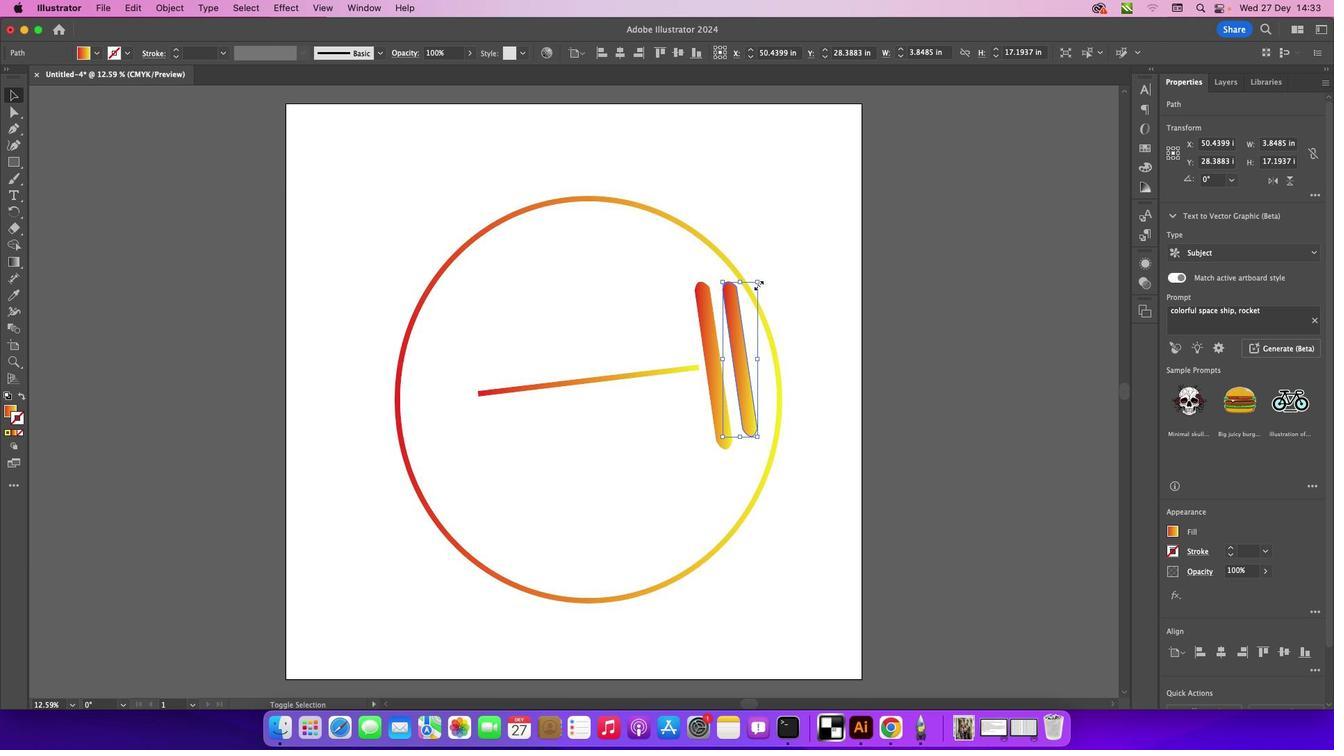 
Action: Mouse moved to (772, 284)
Screenshot: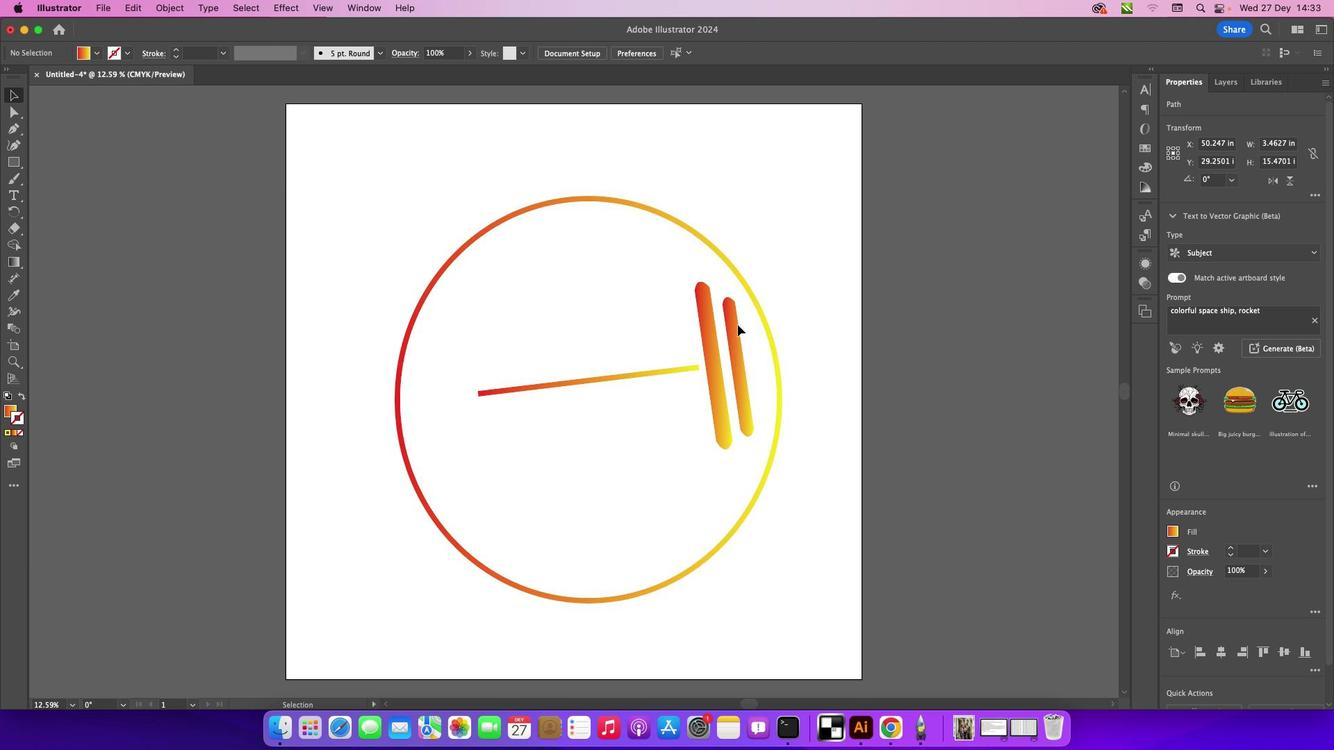 
Action: Mouse pressed left at (772, 284)
Screenshot: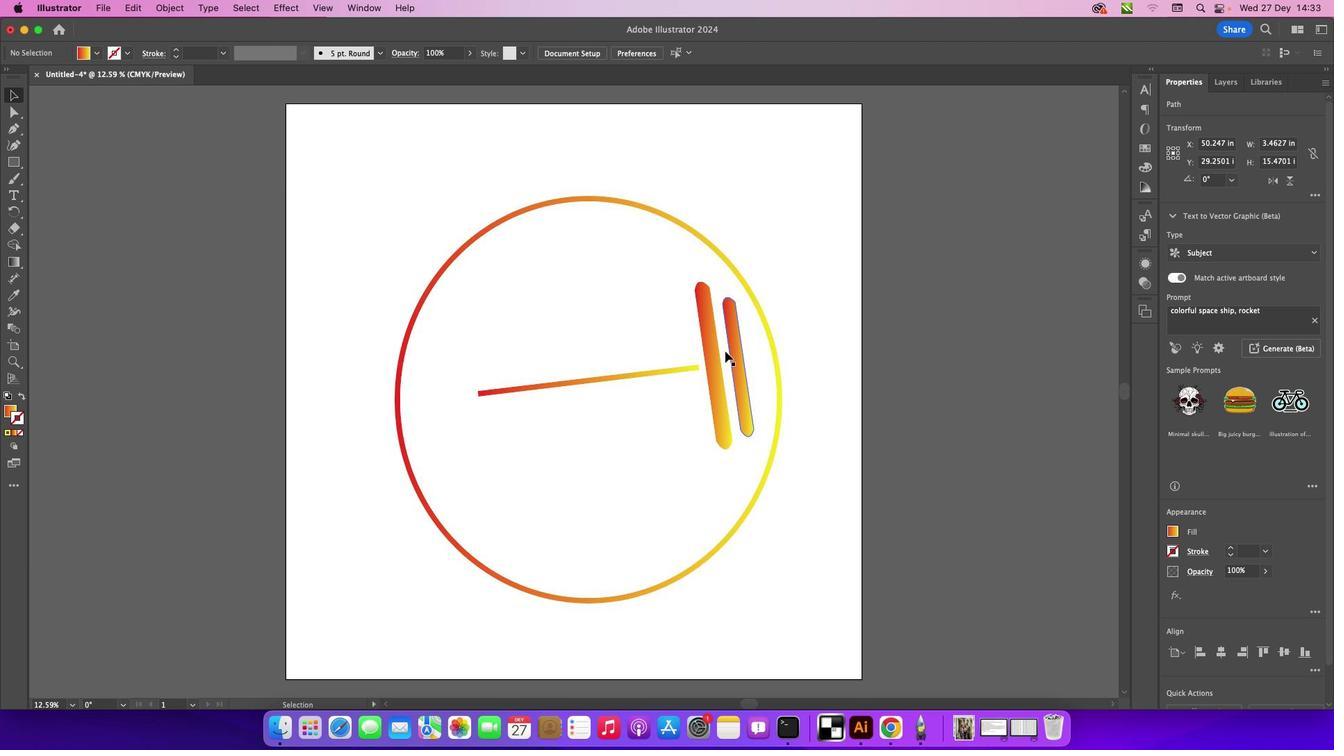 
Action: Mouse moved to (733, 355)
Screenshot: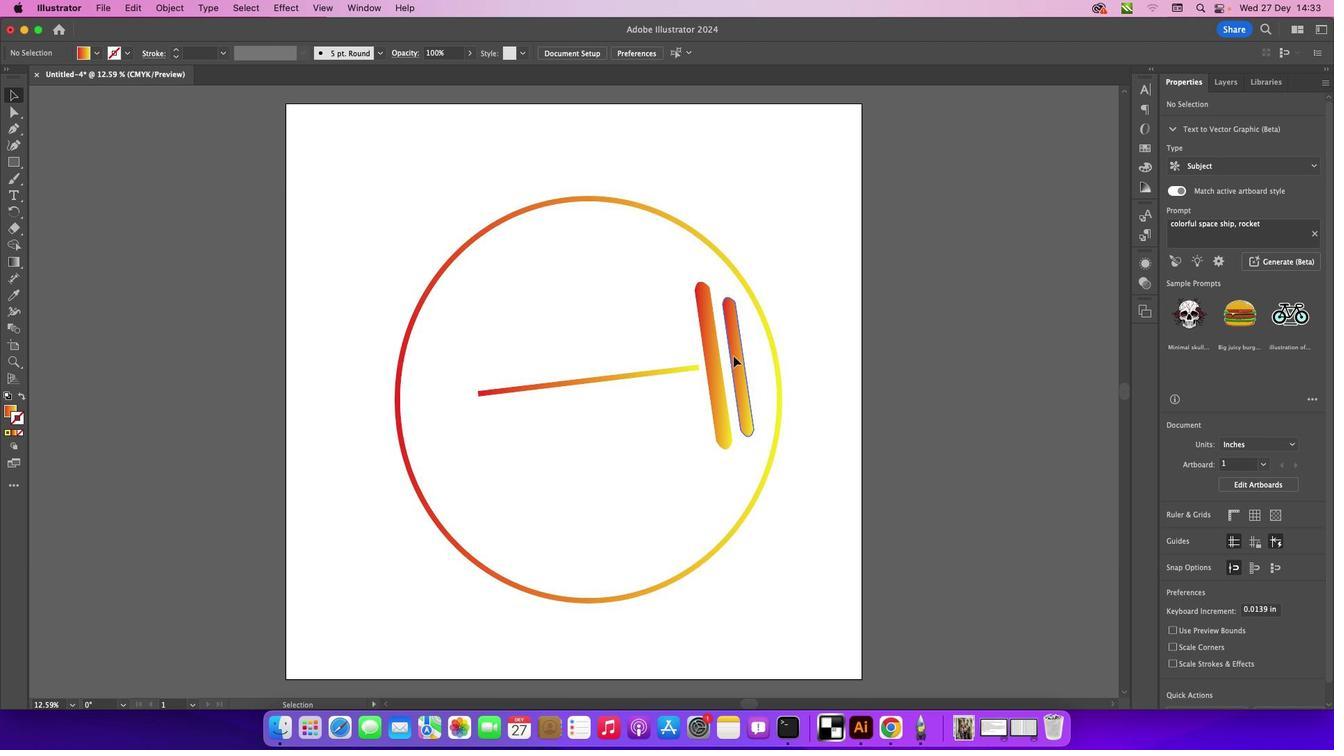 
Action: Mouse pressed left at (733, 355)
Screenshot: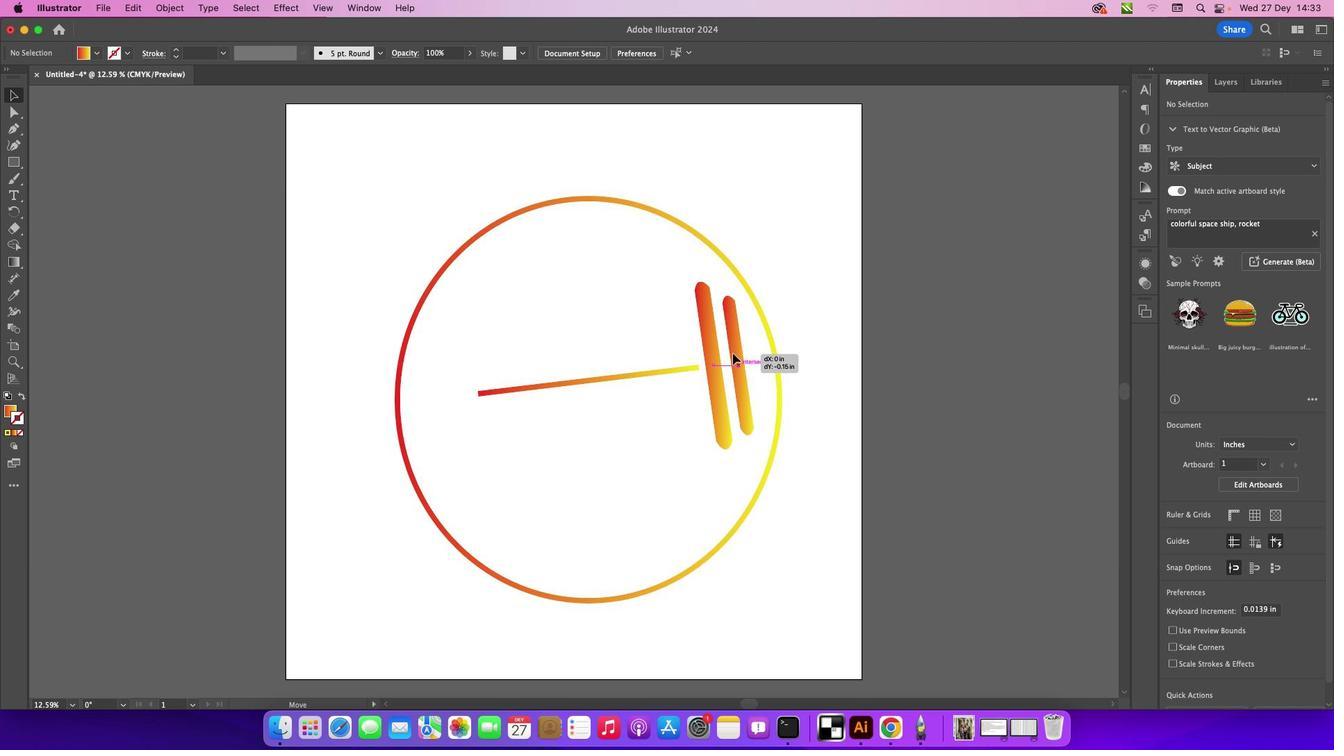 
Action: Mouse moved to (731, 345)
Screenshot: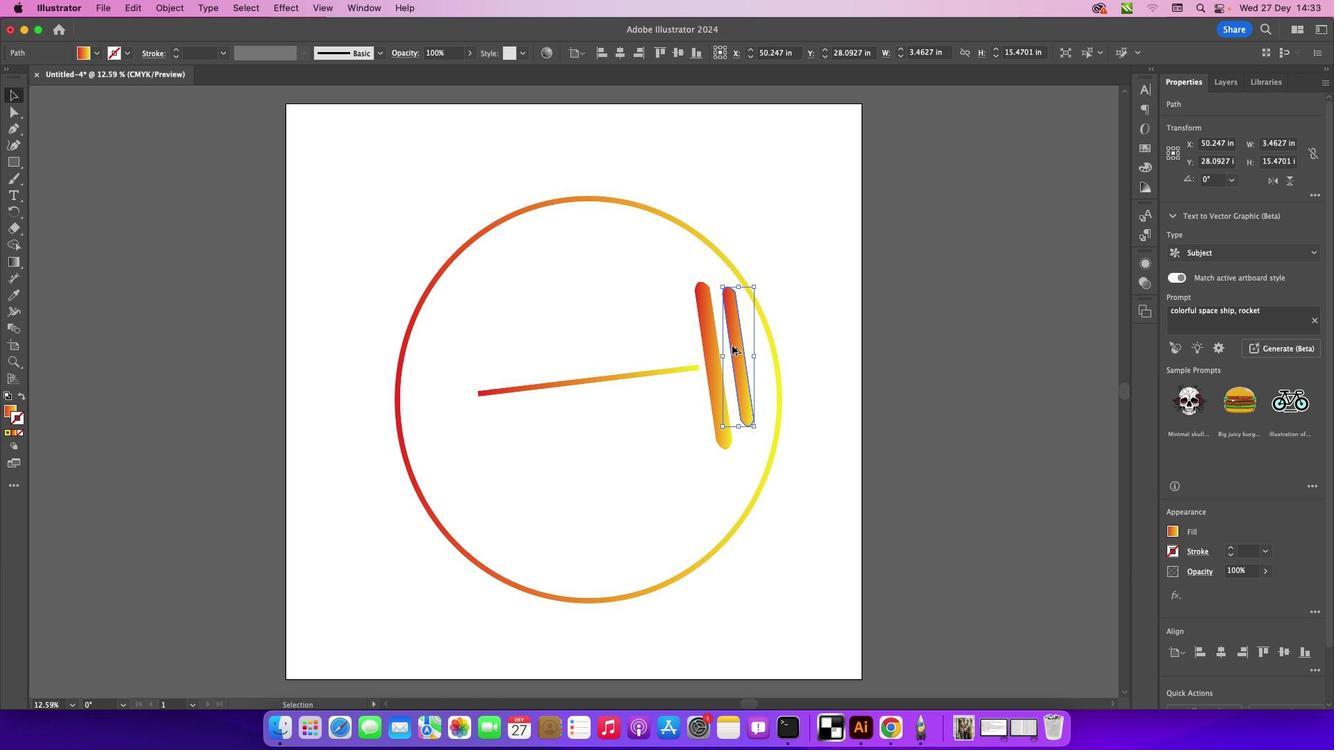 
Action: Key pressed Key.alt
Screenshot: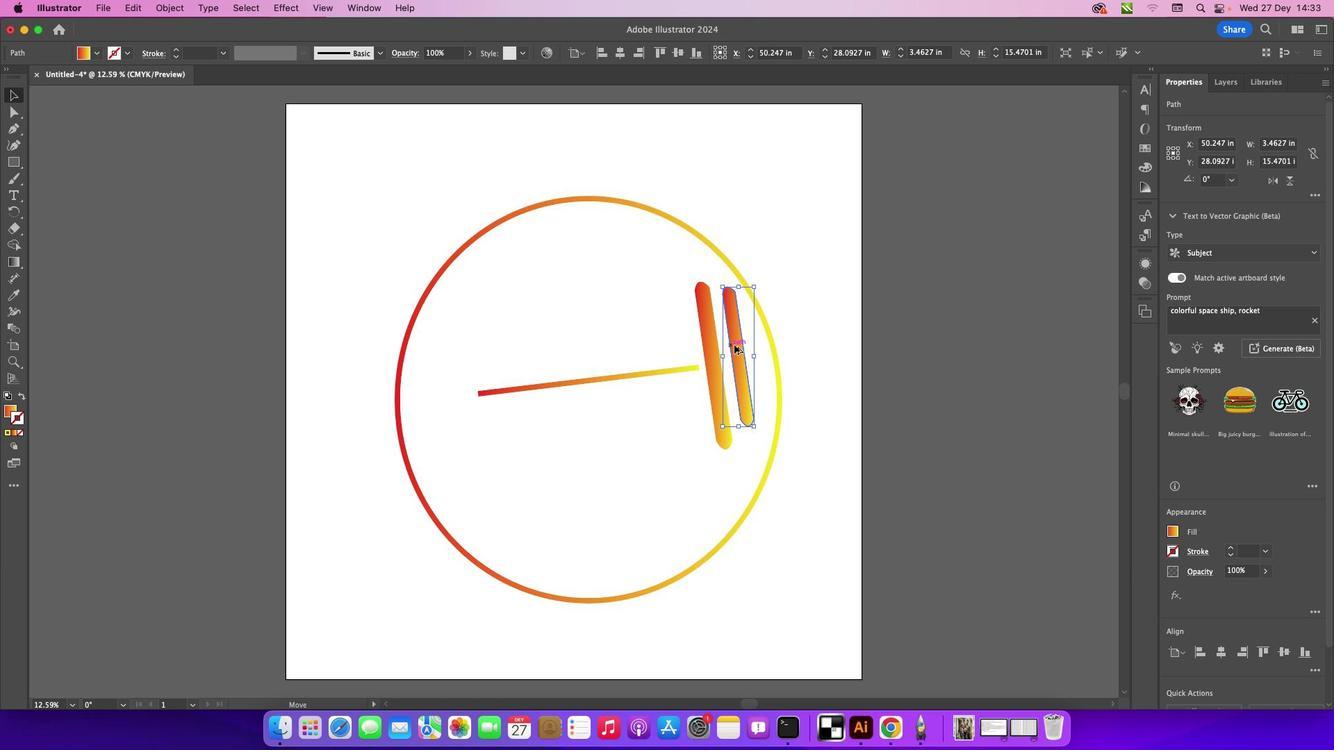 
Action: Mouse pressed left at (731, 345)
Screenshot: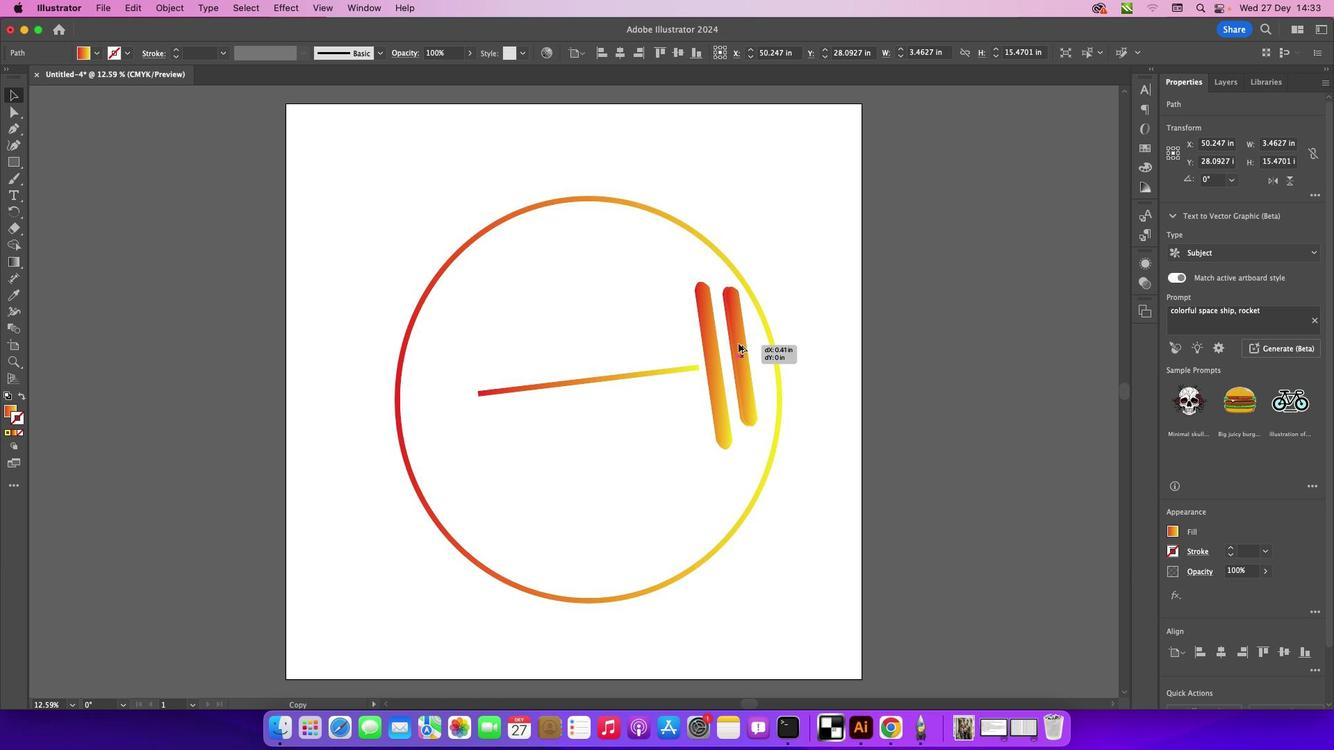 
Action: Mouse moved to (781, 281)
Screenshot: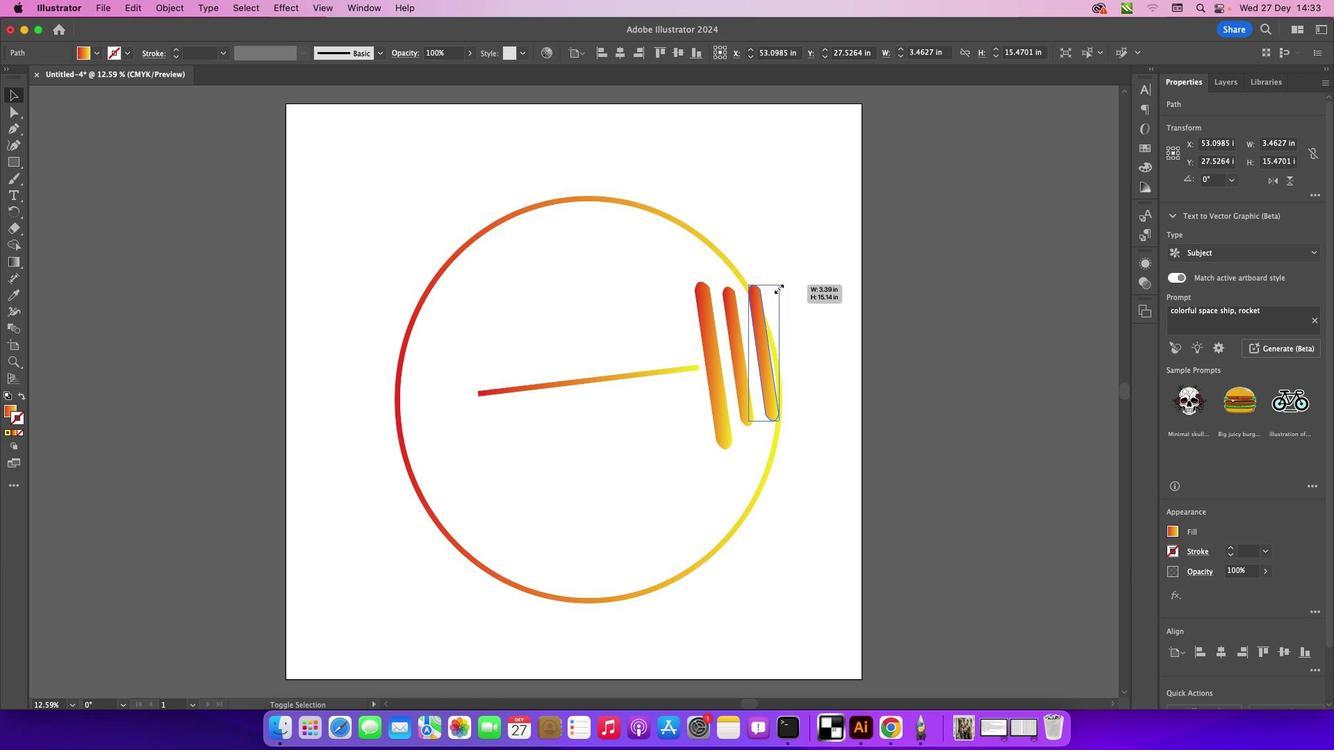 
Action: Key pressed Key.shift
Screenshot: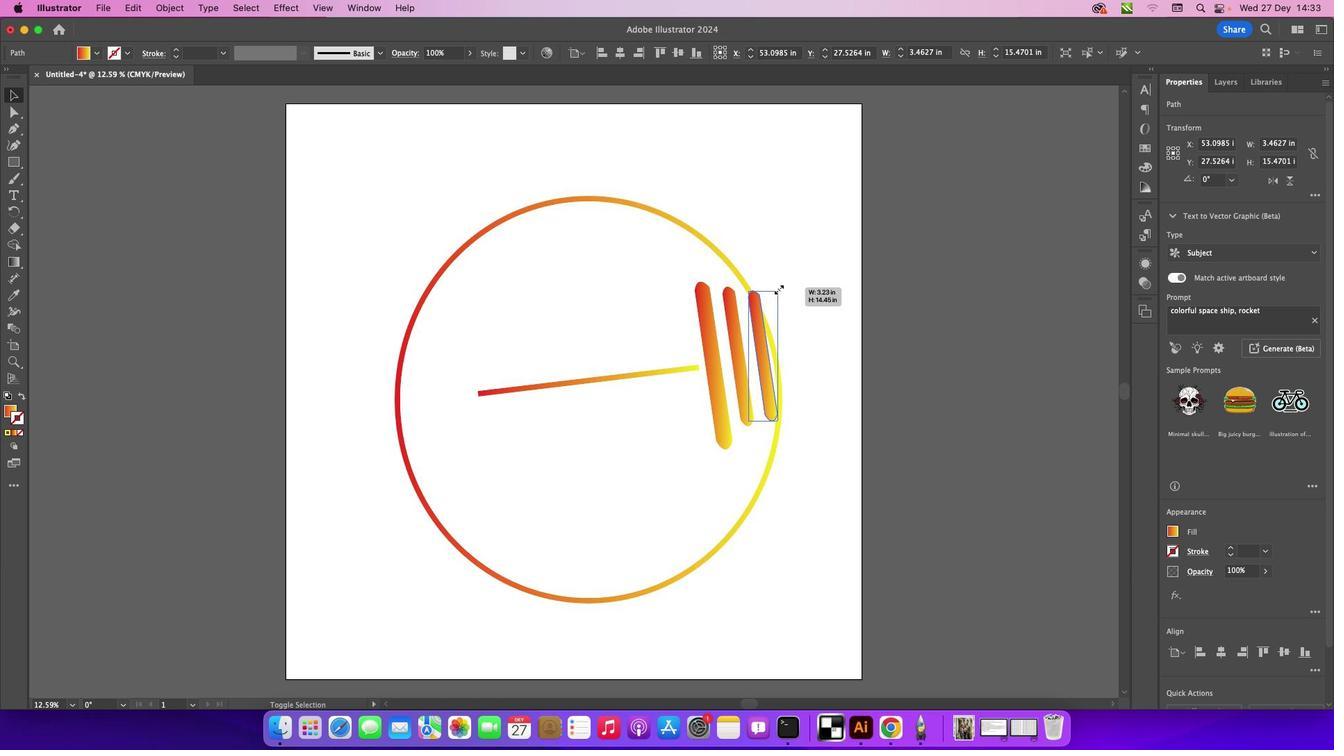 
Action: Mouse pressed left at (781, 281)
Screenshot: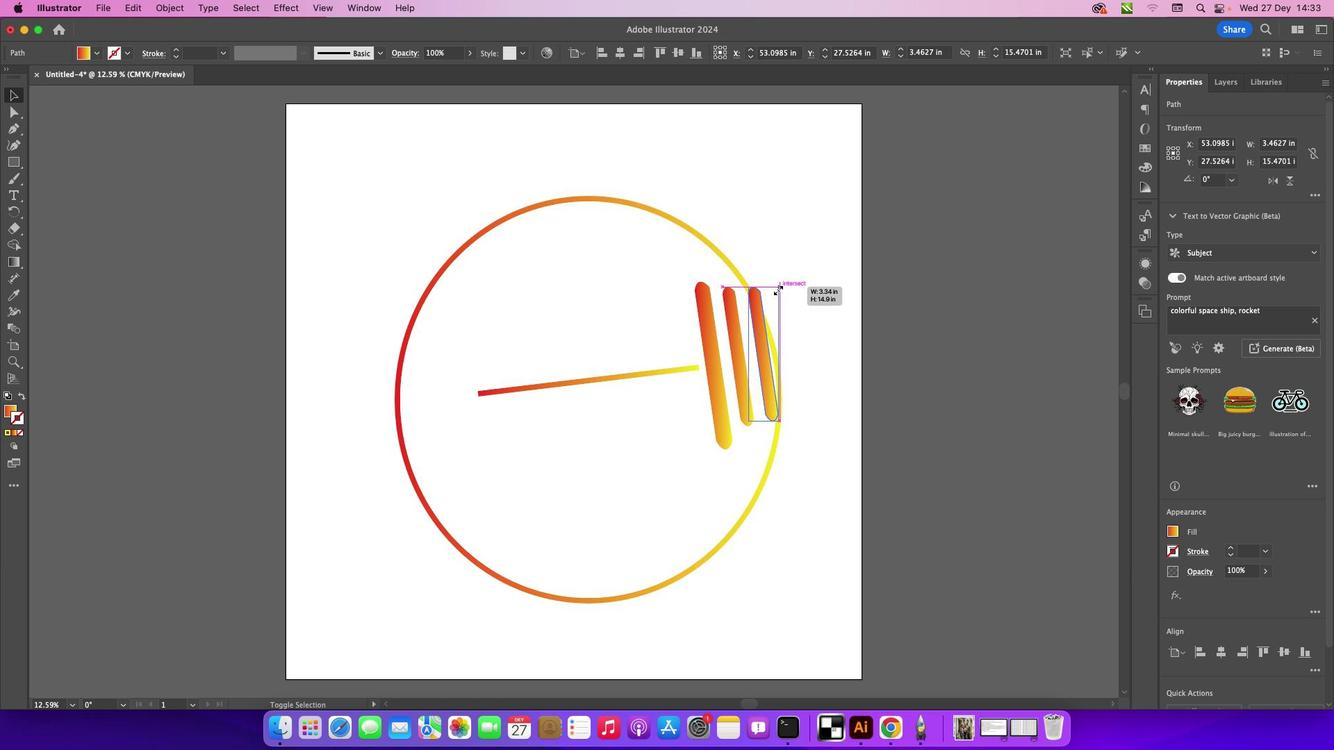 
Action: Mouse moved to (816, 310)
Screenshot: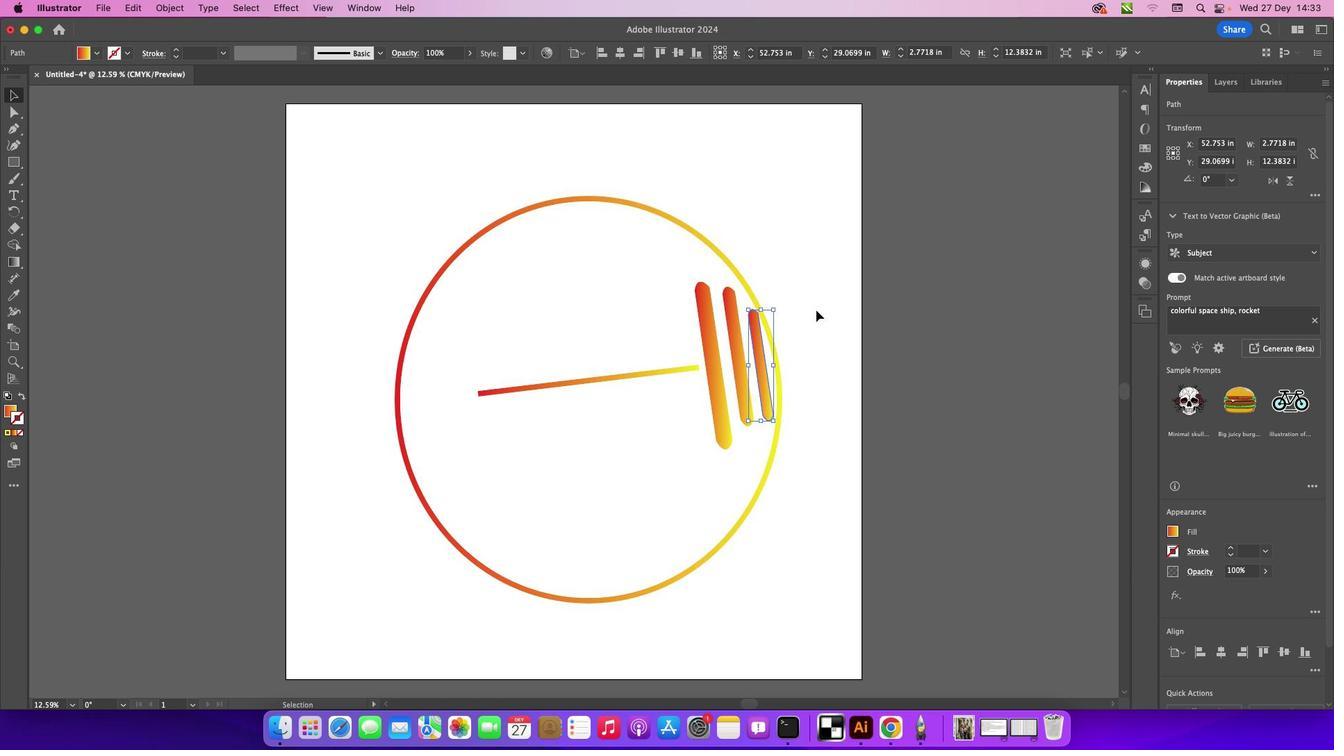 
Action: Mouse pressed left at (816, 310)
Screenshot: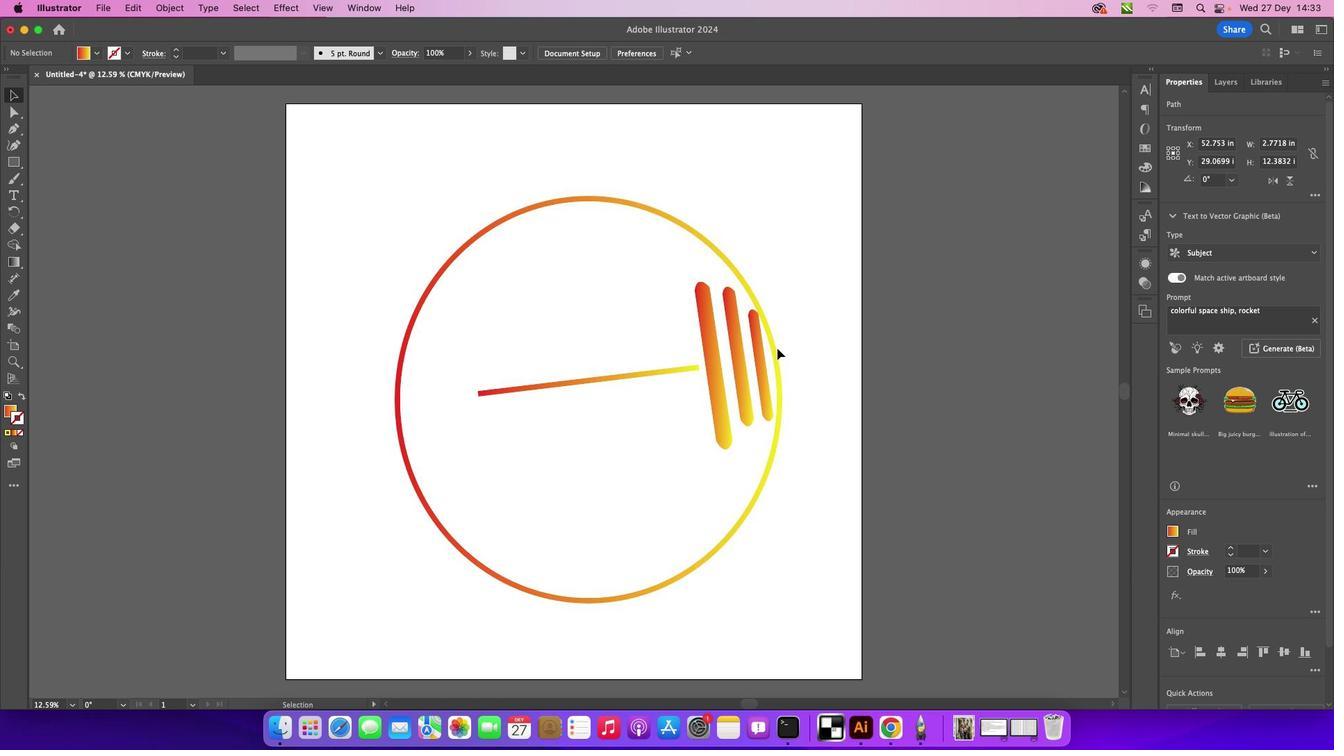 
Action: Mouse moved to (761, 369)
Screenshot: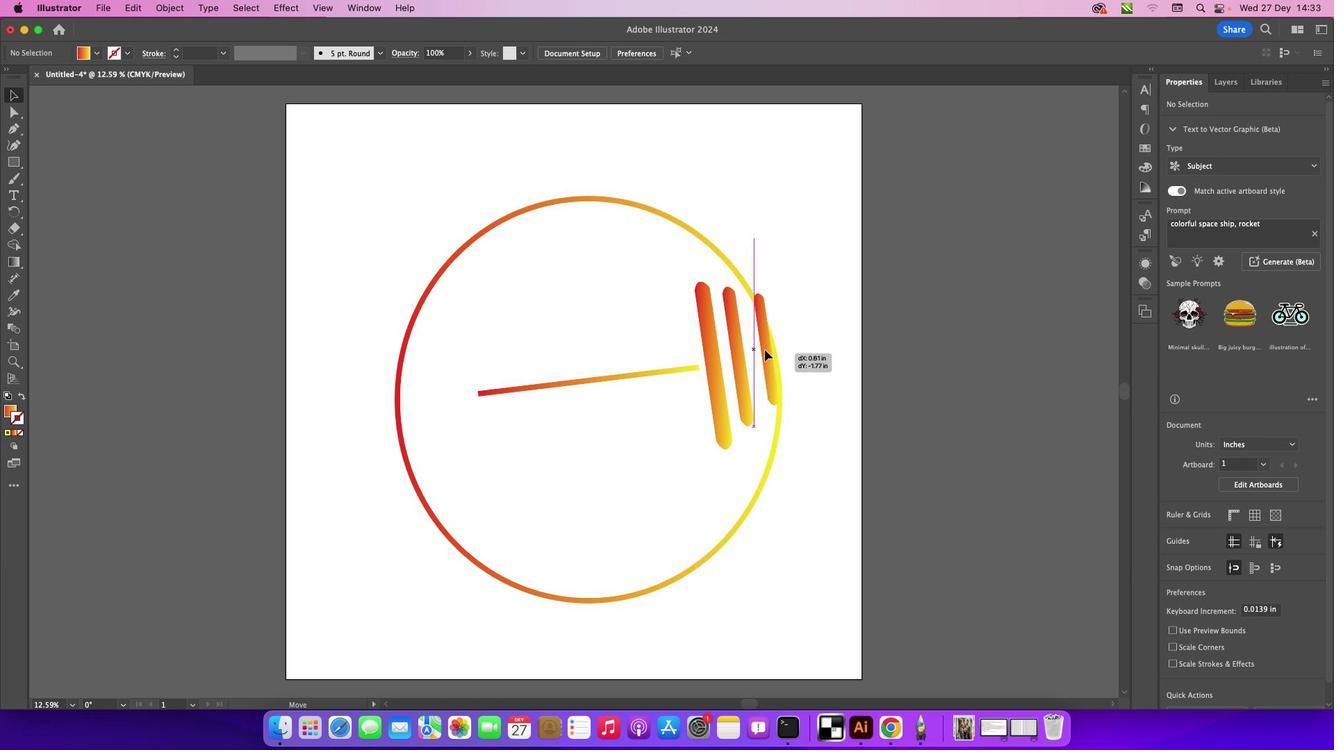 
Action: Mouse pressed left at (761, 369)
Screenshot: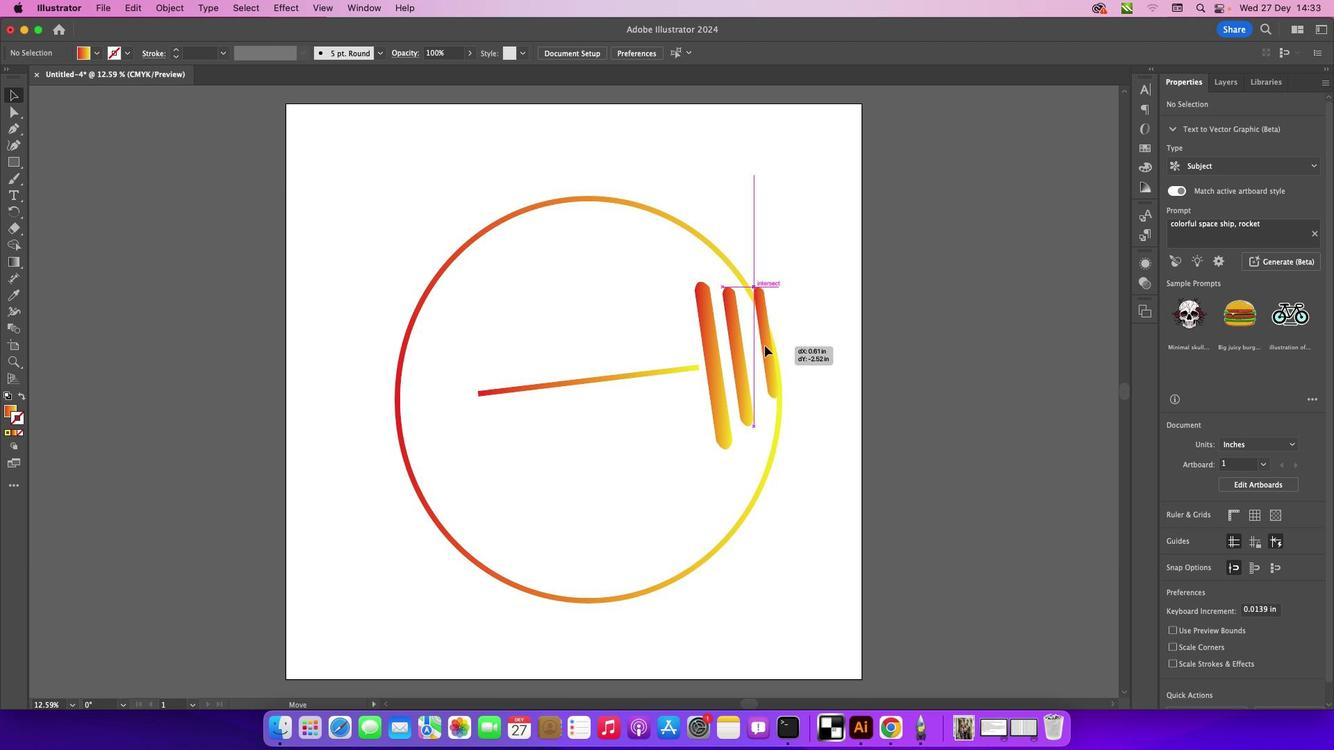 
Action: Mouse moved to (774, 291)
Screenshot: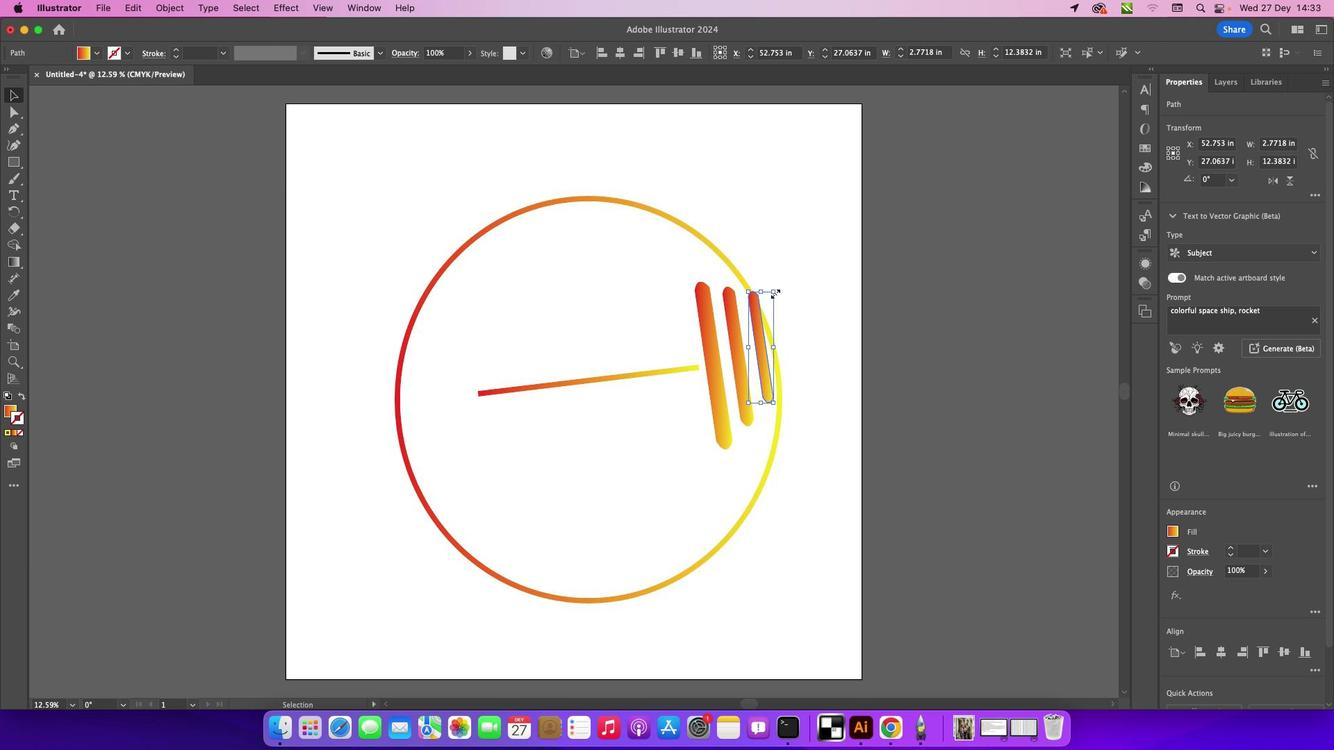 
Action: Key pressed Key.shift
Screenshot: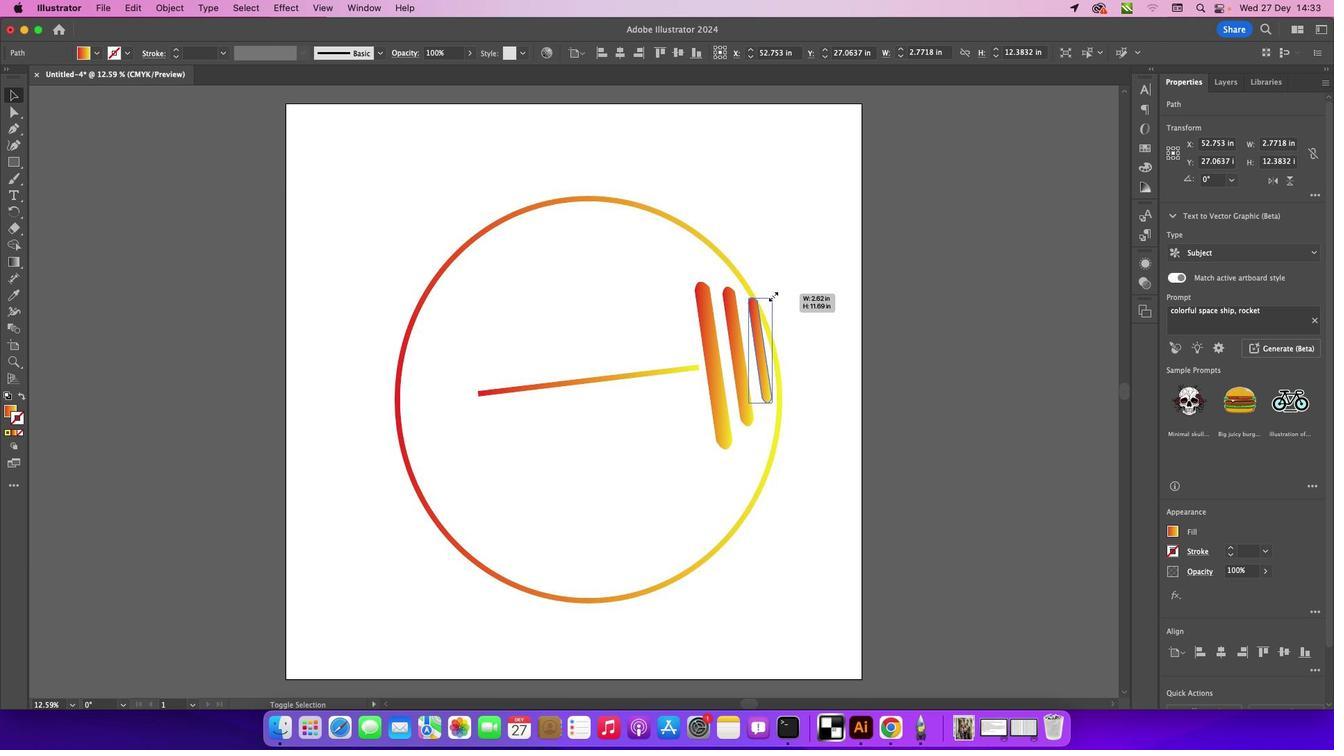 
Action: Mouse pressed left at (774, 291)
Screenshot: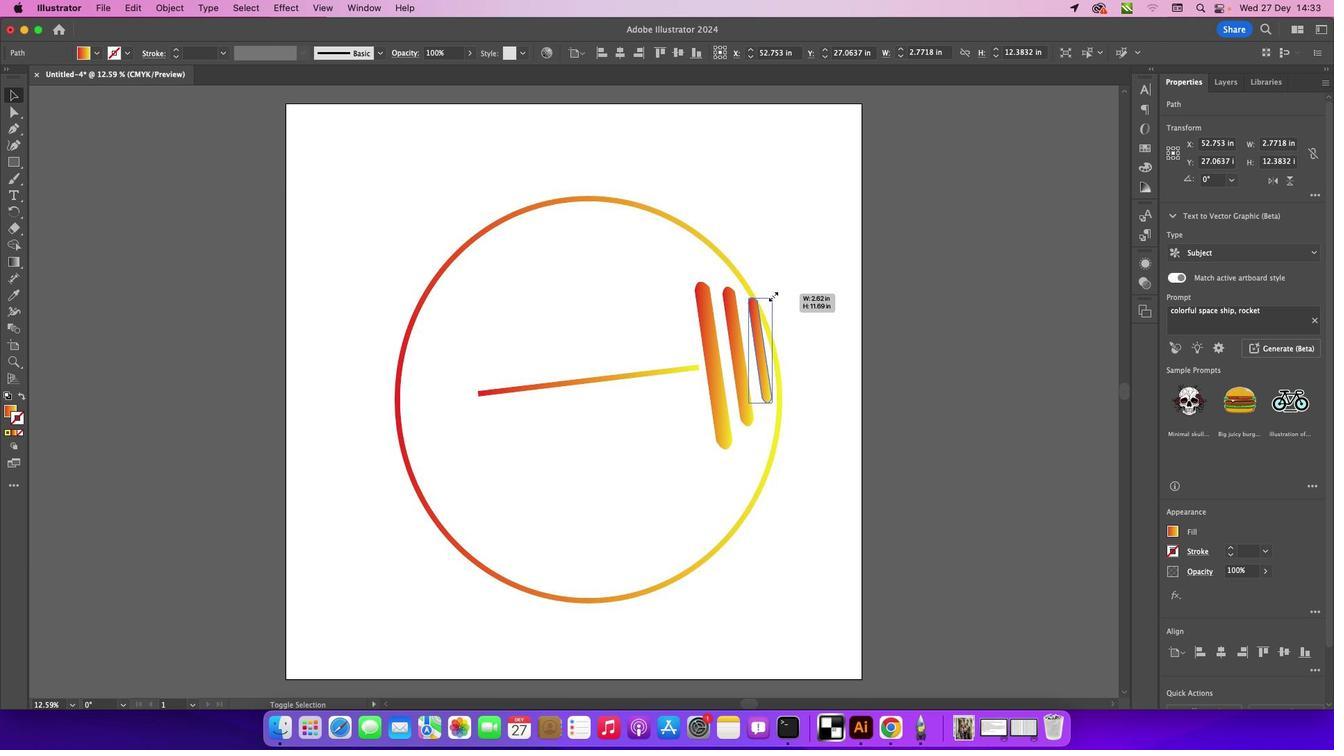 
Action: Mouse moved to (793, 289)
Screenshot: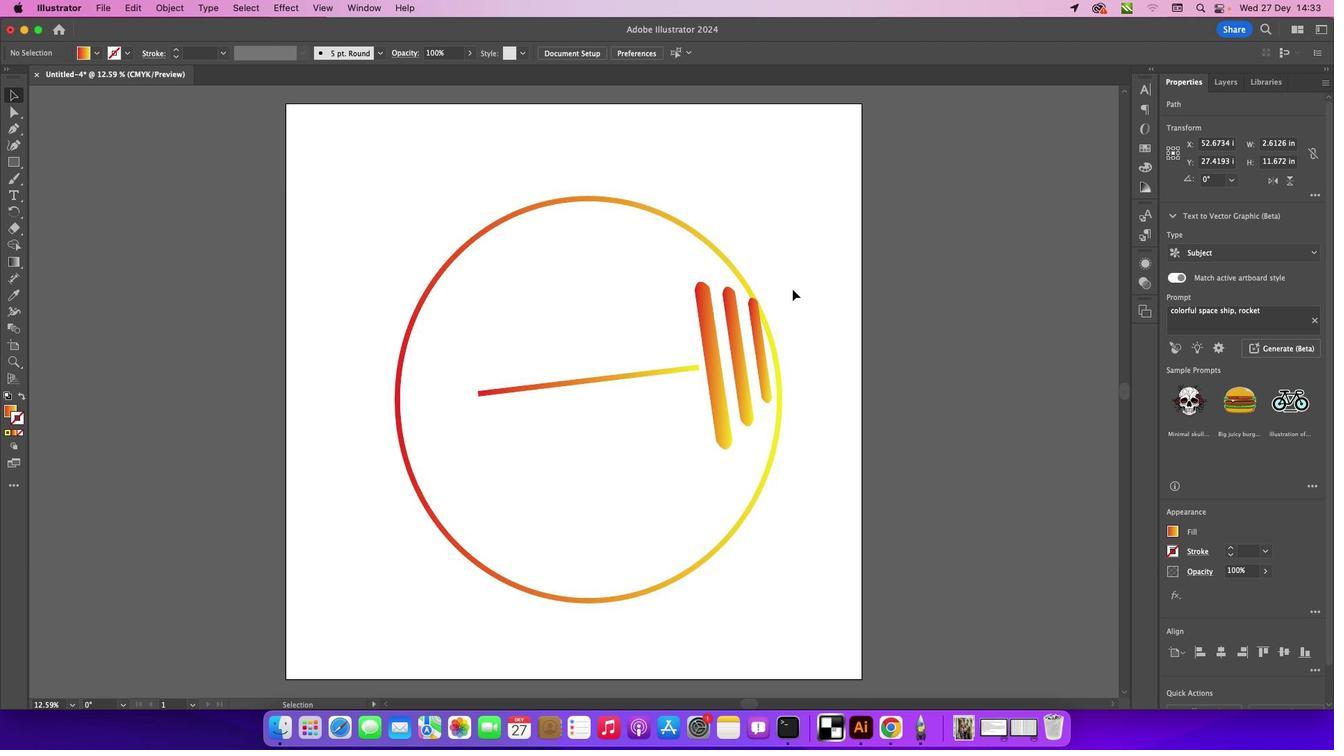 
Action: Mouse pressed left at (793, 289)
Screenshot: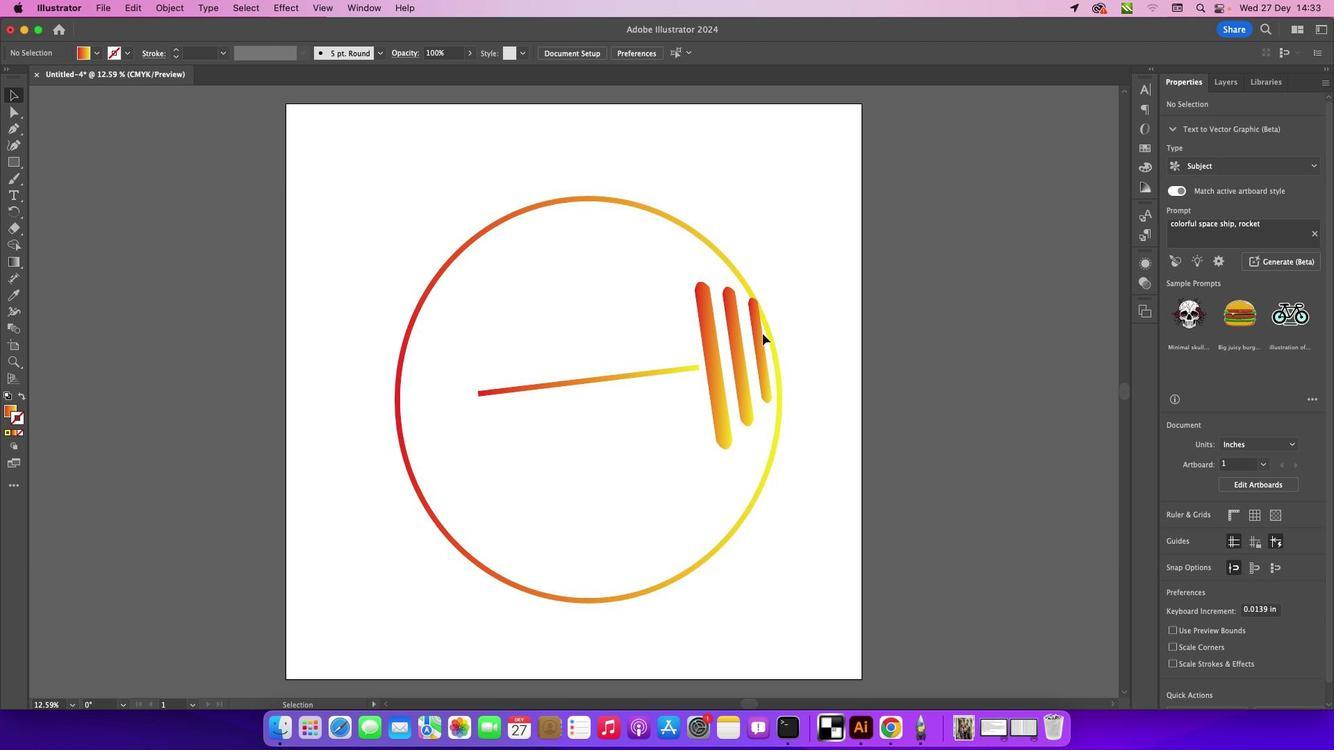 
Action: Mouse moved to (761, 353)
Screenshot: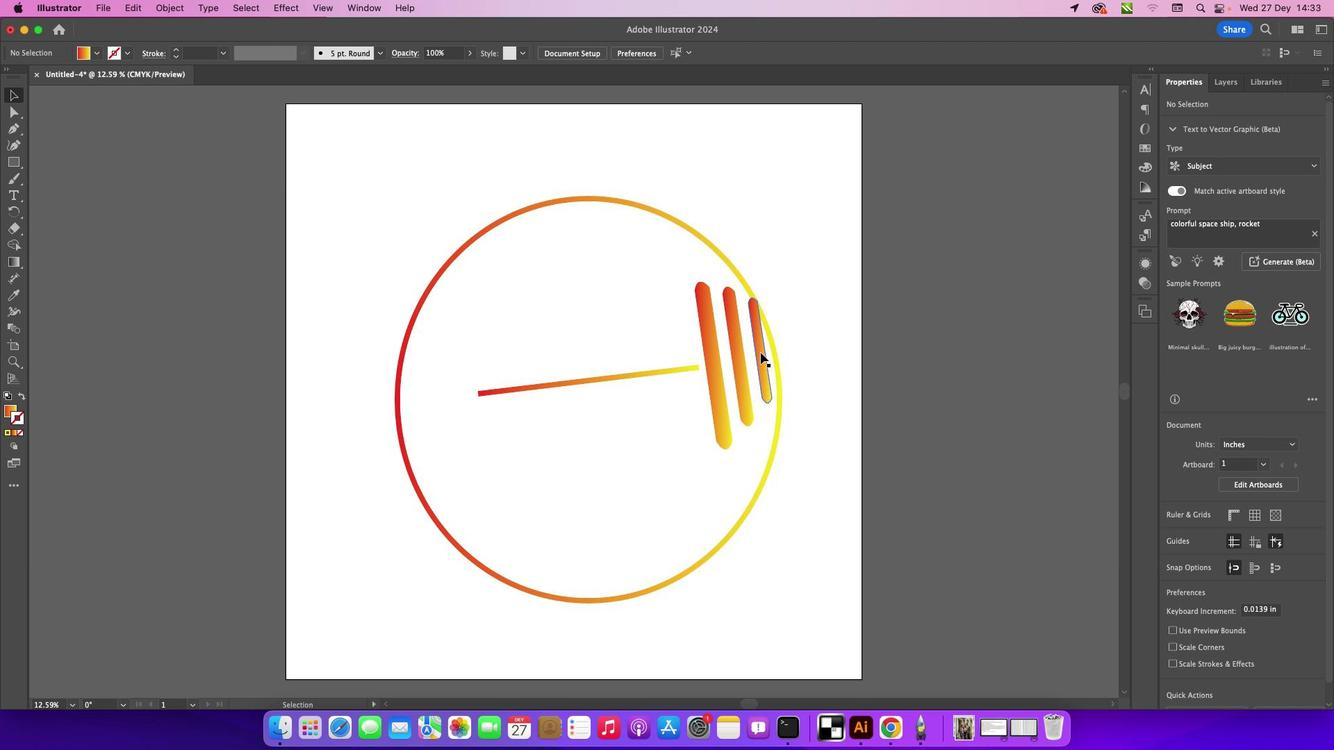 
Action: Mouse pressed left at (761, 353)
Screenshot: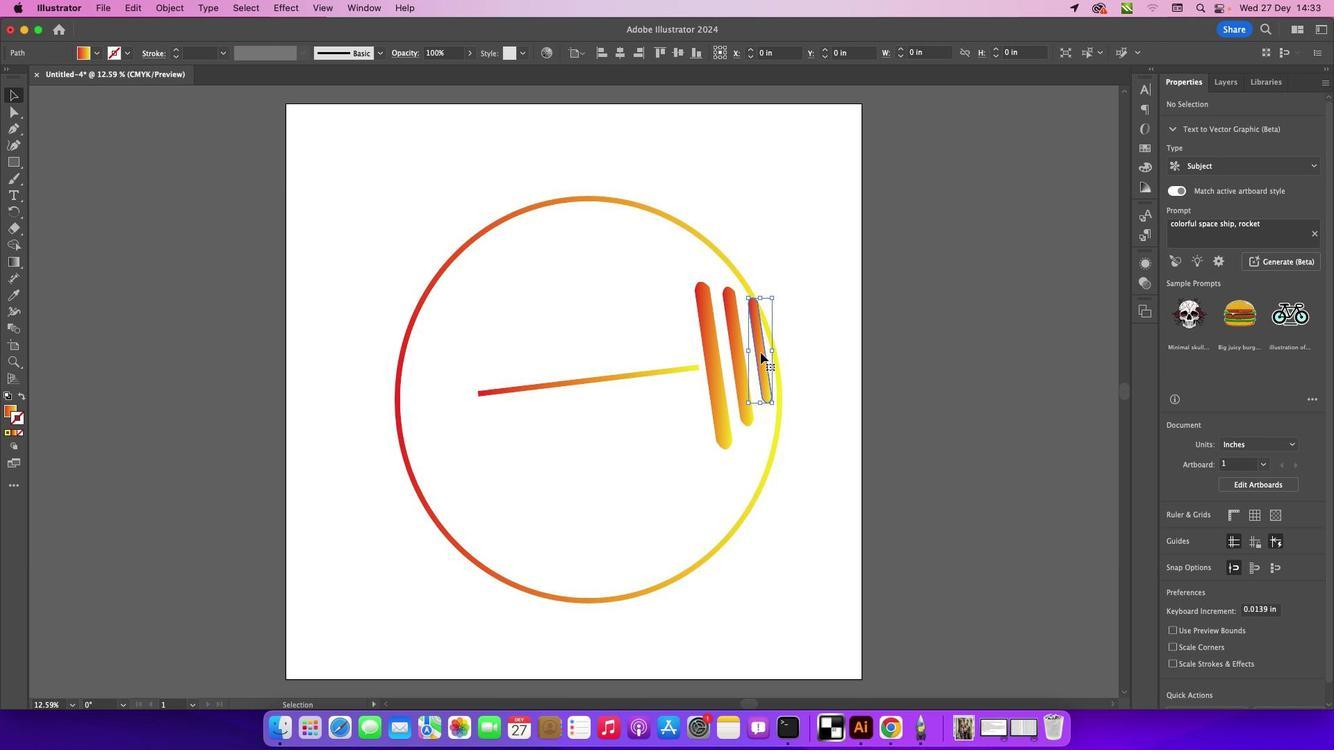 
Action: Mouse moved to (738, 373)
Screenshot: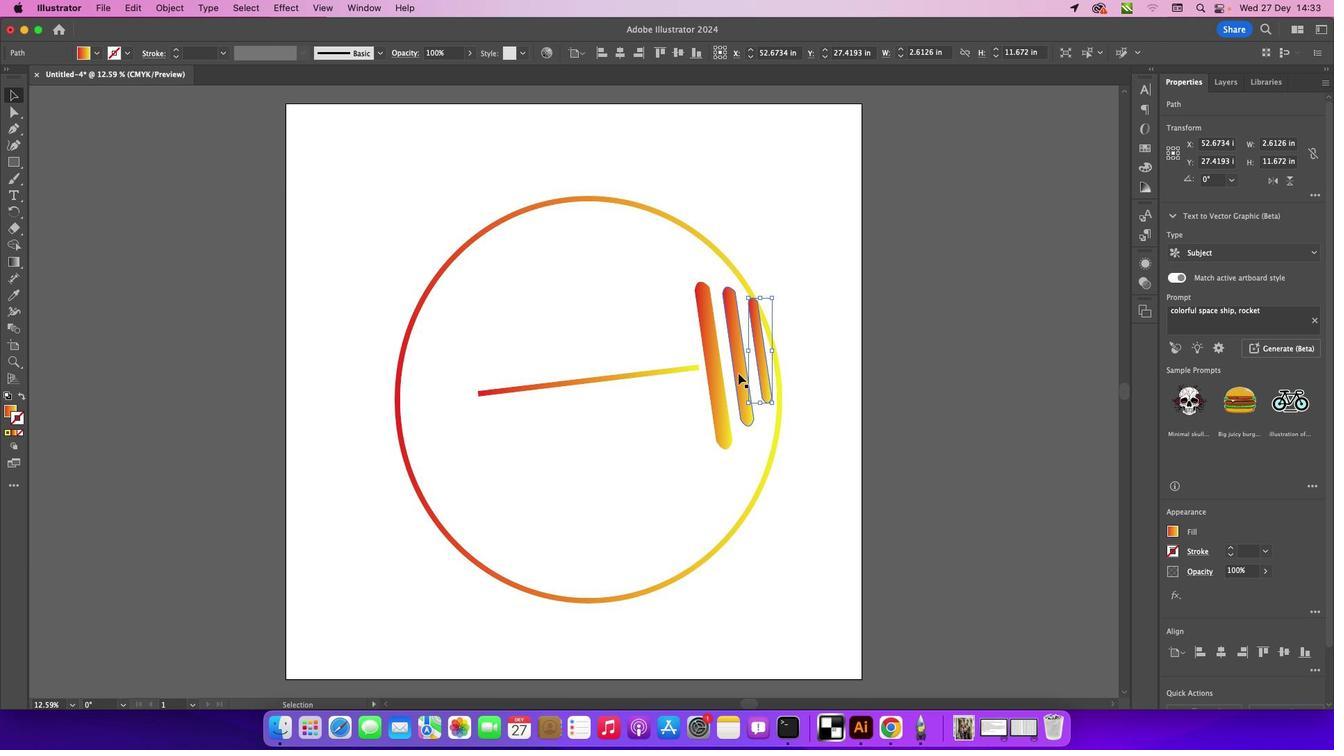 
Action: Key pressed Key.shift
Screenshot: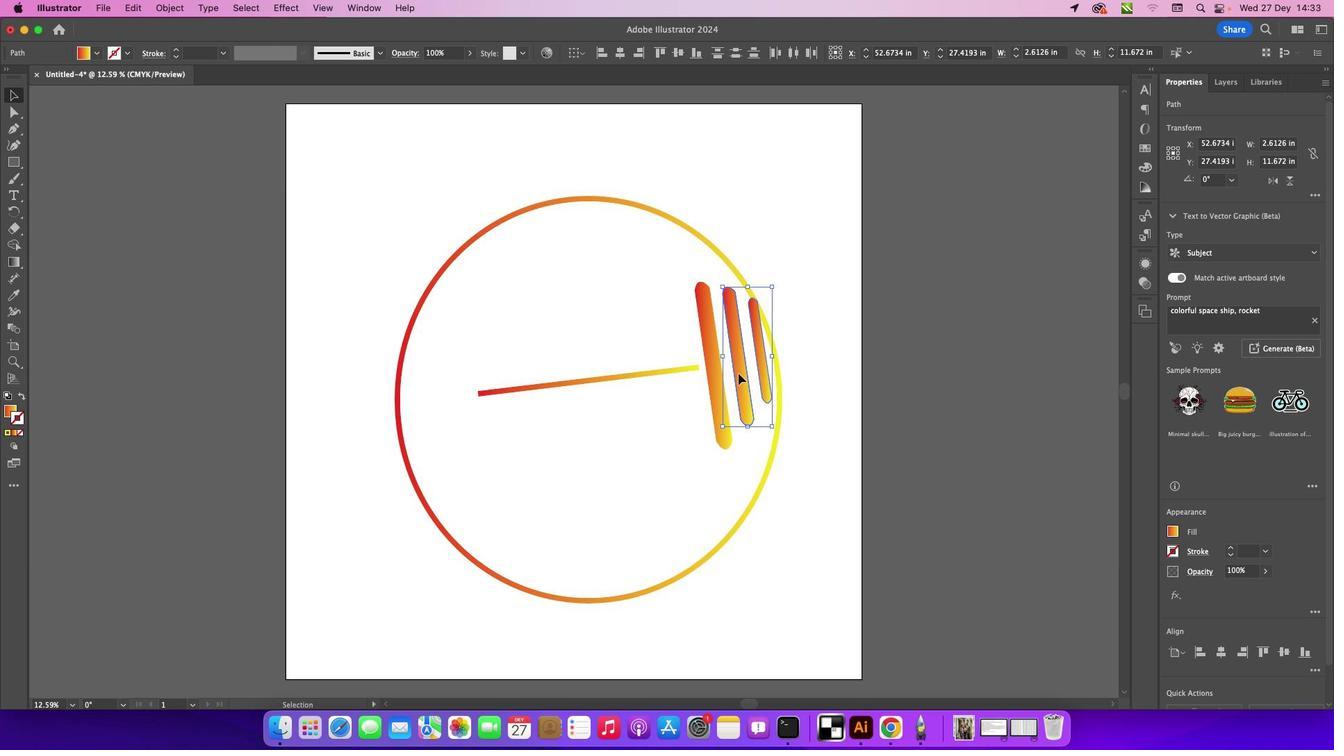 
Action: Mouse pressed left at (738, 373)
Screenshot: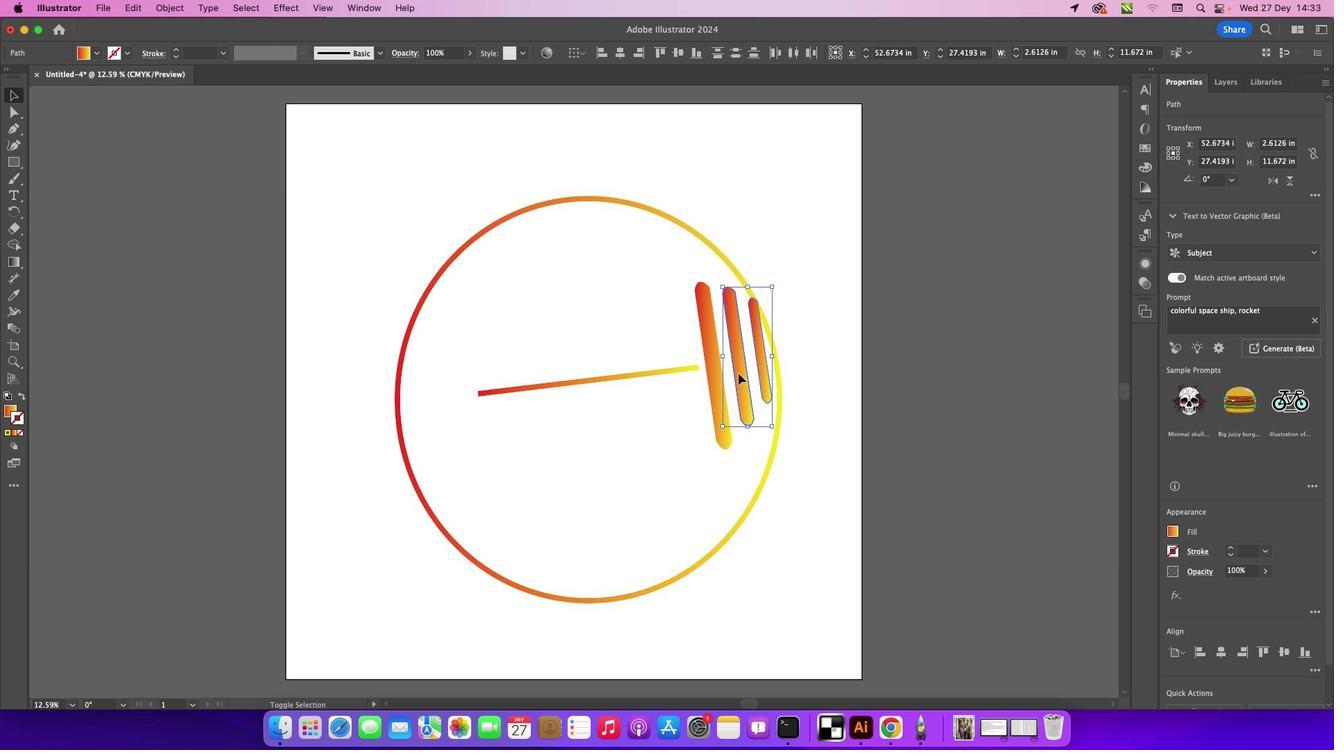 
Action: Mouse moved to (717, 377)
Screenshot: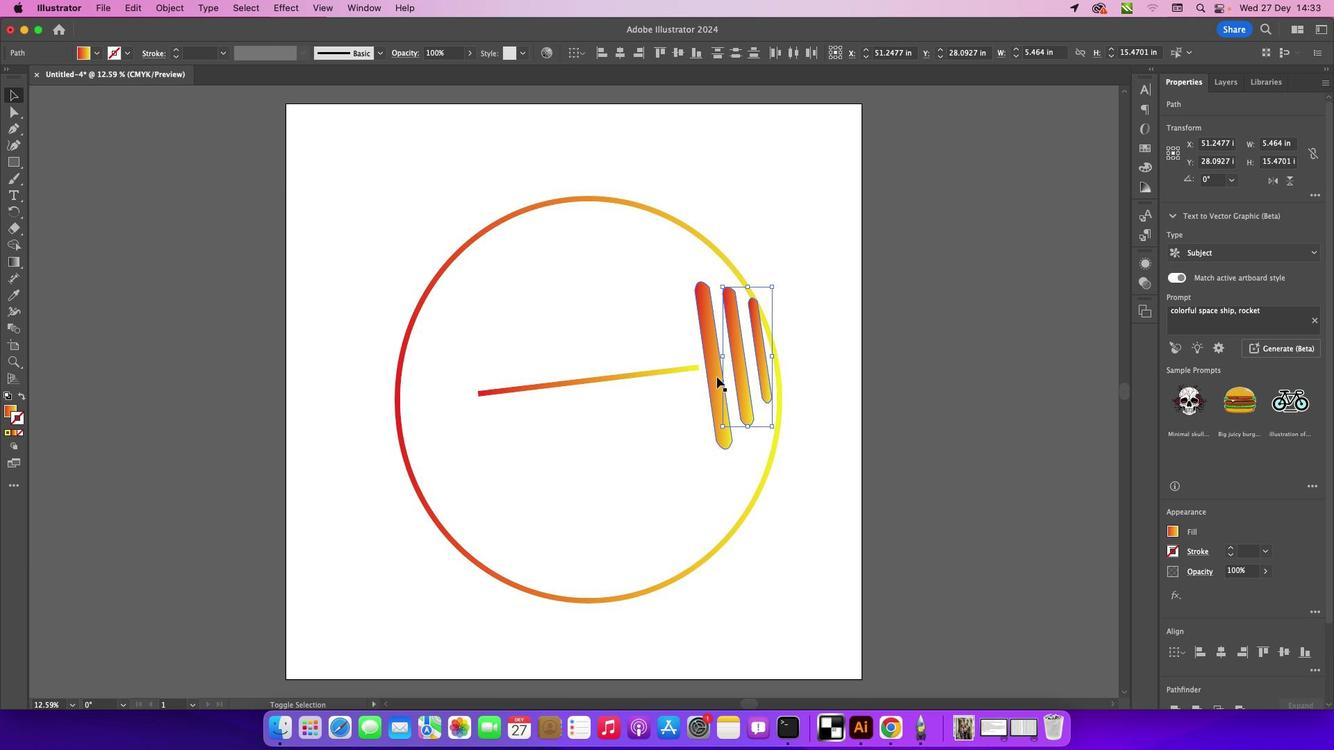
Action: Mouse pressed left at (717, 377)
Screenshot: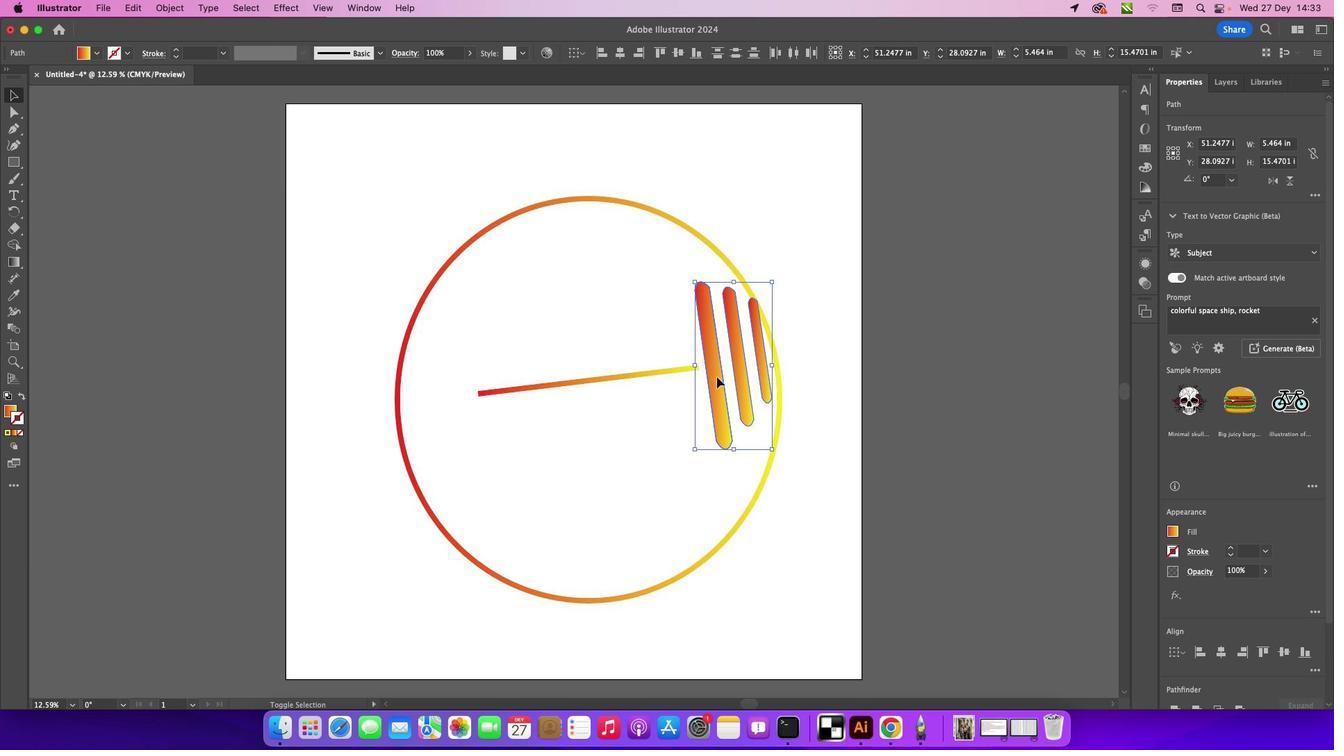 
Action: Key pressed Key.alt
Screenshot: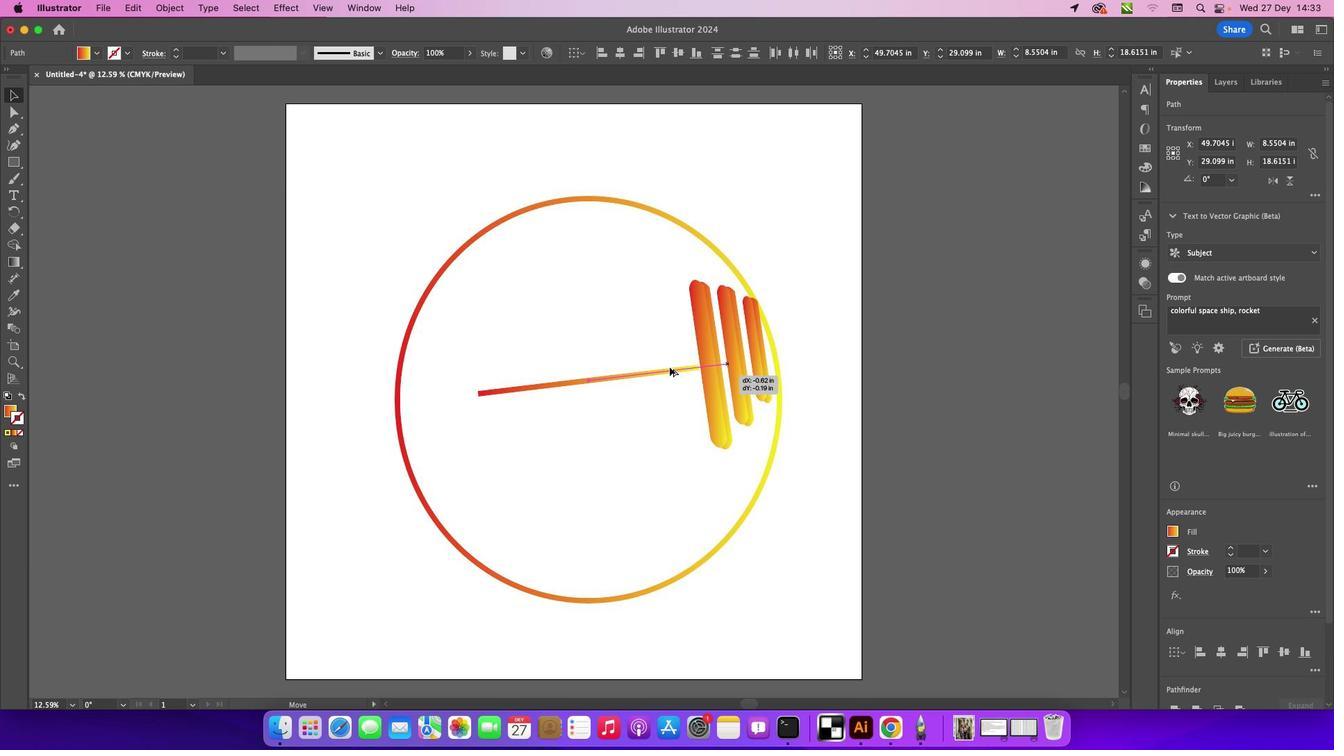 
Action: Mouse pressed left at (717, 377)
Screenshot: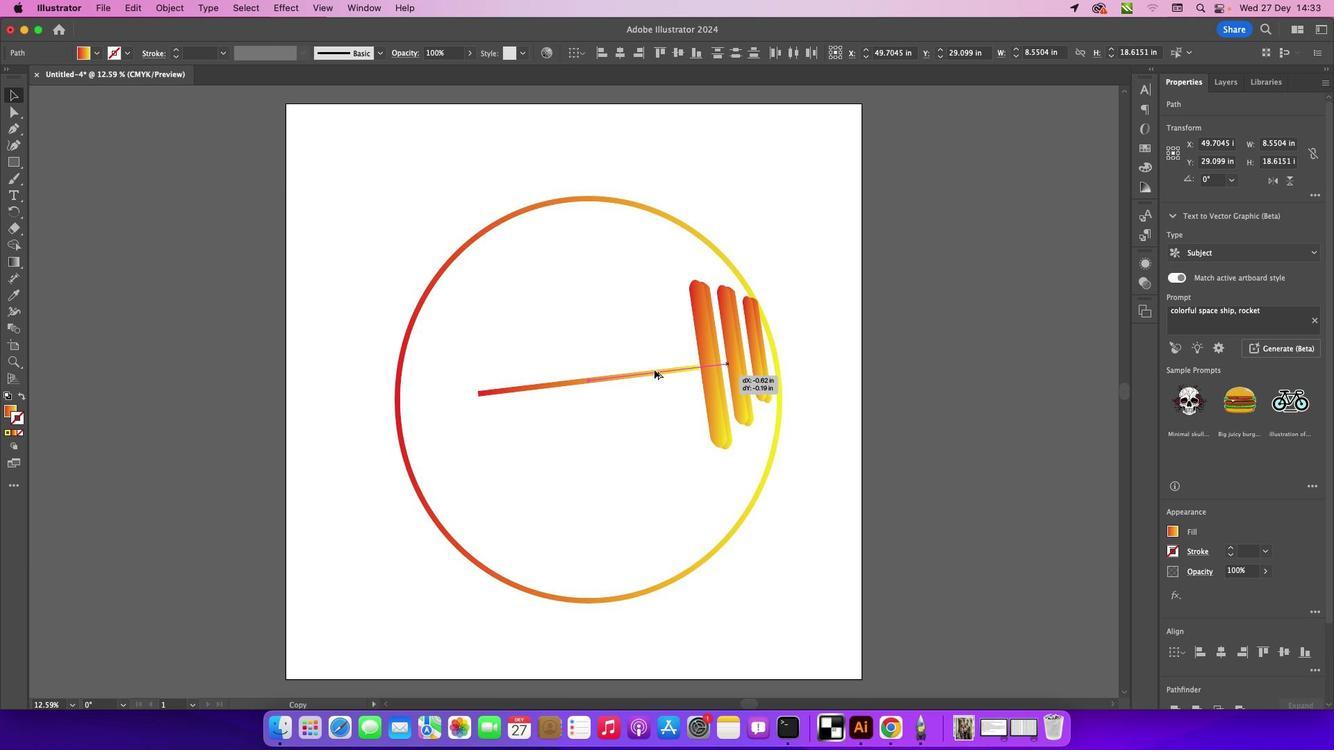 
Action: Mouse moved to (486, 512)
Screenshot: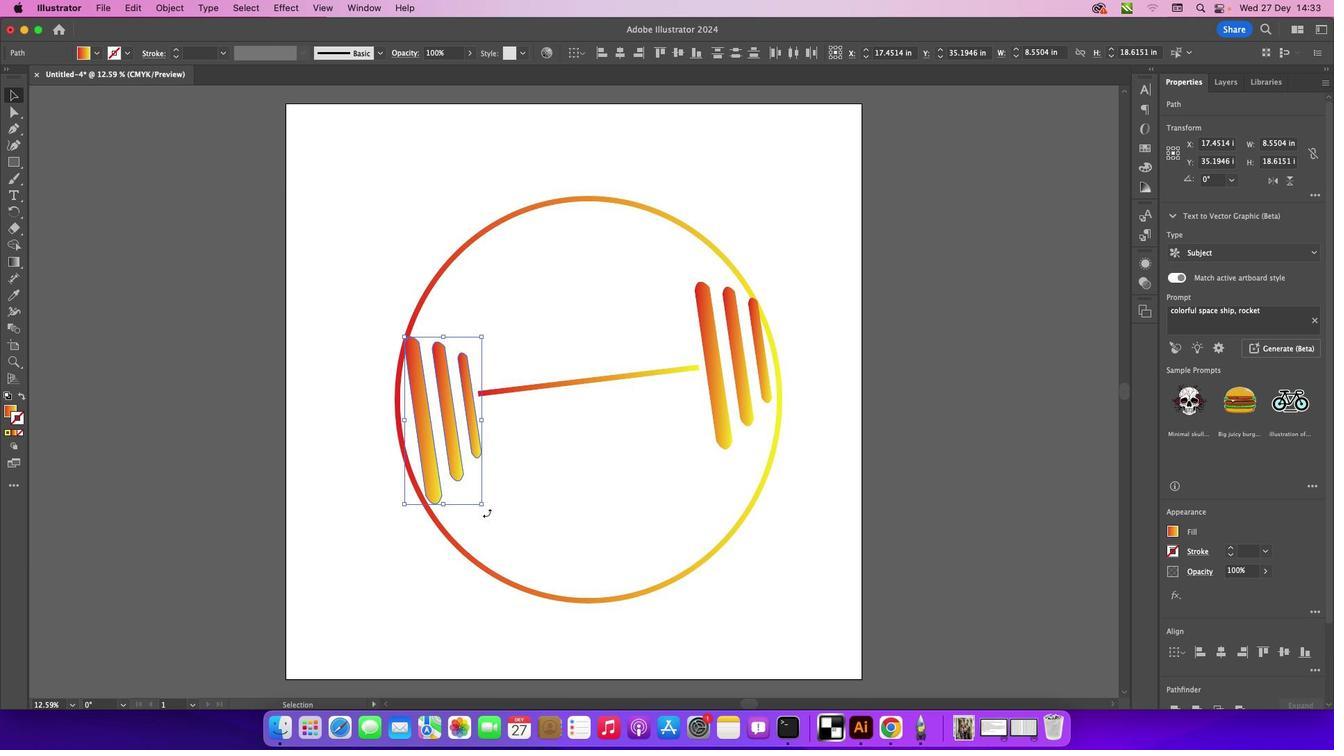 
Action: Mouse pressed left at (486, 512)
Screenshot: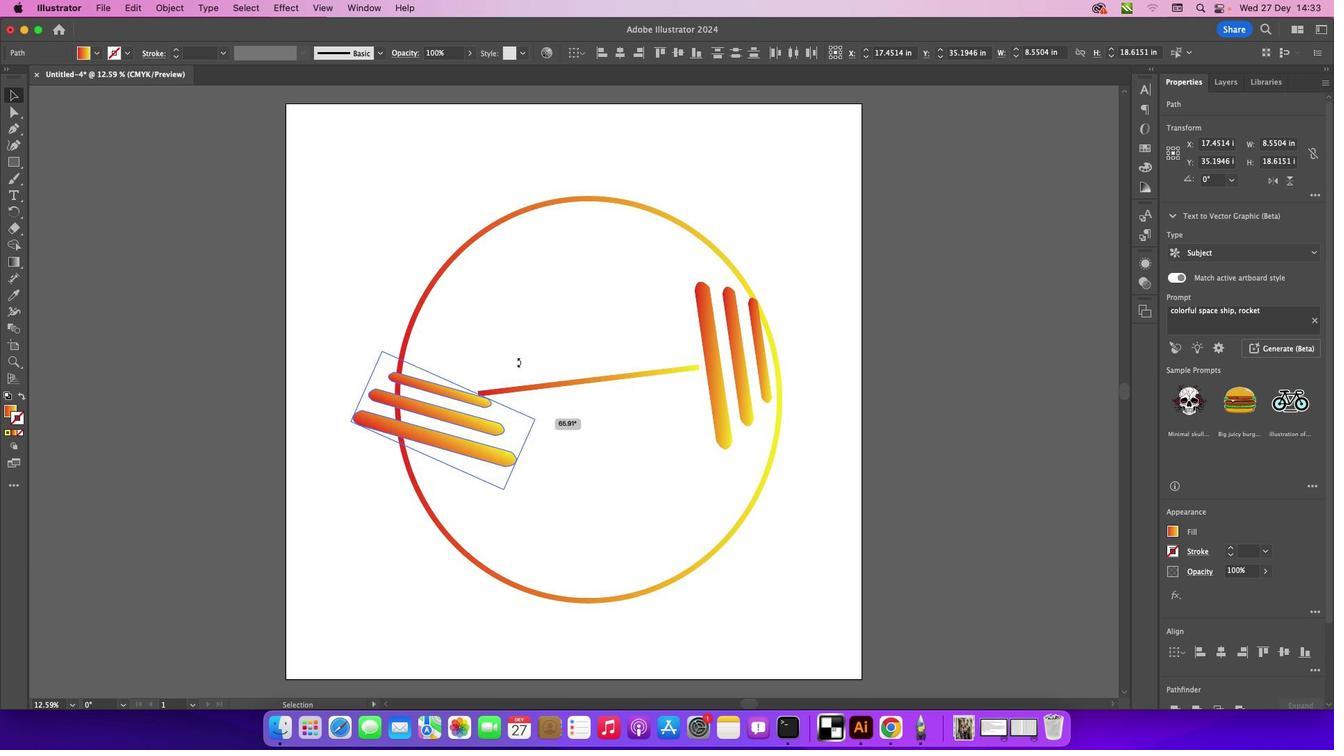 
Action: Mouse moved to (463, 424)
Screenshot: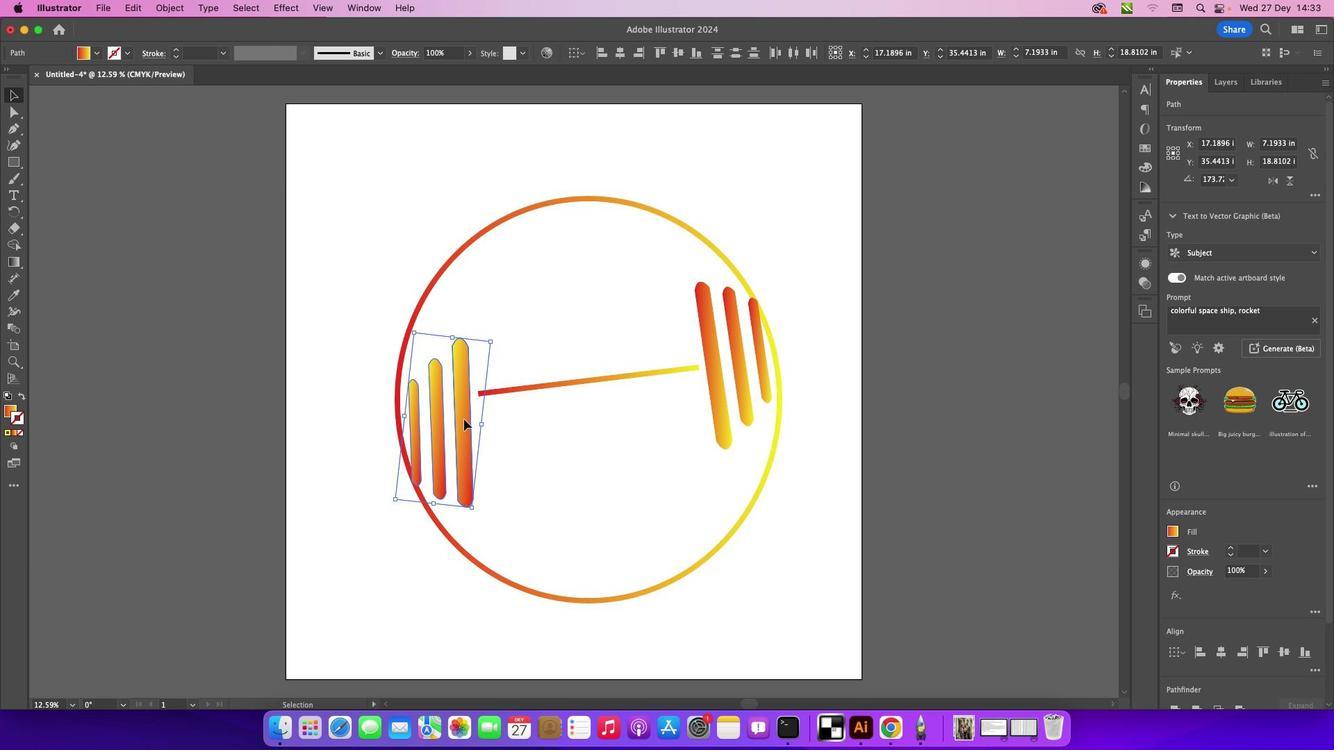 
Action: Mouse pressed left at (463, 424)
Screenshot: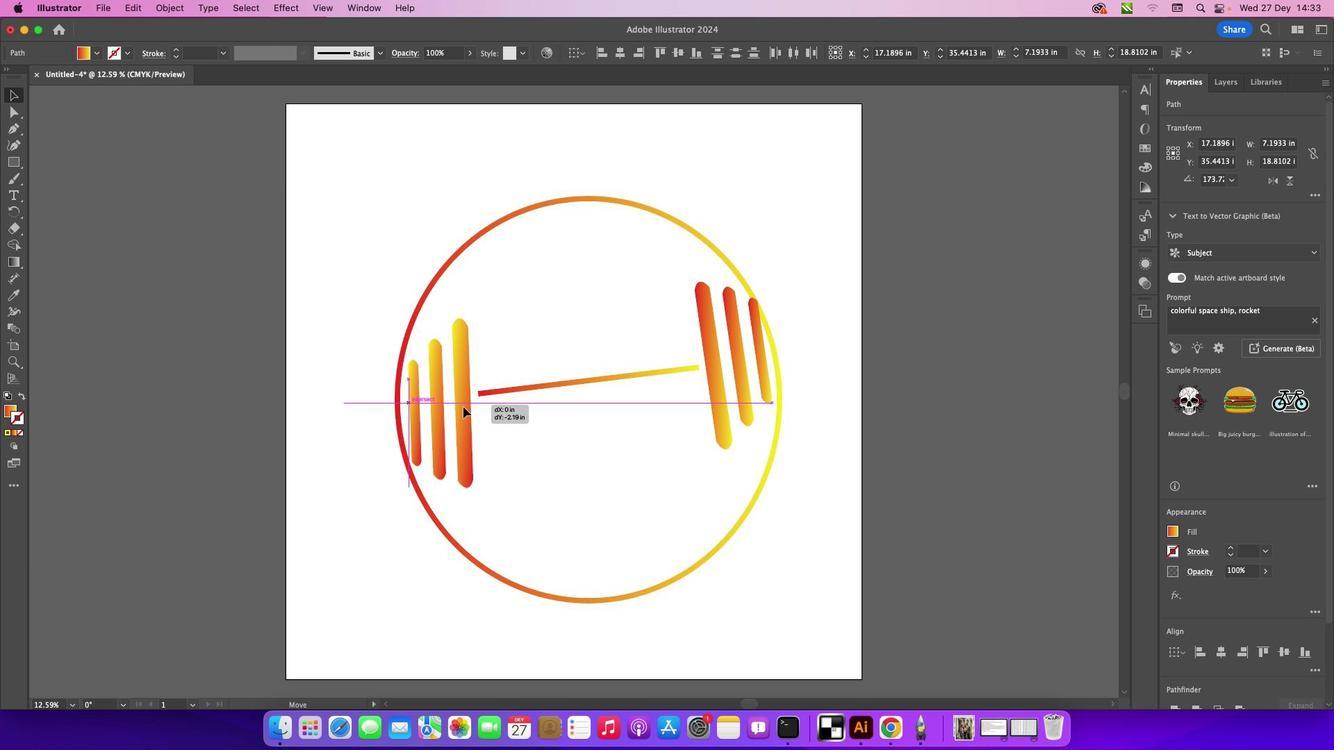 
Action: Mouse moved to (478, 494)
Screenshot: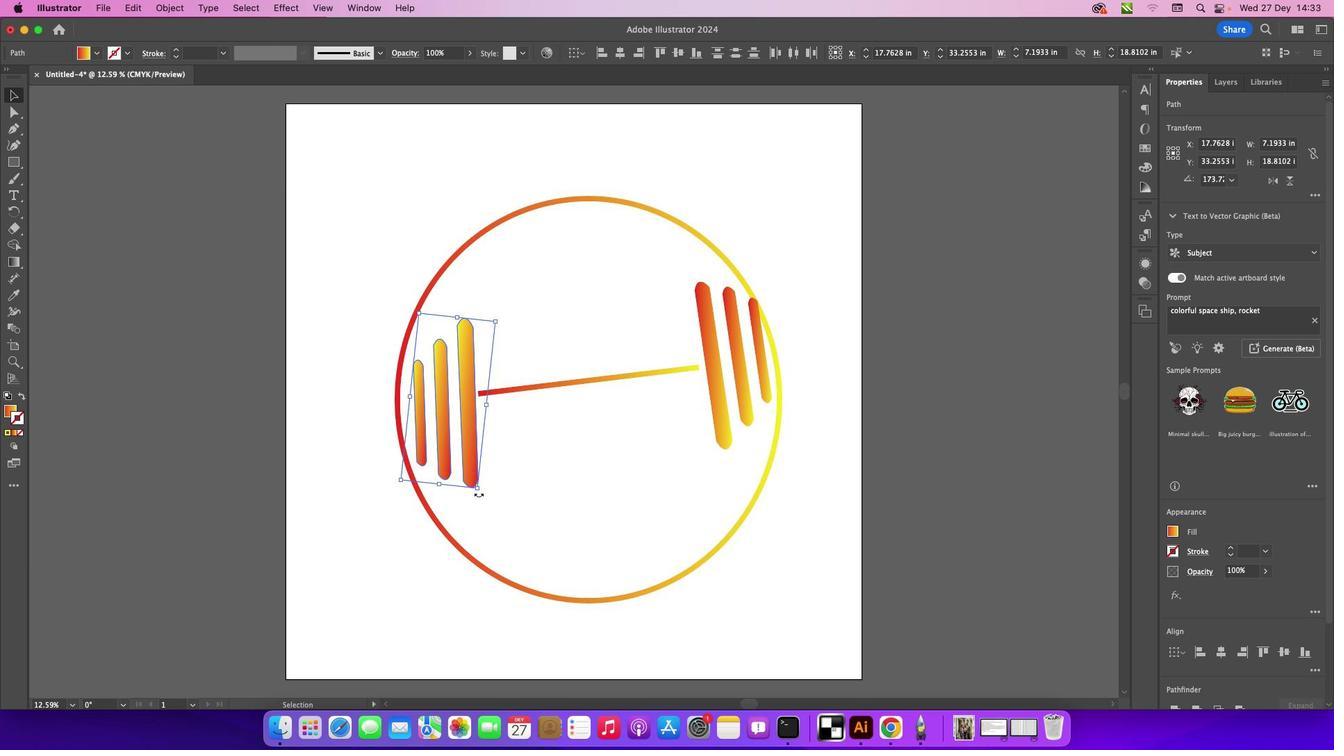 
Action: Mouse pressed left at (478, 494)
Screenshot: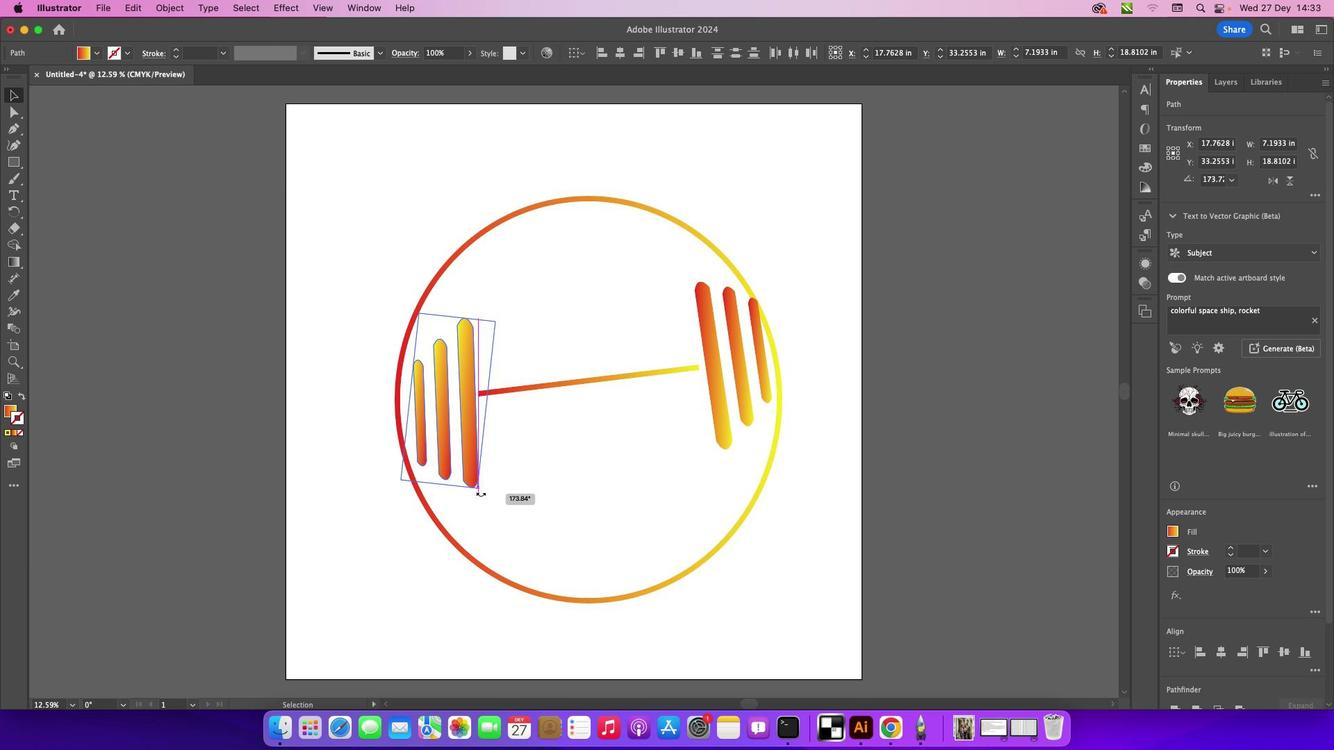 
Action: Mouse moved to (569, 297)
Screenshot: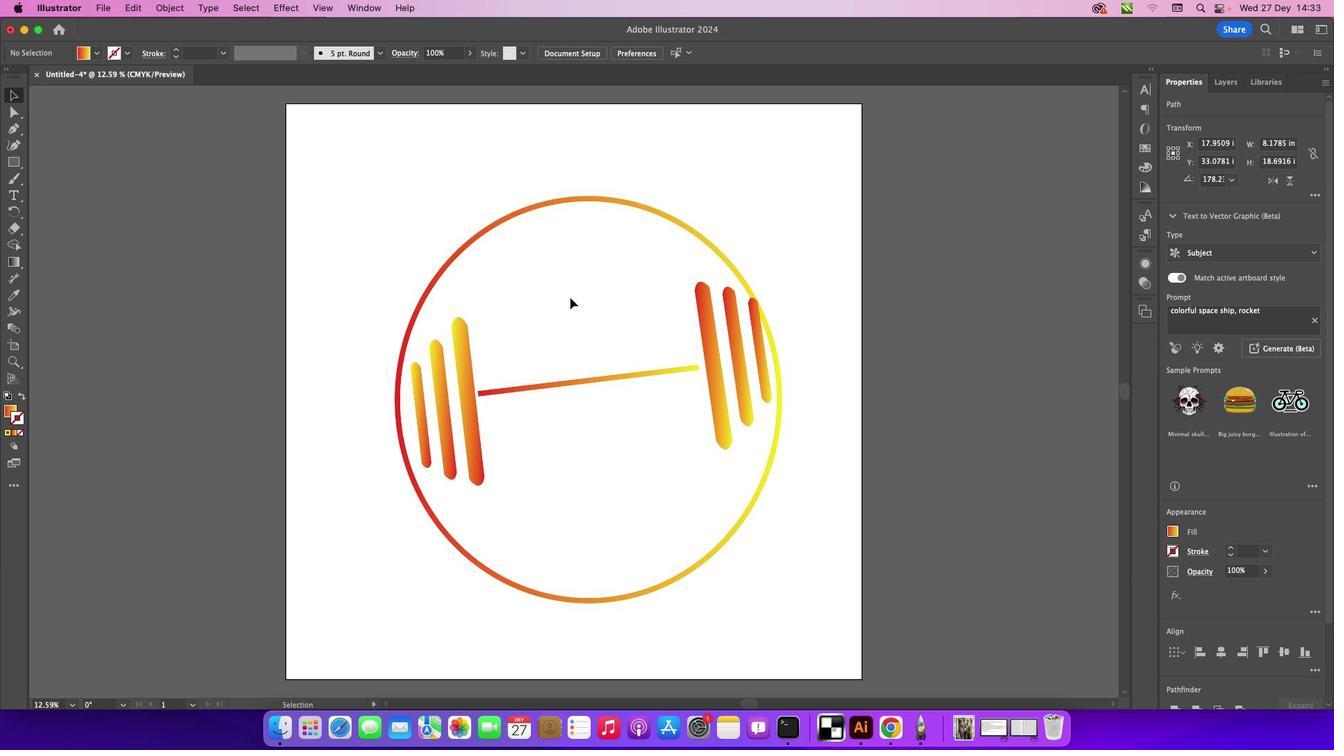 
Action: Mouse pressed left at (569, 297)
Screenshot: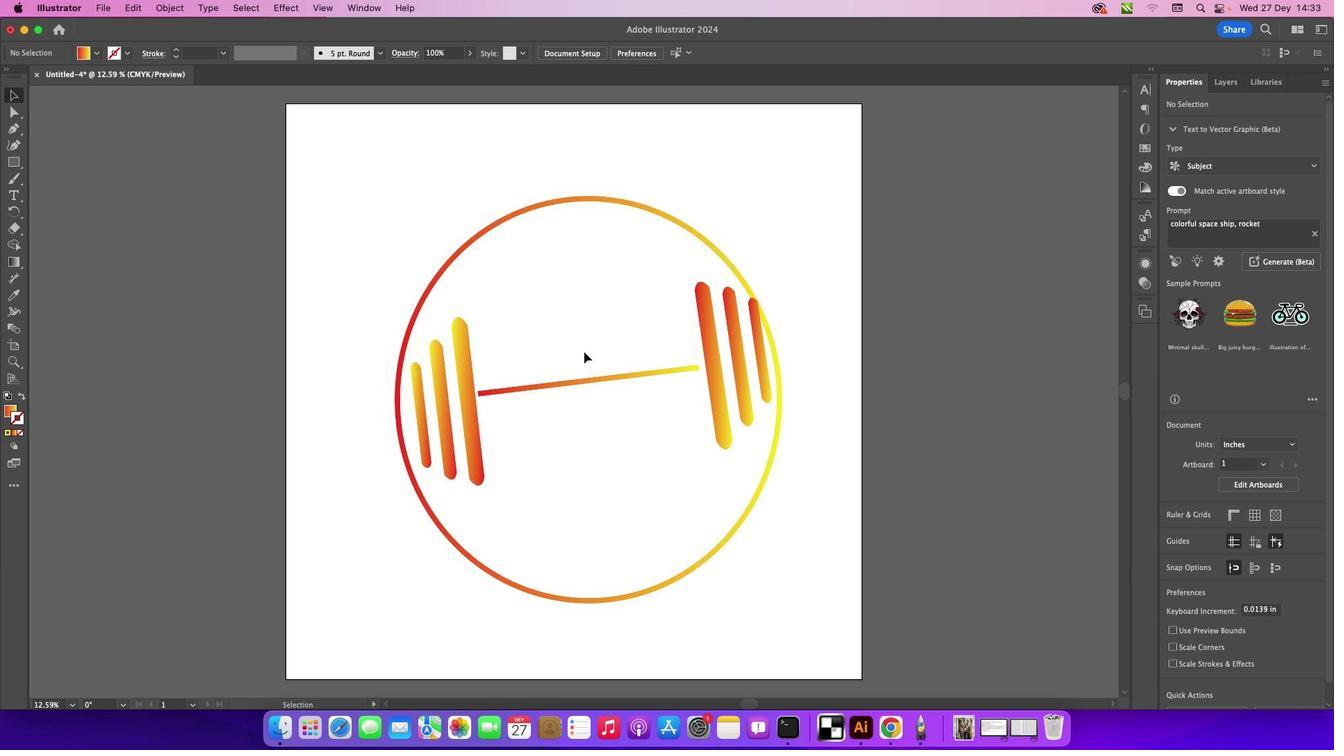 
Action: Mouse moved to (581, 380)
Screenshot: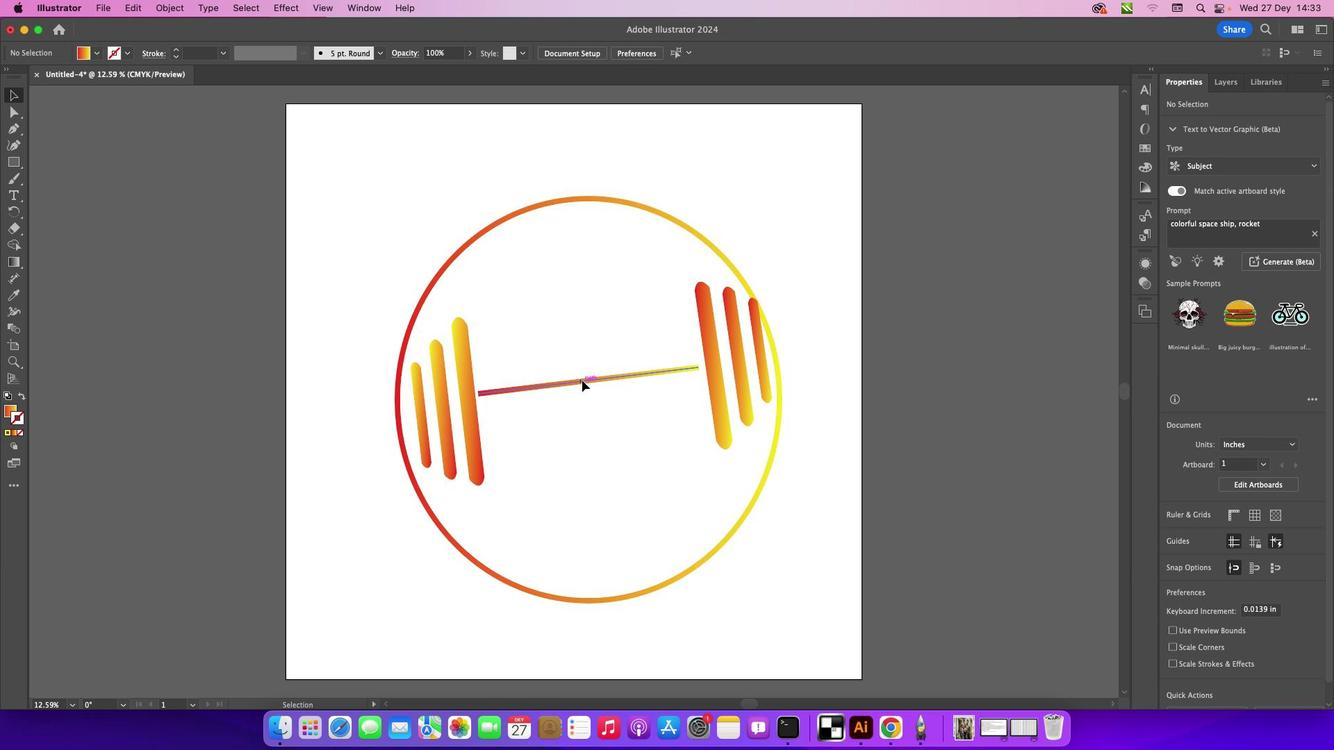 
Action: Mouse pressed left at (581, 380)
Screenshot: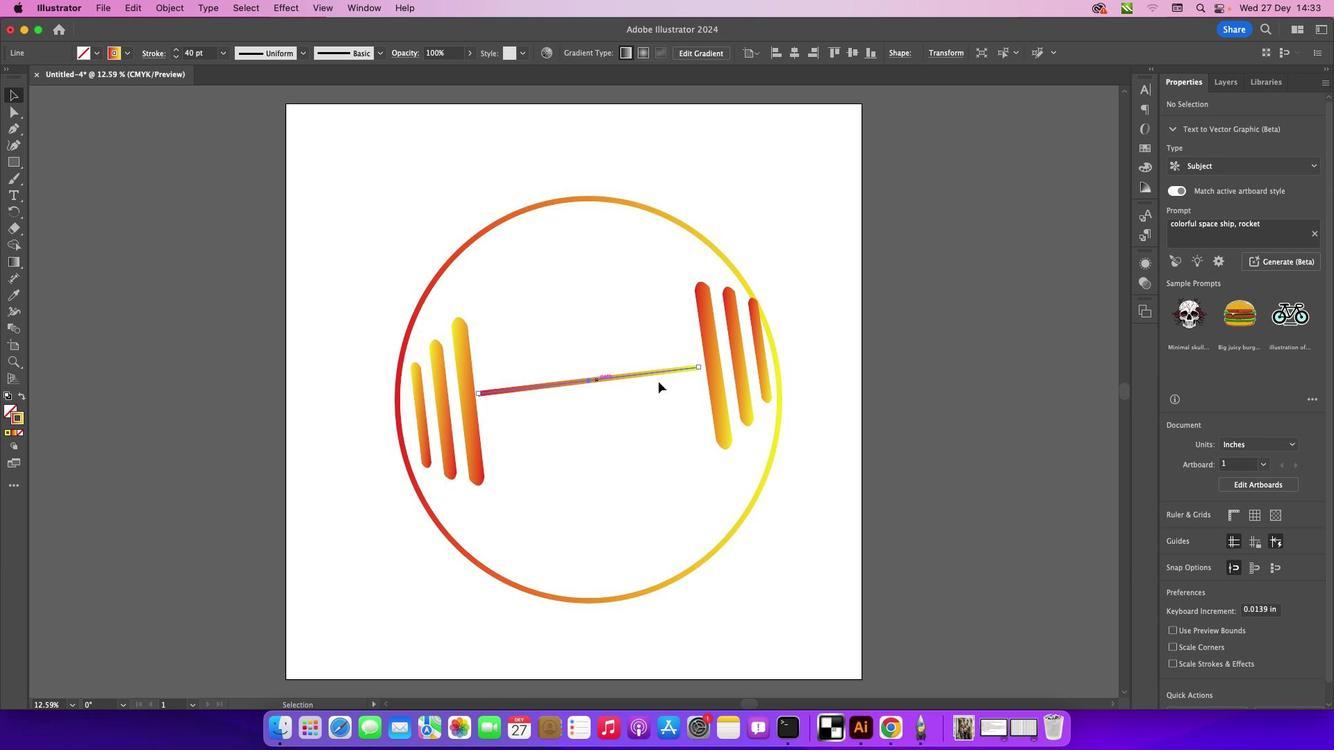 
Action: Mouse moved to (703, 369)
Screenshot: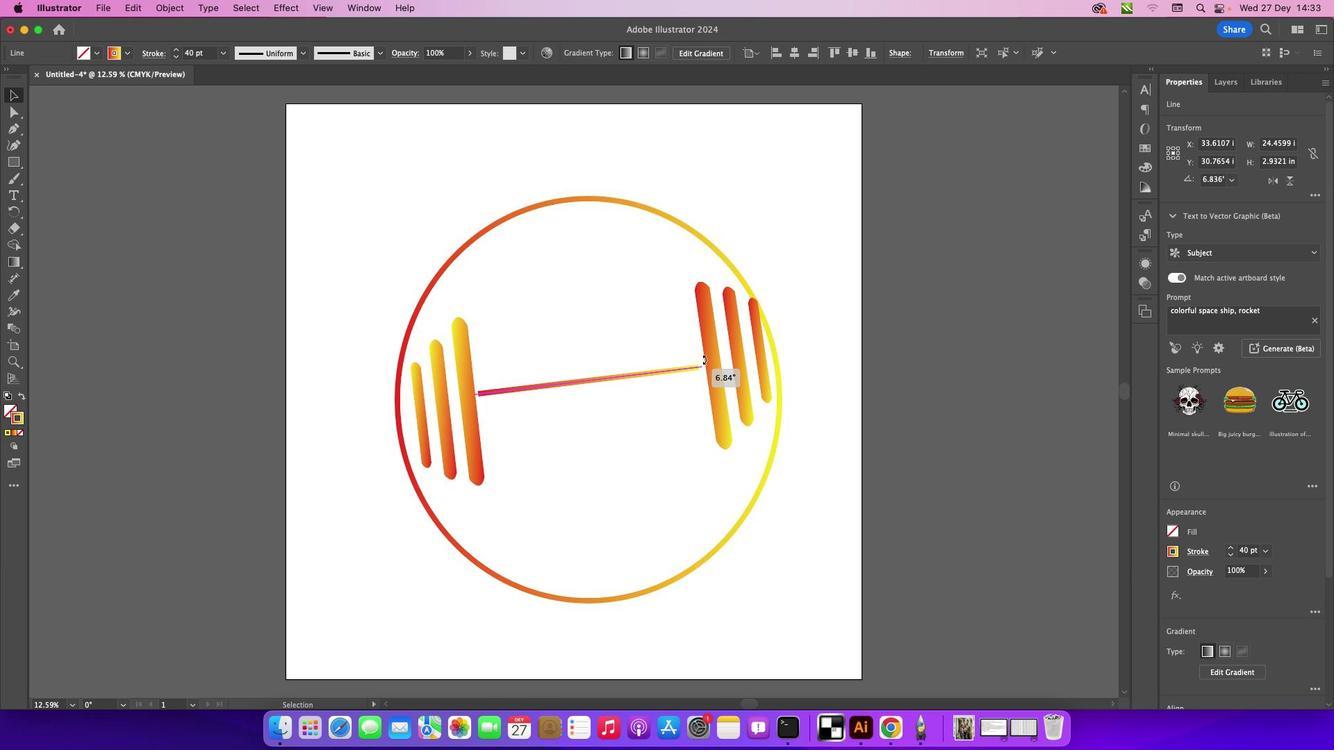 
Action: Mouse pressed left at (703, 369)
Screenshot: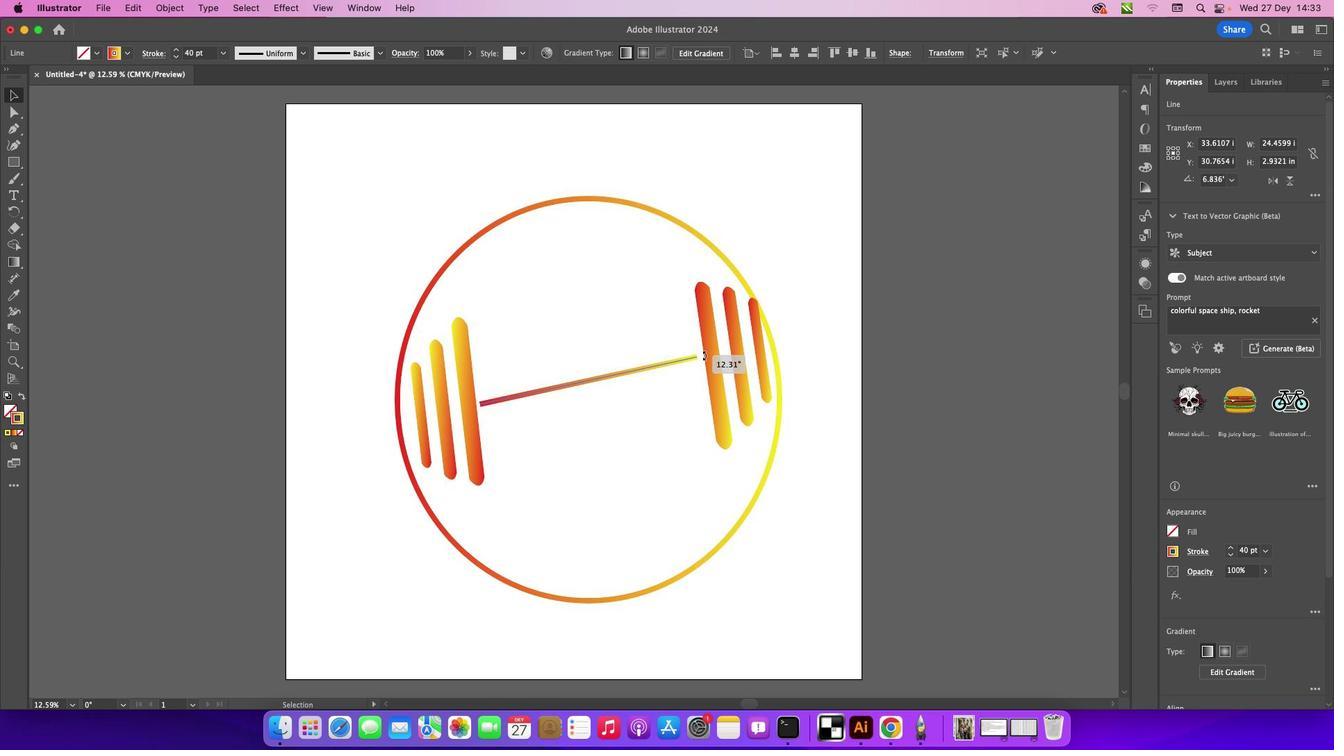 
Action: Mouse moved to (760, 345)
Screenshot: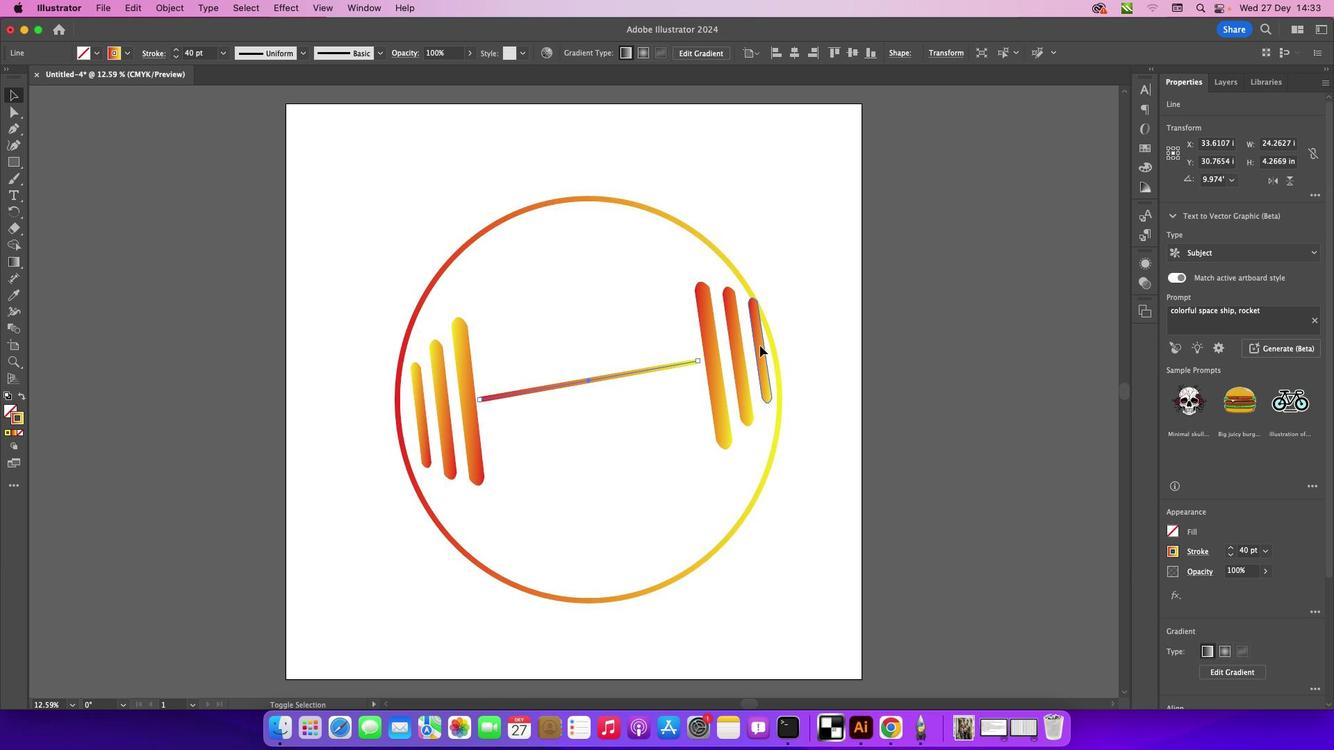 
Action: Key pressed Key.shift
Screenshot: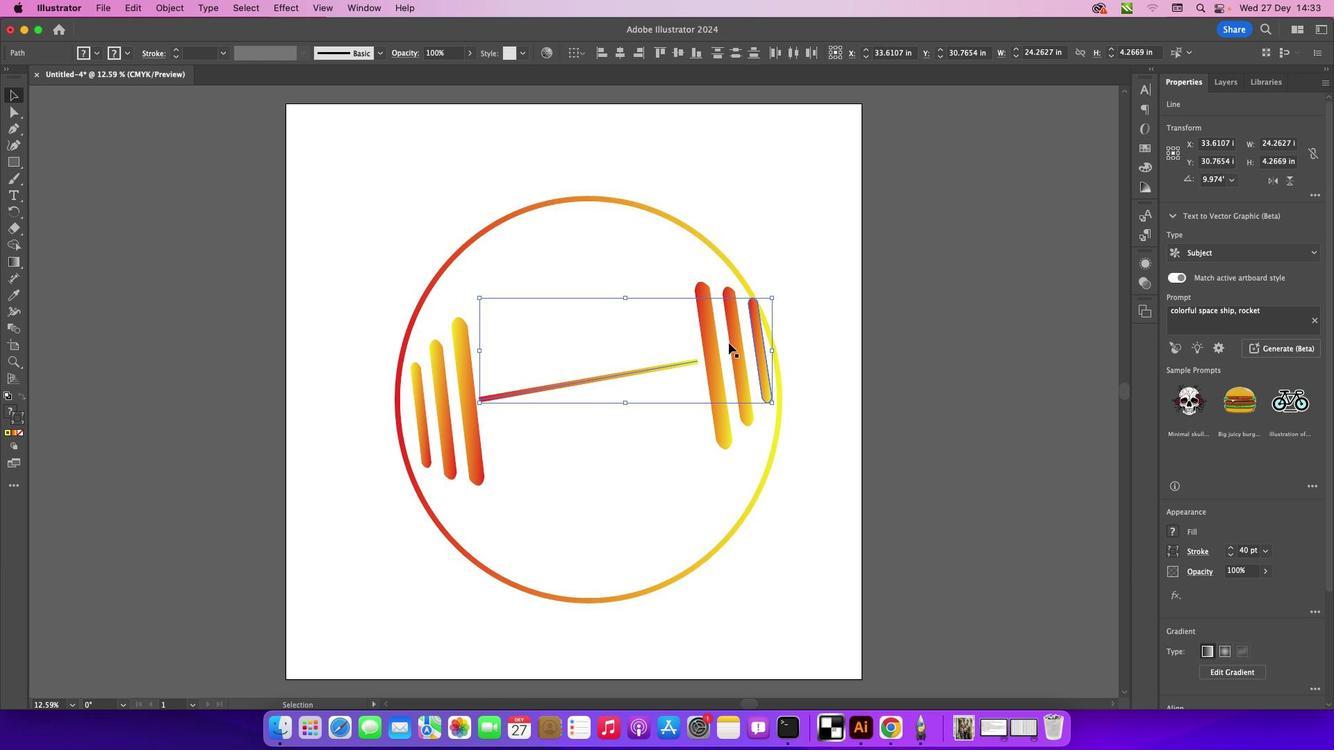 
Action: Mouse pressed left at (760, 345)
Screenshot: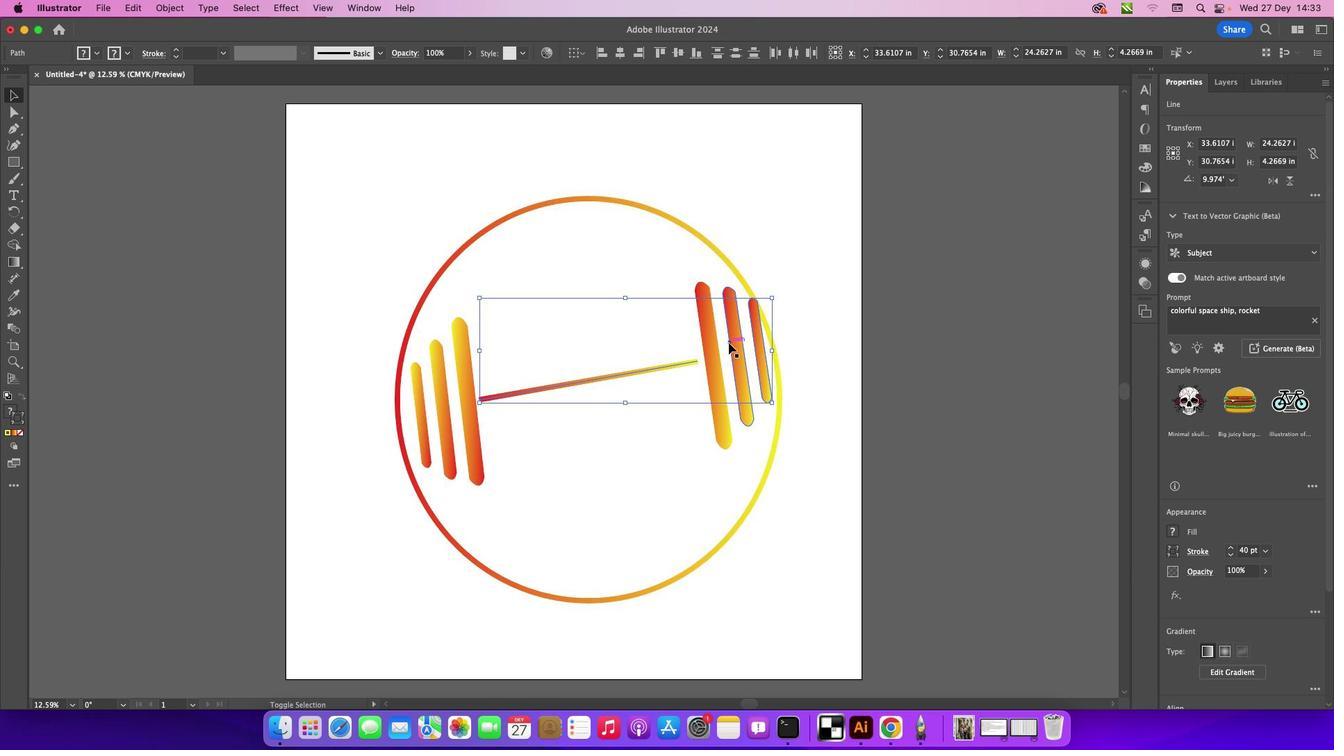 
Action: Mouse moved to (737, 342)
Screenshot: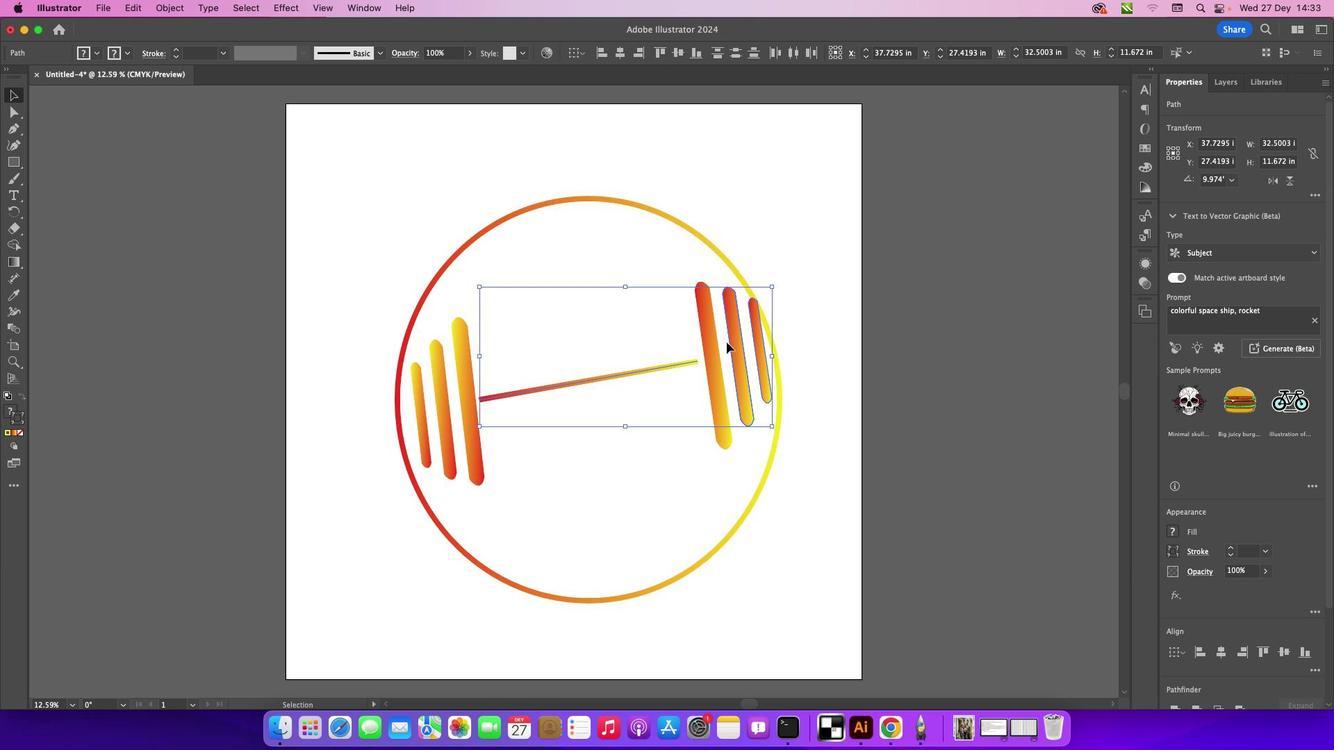 
Action: Mouse pressed left at (737, 342)
Screenshot: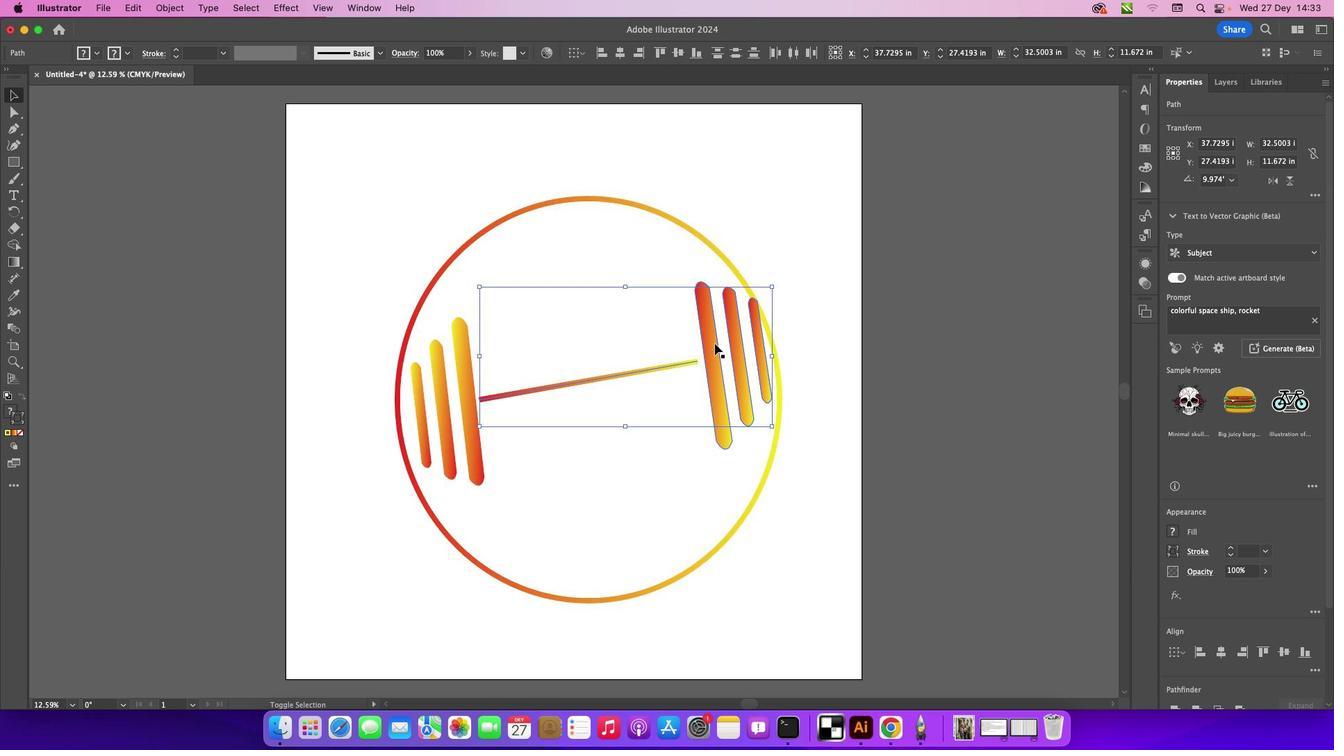 
Action: Mouse moved to (711, 346)
Screenshot: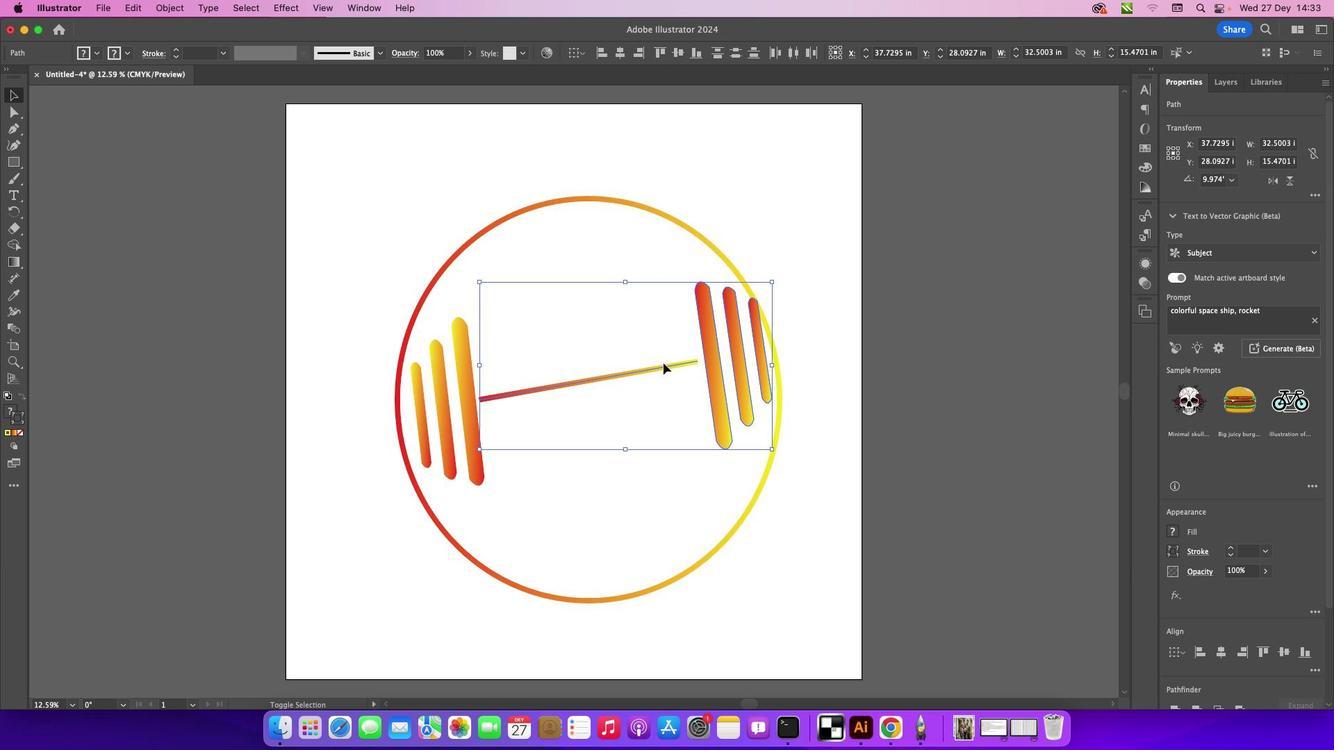 
Action: Mouse pressed left at (711, 346)
Screenshot: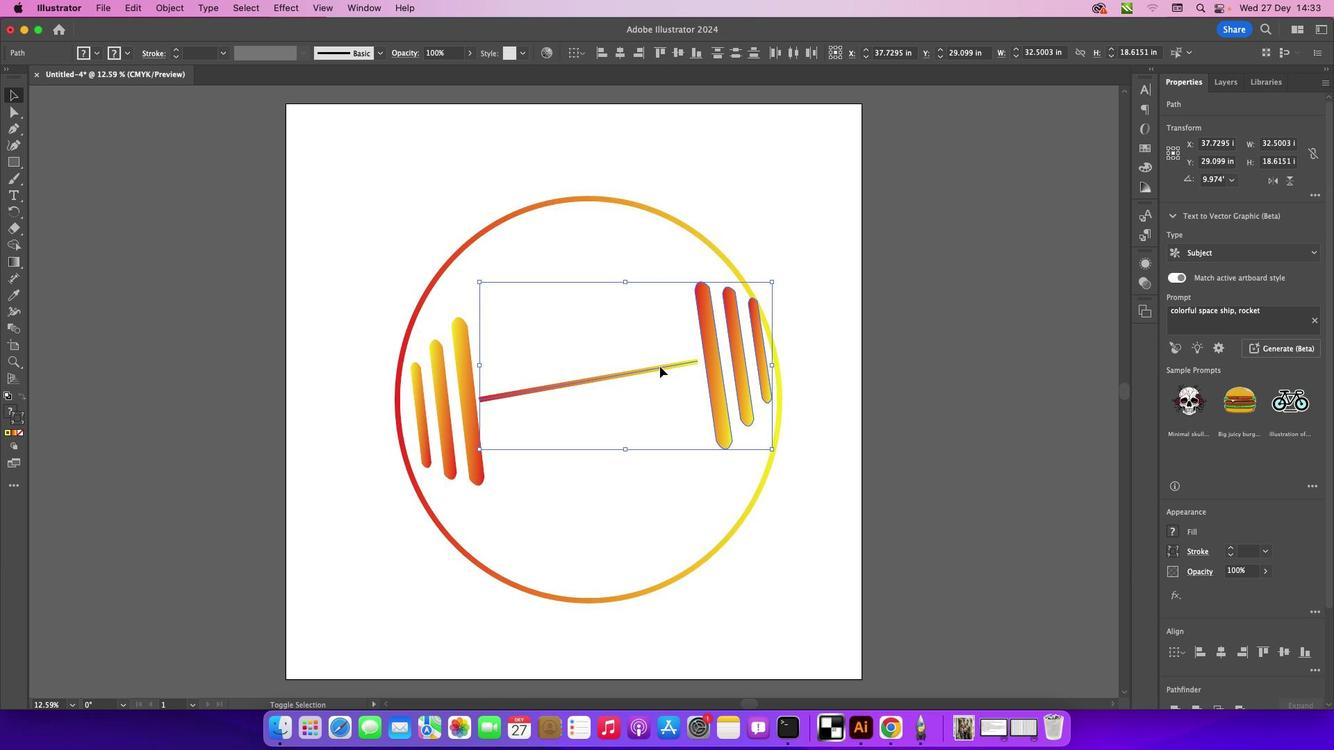 
Action: Mouse moved to (658, 371)
Screenshot: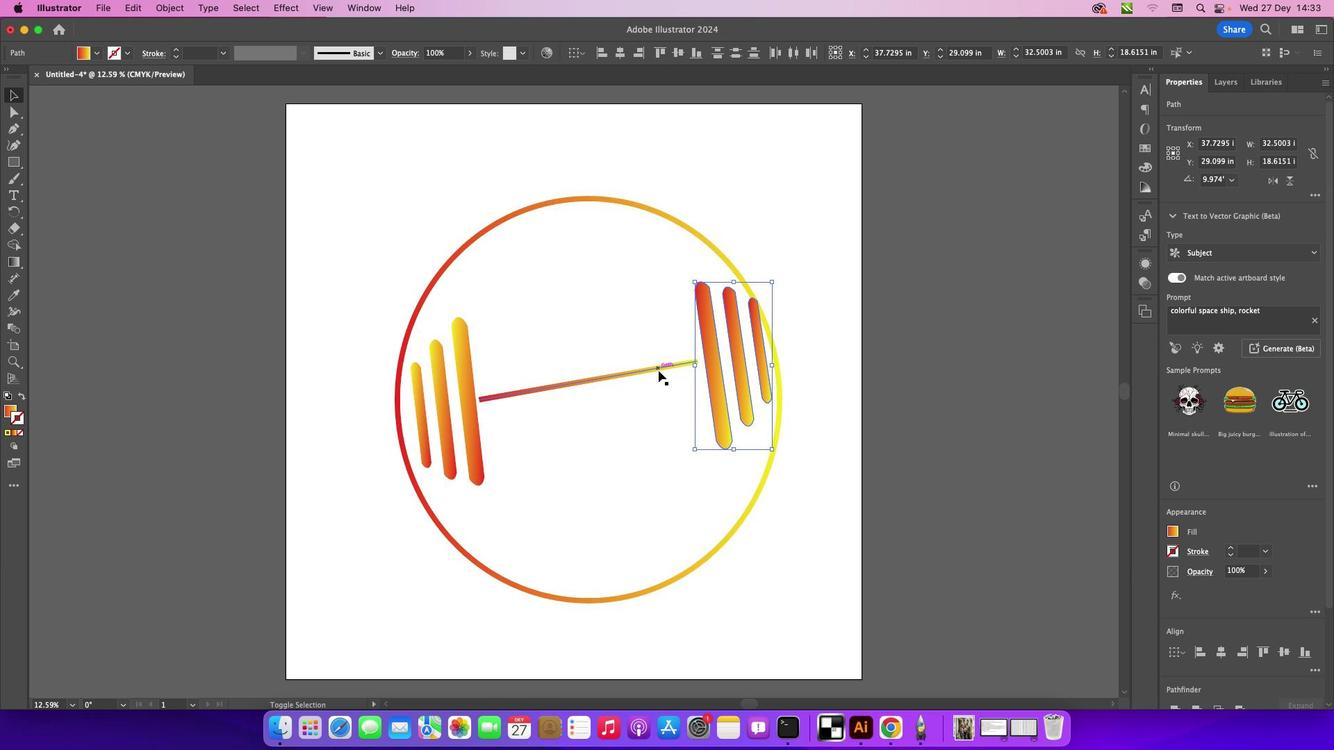 
Action: Mouse pressed left at (658, 371)
Screenshot: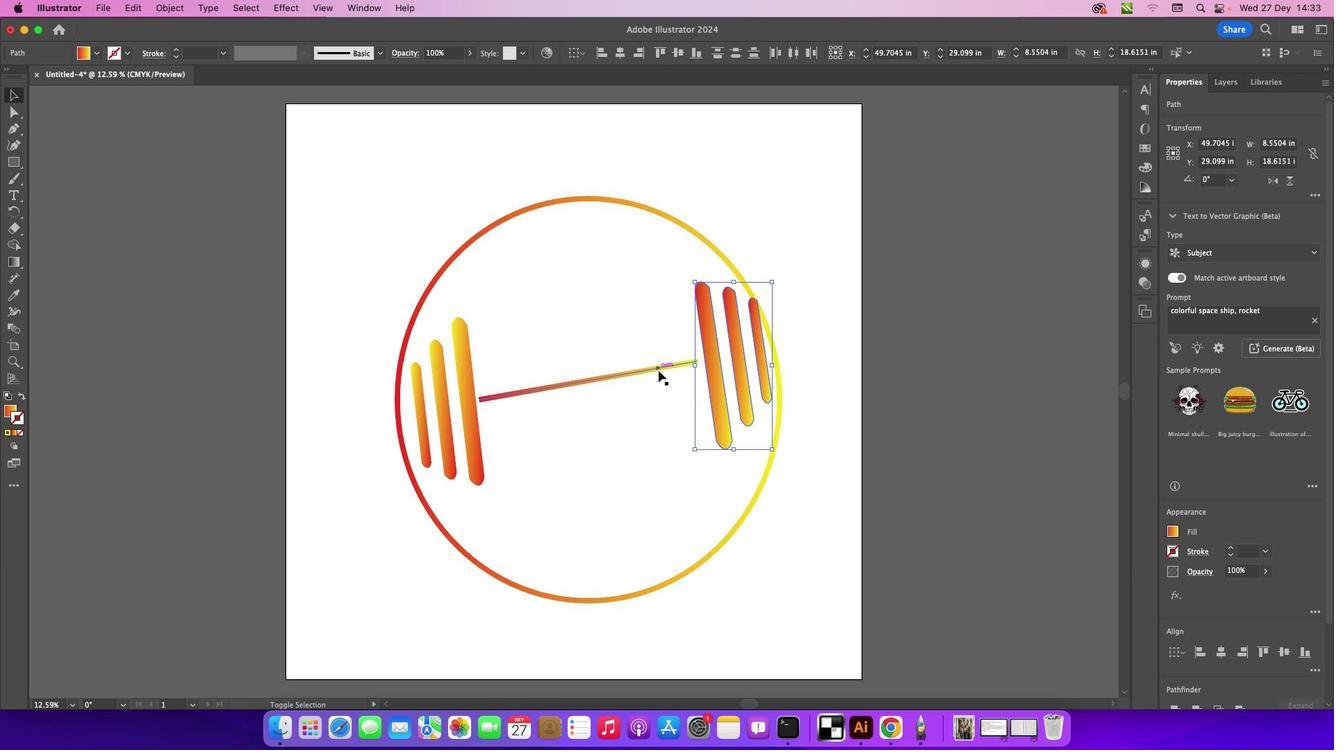 
Action: Mouse moved to (512, 393)
Screenshot: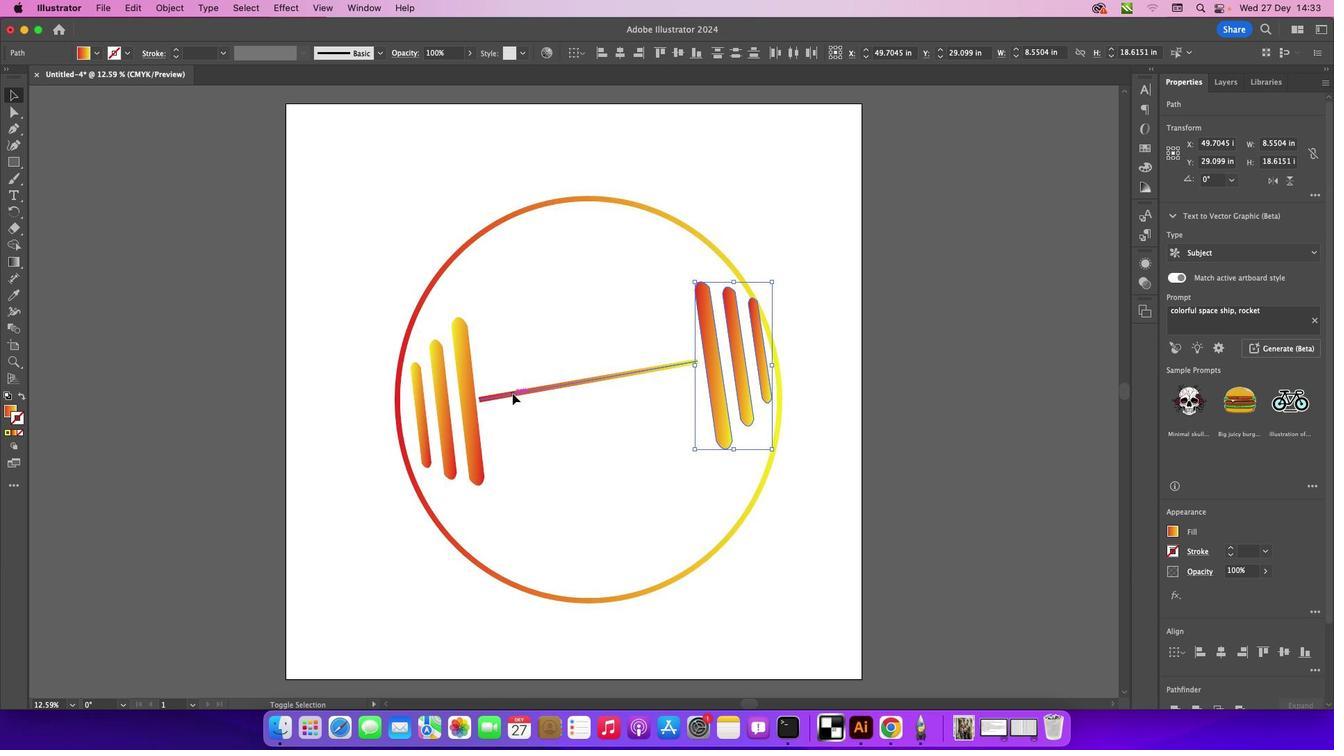 
Action: Mouse pressed left at (512, 393)
Screenshot: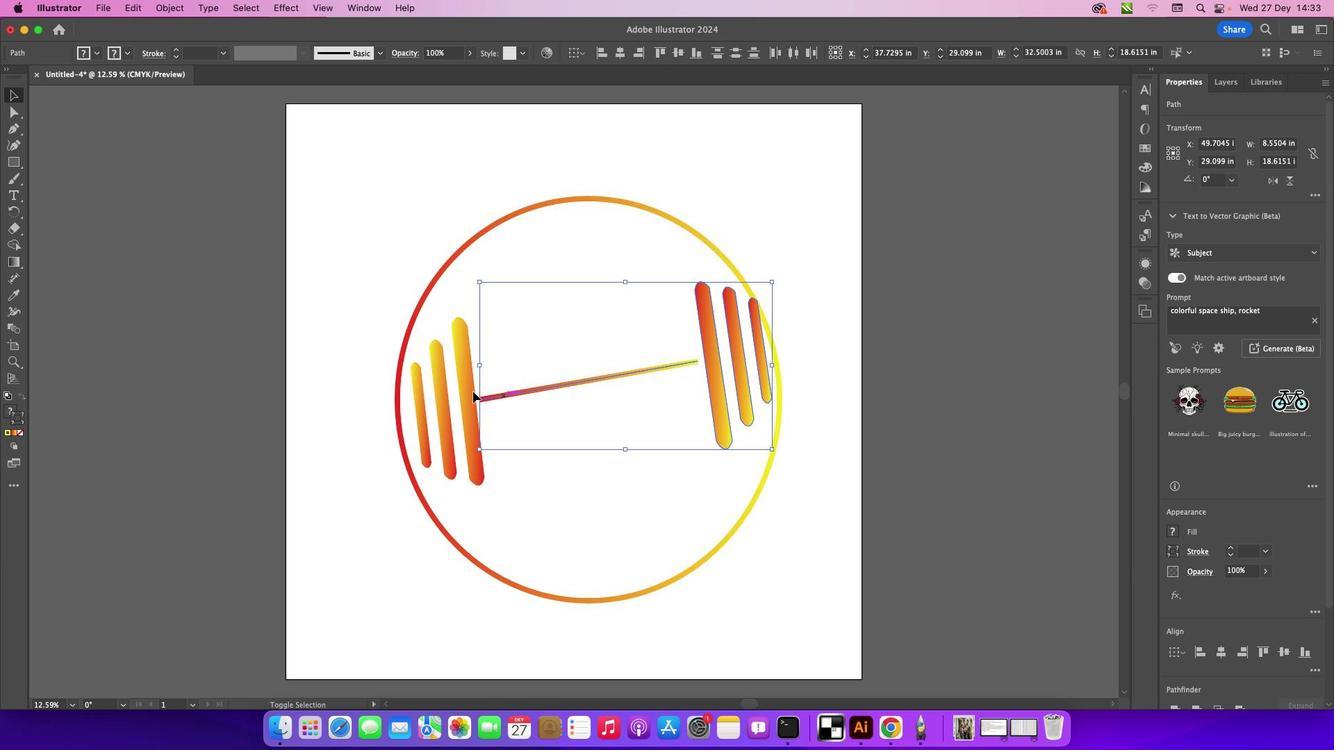 
Action: Mouse moved to (458, 389)
Screenshot: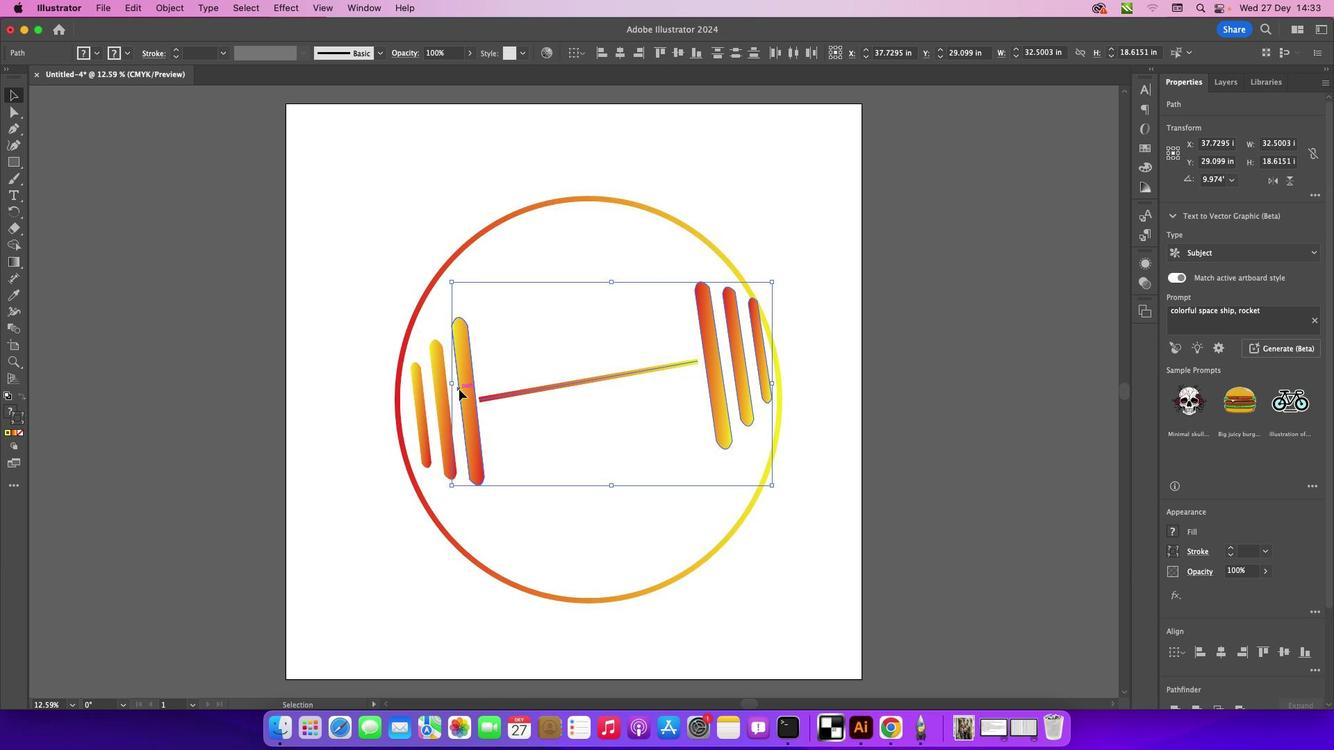 
Action: Mouse pressed left at (458, 389)
Screenshot: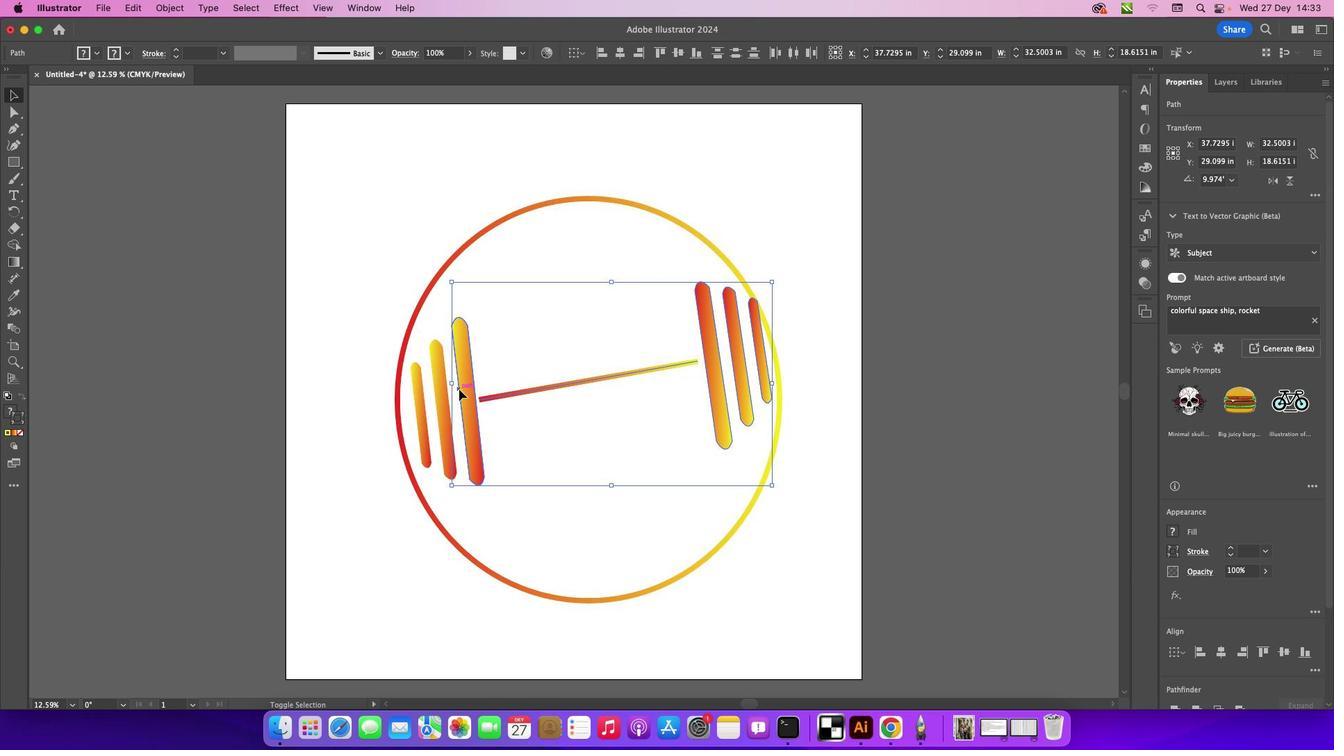 
Action: Mouse moved to (440, 395)
Screenshot: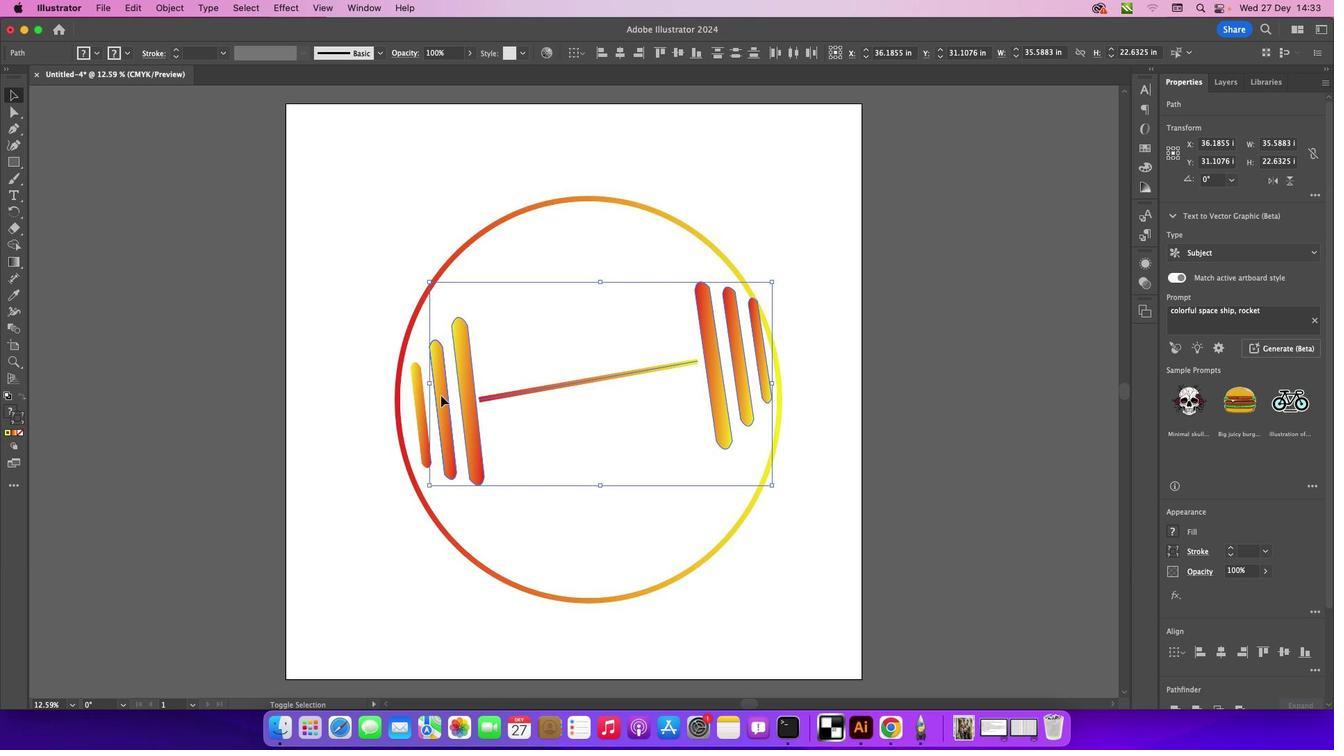 
Action: Mouse pressed left at (440, 395)
Screenshot: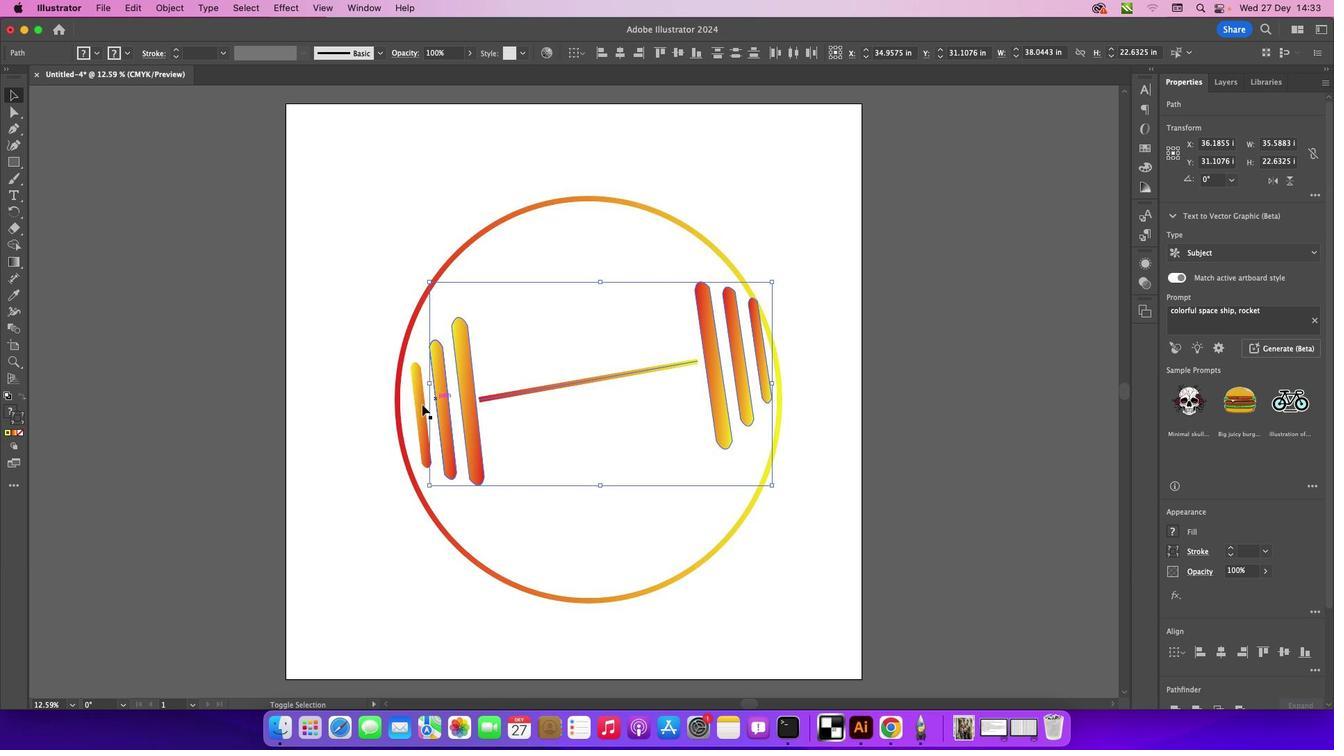 
Action: Mouse moved to (421, 404)
Screenshot: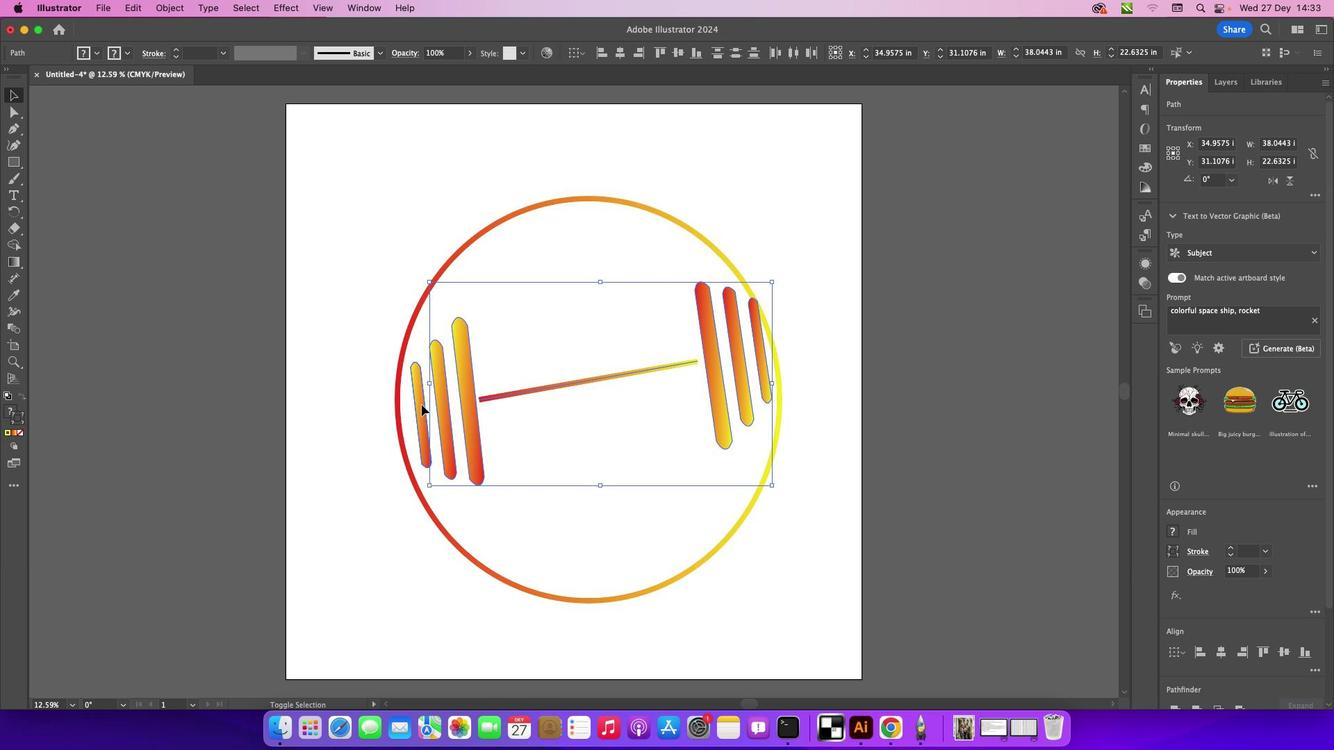 
Action: Mouse pressed left at (421, 404)
Screenshot: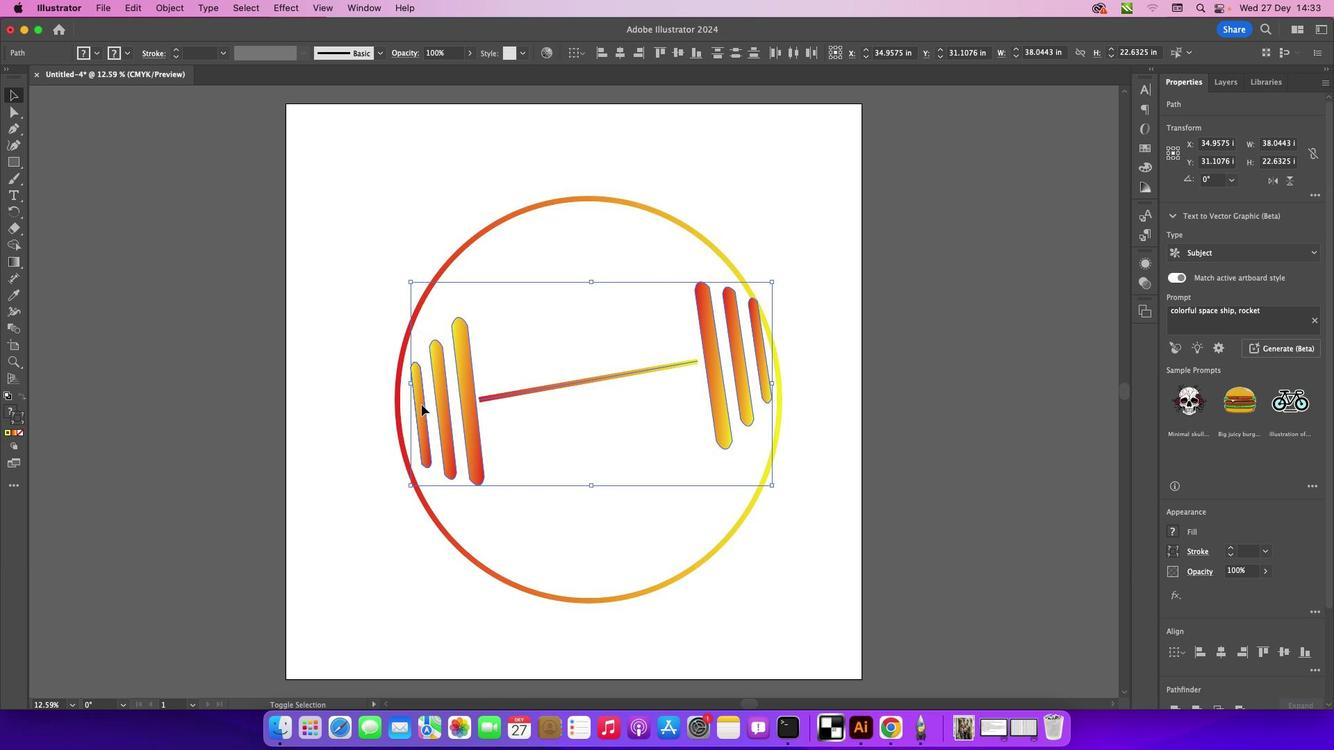 
Action: Mouse moved to (735, 376)
Screenshot: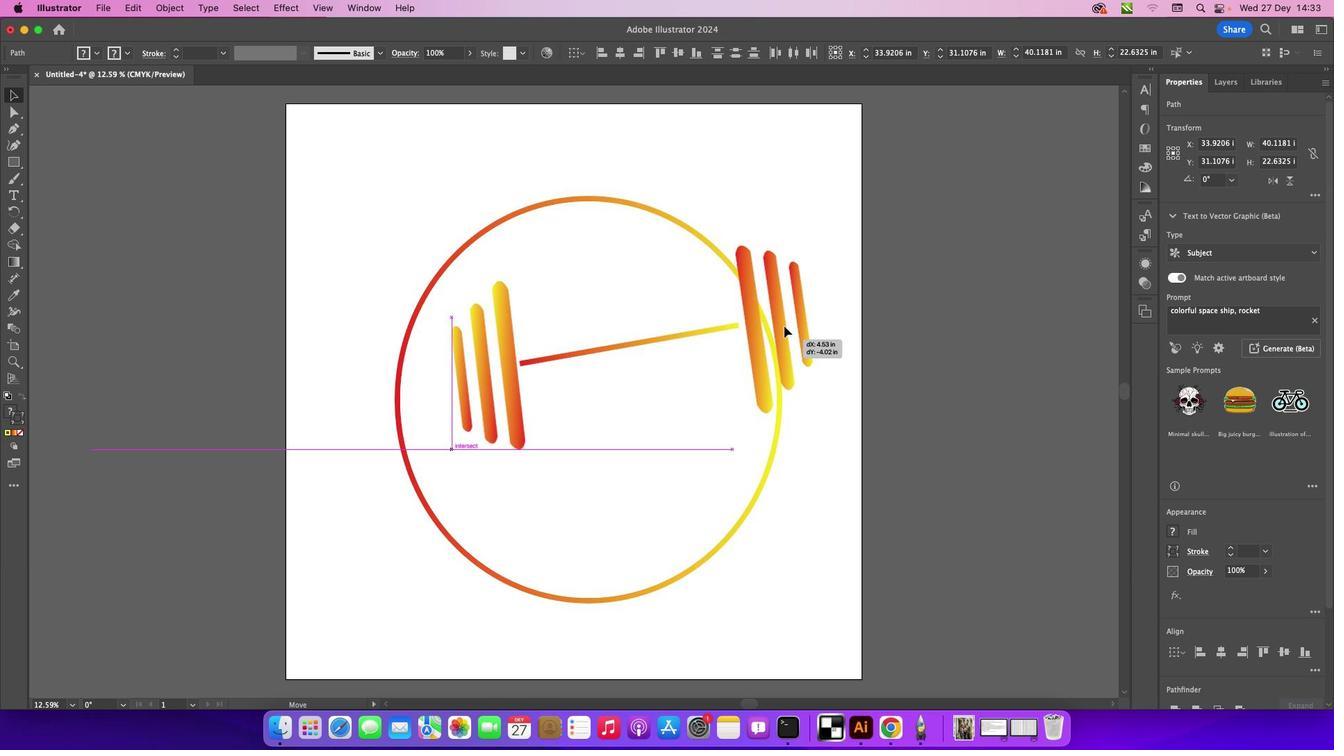 
Action: Mouse pressed left at (735, 376)
Screenshot: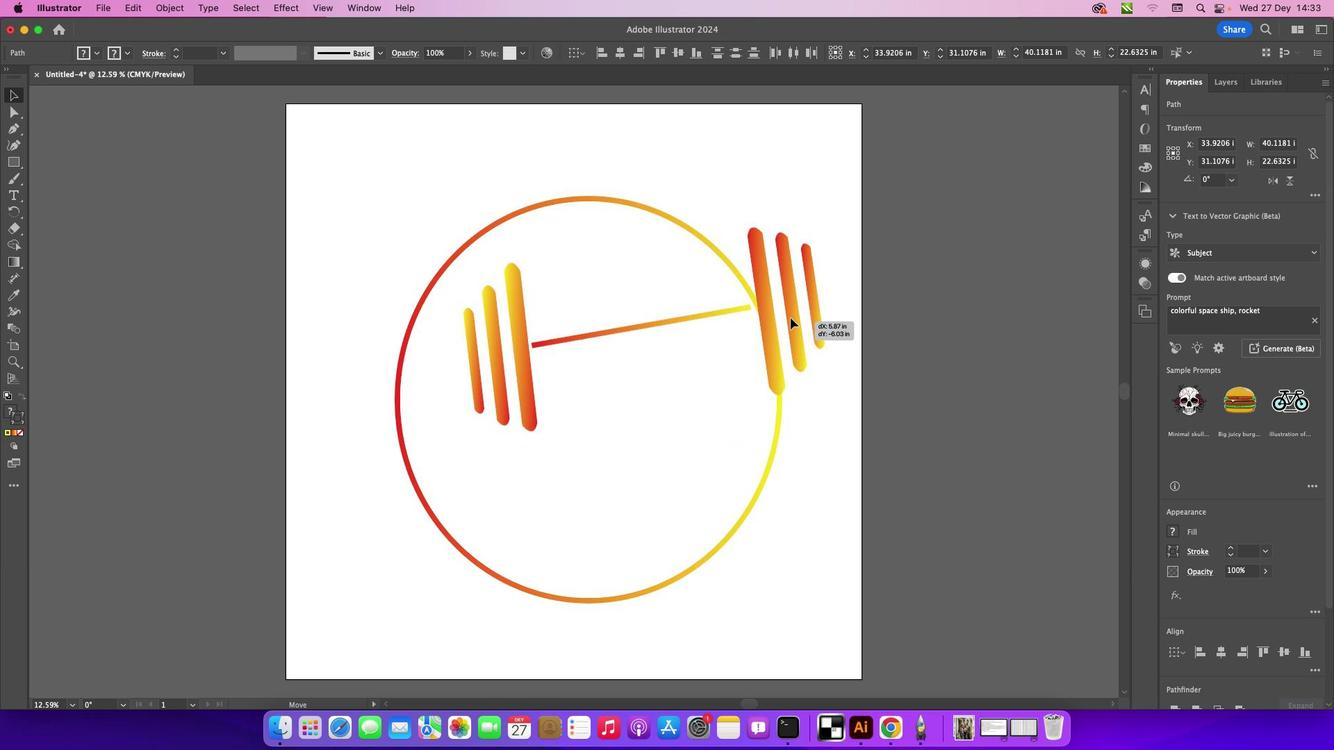 
Action: Mouse moved to (834, 248)
Screenshot: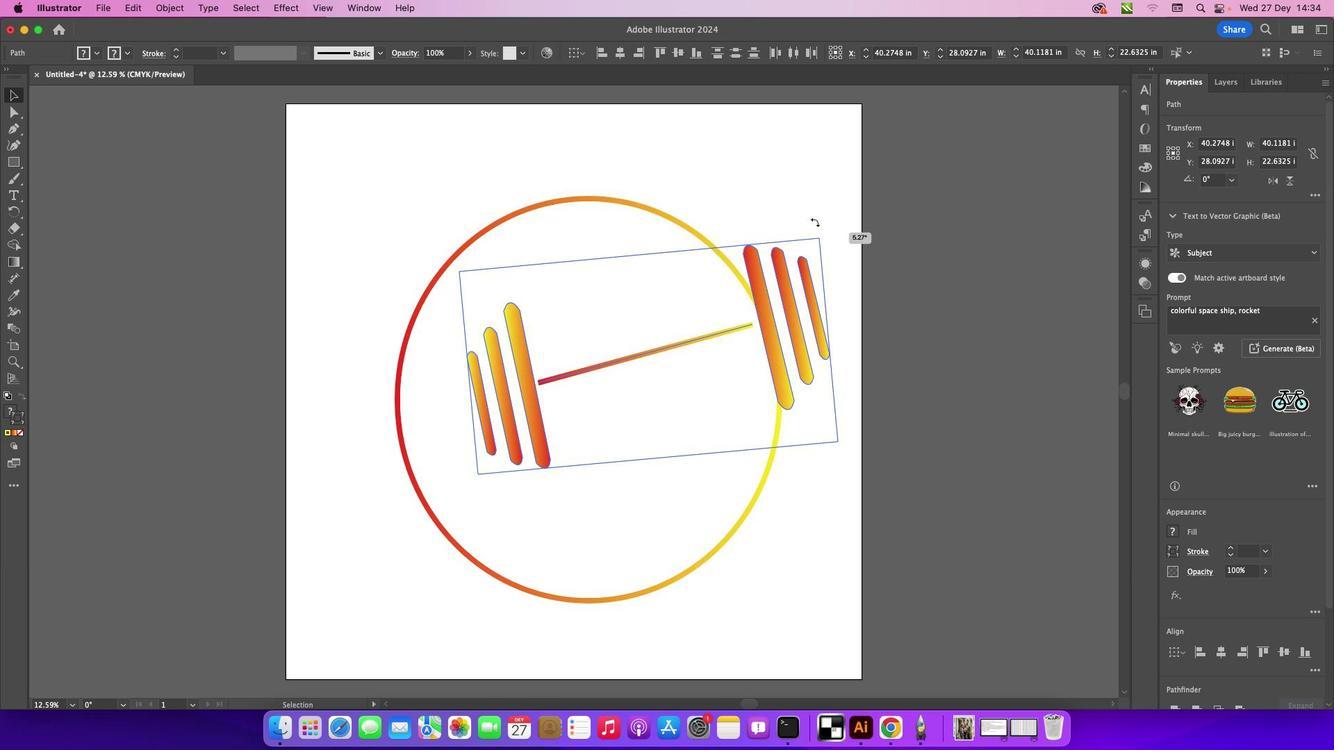 
Action: Mouse pressed left at (834, 248)
Screenshot: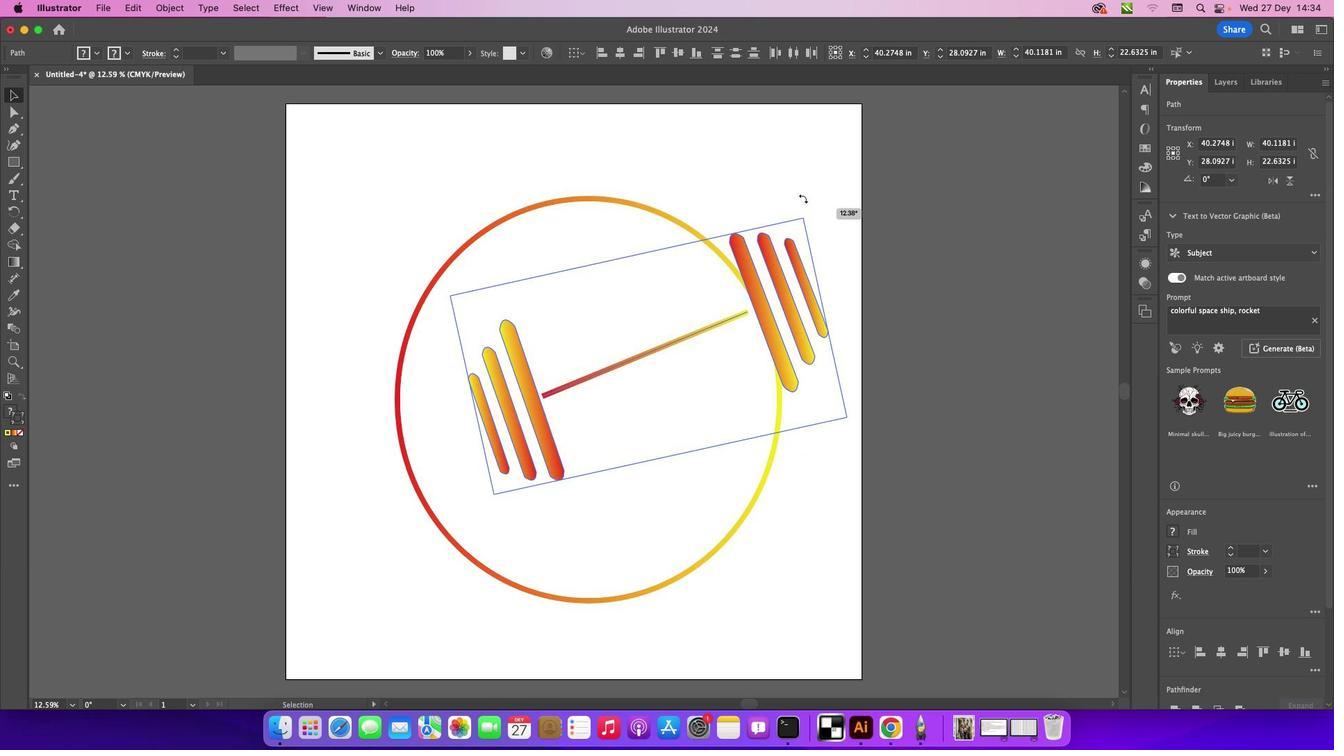 
Action: Mouse moved to (817, 515)
Screenshot: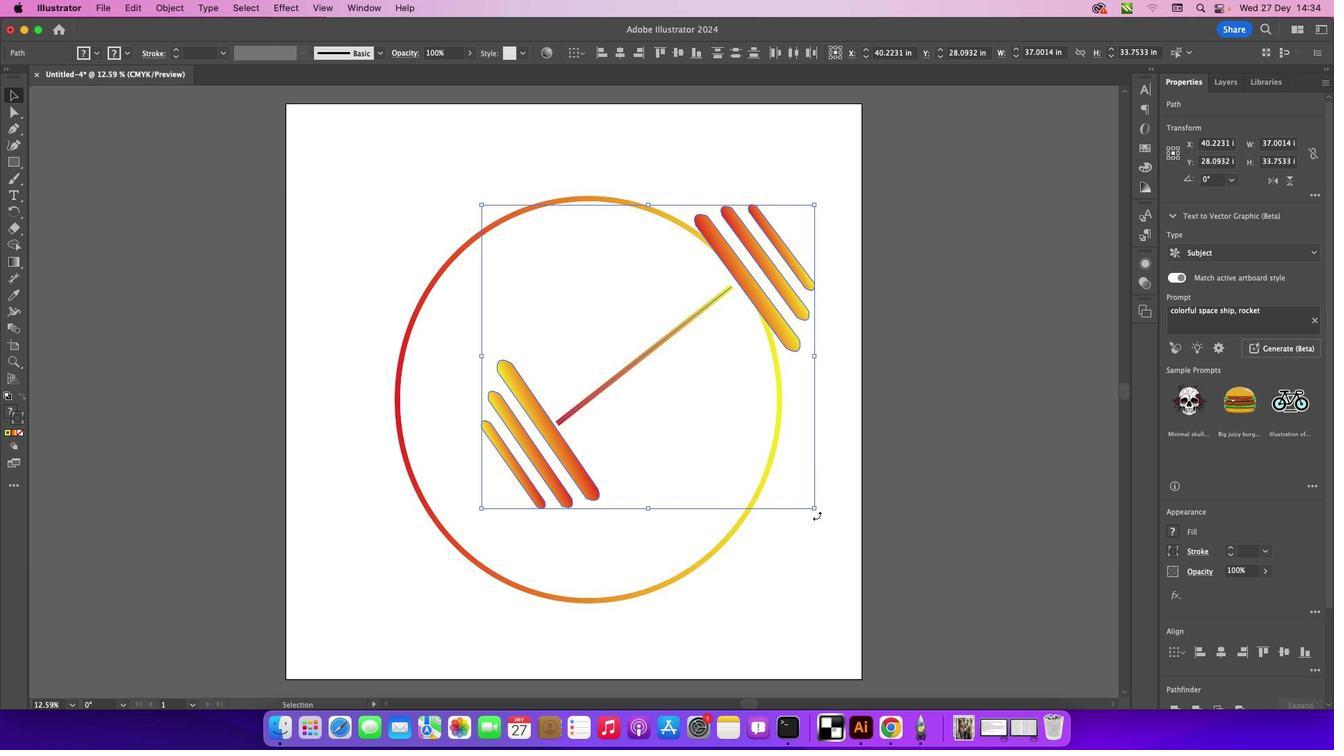 
Action: Mouse pressed left at (817, 515)
Screenshot: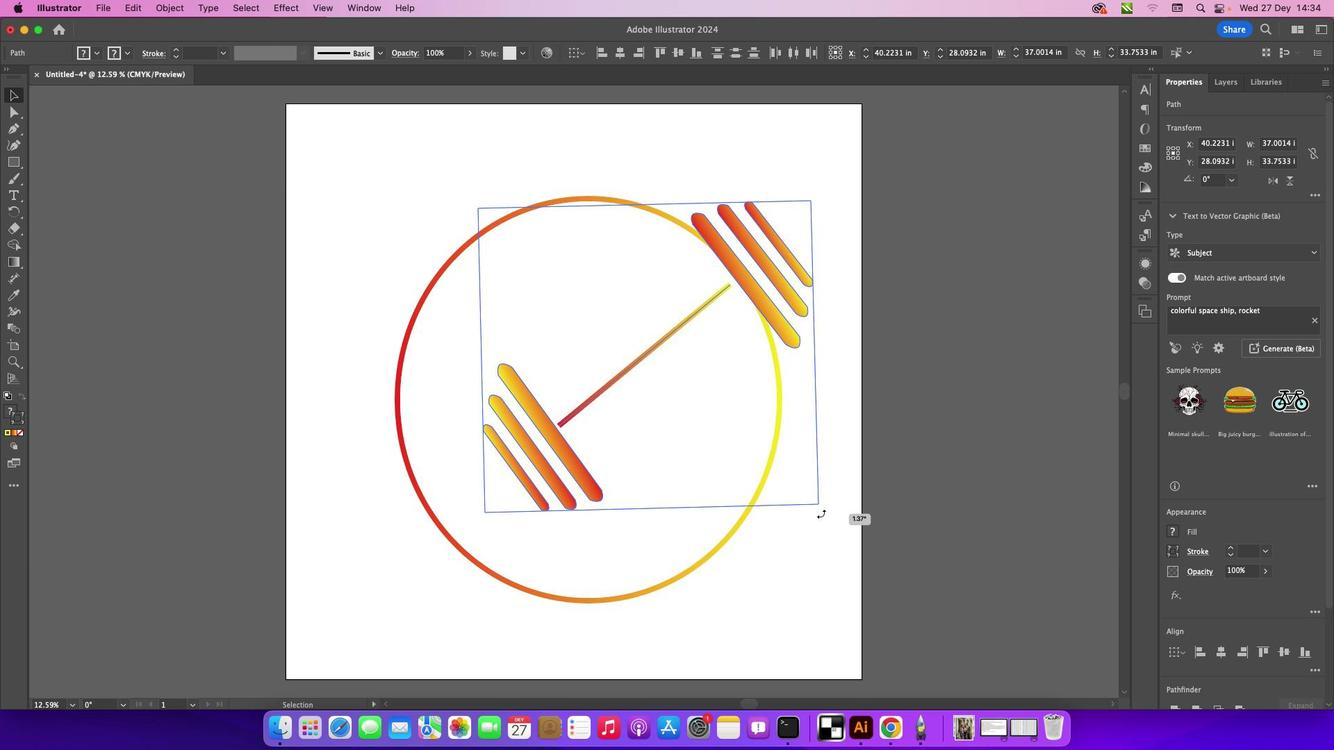 
Action: Mouse moved to (920, 261)
Screenshot: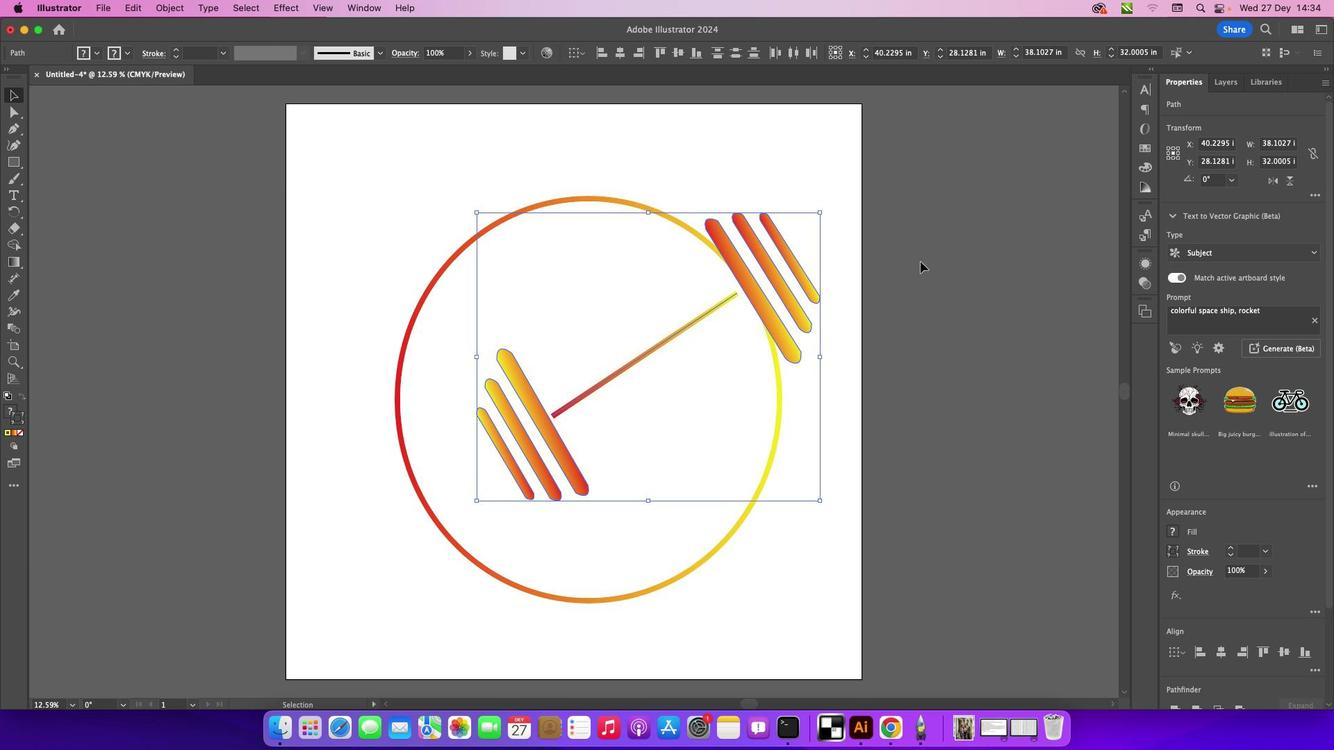 
Action: Mouse pressed left at (920, 261)
Screenshot: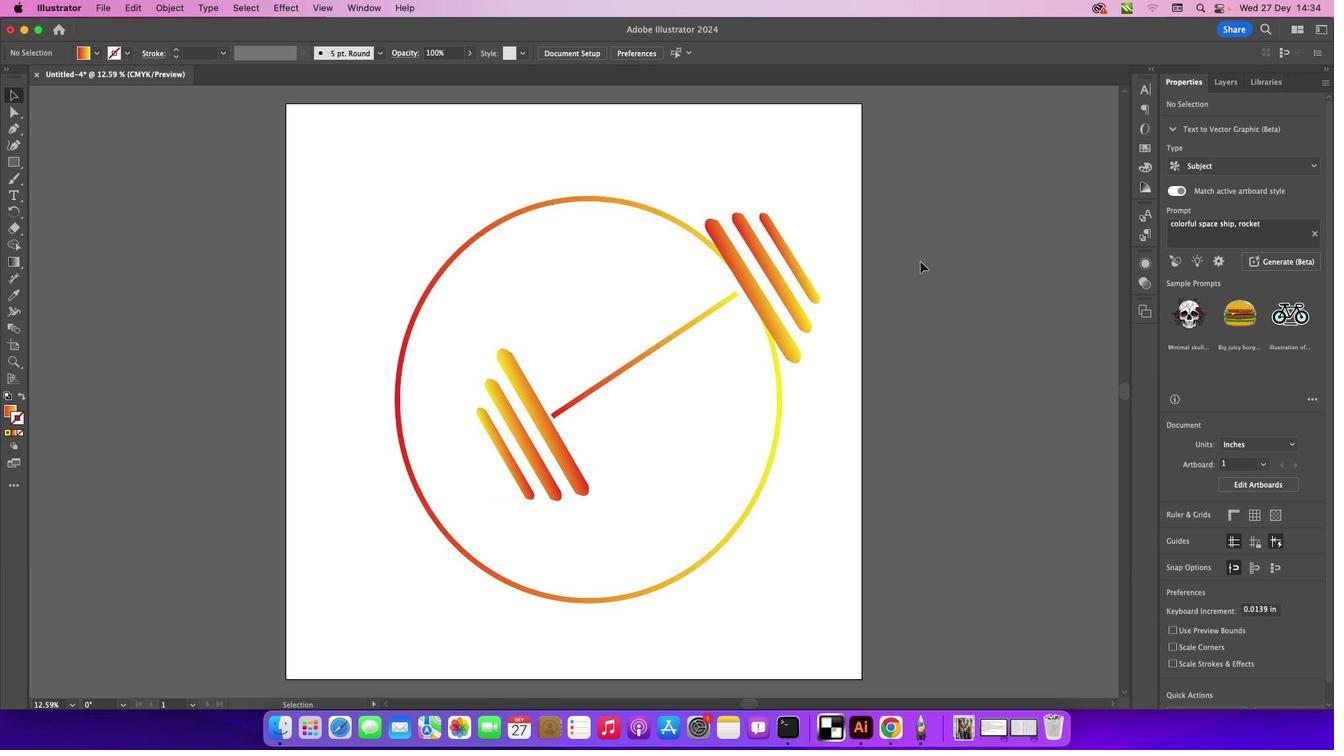 
Action: Mouse moved to (445, 262)
Screenshot: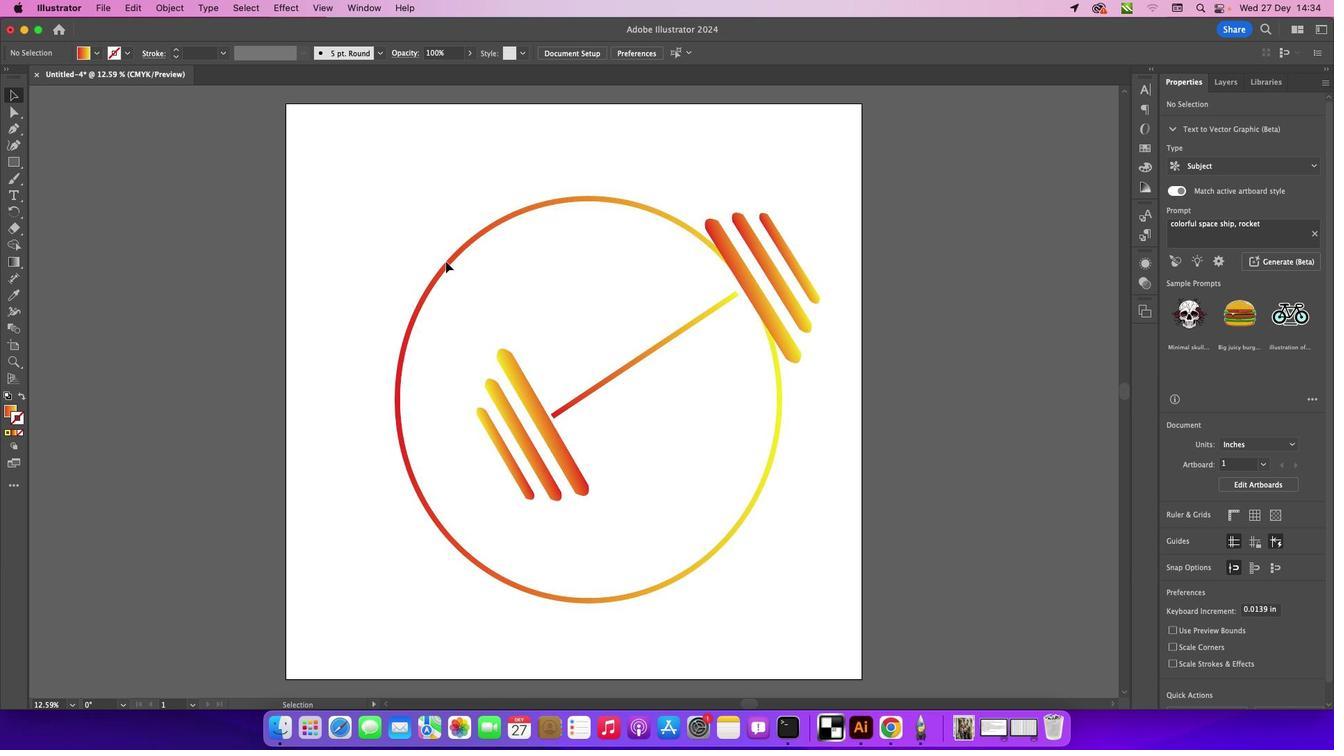 
Action: Mouse pressed left at (445, 262)
Screenshot: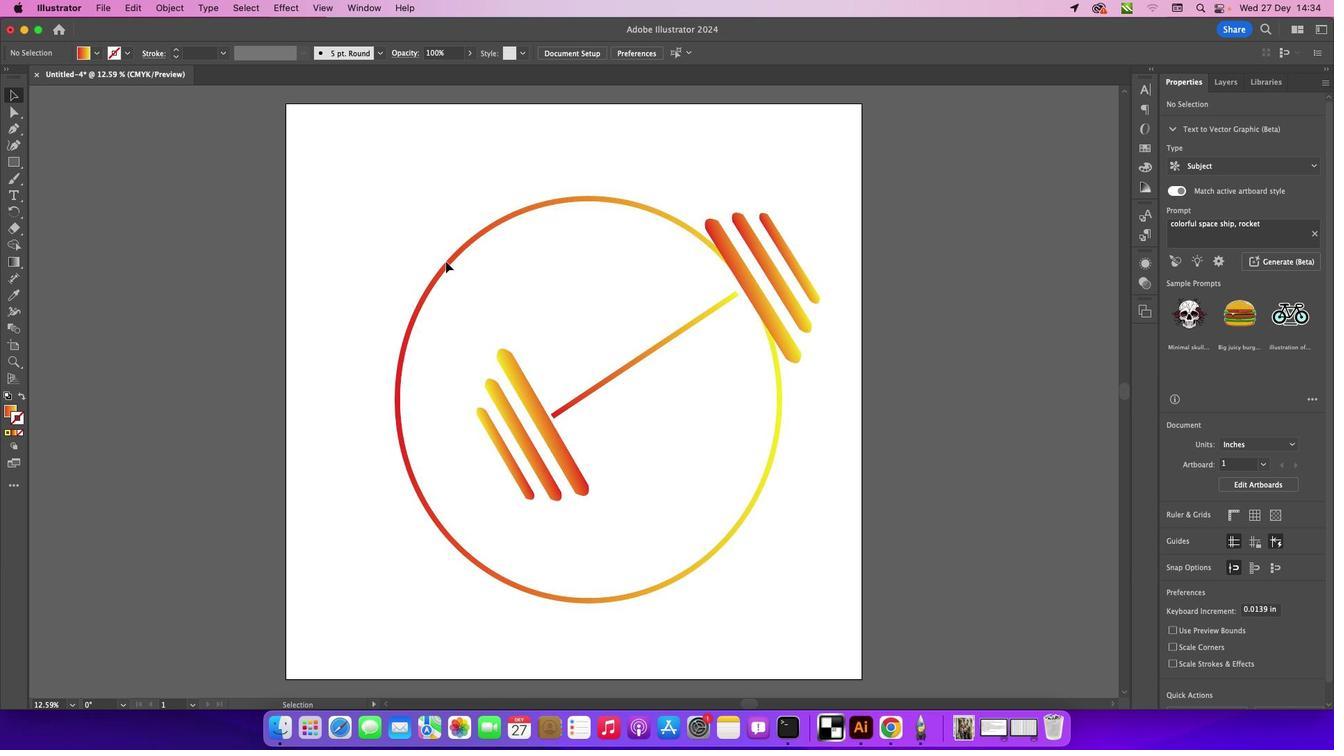 
Action: Mouse moved to (455, 259)
Screenshot: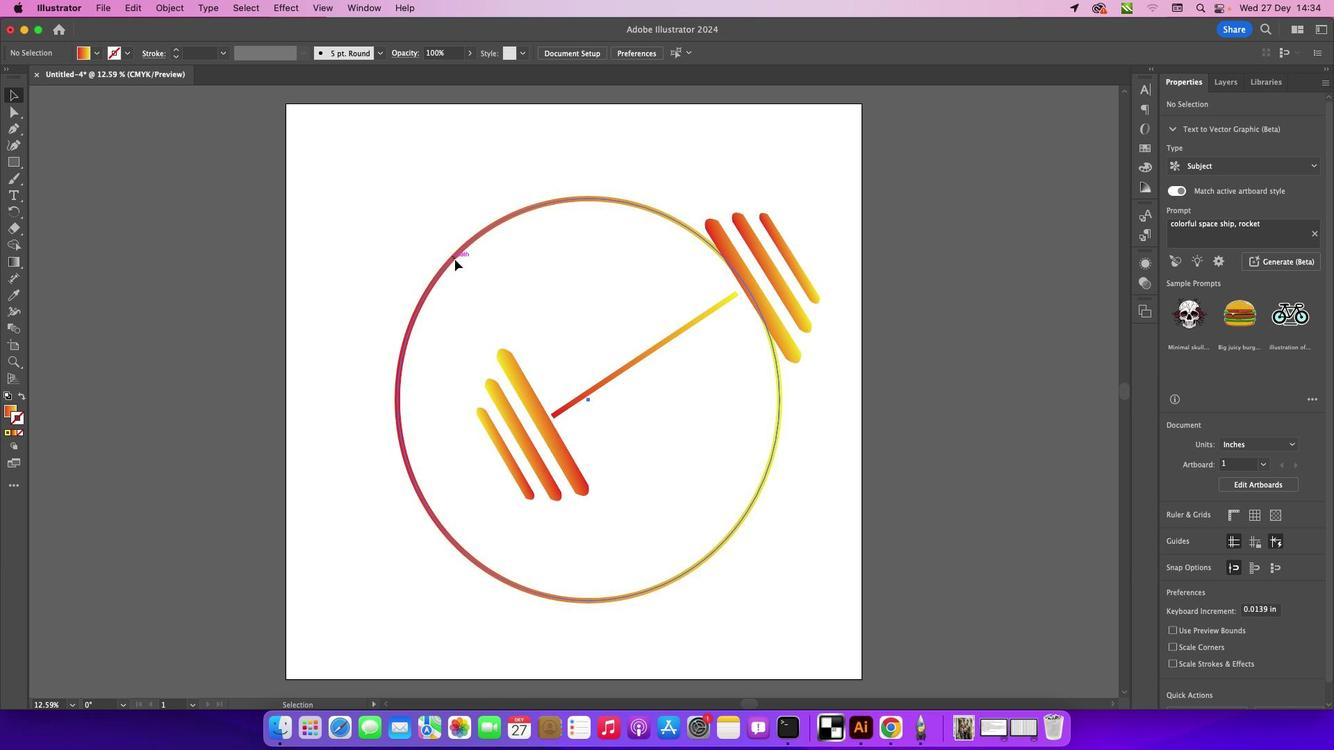 
Action: Mouse pressed left at (455, 259)
Screenshot: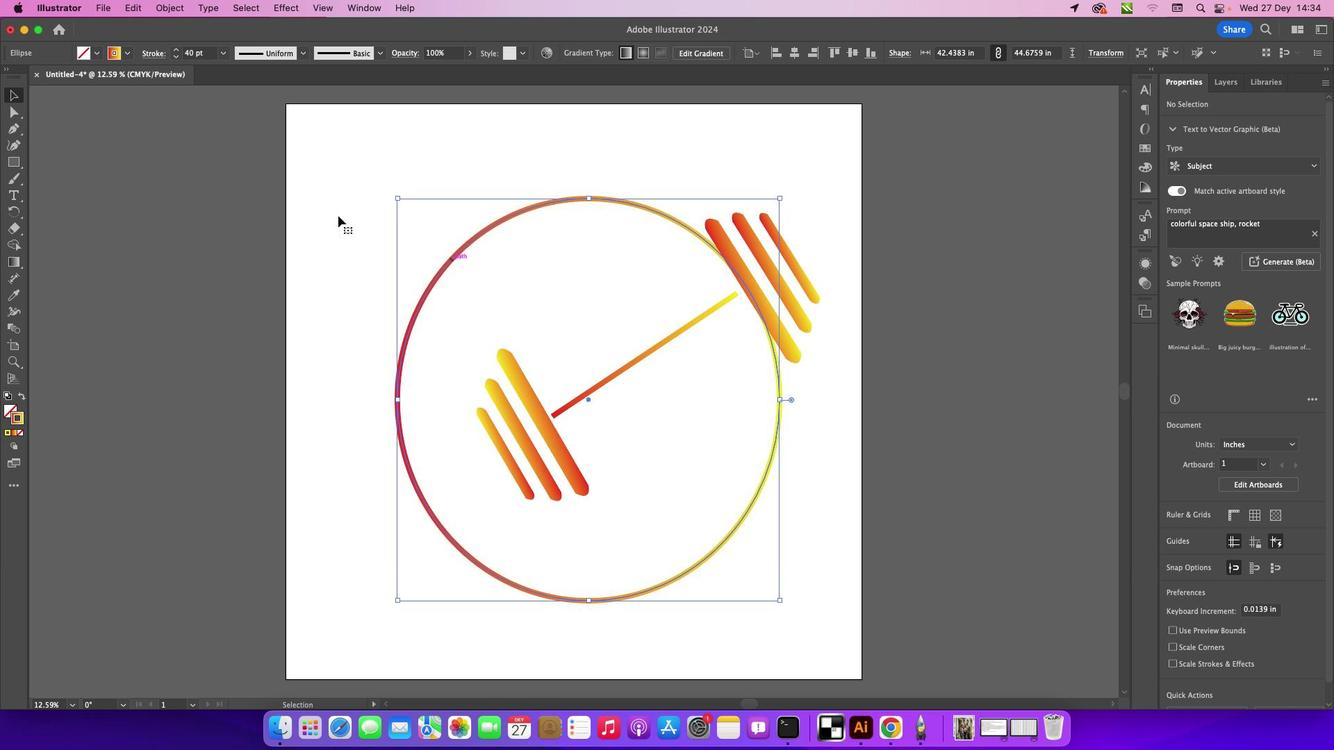
Action: Mouse moved to (13, 230)
Screenshot: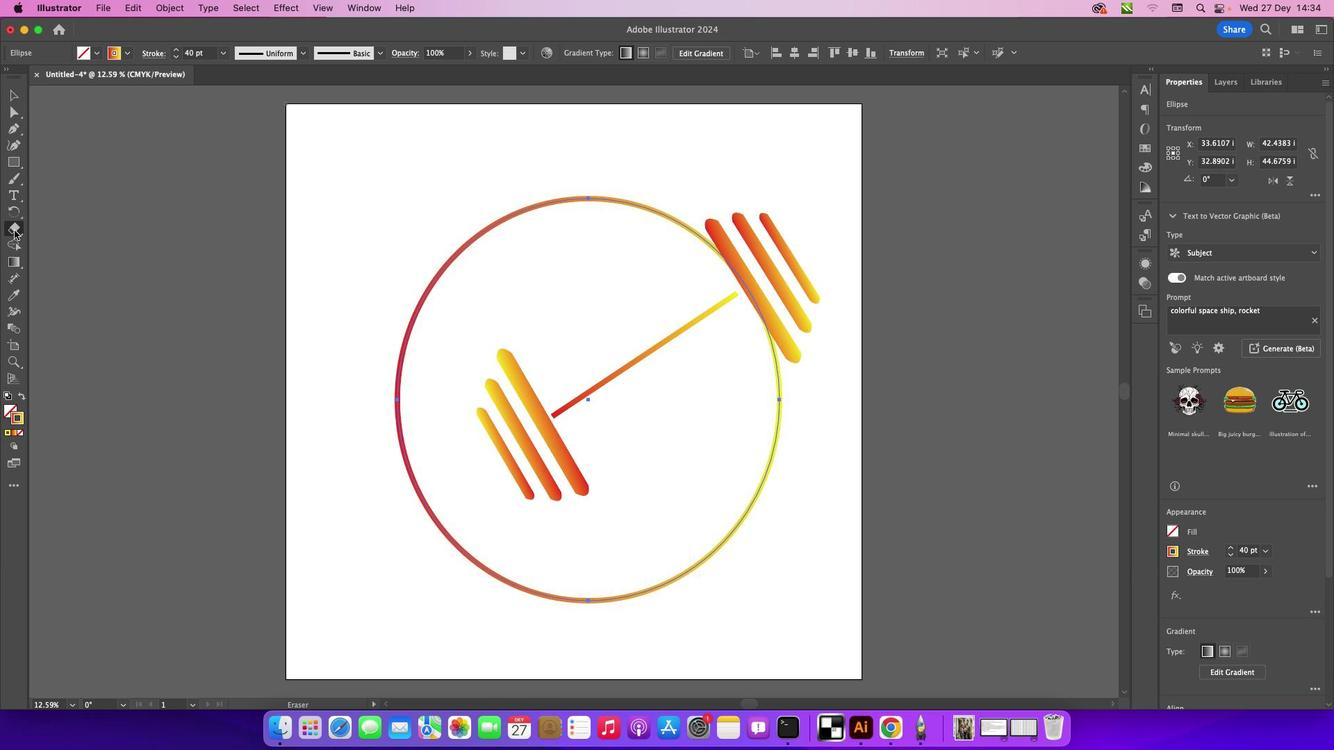 
Action: Mouse pressed left at (13, 230)
Screenshot: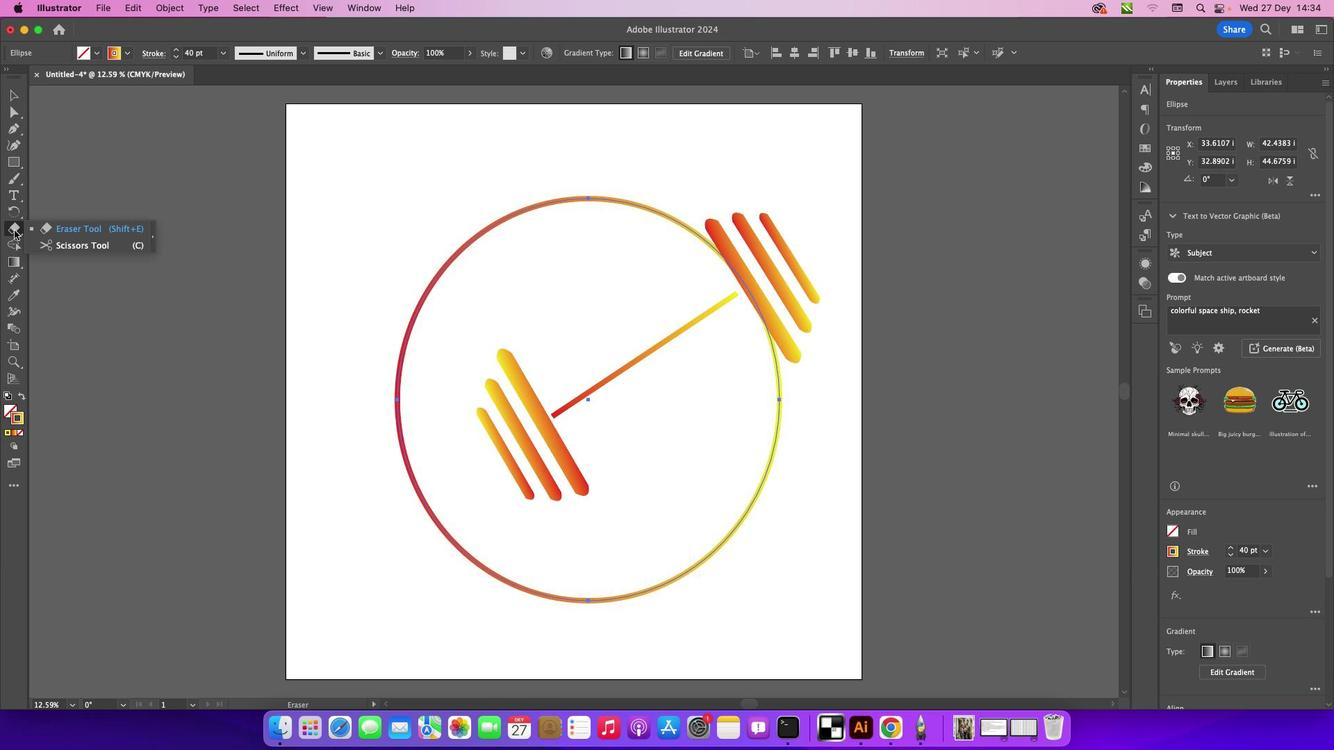 
Action: Mouse moved to (55, 224)
Screenshot: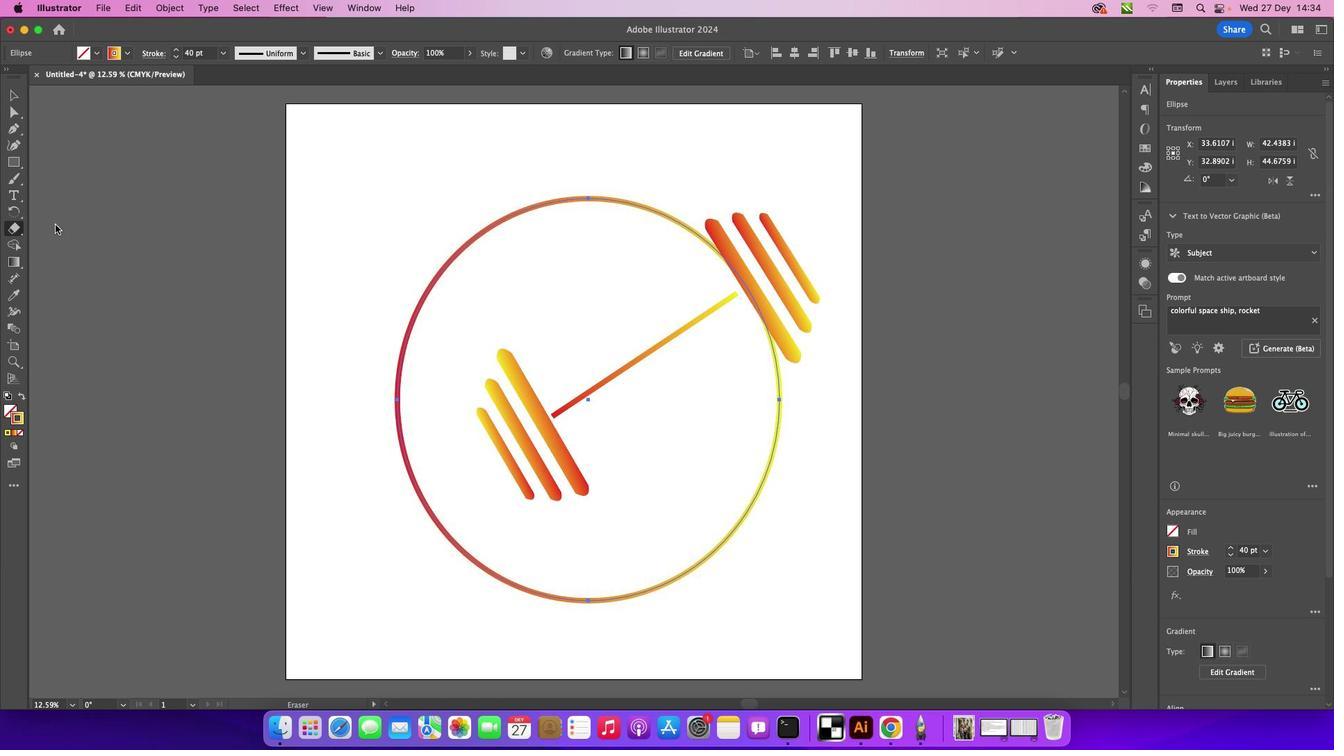 
Action: Mouse pressed left at (55, 224)
Screenshot: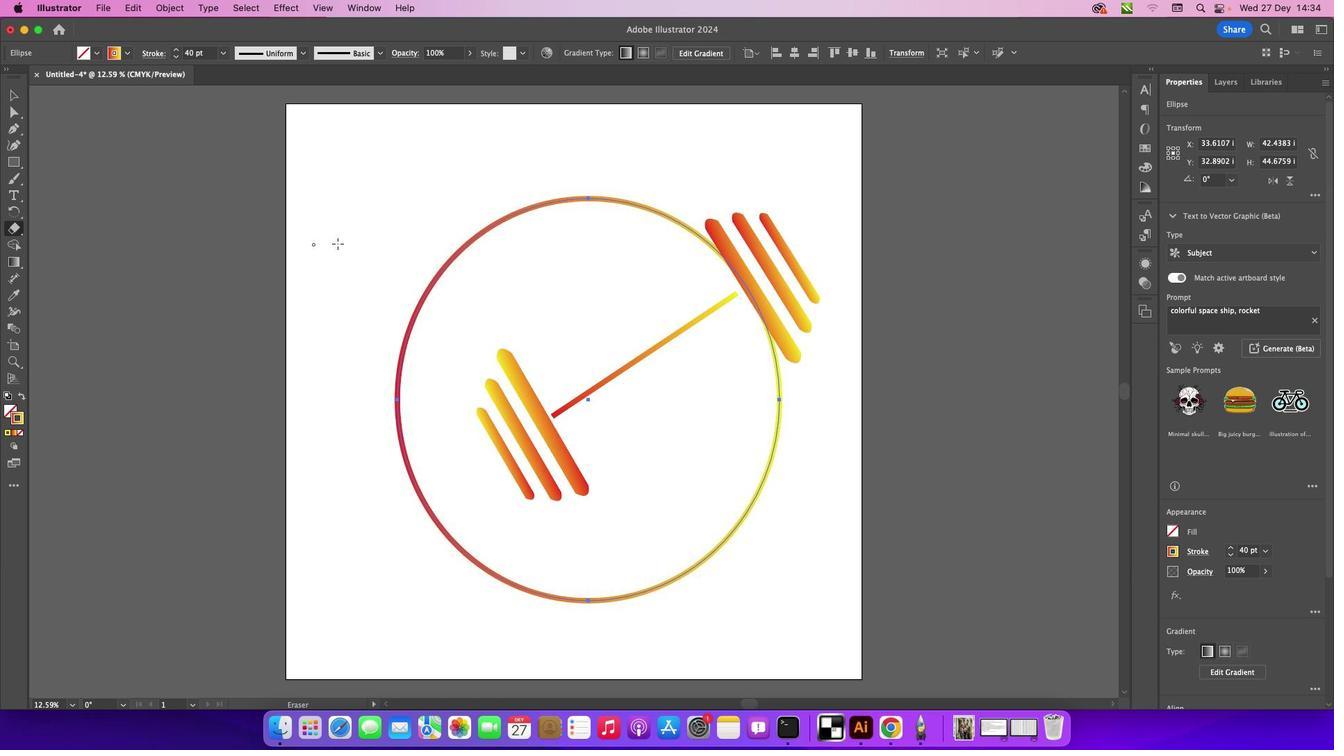 
Action: Mouse moved to (692, 223)
Screenshot: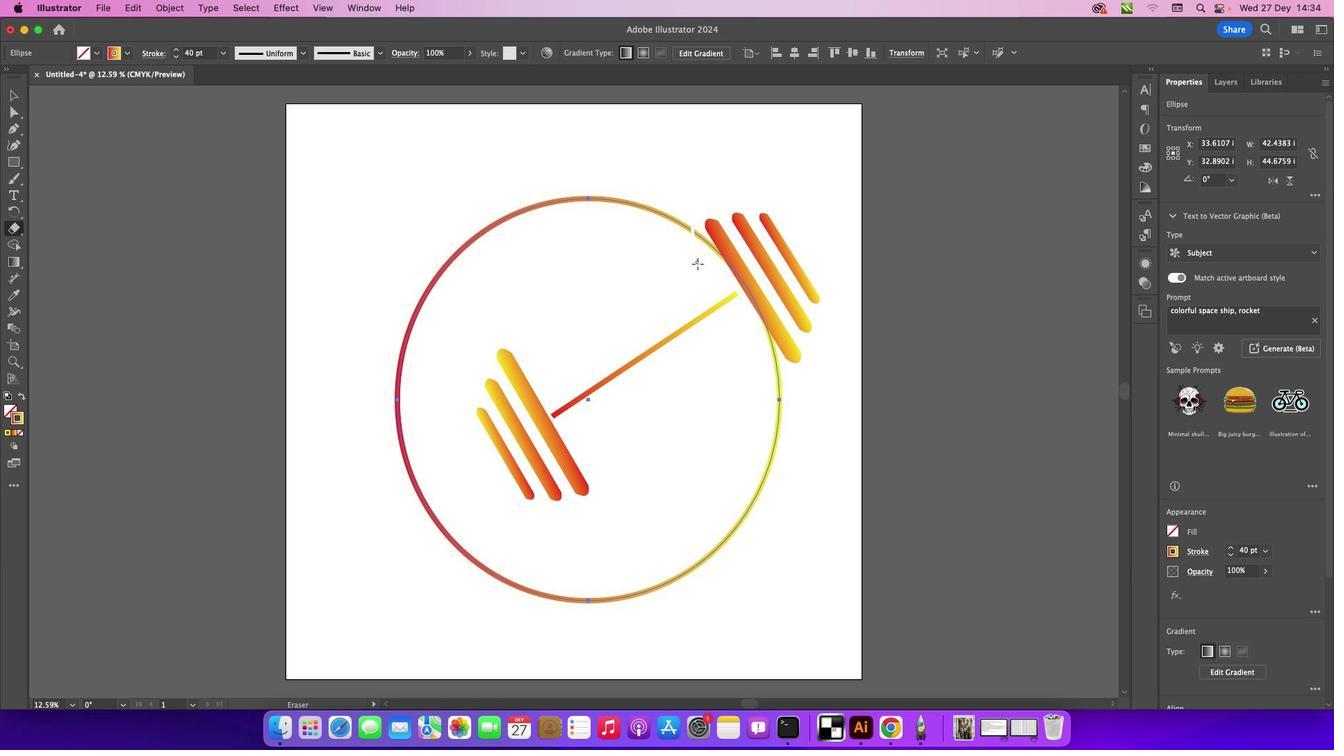
Action: Mouse pressed left at (692, 223)
Screenshot: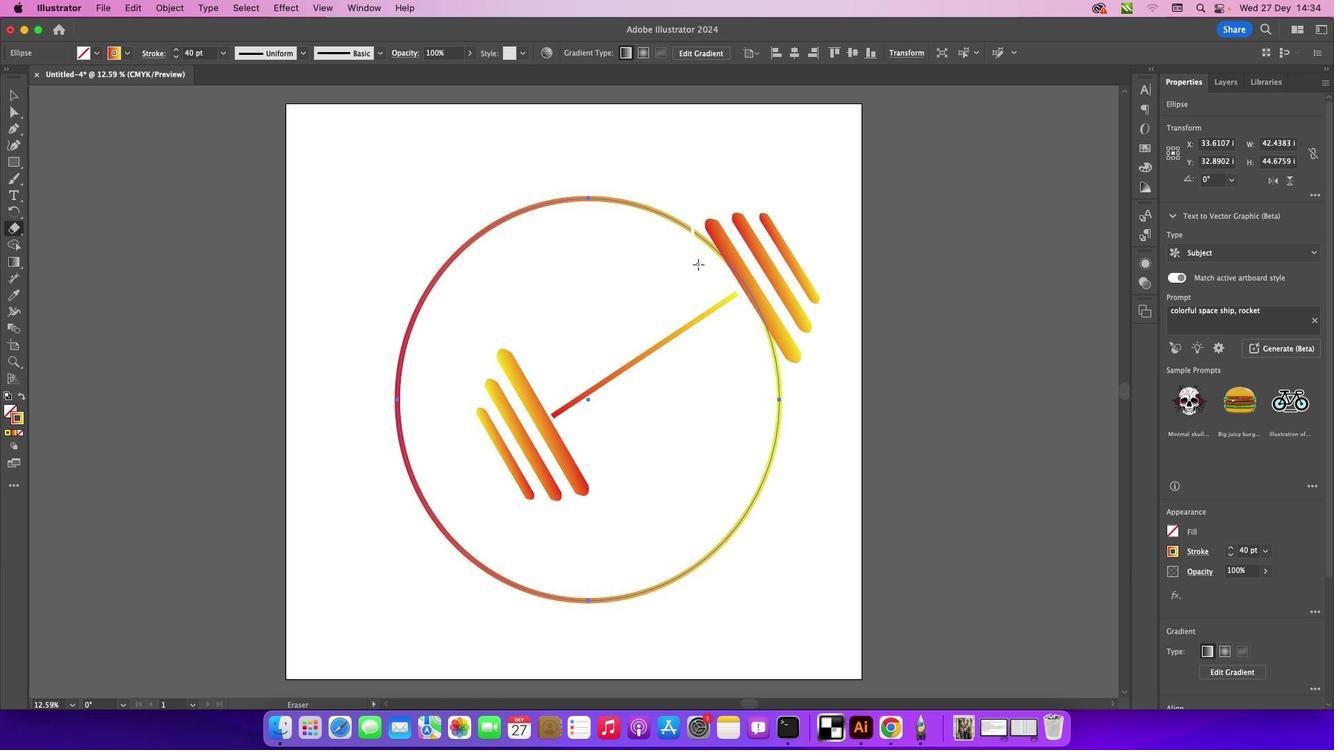 
Action: Mouse moved to (635, 229)
Screenshot: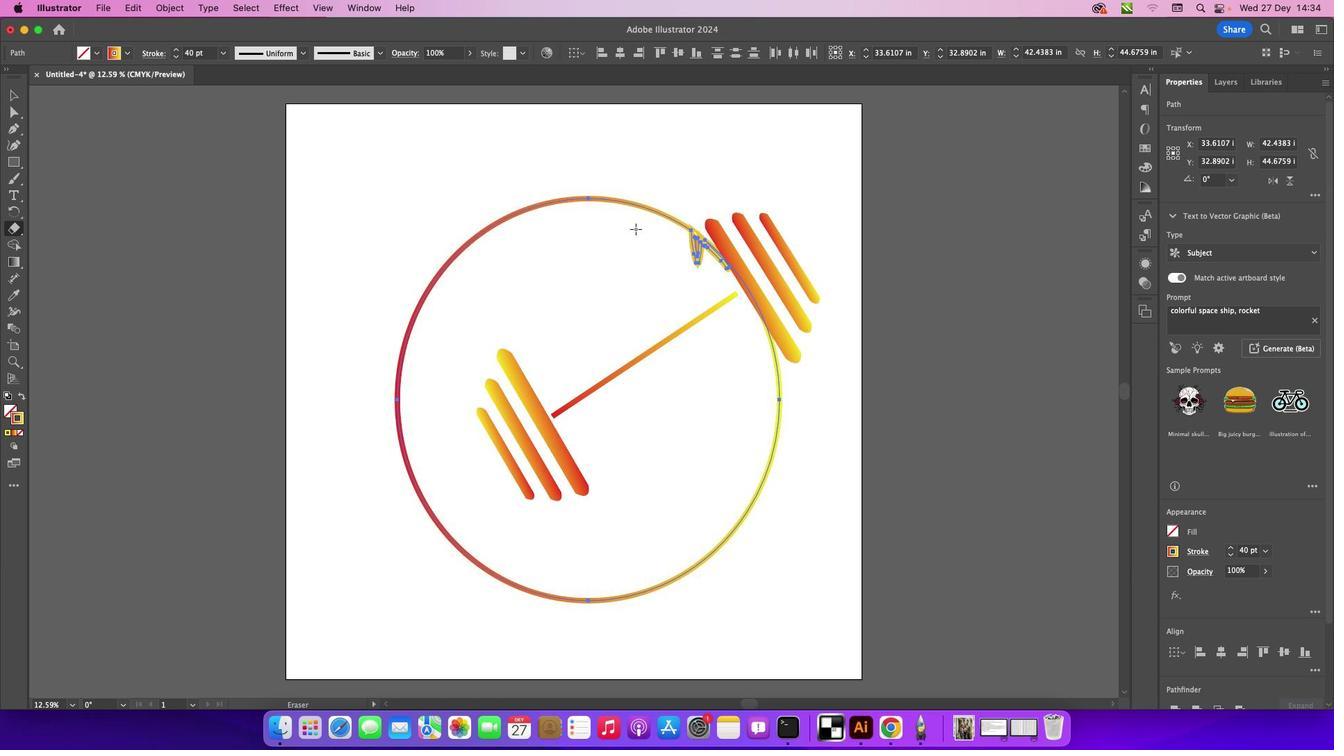
Action: Key pressed Key.cmd'z'
Screenshot: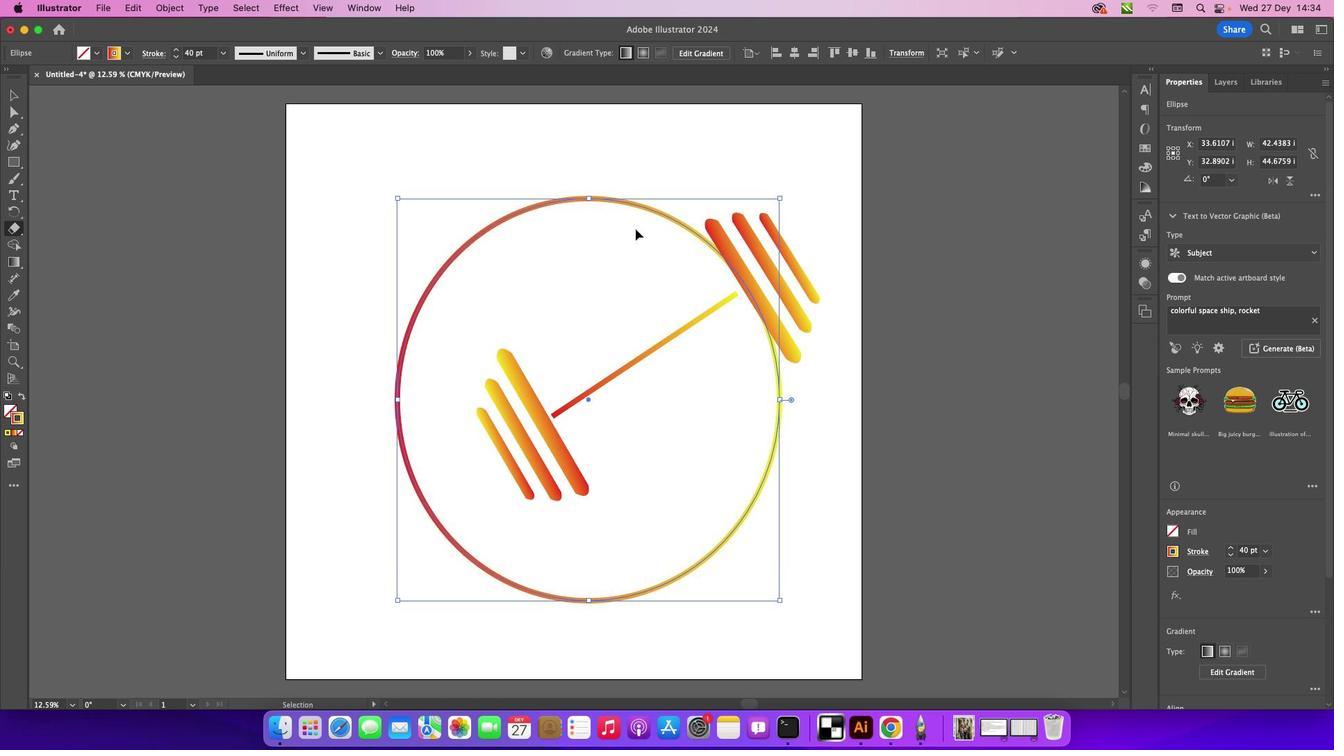 
Action: Mouse moved to (8, 92)
Screenshot: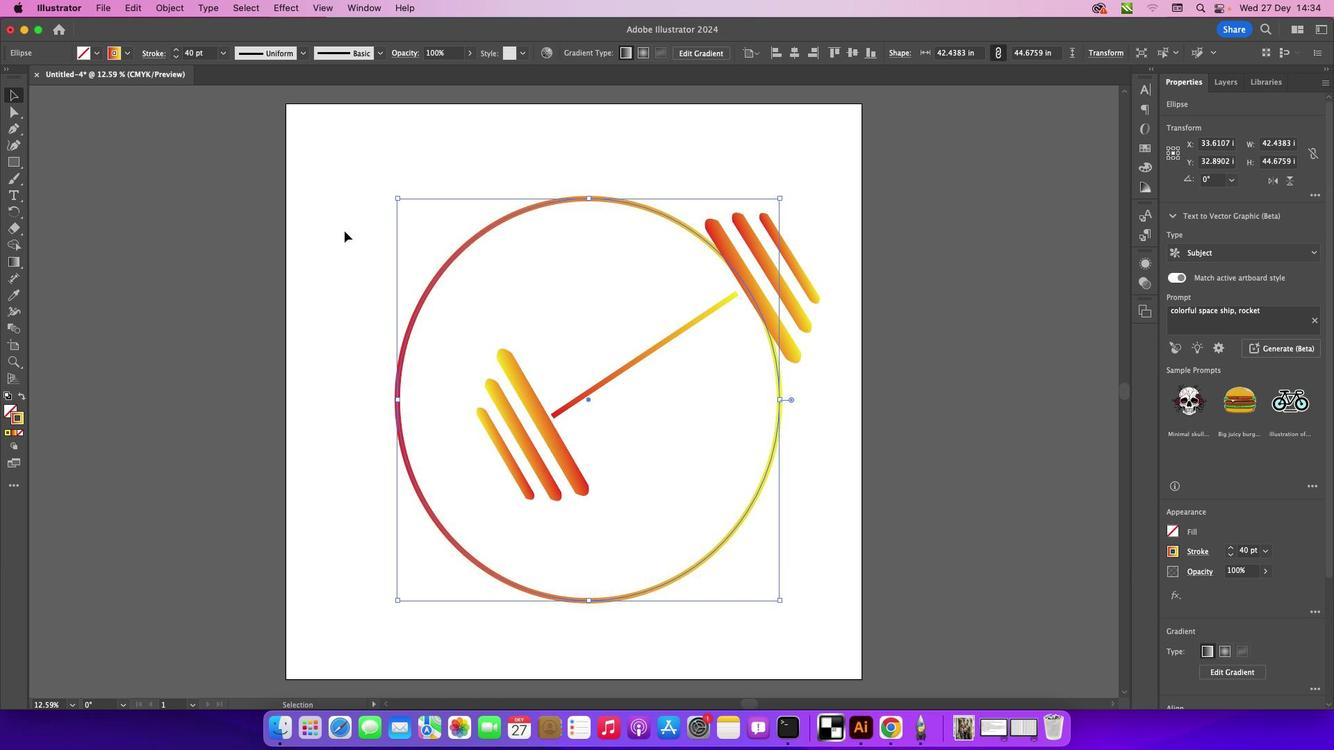 
Action: Mouse pressed left at (8, 92)
Screenshot: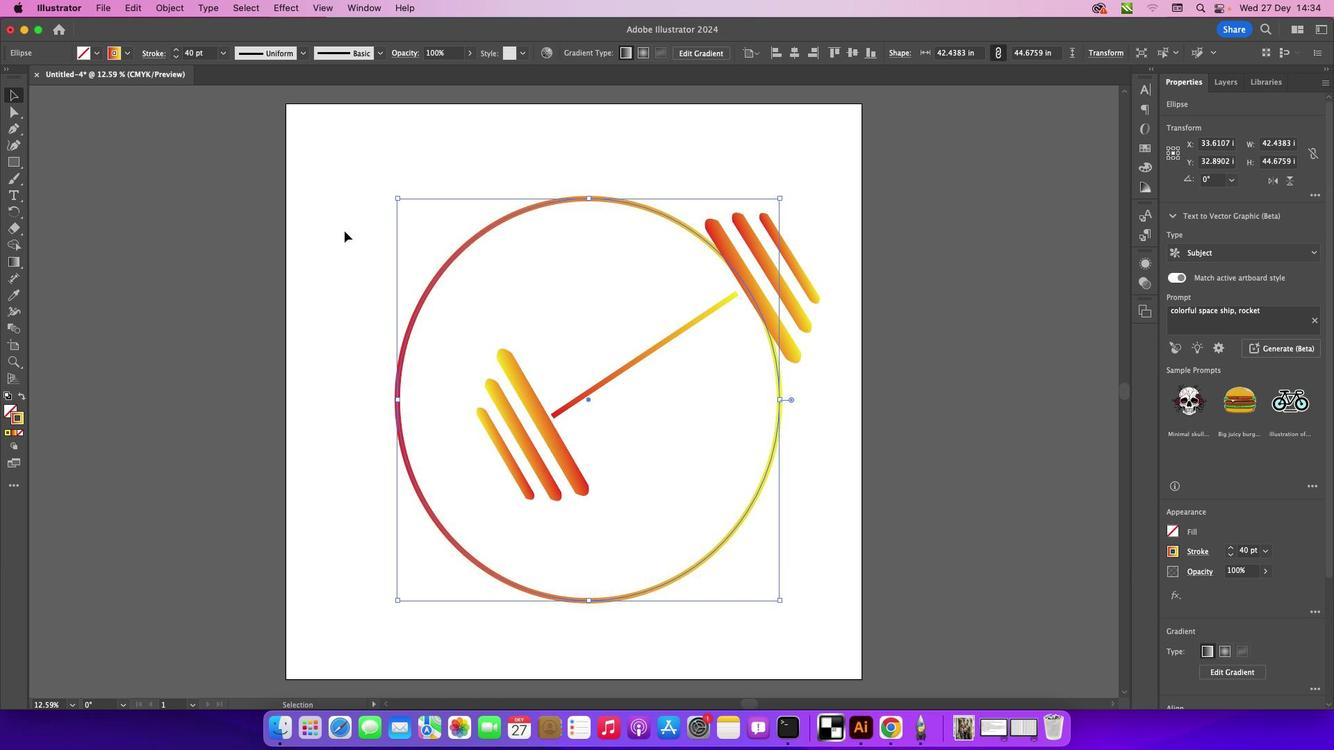 
Action: Mouse moved to (345, 230)
Screenshot: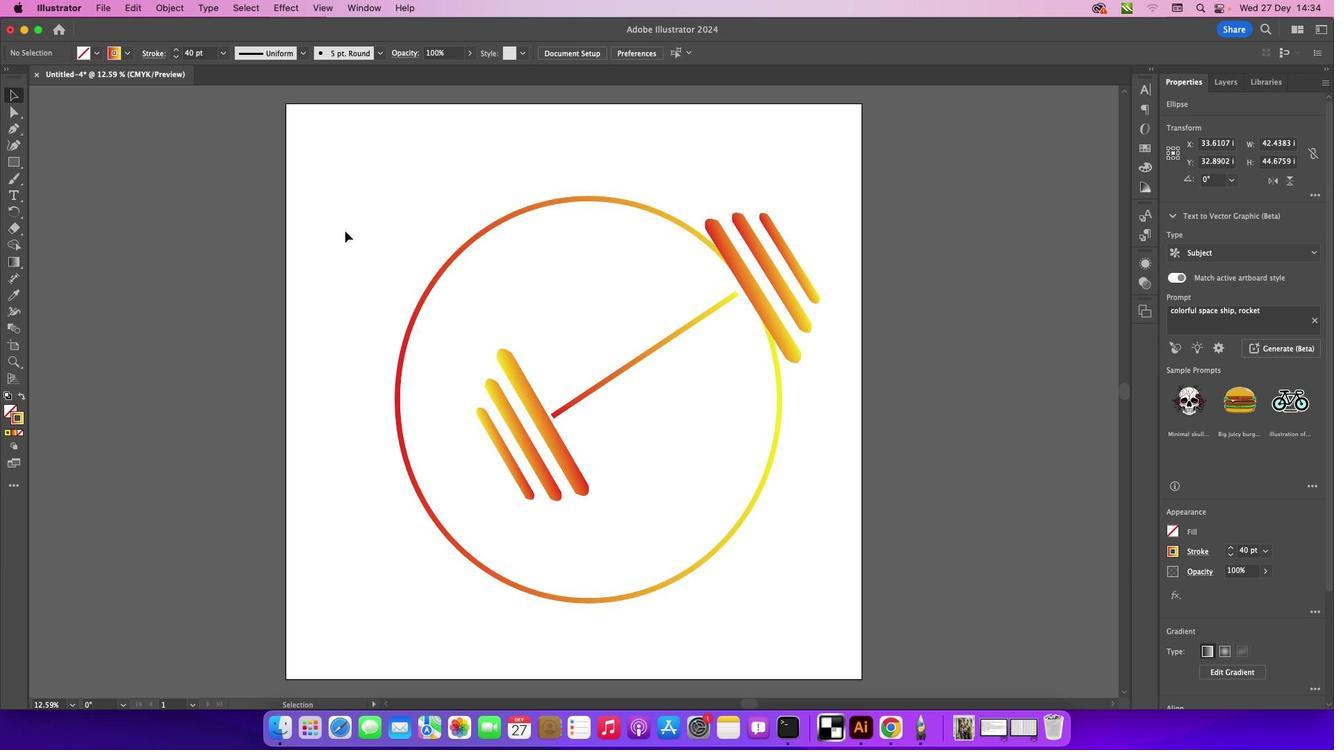 
Action: Mouse pressed left at (345, 230)
Screenshot: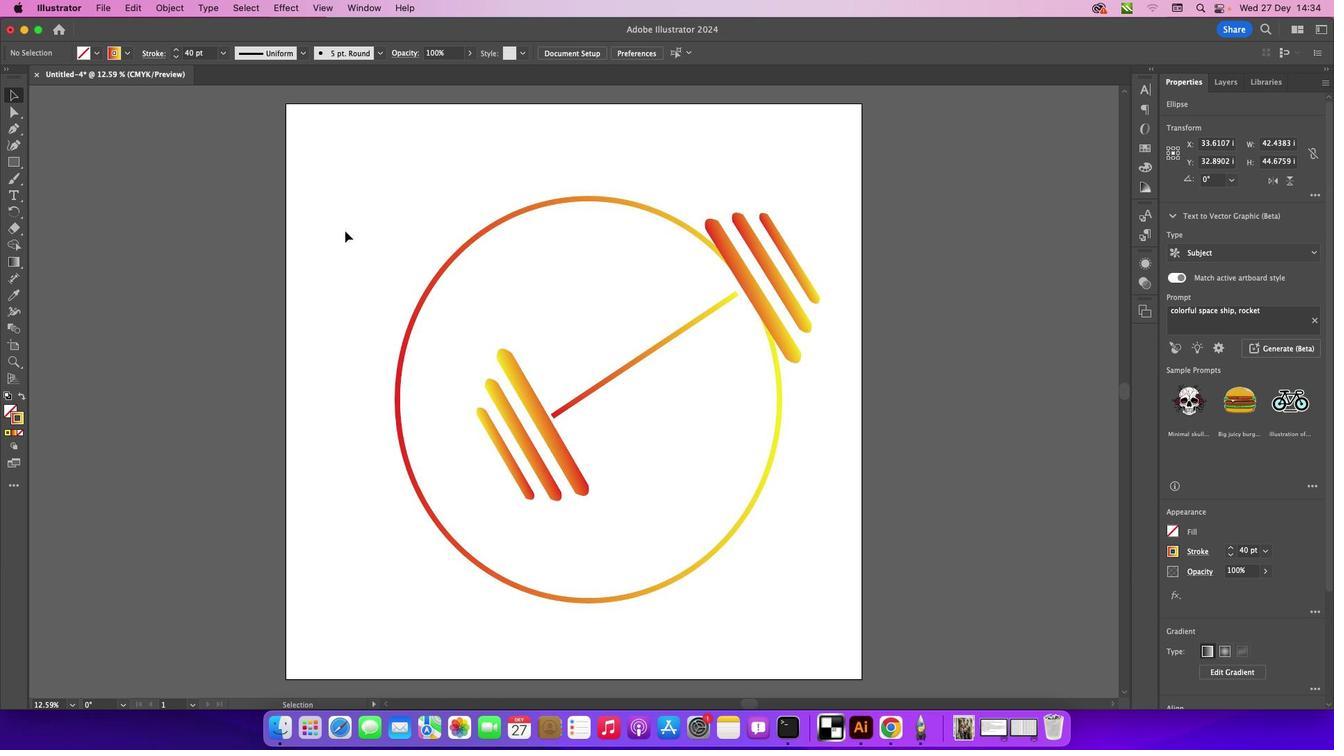 
Action: Mouse moved to (9, 178)
Screenshot: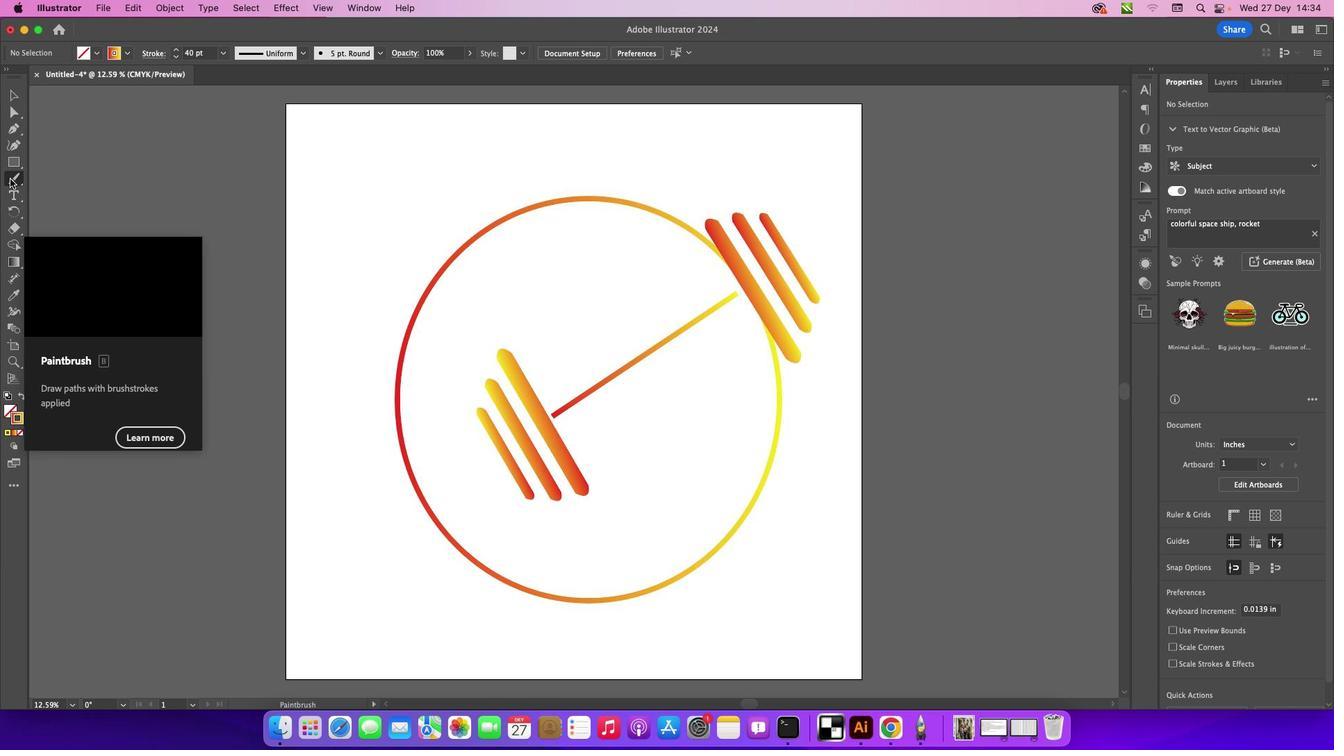 
Action: Mouse pressed left at (9, 178)
Screenshot: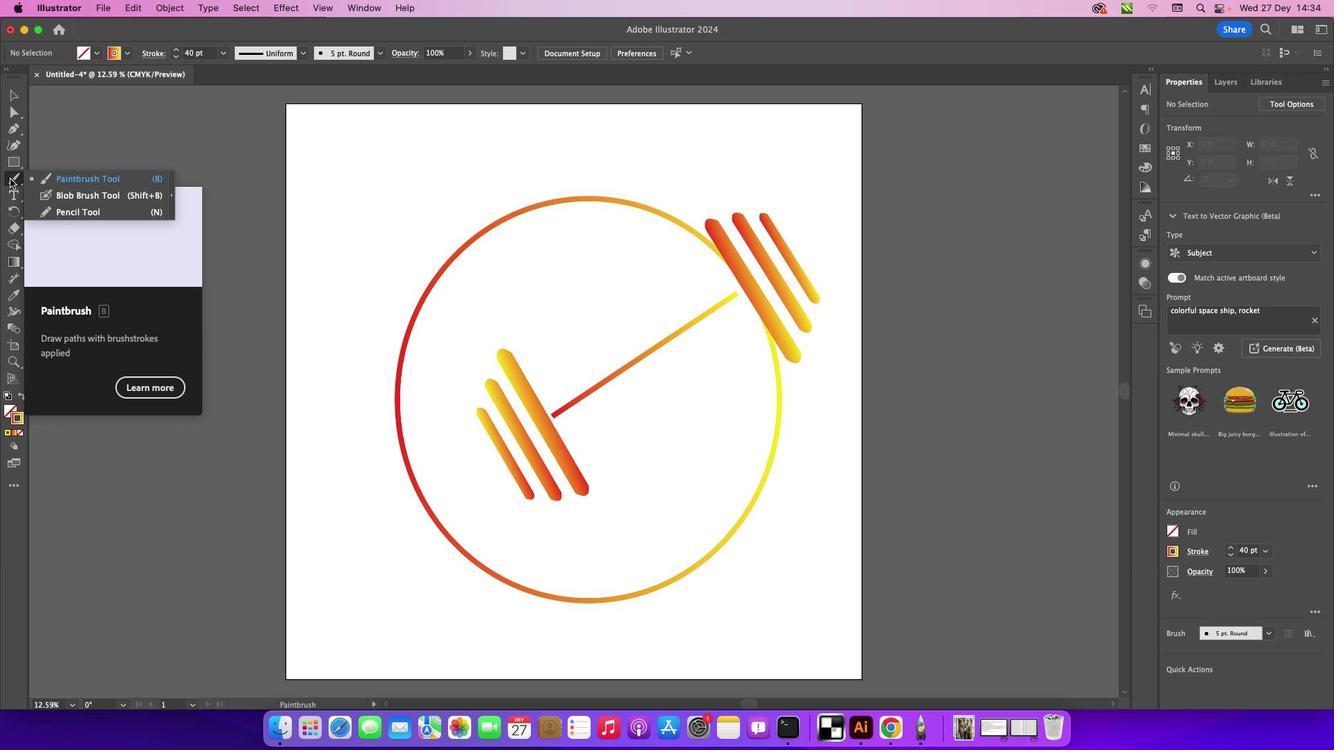 
Action: Mouse moved to (6, 432)
Screenshot: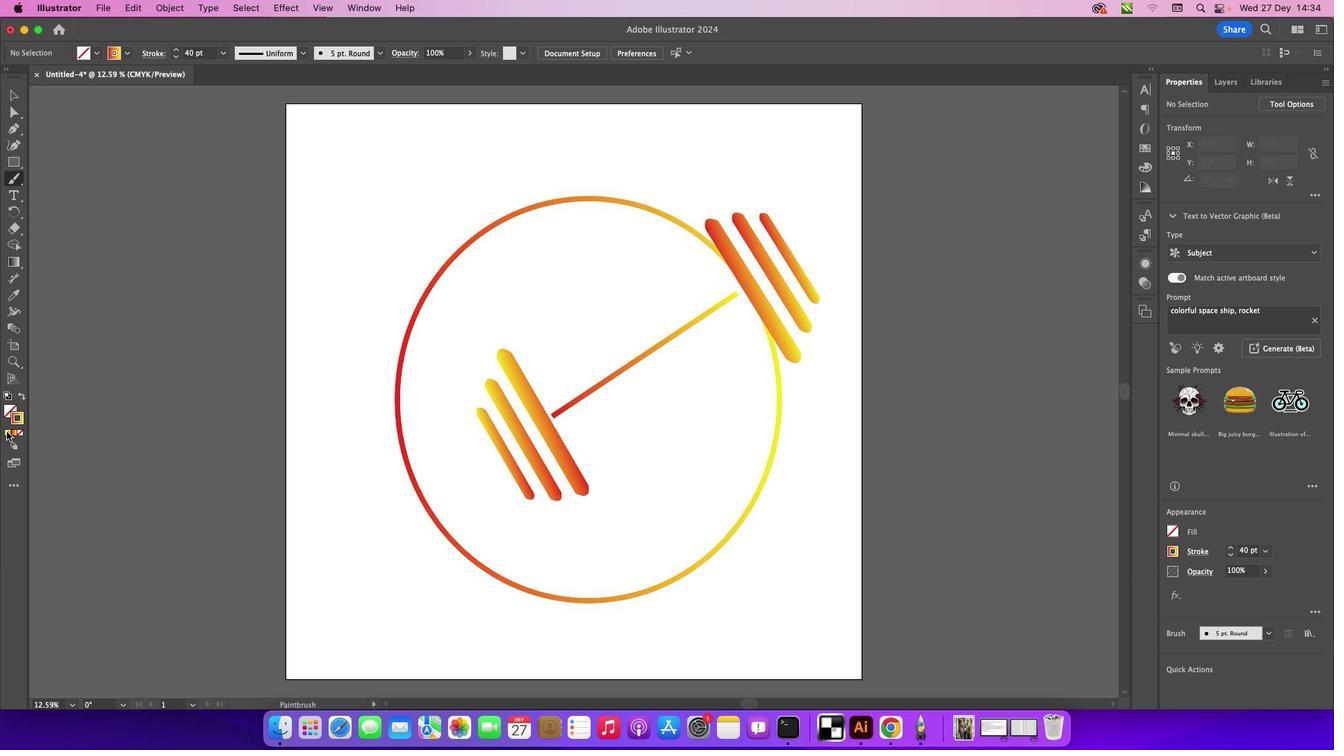 
Action: Mouse pressed left at (6, 432)
Screenshot: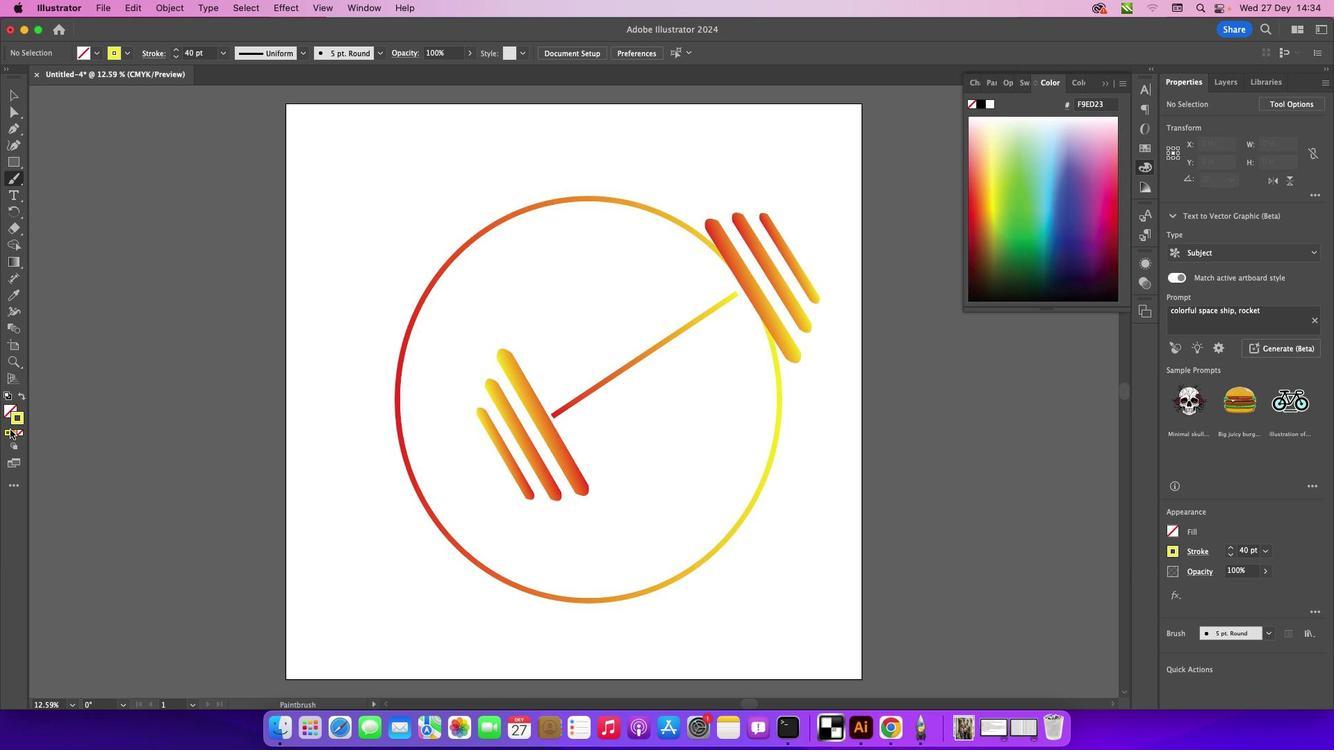 
Action: Mouse moved to (127, 54)
Screenshot: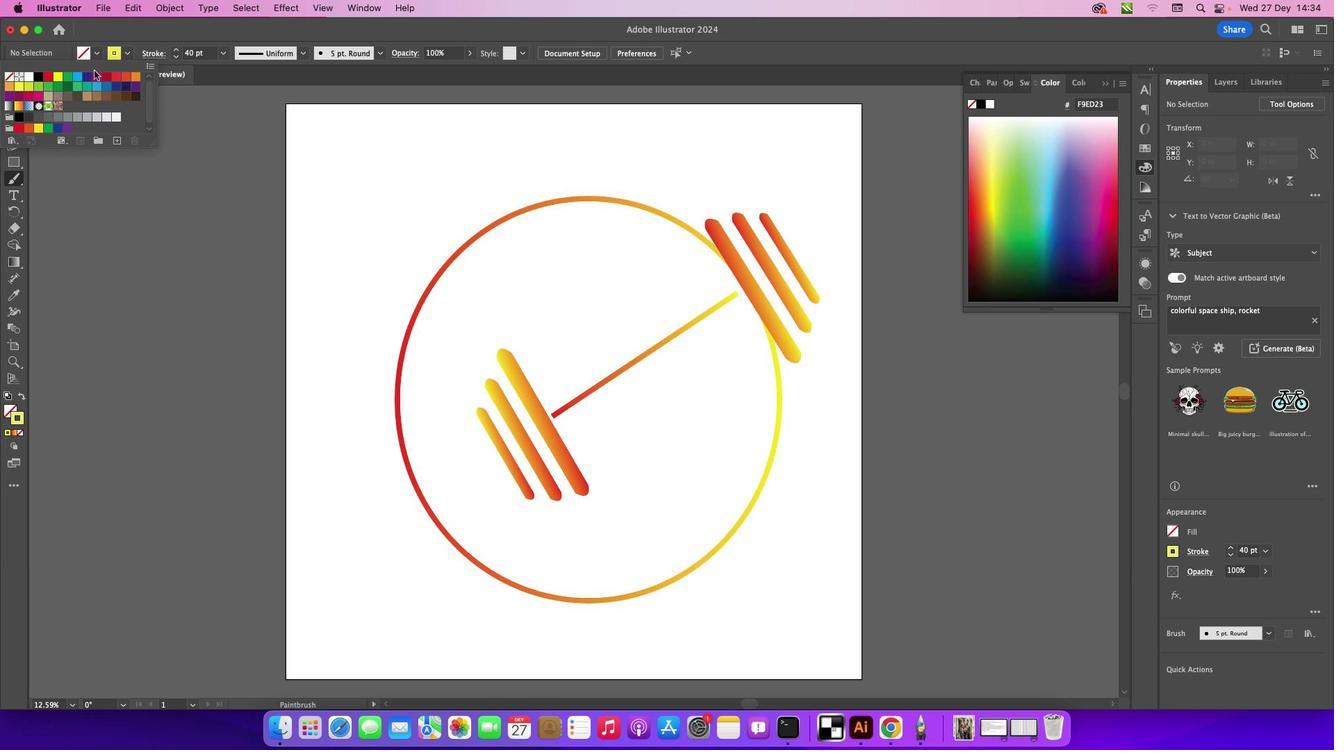 
Action: Mouse pressed left at (127, 54)
Screenshot: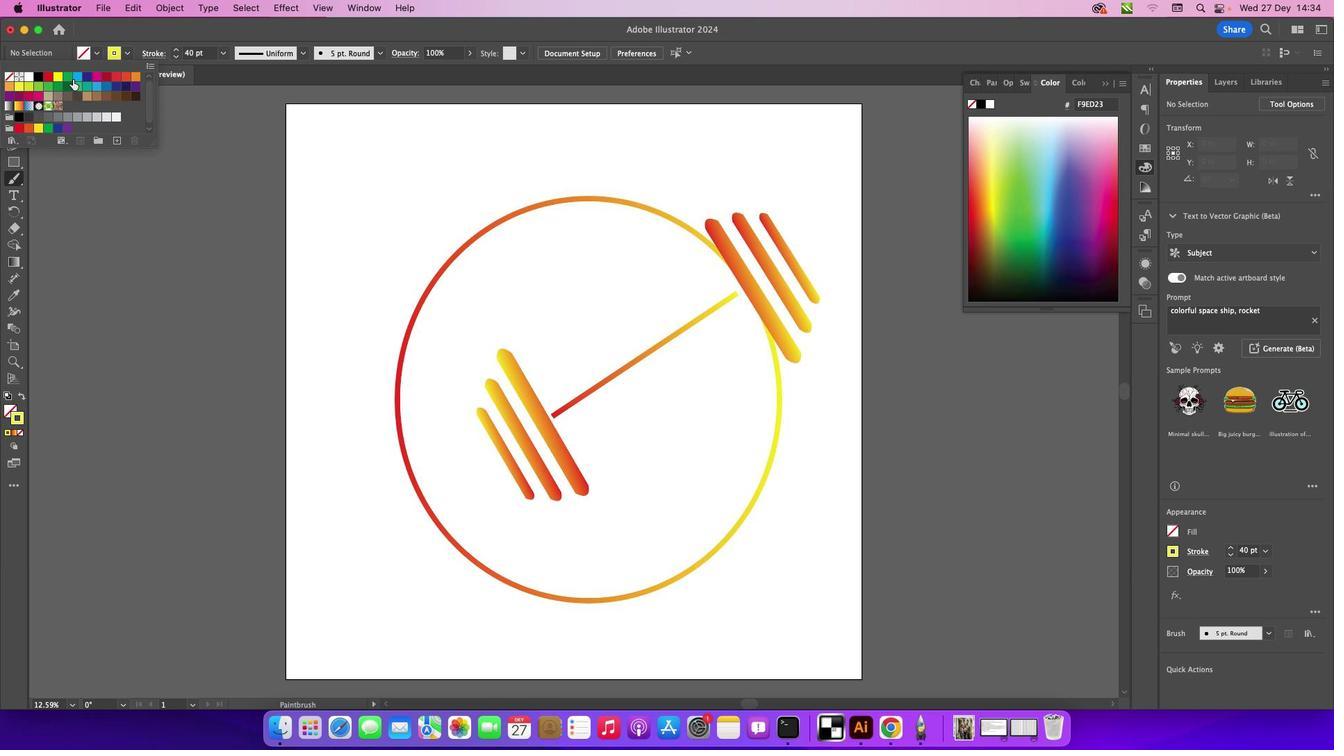 
Action: Mouse moved to (23, 75)
Screenshot: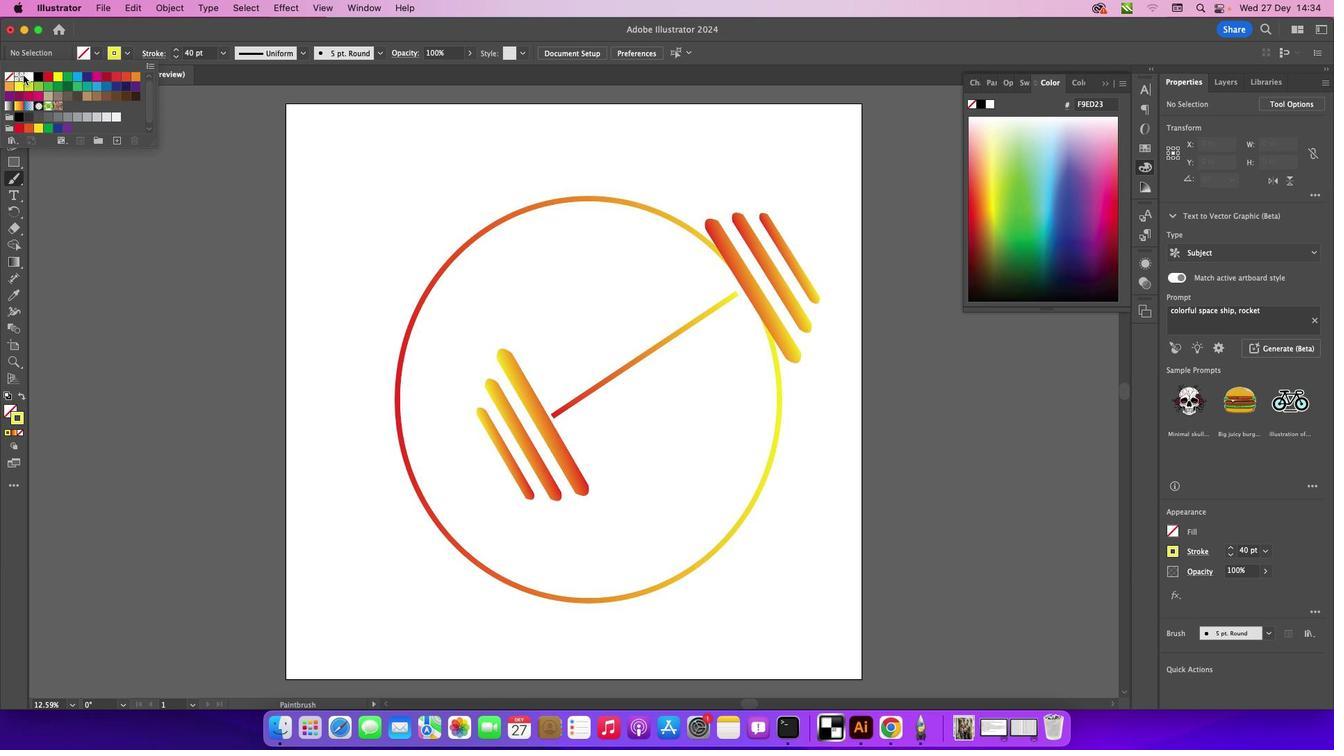 
Action: Mouse pressed left at (23, 75)
Screenshot: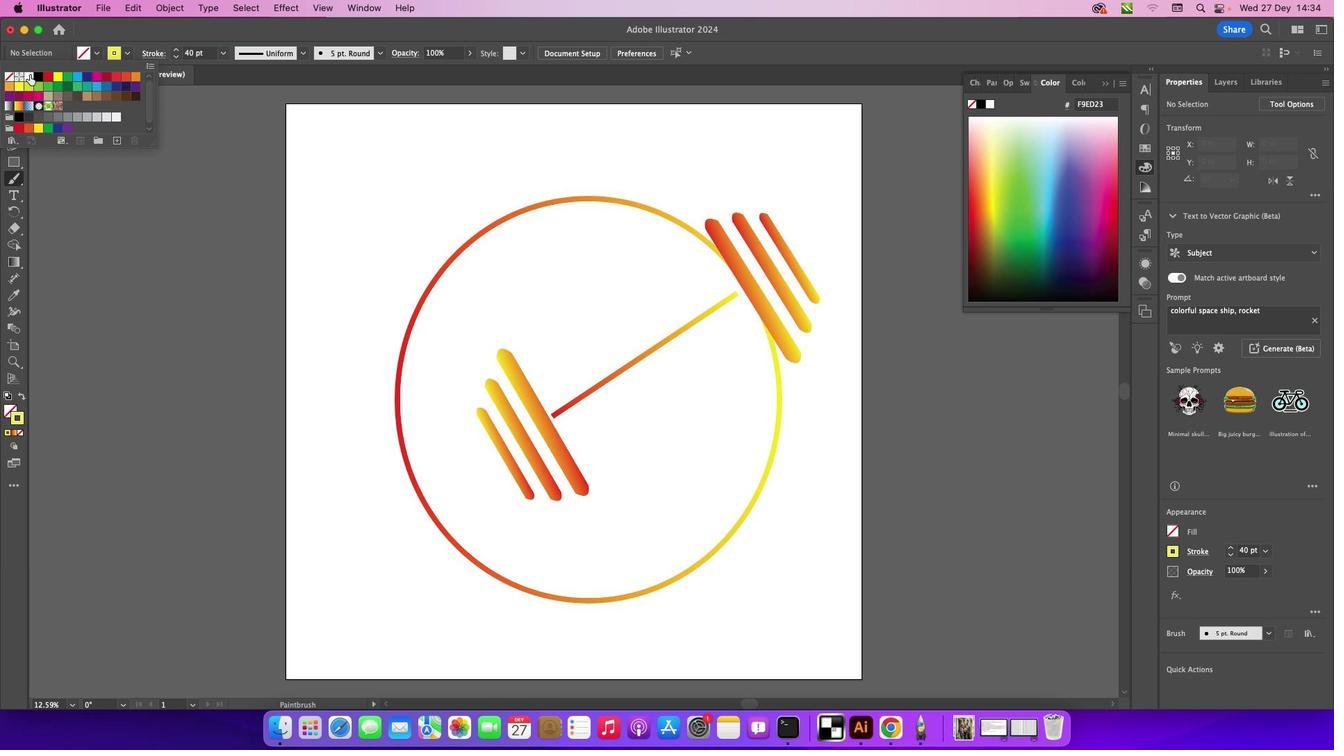 
Action: Mouse moved to (29, 75)
Screenshot: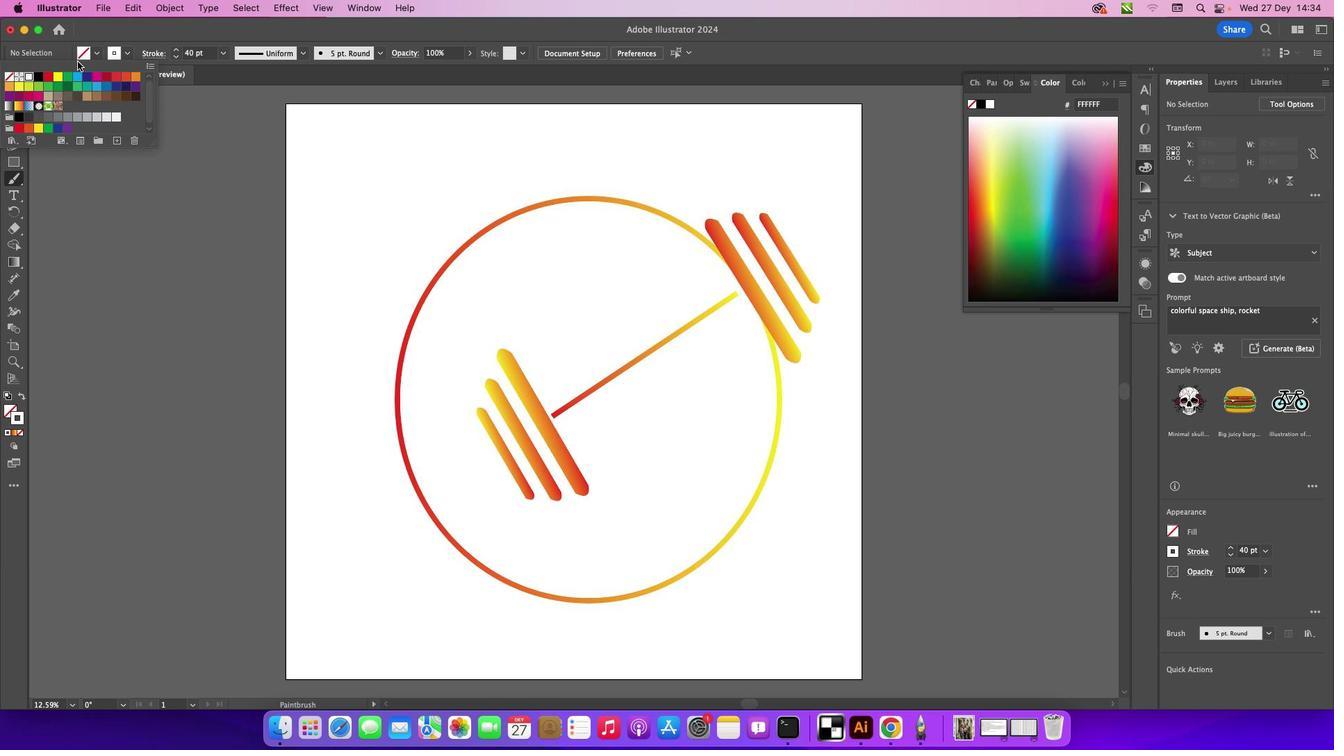 
Action: Mouse pressed left at (29, 75)
Screenshot: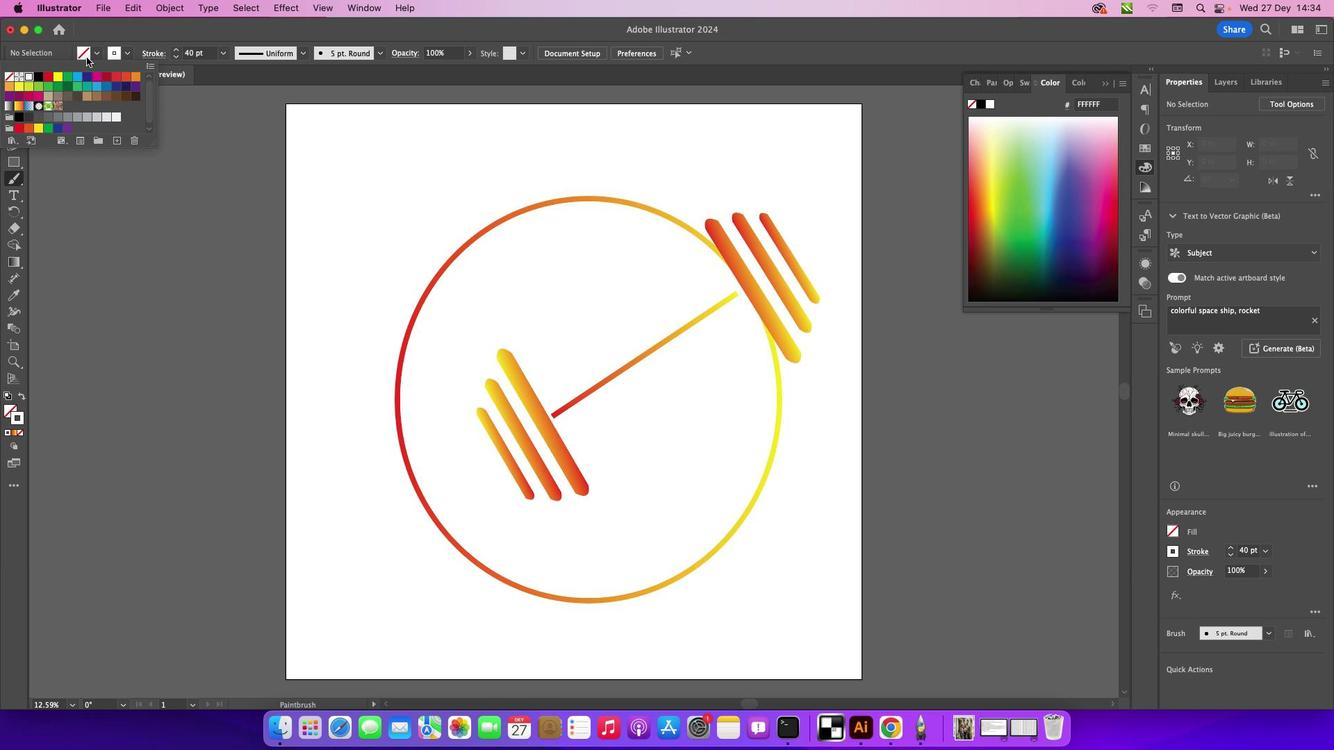 
Action: Mouse moved to (127, 50)
Screenshot: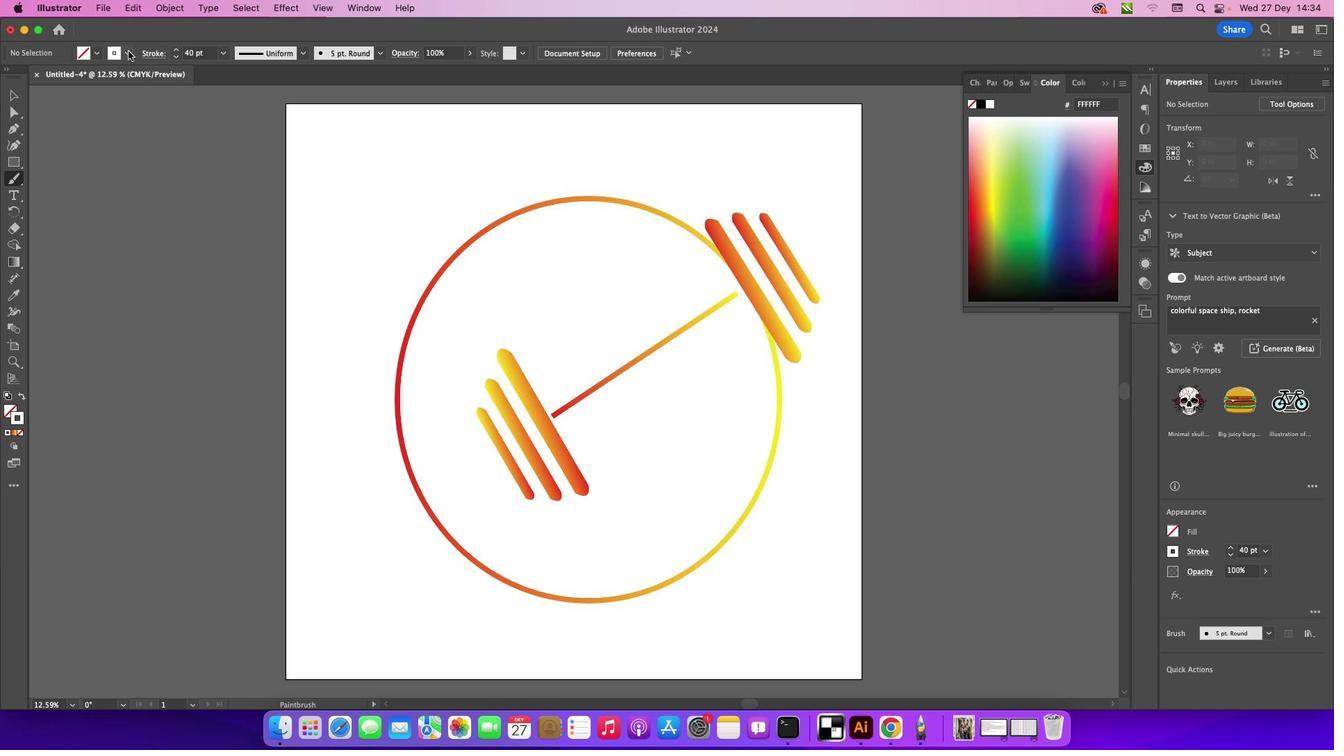 
Action: Mouse pressed left at (127, 50)
Screenshot: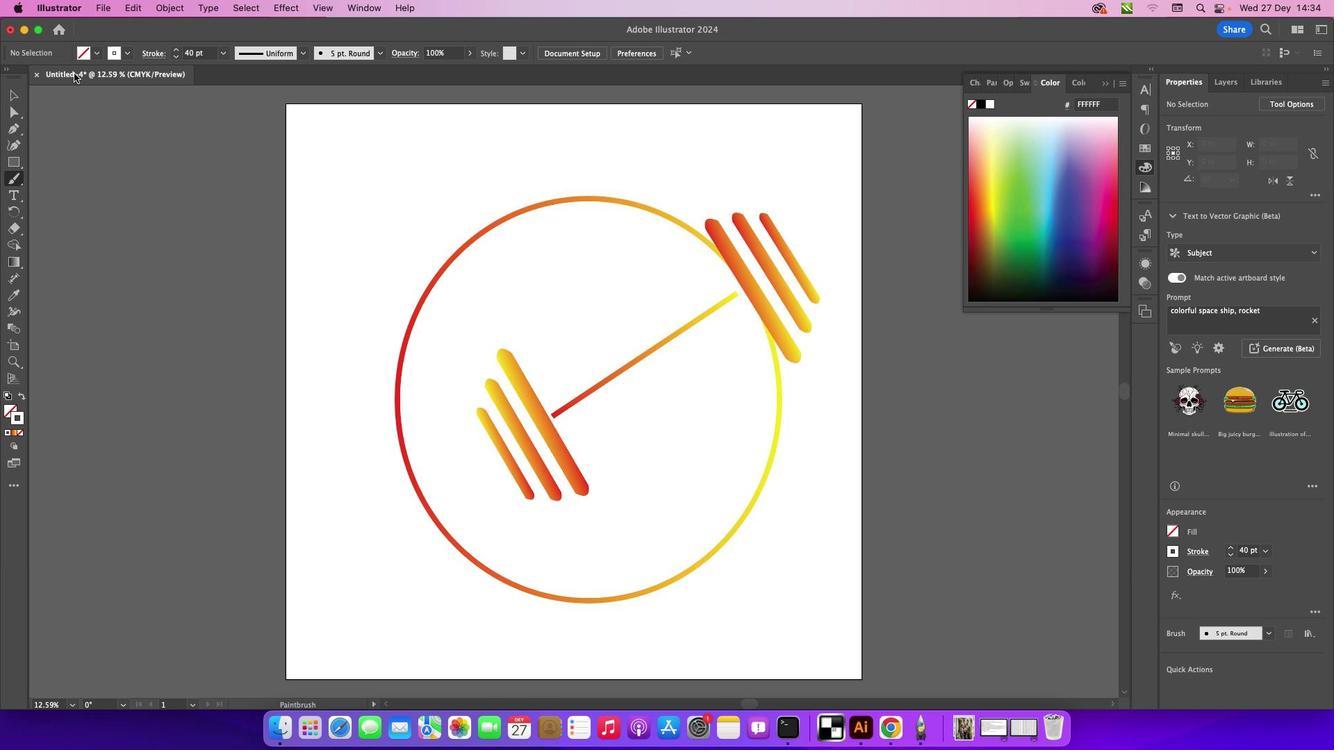 
Action: Mouse moved to (697, 234)
Screenshot: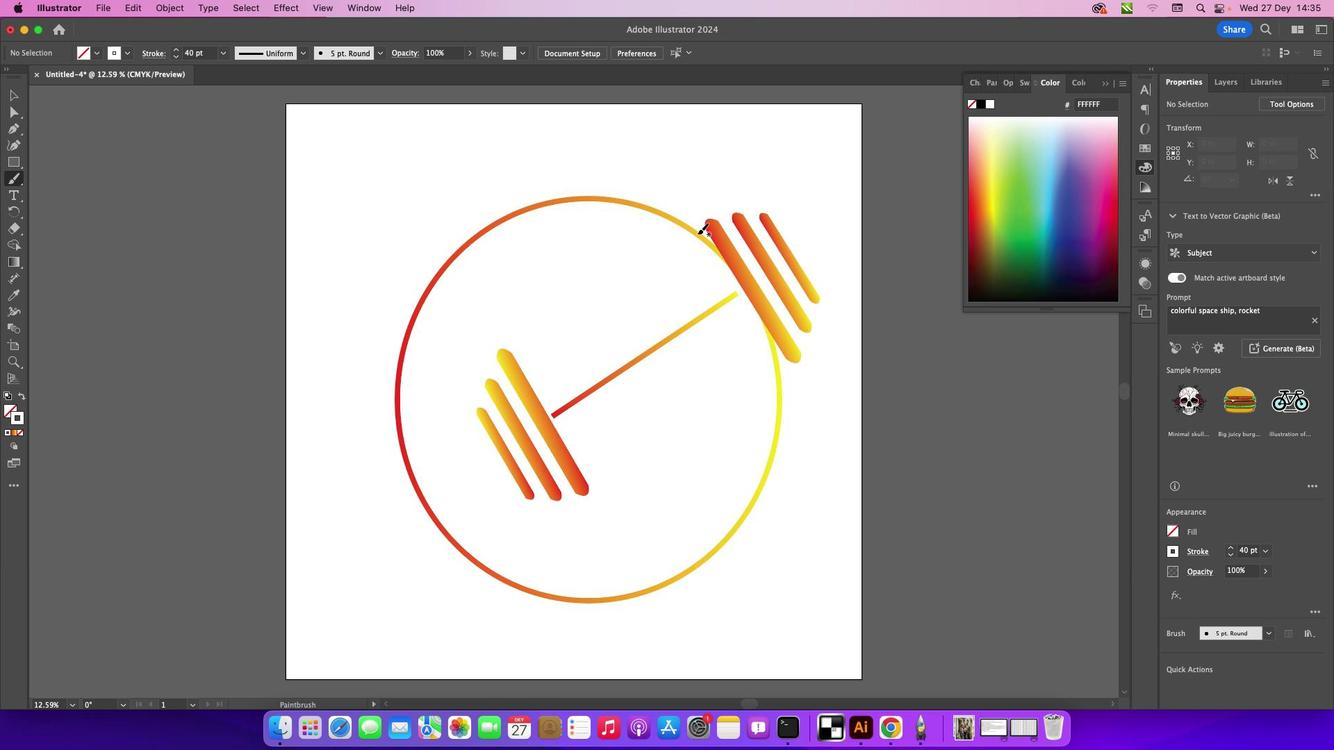 
Action: Key pressed ']'']'']'']'']'']'
Screenshot: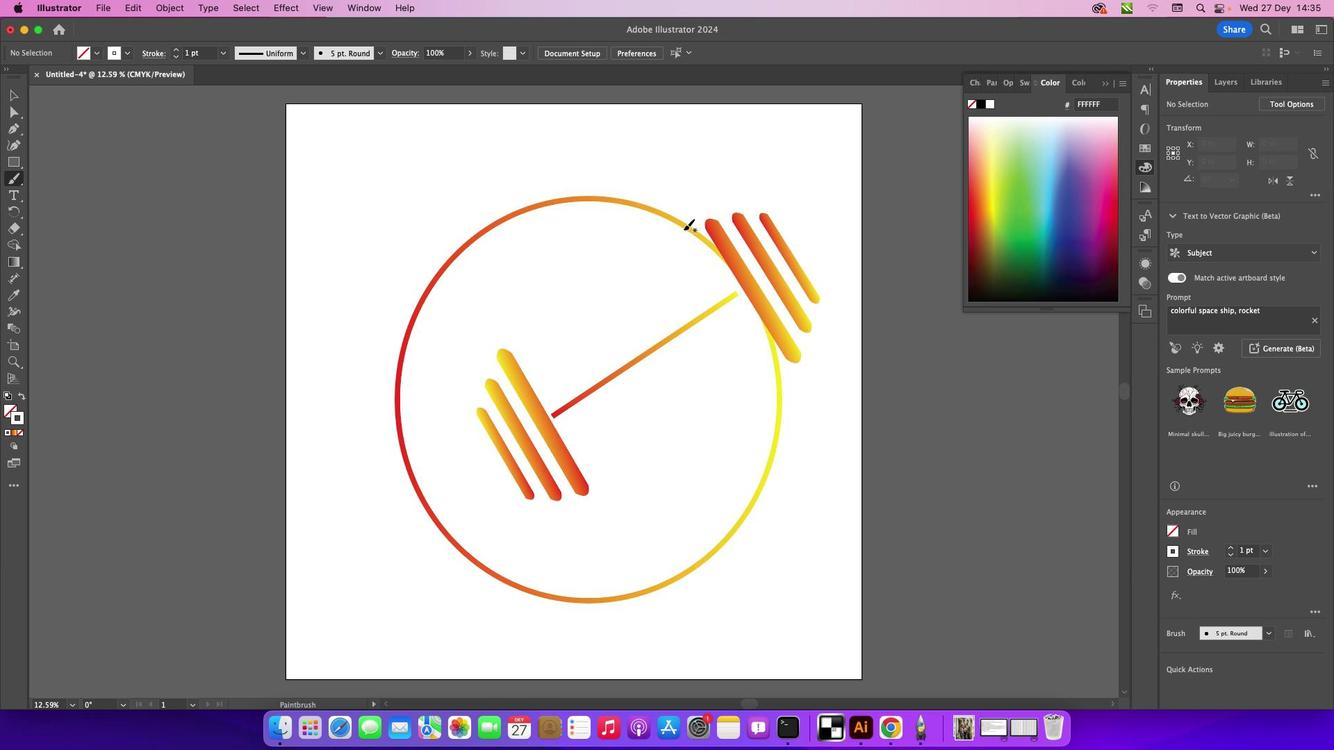 
Action: Mouse moved to (689, 230)
Screenshot: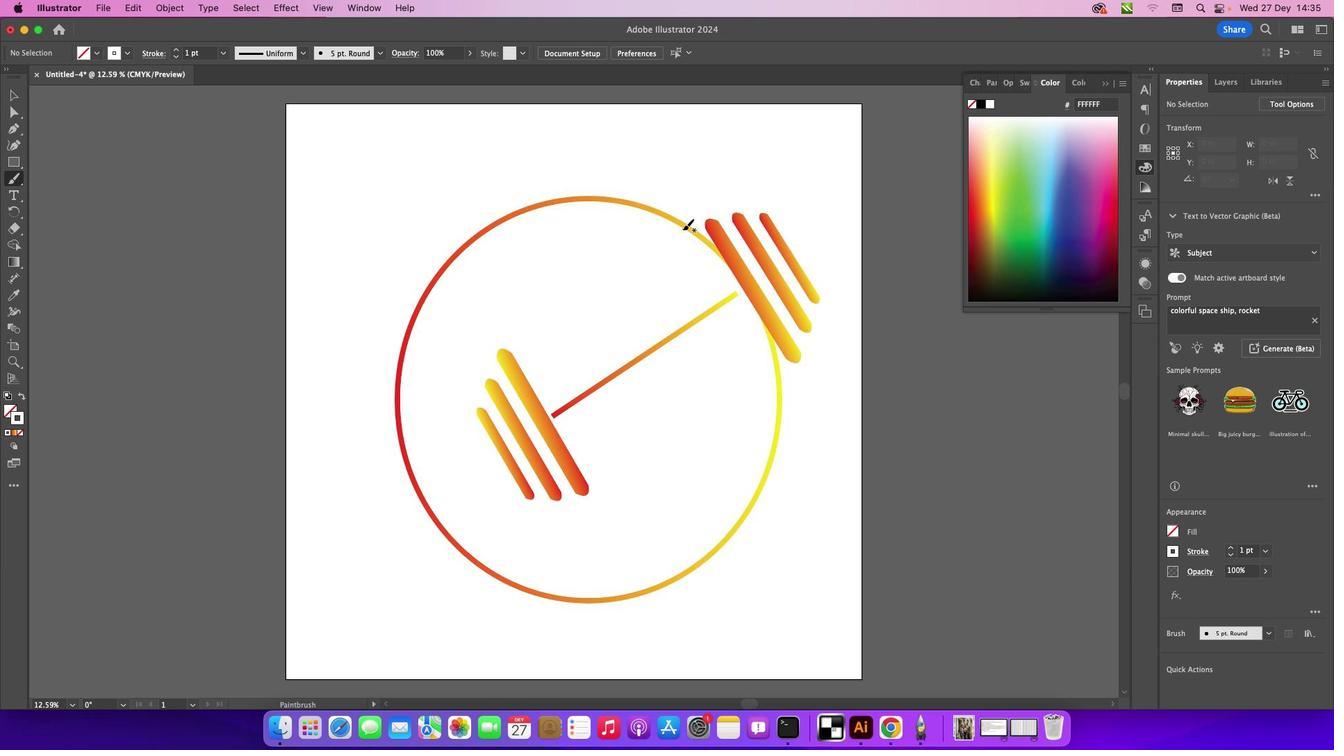 
Action: Key pressed ']'
Screenshot: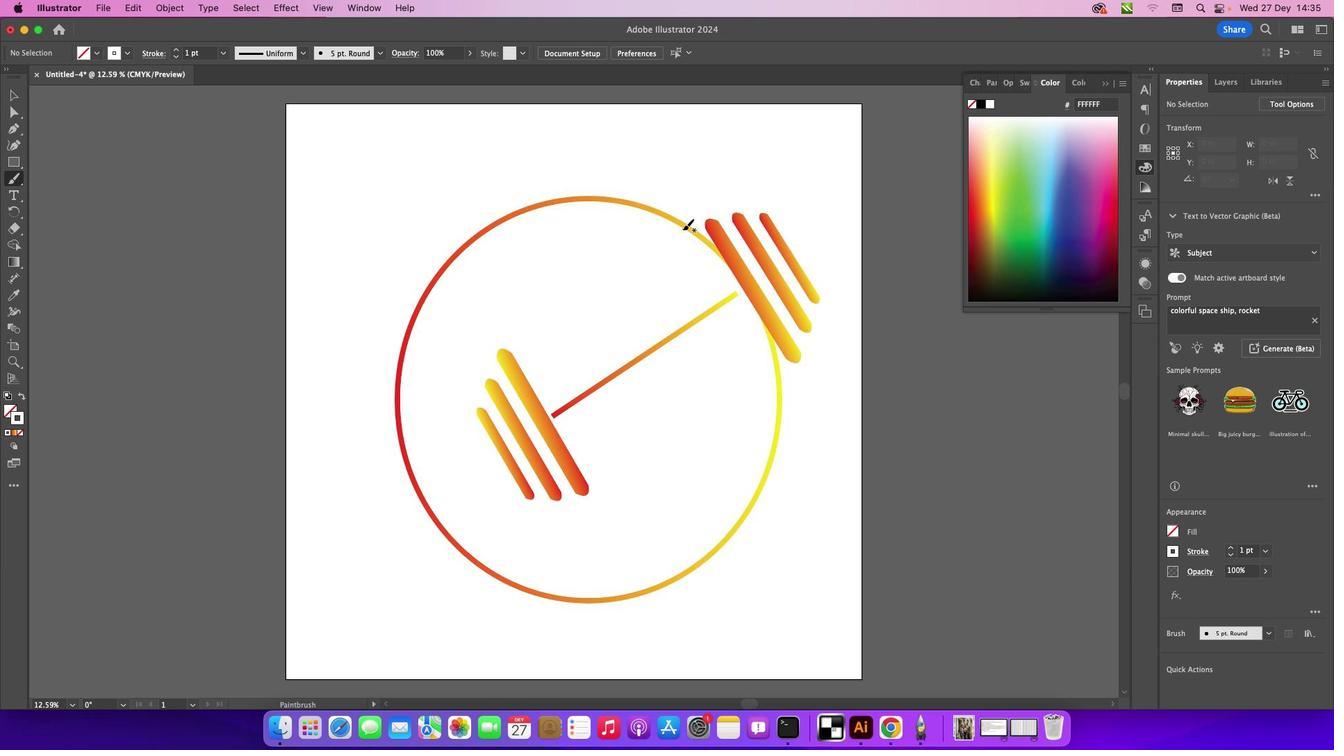 
Action: Mouse moved to (683, 229)
Screenshot: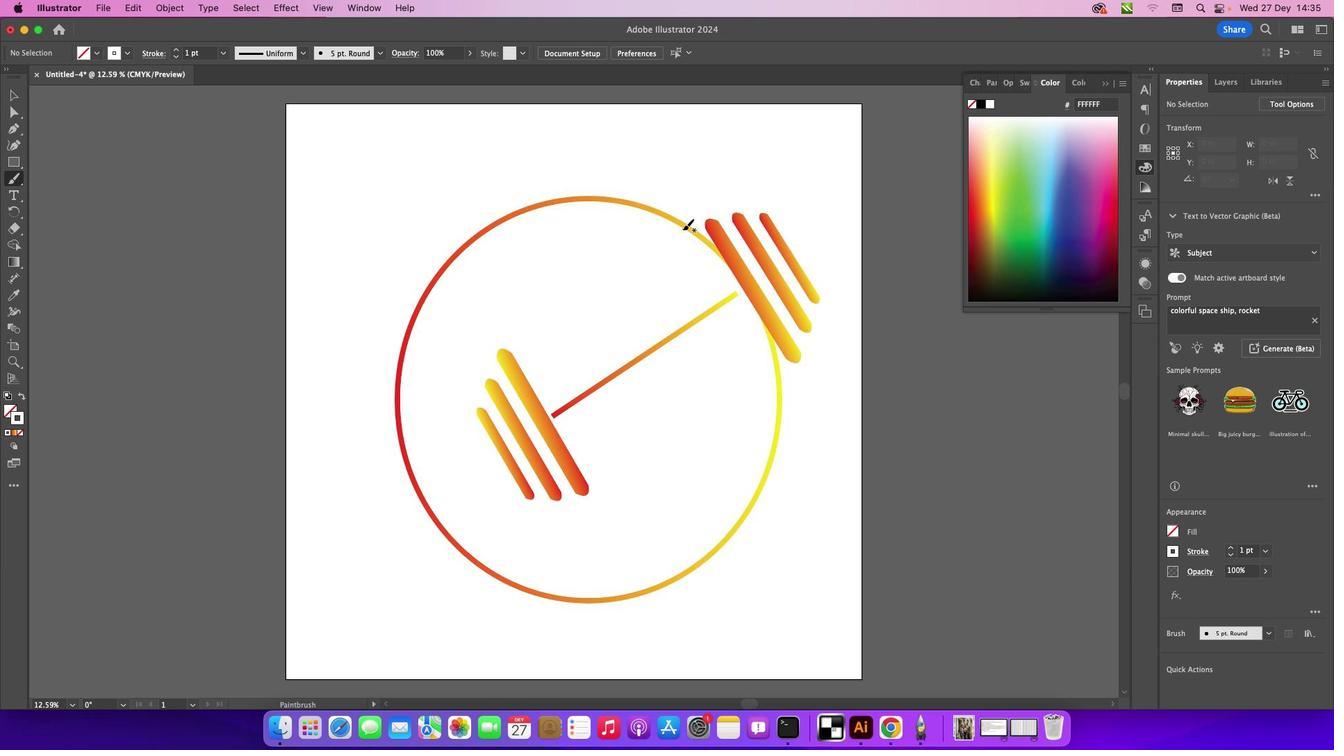 
Action: Key pressed ']'
Screenshot: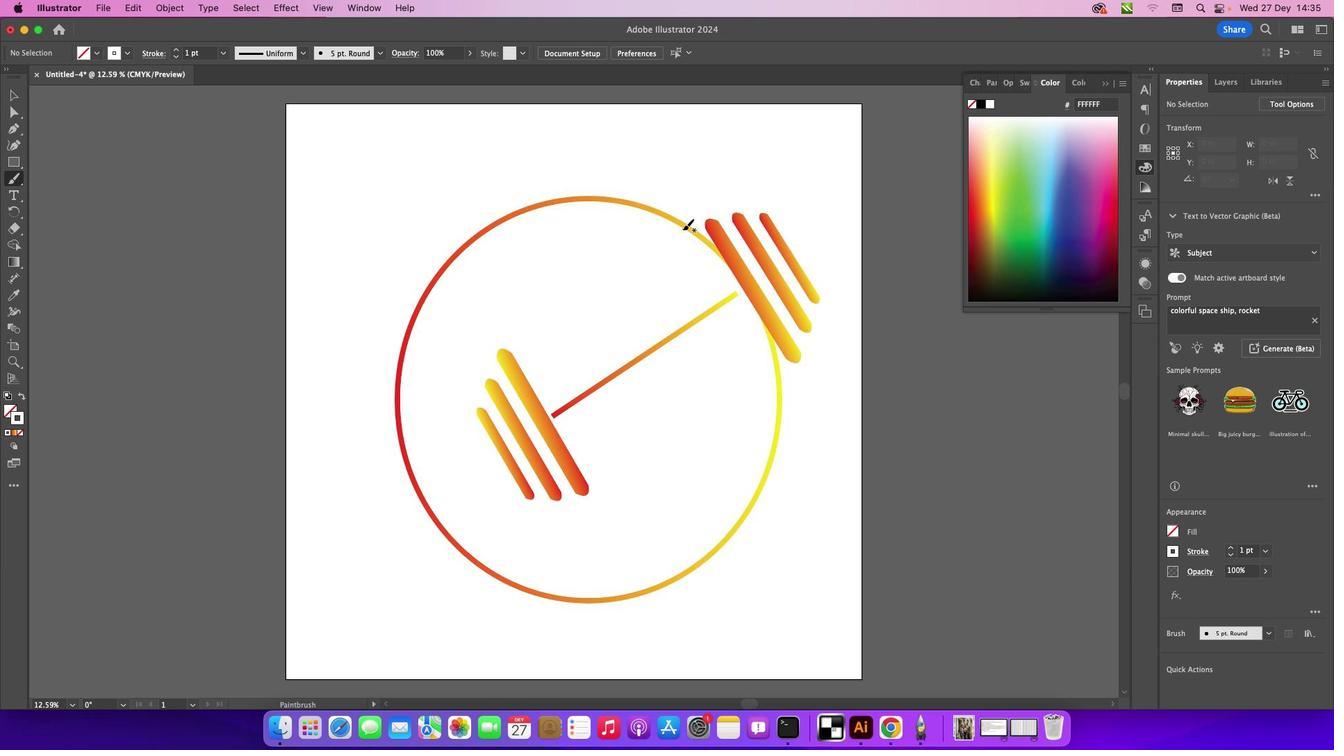 
Action: Mouse moved to (683, 229)
Screenshot: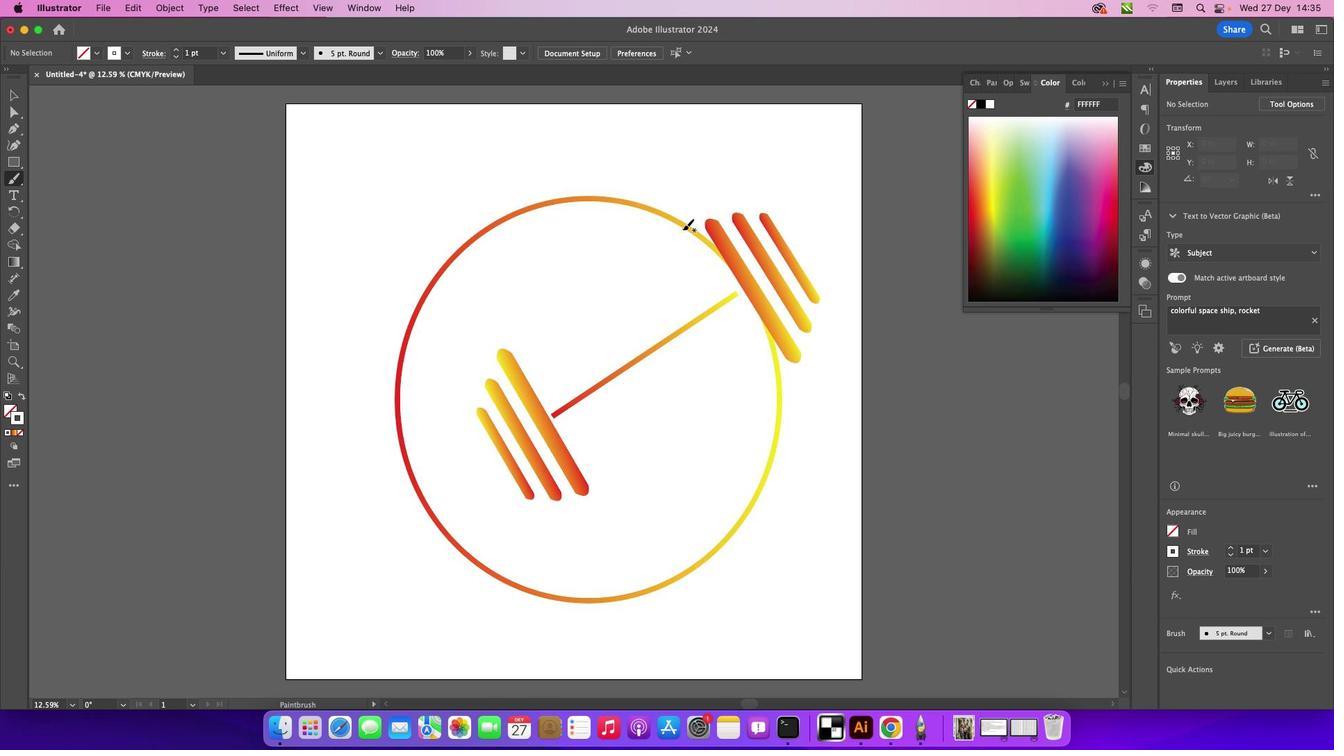 
Action: Key pressed ']'']'']'']'']'
Screenshot: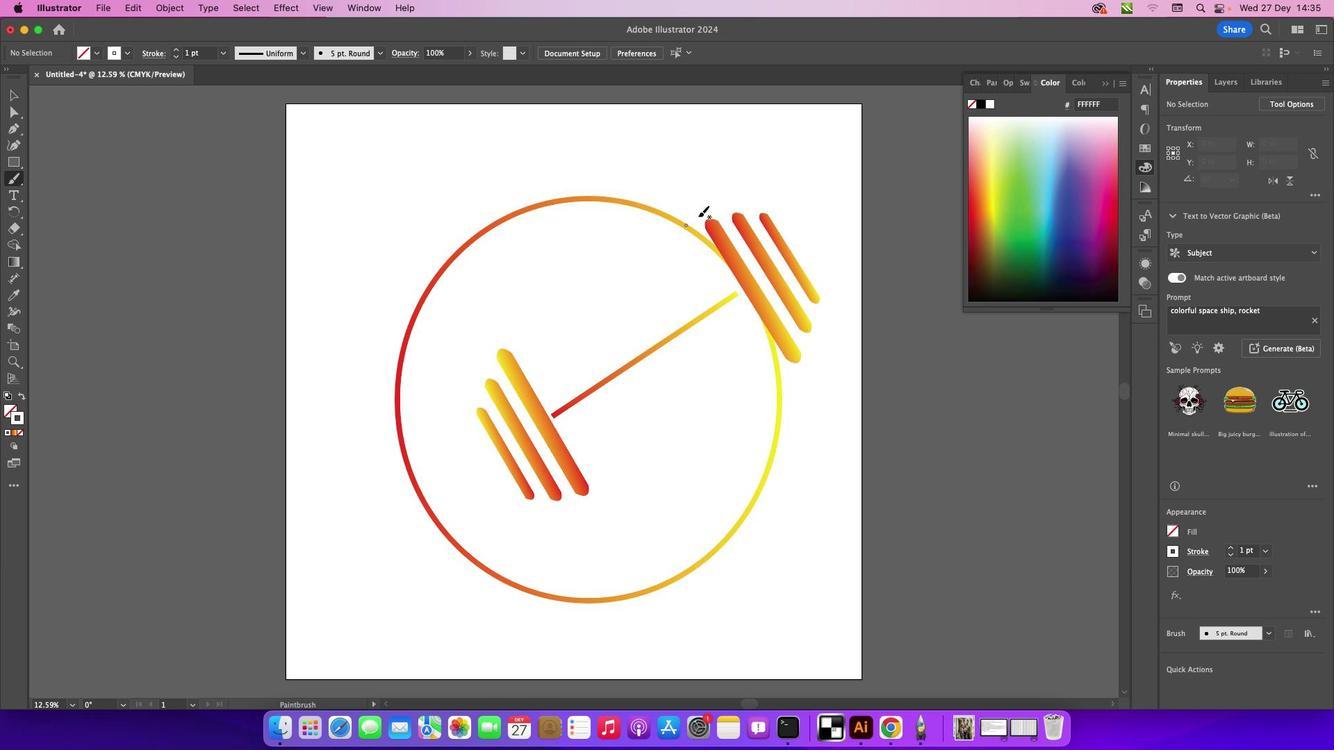 
Action: Mouse moved to (684, 227)
Screenshot: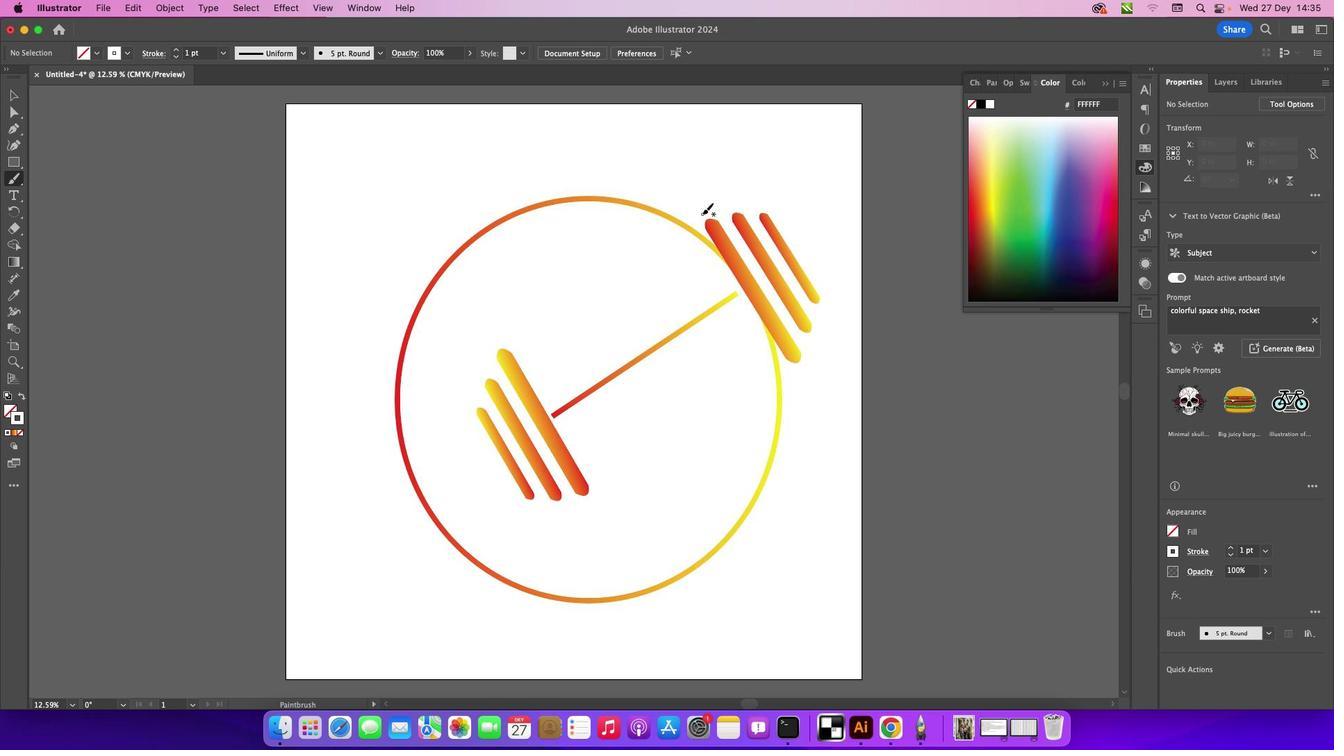 
Action: Key pressed ']'
Screenshot: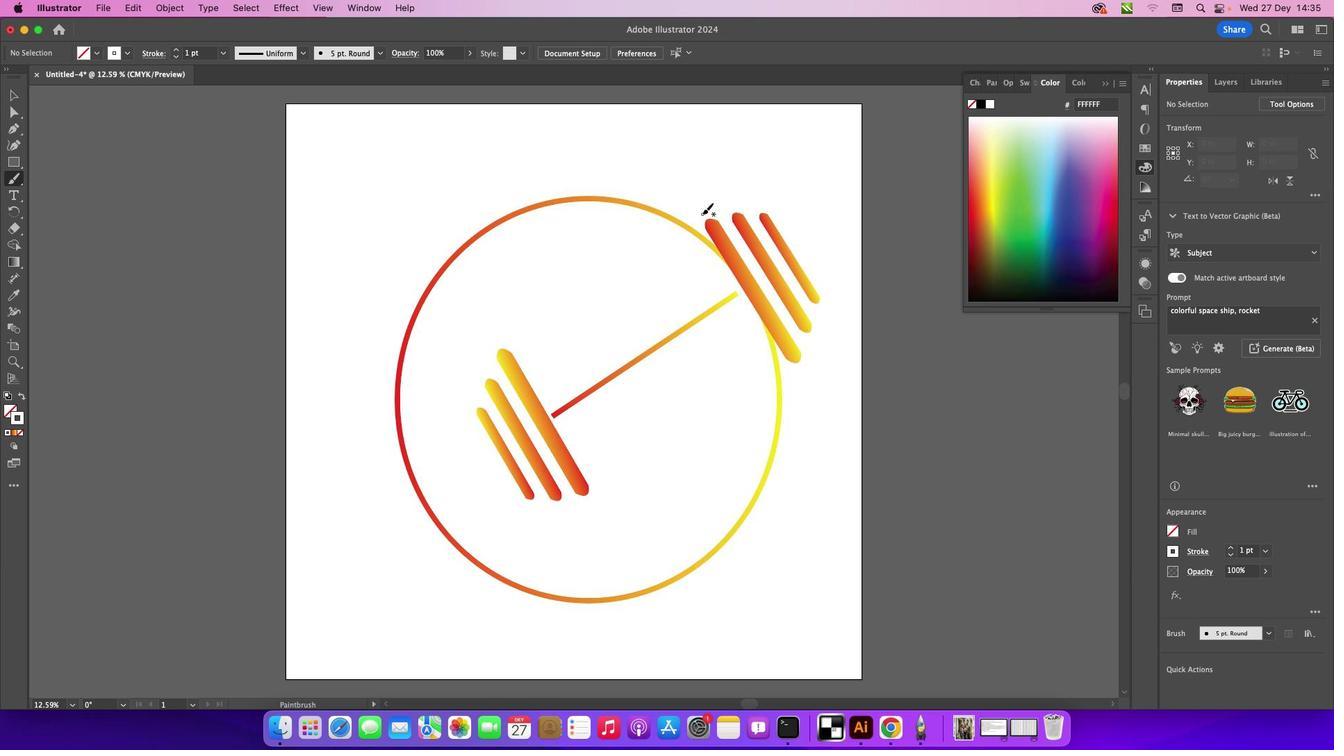 
Action: Mouse moved to (702, 214)
